 Task: Discover Waterfront Condos in San Francisco with Marina Access.
Action: Mouse moved to (275, 200)
Screenshot: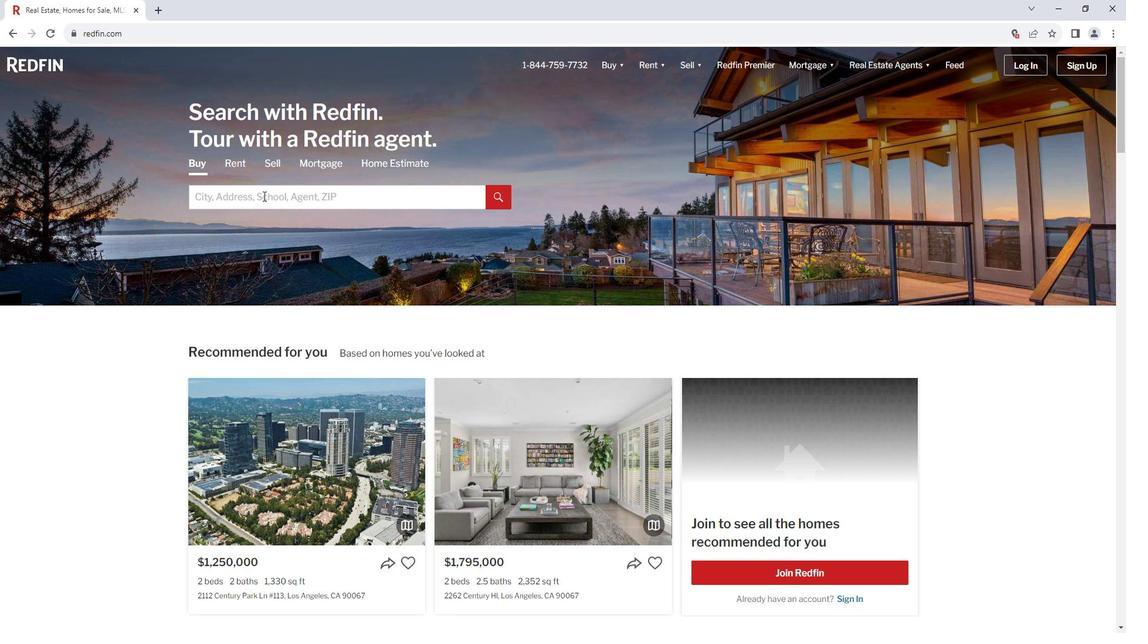 
Action: Mouse pressed left at (275, 200)
Screenshot: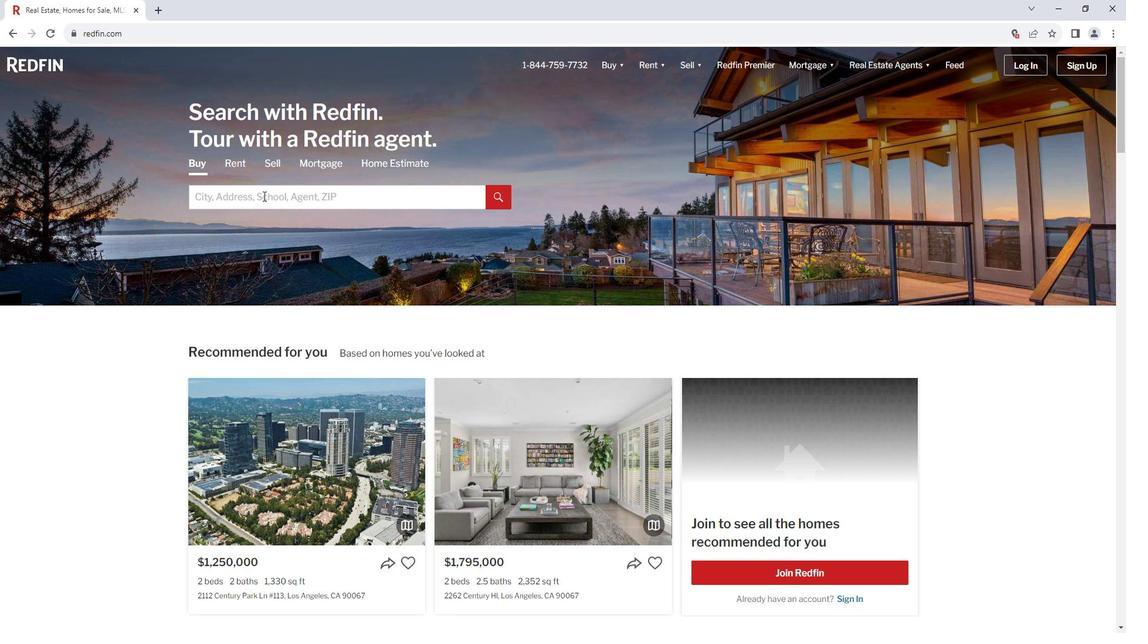 
Action: Key pressed <Key.shift>Fra
Screenshot: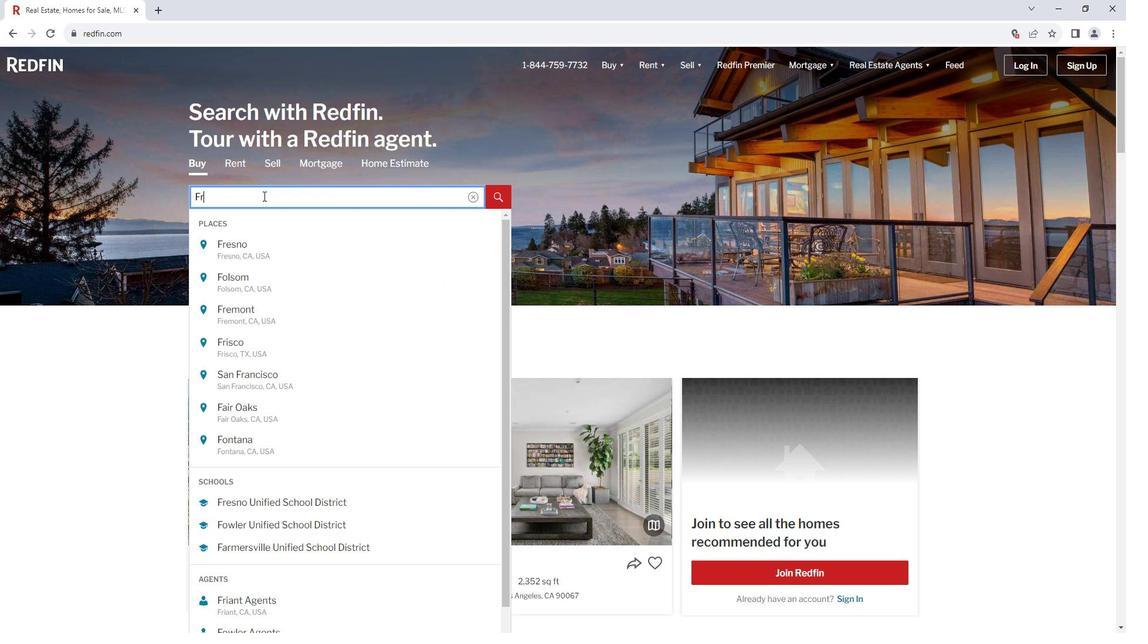 
Action: Mouse moved to (264, 246)
Screenshot: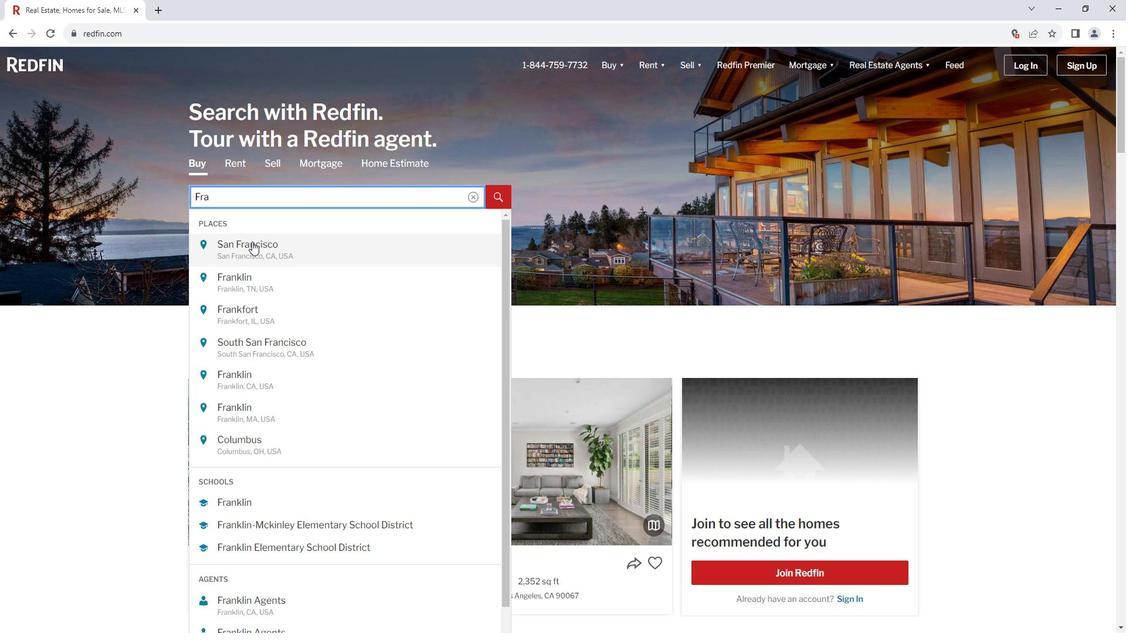 
Action: Mouse pressed left at (264, 246)
Screenshot: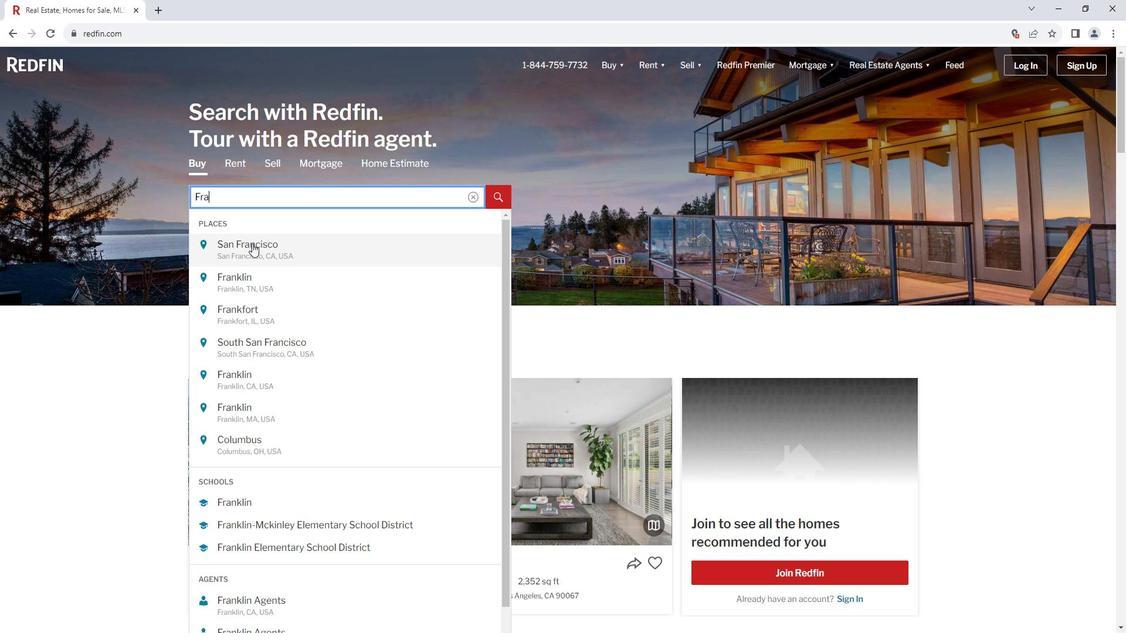 
Action: Mouse moved to (1021, 150)
Screenshot: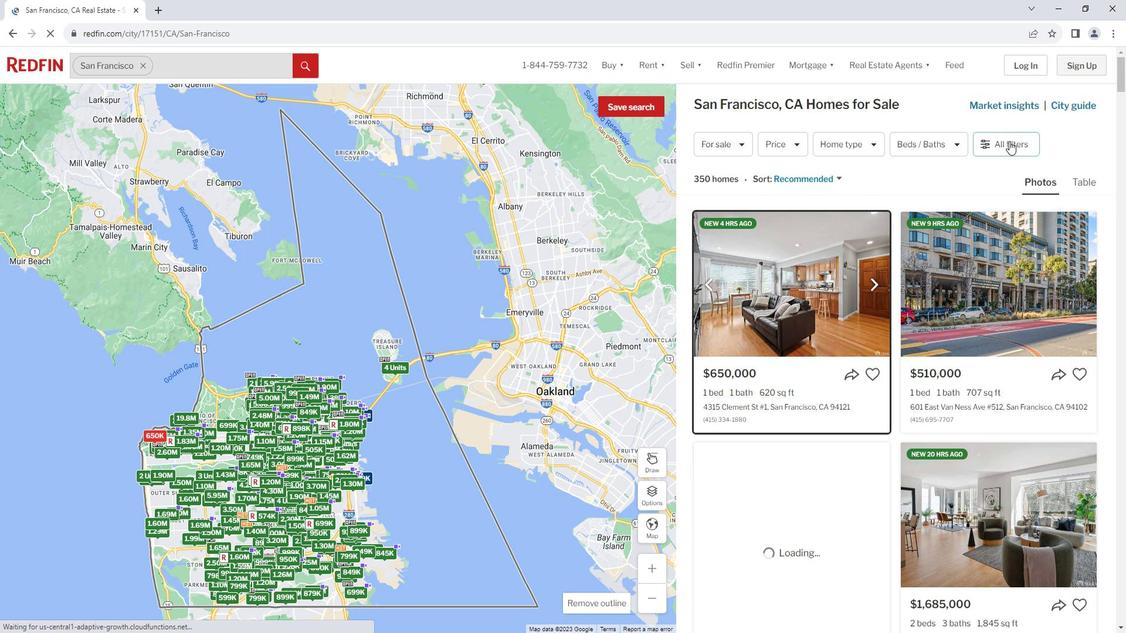 
Action: Mouse pressed left at (1021, 150)
Screenshot: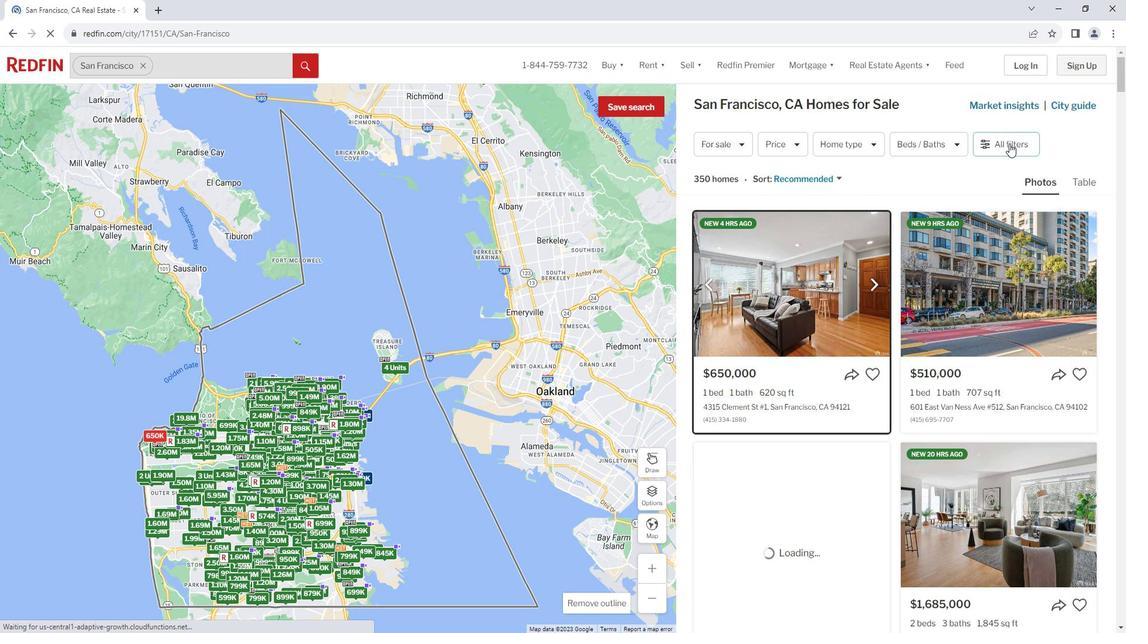 
Action: Mouse moved to (1012, 149)
Screenshot: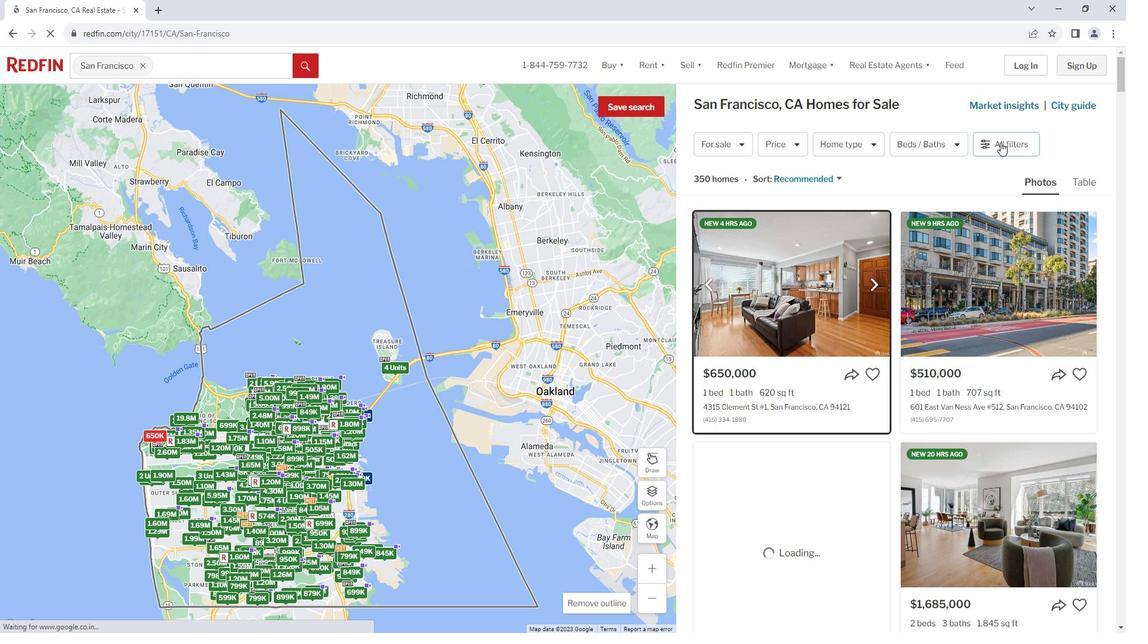 
Action: Mouse pressed left at (1012, 149)
Screenshot: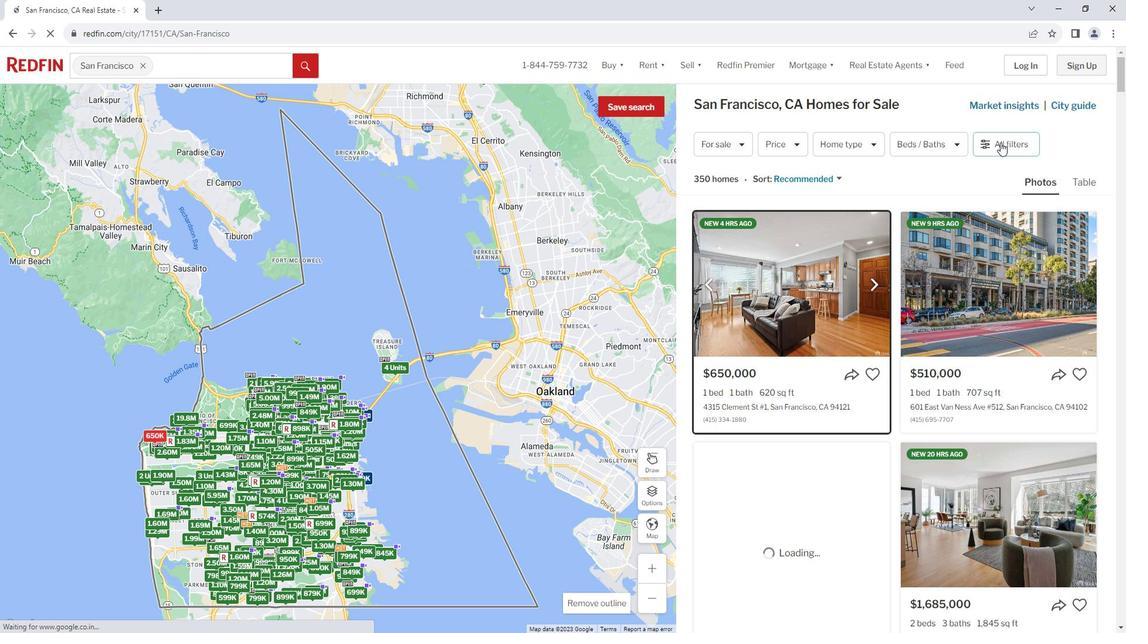 
Action: Mouse moved to (881, 400)
Screenshot: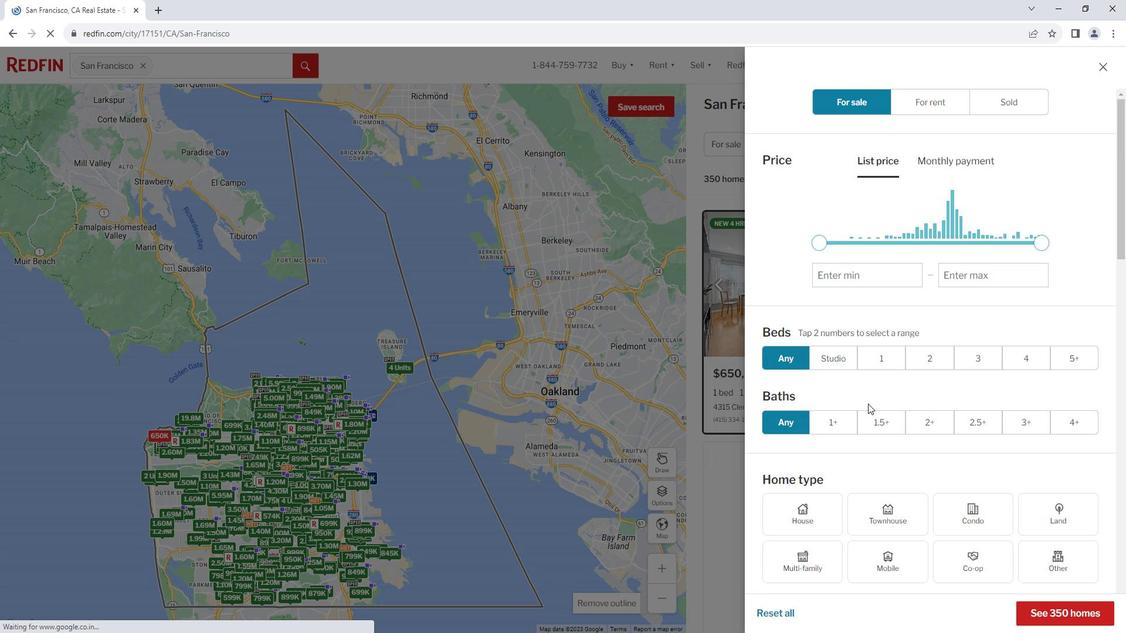 
Action: Mouse scrolled (881, 400) with delta (0, 0)
Screenshot: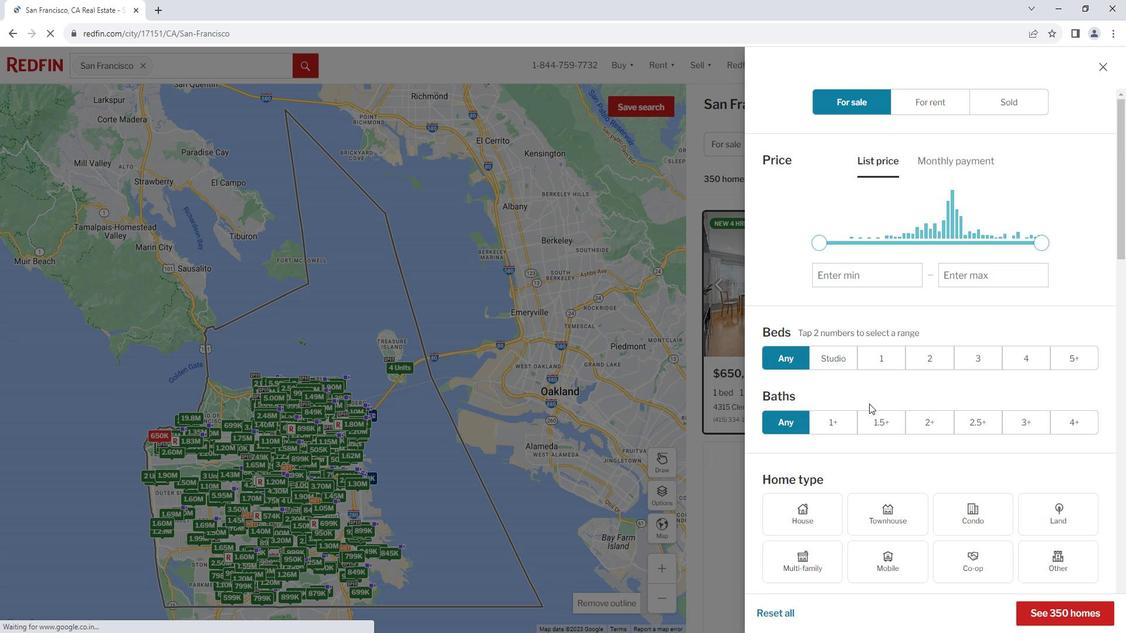 
Action: Mouse scrolled (881, 400) with delta (0, 0)
Screenshot: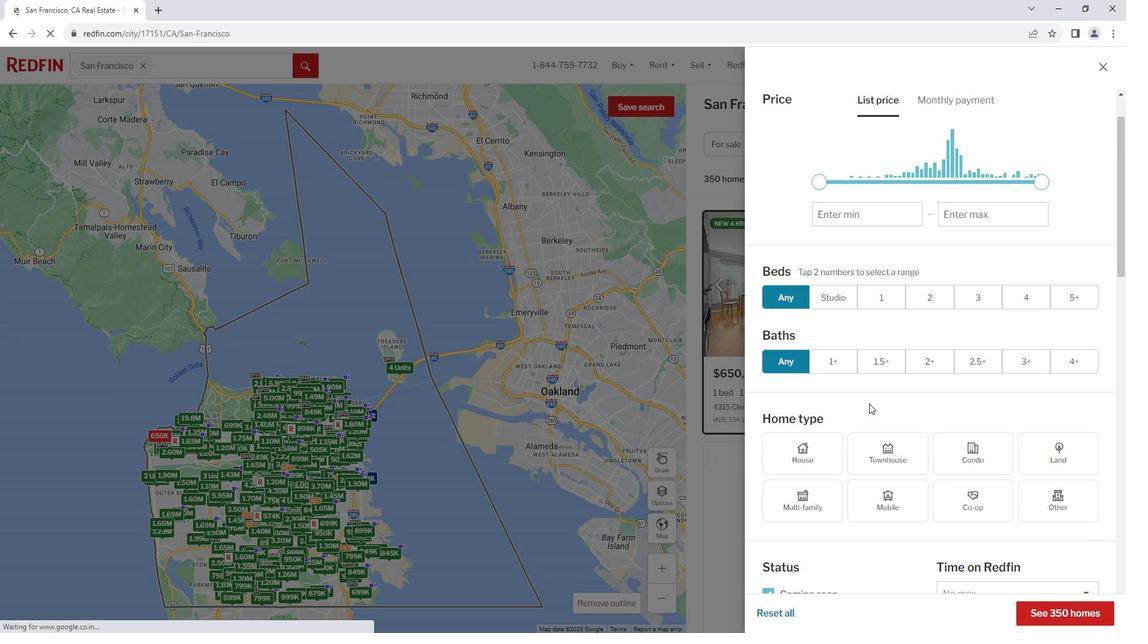 
Action: Mouse moved to (989, 393)
Screenshot: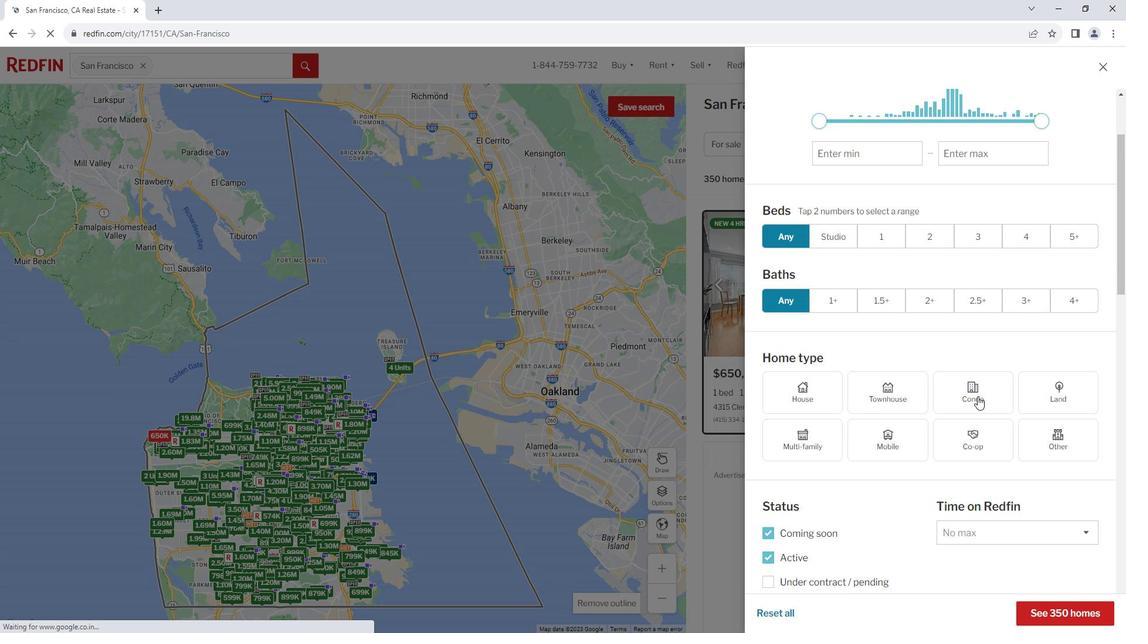 
Action: Mouse pressed left at (989, 393)
Screenshot: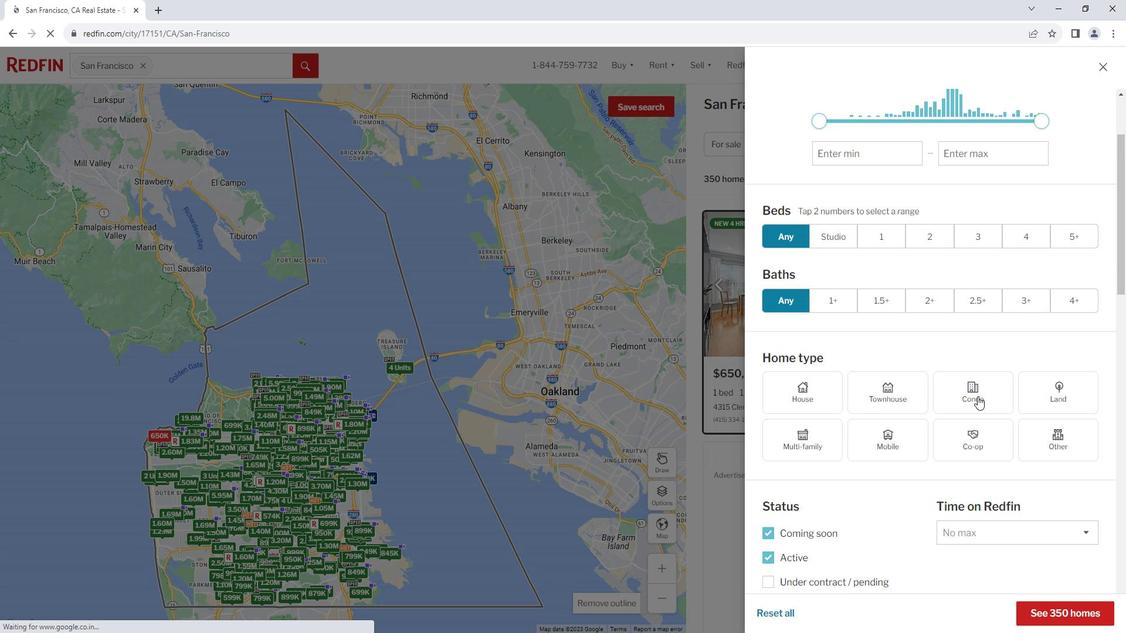 
Action: Mouse moved to (935, 381)
Screenshot: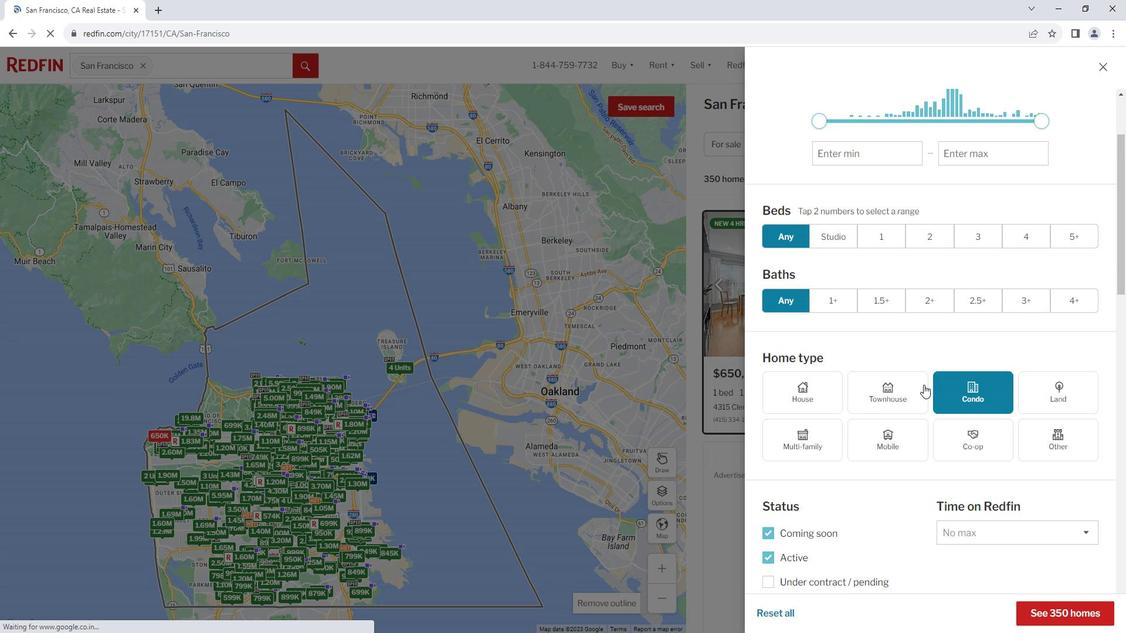 
Action: Mouse scrolled (935, 381) with delta (0, 0)
Screenshot: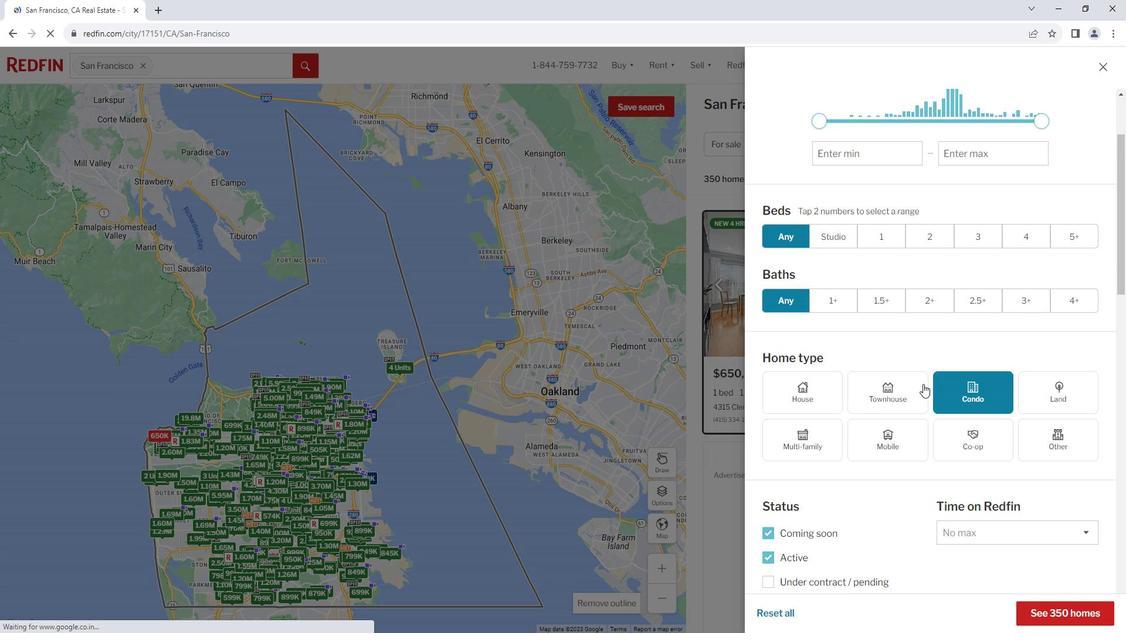 
Action: Mouse moved to (935, 381)
Screenshot: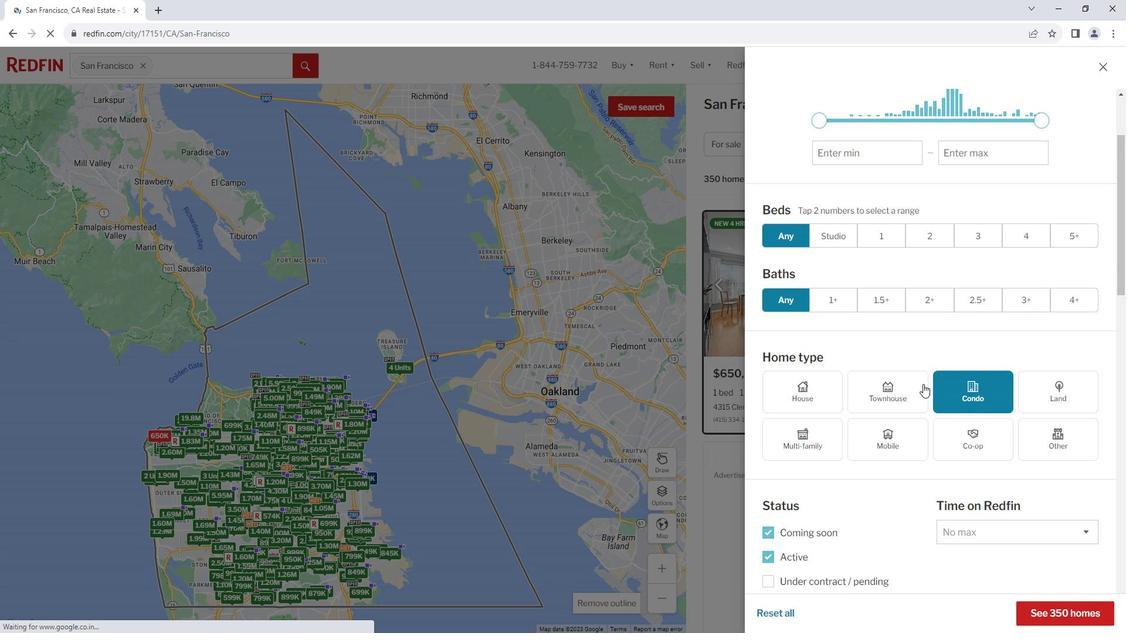 
Action: Mouse scrolled (935, 380) with delta (0, 0)
Screenshot: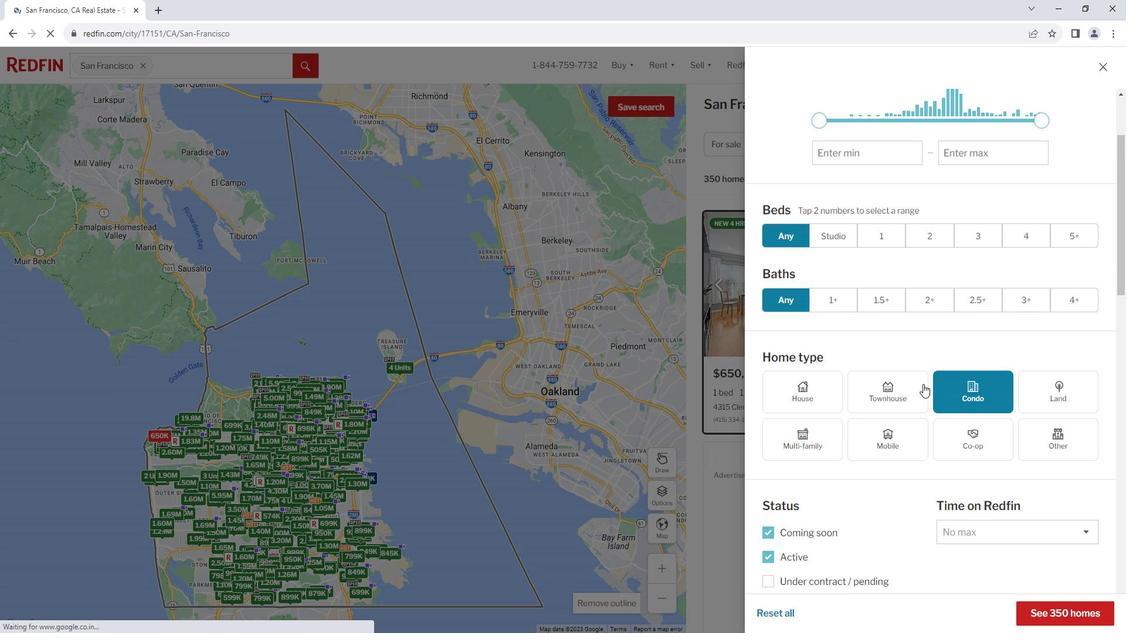 
Action: Mouse moved to (935, 380)
Screenshot: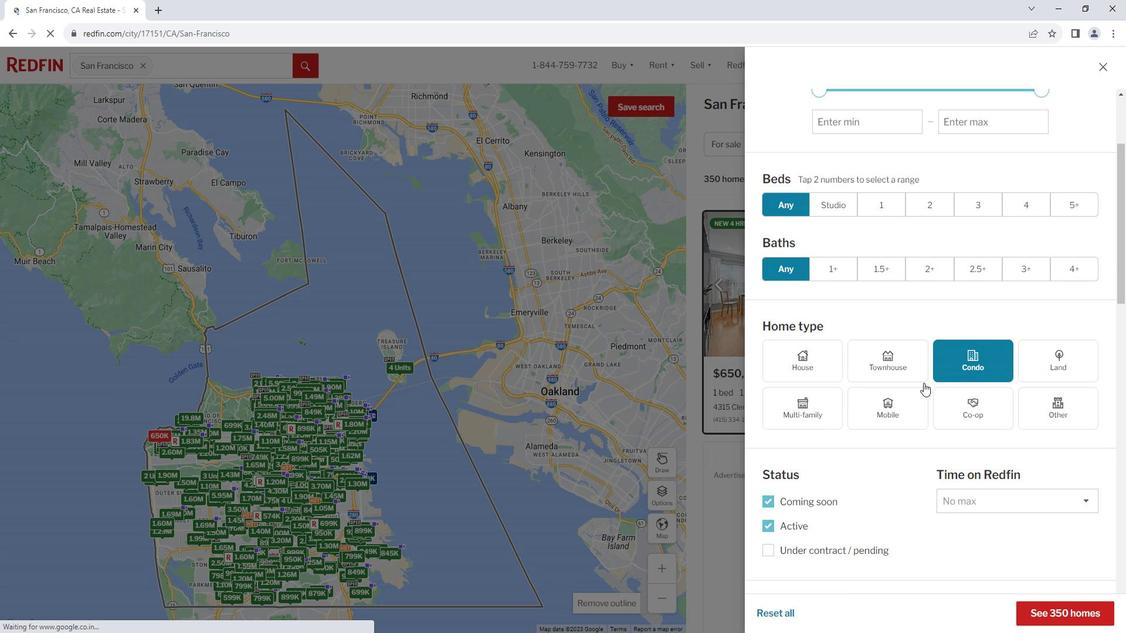 
Action: Mouse scrolled (935, 380) with delta (0, 0)
Screenshot: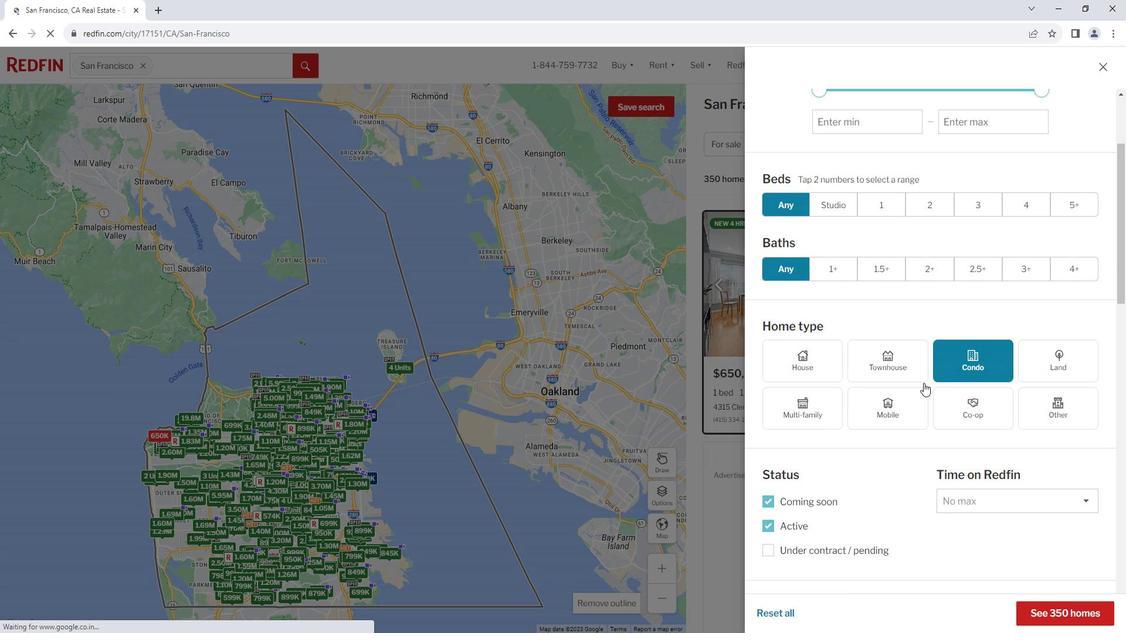 
Action: Mouse moved to (936, 380)
Screenshot: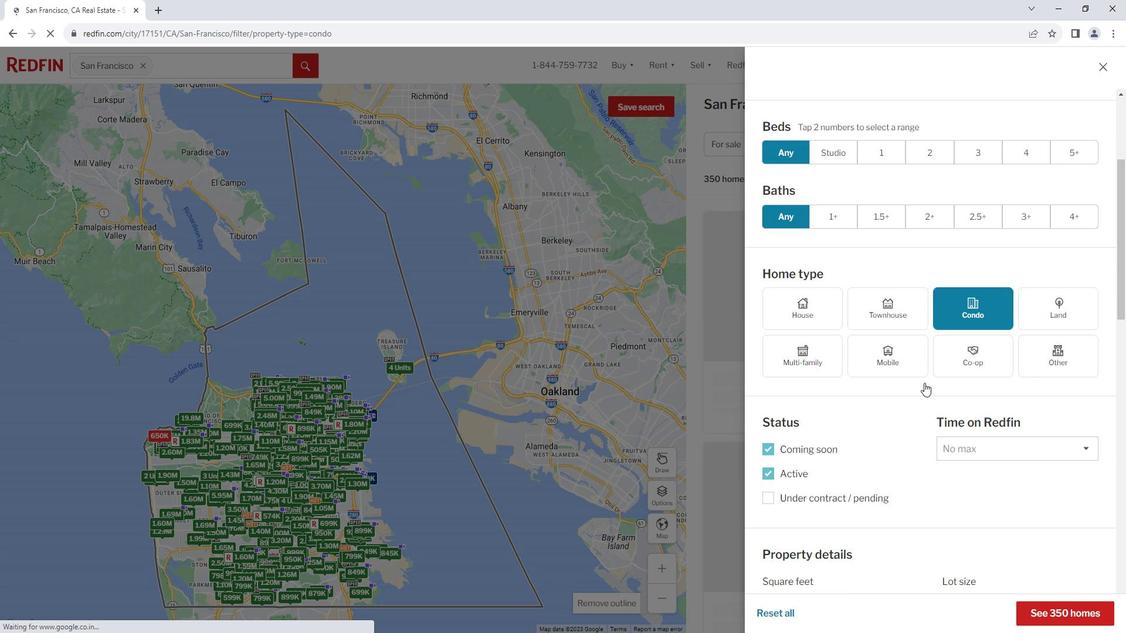 
Action: Mouse scrolled (936, 379) with delta (0, 0)
Screenshot: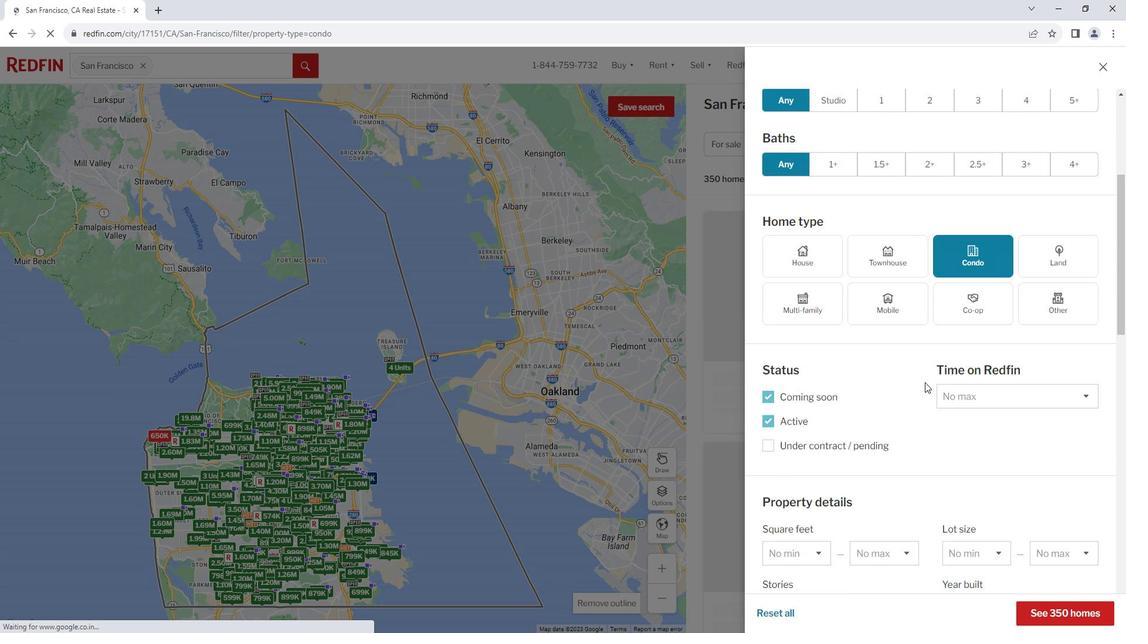 
Action: Mouse moved to (937, 378)
Screenshot: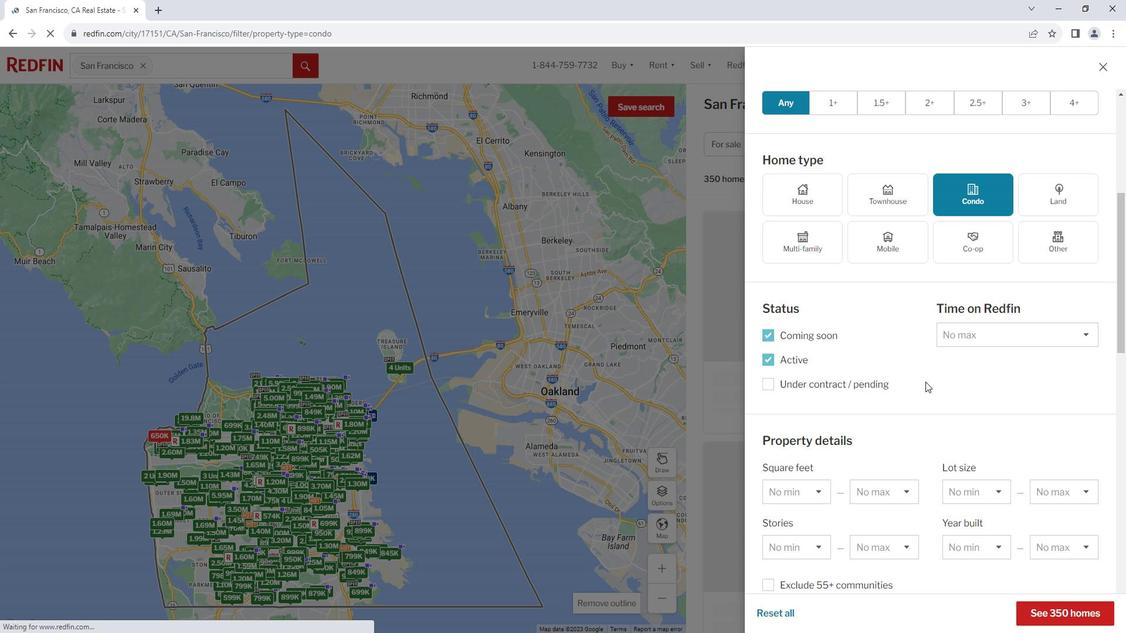 
Action: Mouse scrolled (937, 378) with delta (0, 0)
Screenshot: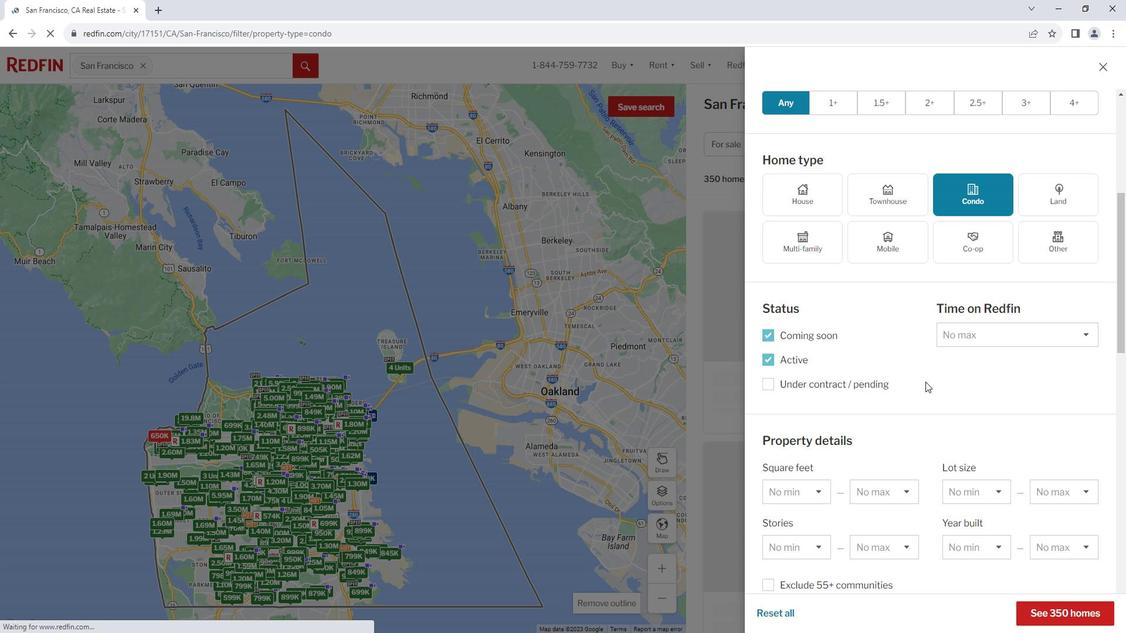 
Action: Mouse moved to (937, 377)
Screenshot: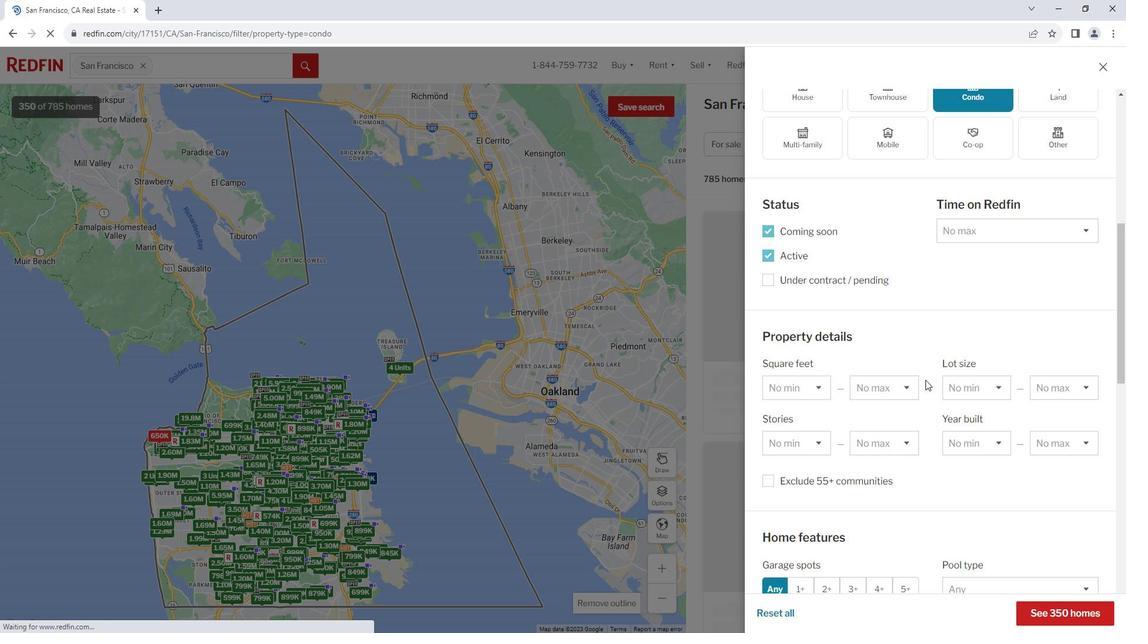 
Action: Mouse scrolled (937, 377) with delta (0, 0)
Screenshot: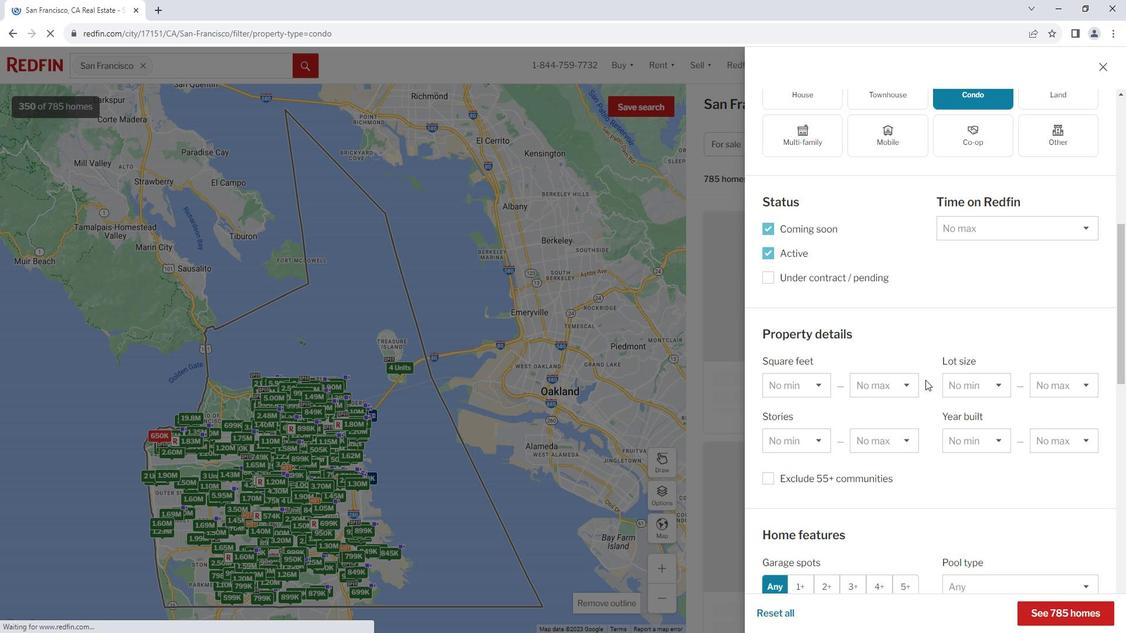 
Action: Mouse scrolled (937, 377) with delta (0, 0)
Screenshot: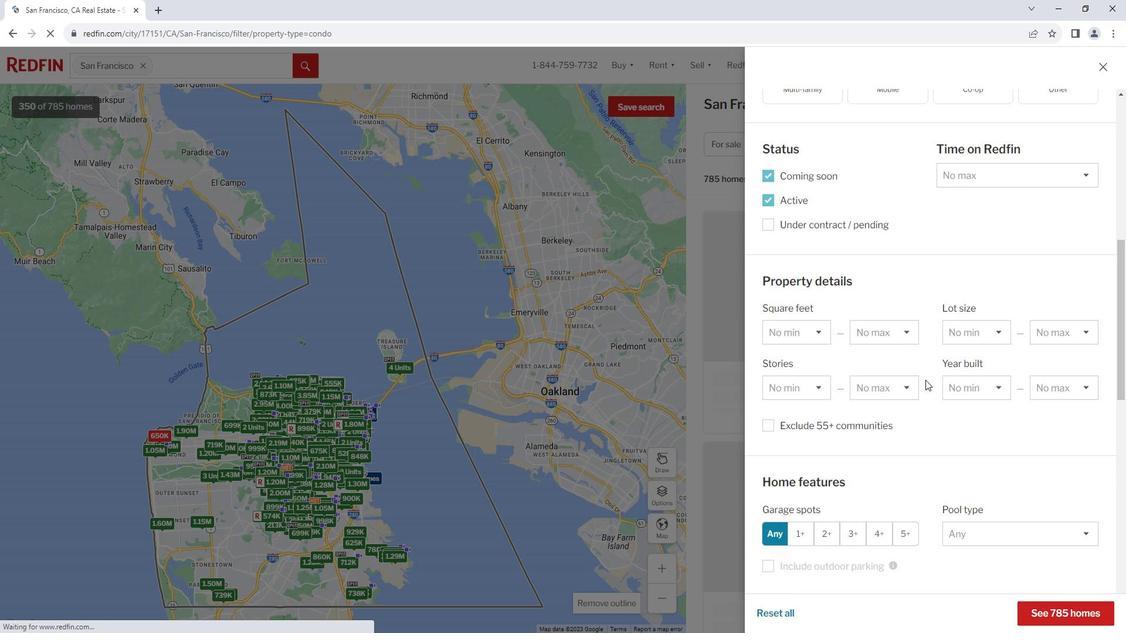 
Action: Mouse moved to (938, 377)
Screenshot: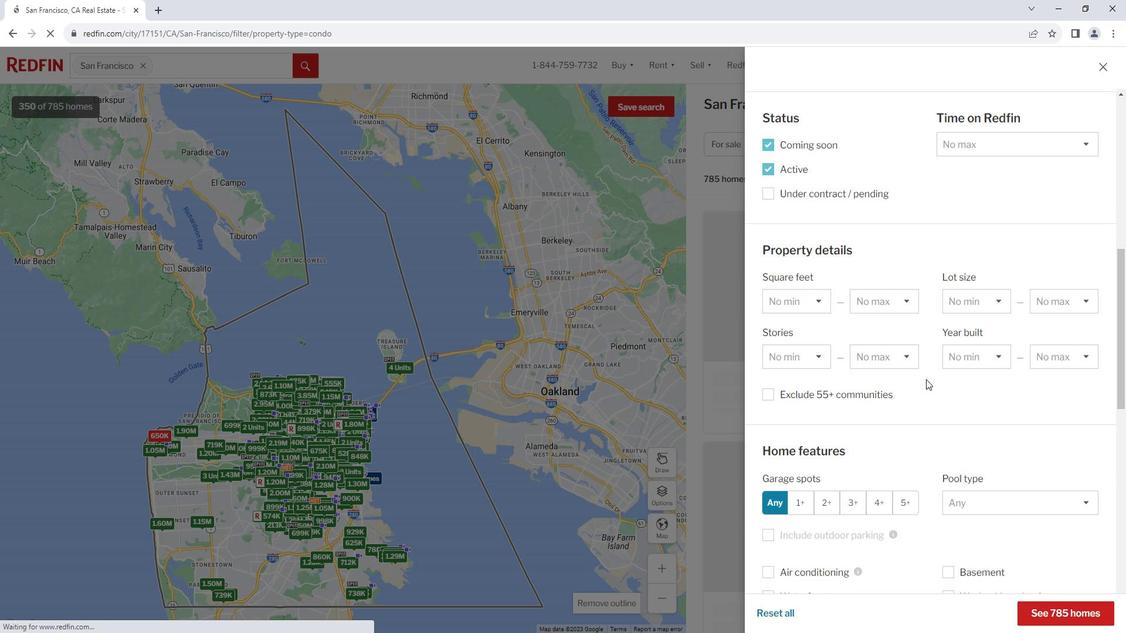
Action: Mouse scrolled (938, 376) with delta (0, 0)
Screenshot: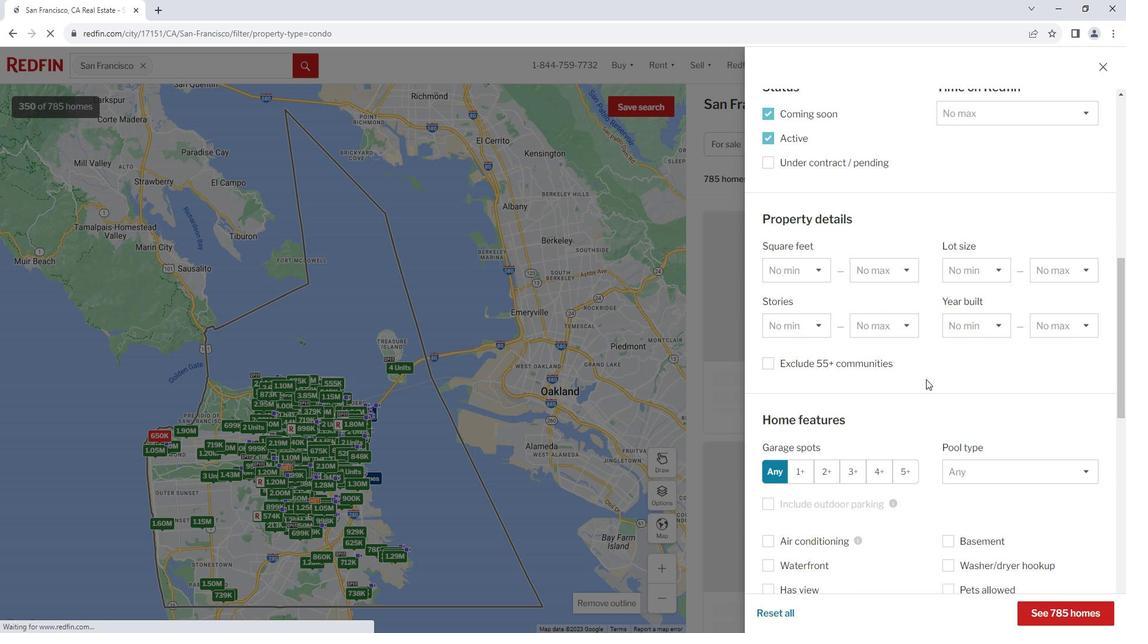 
Action: Mouse moved to (938, 373)
Screenshot: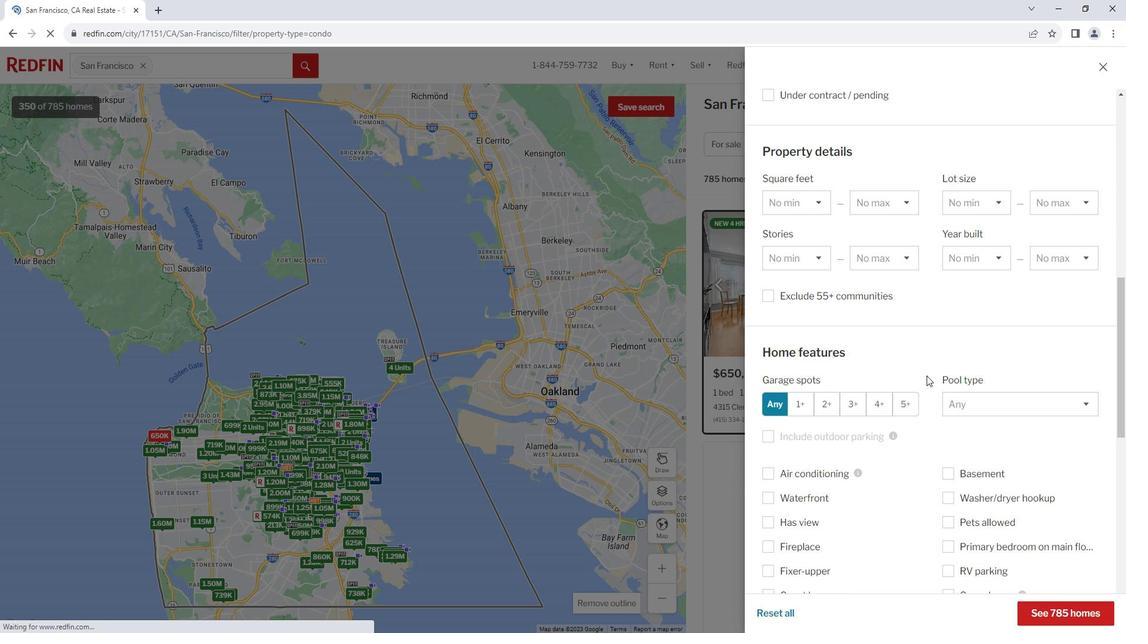 
Action: Mouse scrolled (938, 372) with delta (0, 0)
Screenshot: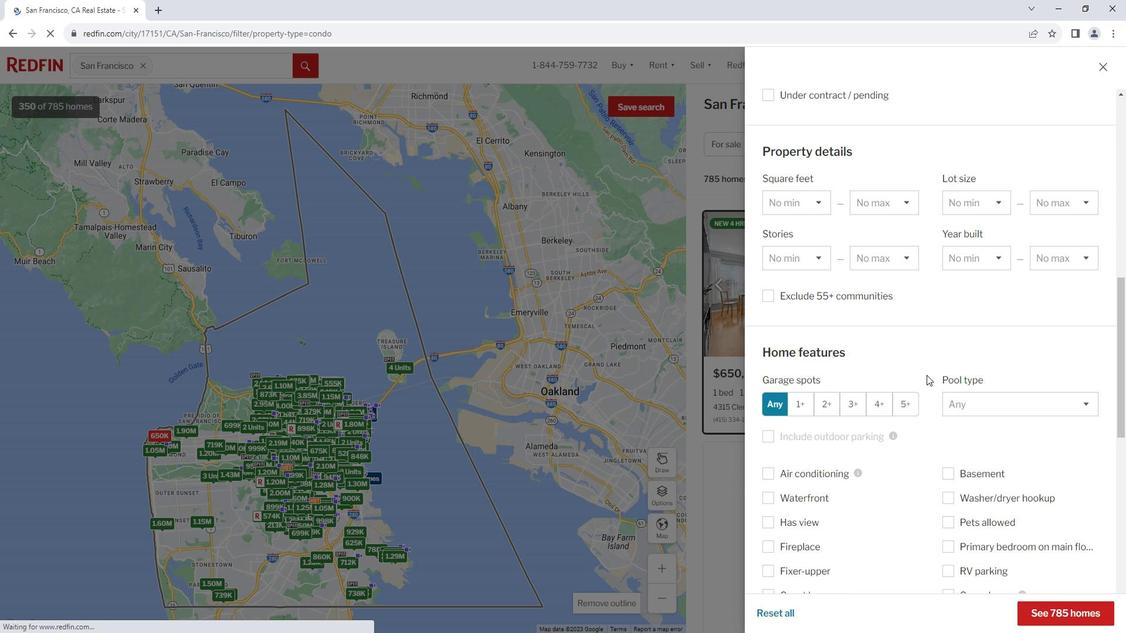 
Action: Mouse scrolled (938, 372) with delta (0, 0)
Screenshot: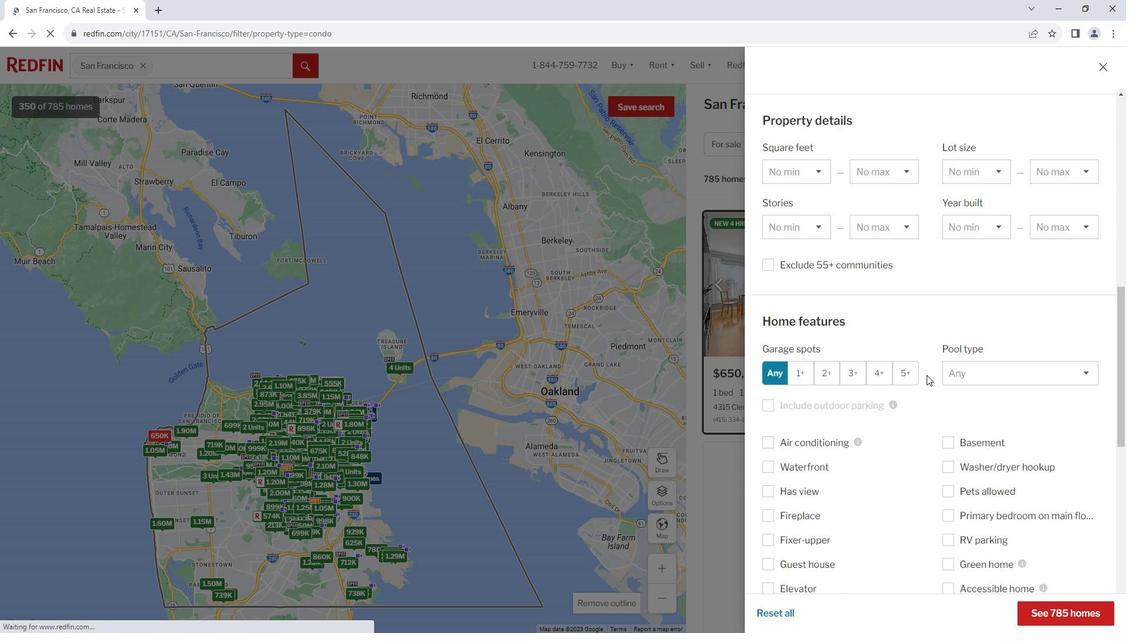 
Action: Mouse moved to (780, 374)
Screenshot: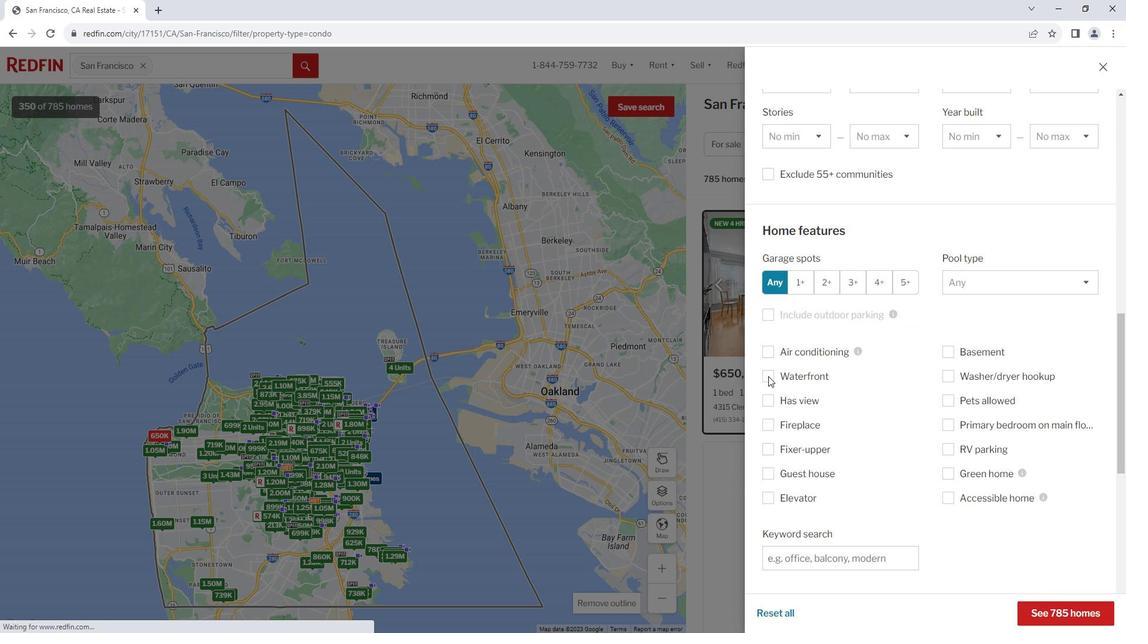 
Action: Mouse pressed left at (780, 374)
Screenshot: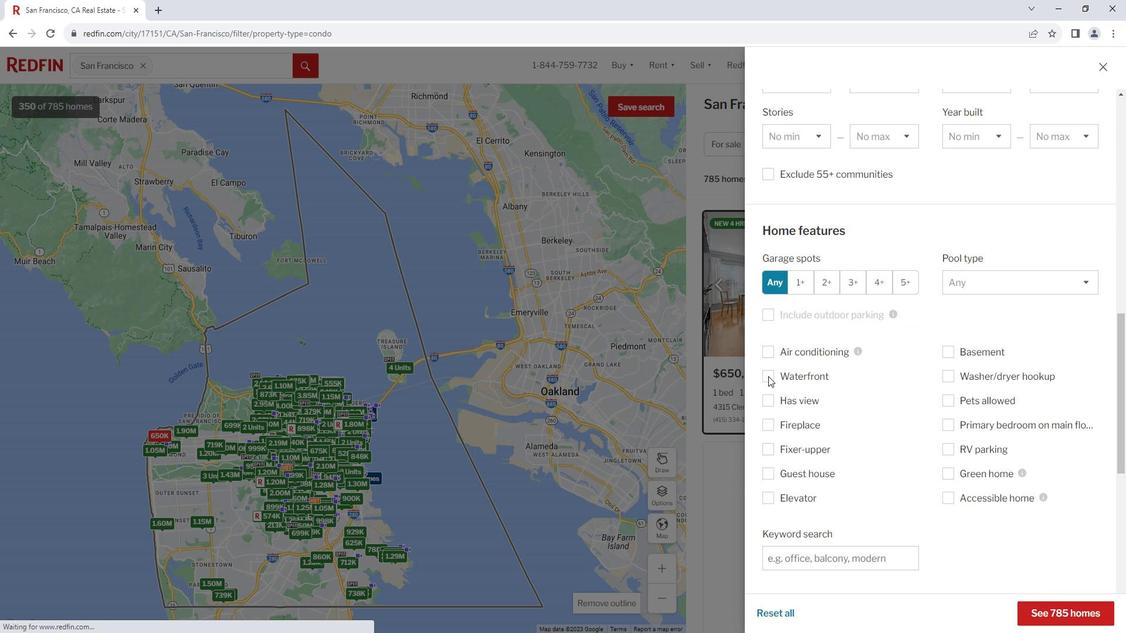 
Action: Mouse moved to (873, 357)
Screenshot: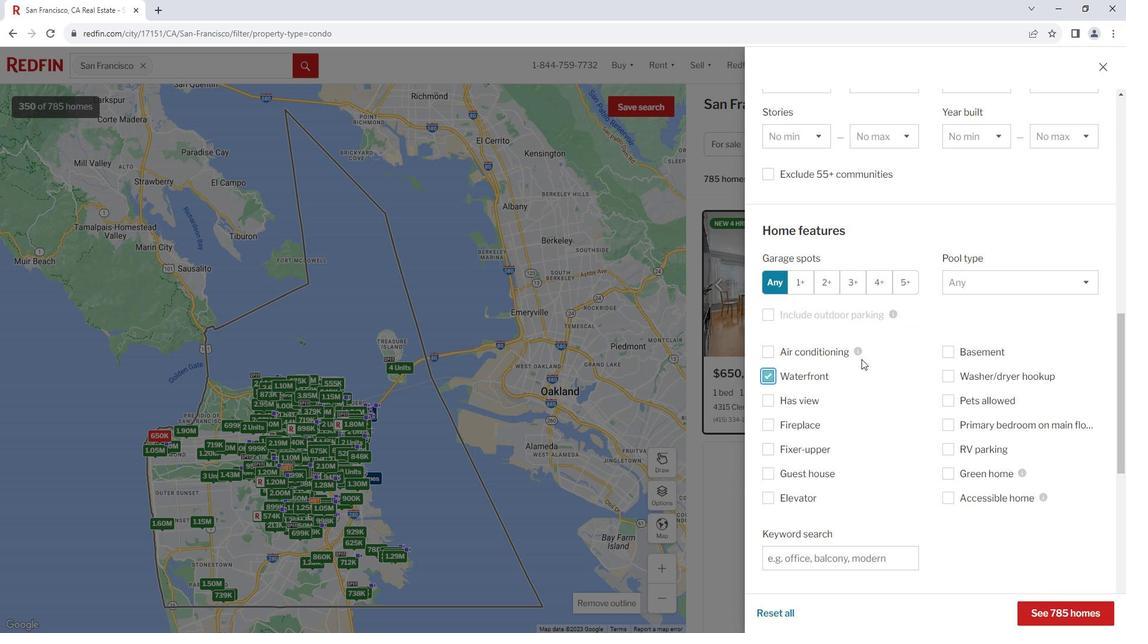 
Action: Mouse scrolled (873, 356) with delta (0, 0)
Screenshot: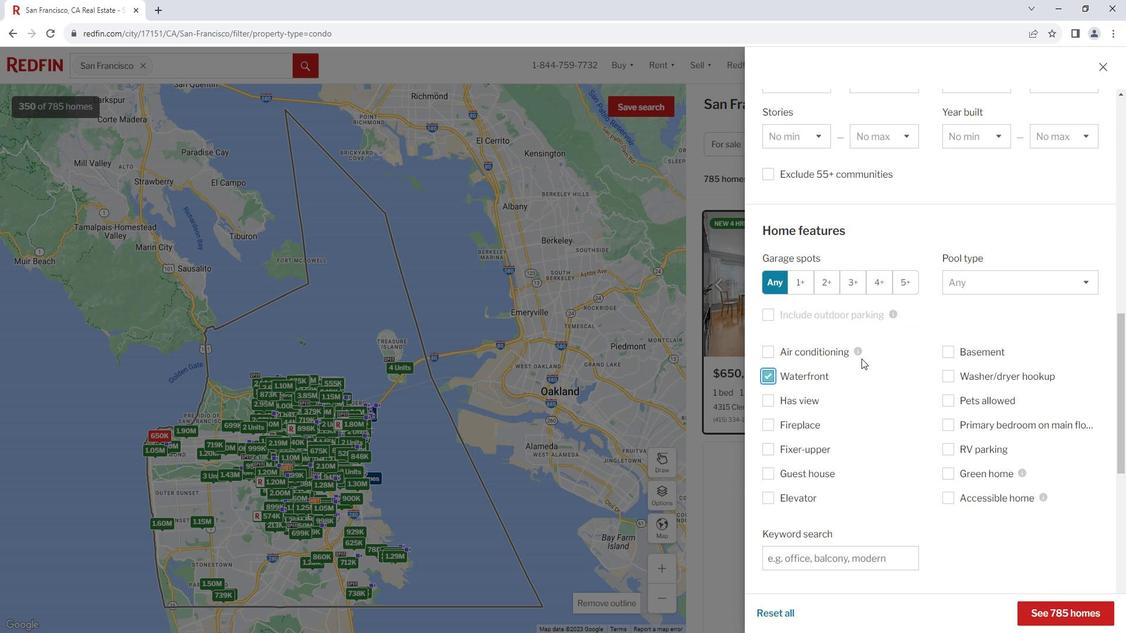 
Action: Mouse scrolled (873, 356) with delta (0, 0)
Screenshot: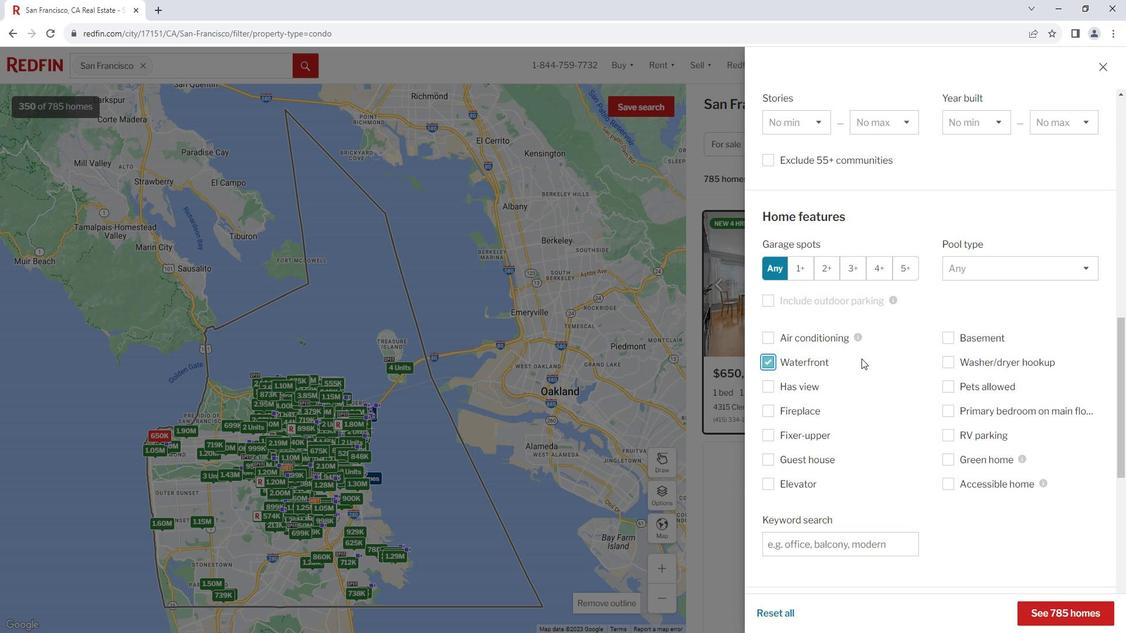 
Action: Mouse scrolled (873, 356) with delta (0, 0)
Screenshot: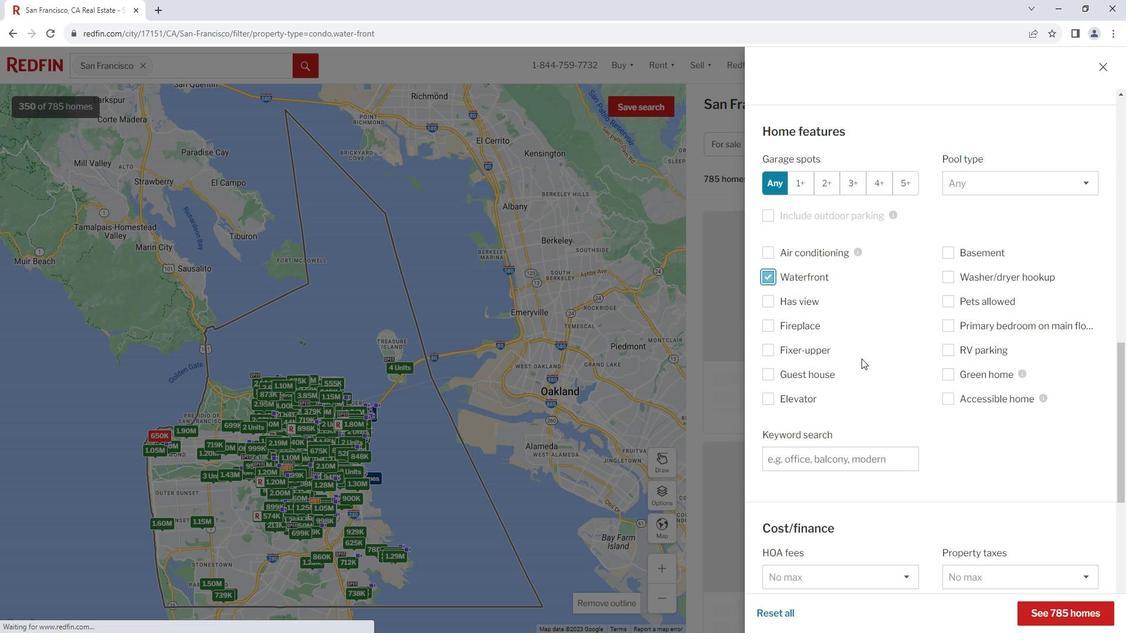 
Action: Mouse moved to (874, 356)
Screenshot: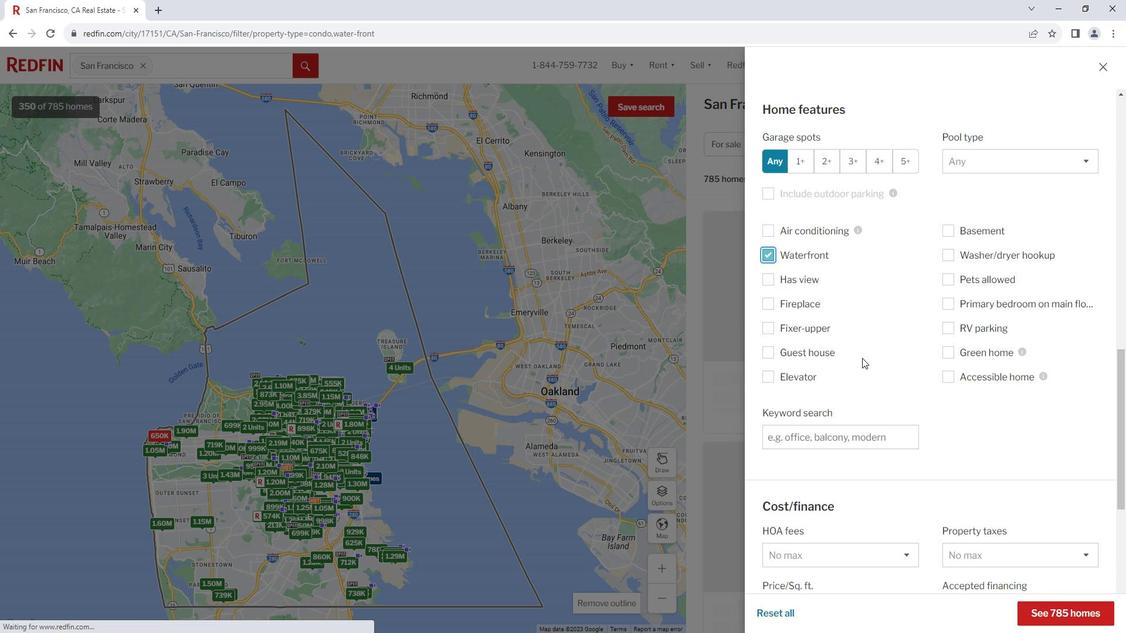 
Action: Mouse scrolled (874, 356) with delta (0, 0)
Screenshot: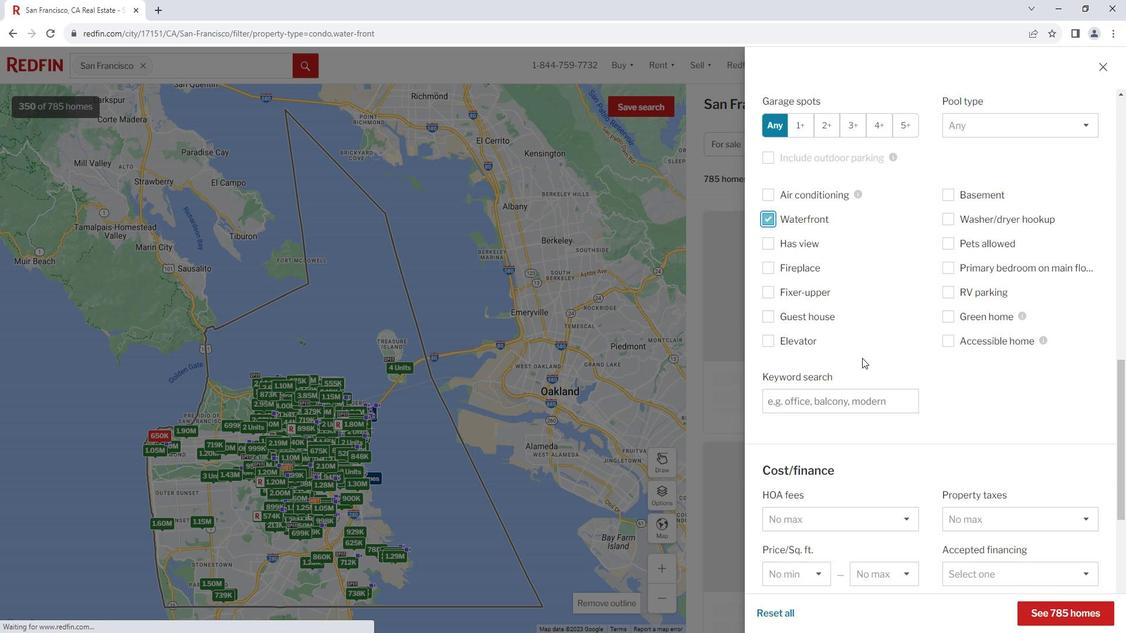 
Action: Mouse moved to (819, 313)
Screenshot: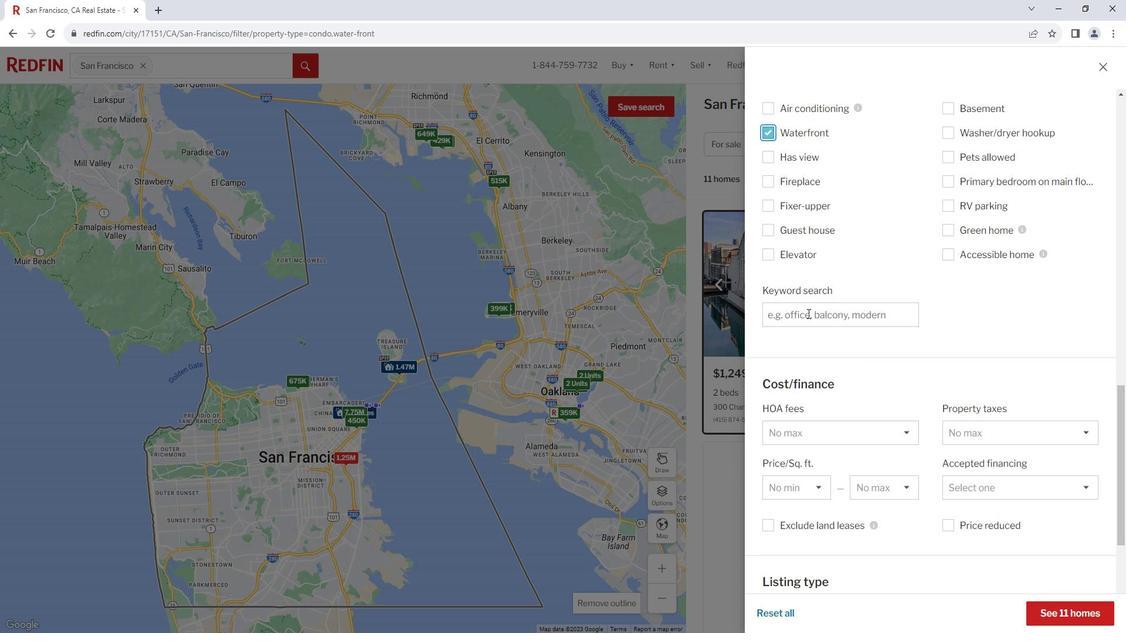 
Action: Mouse pressed left at (819, 313)
Screenshot: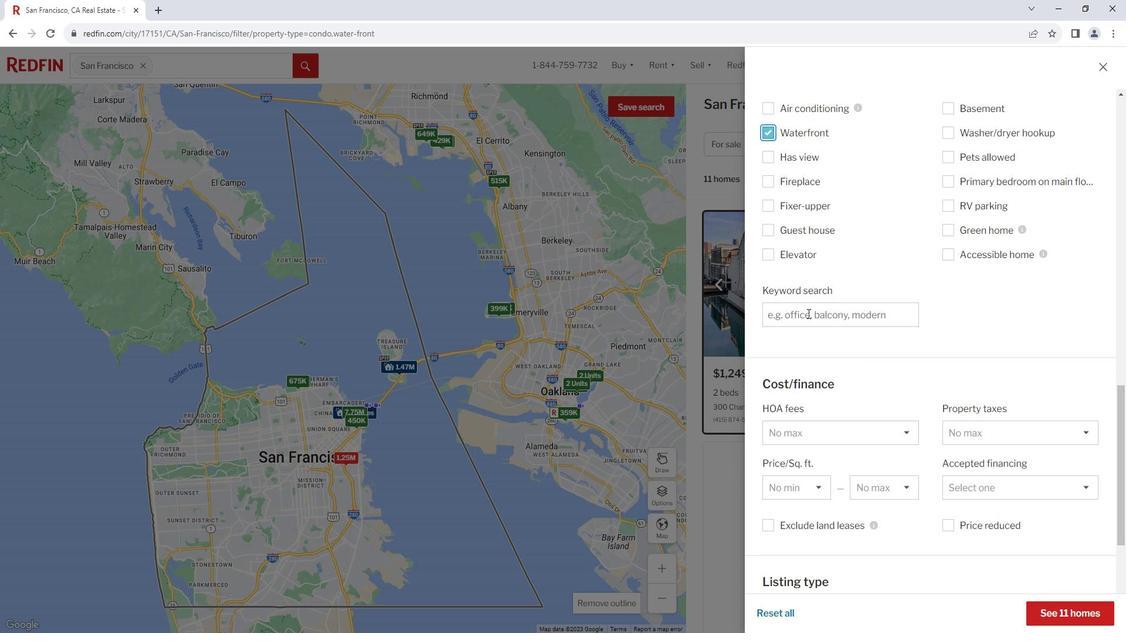 
Action: Mouse moved to (1061, 600)
Screenshot: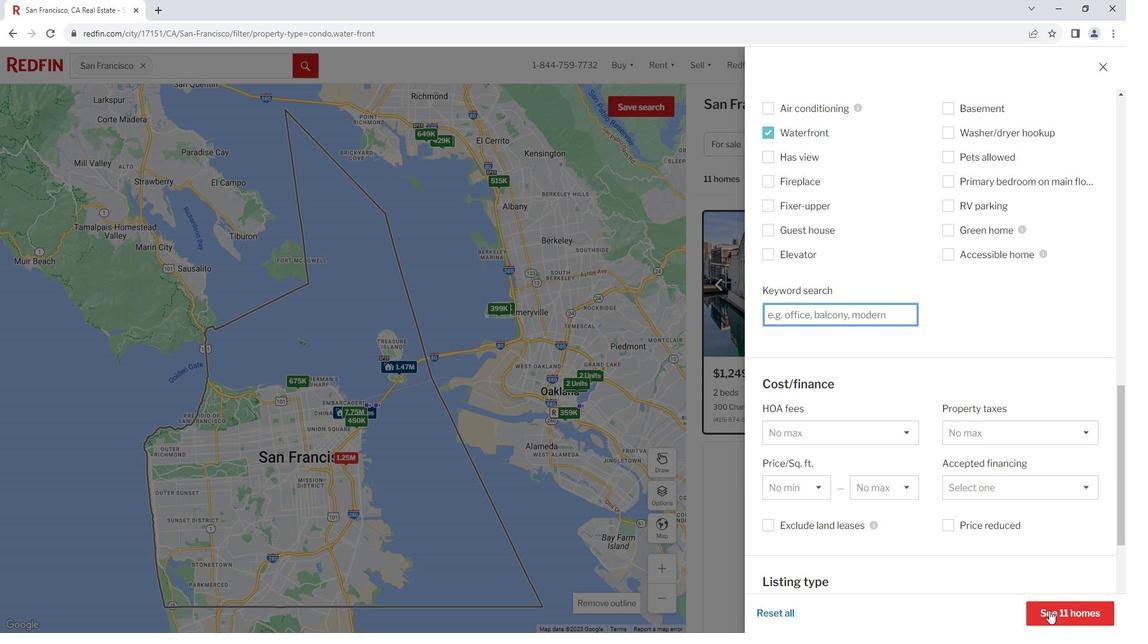 
Action: Mouse pressed left at (1061, 600)
Screenshot: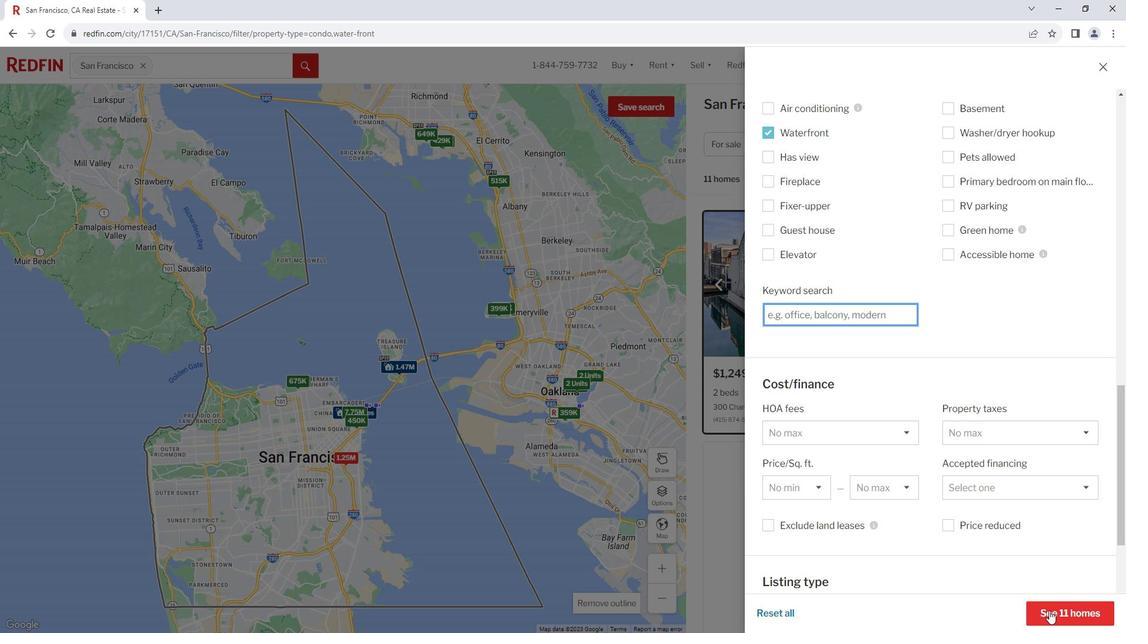 
Action: Mouse moved to (787, 346)
Screenshot: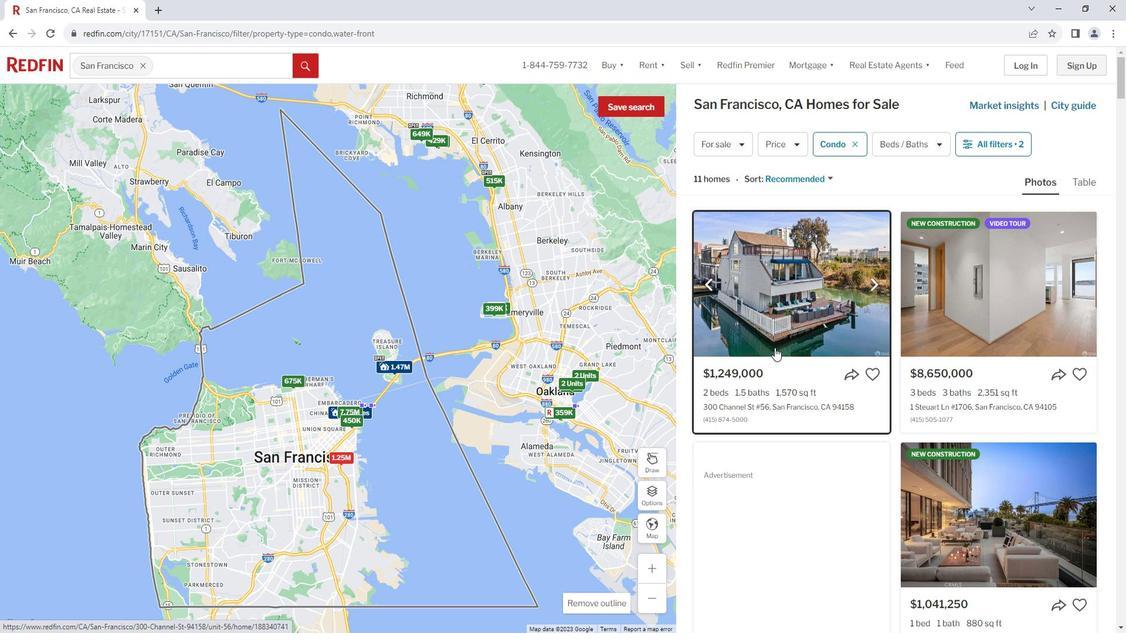 
Action: Mouse pressed left at (787, 346)
Screenshot: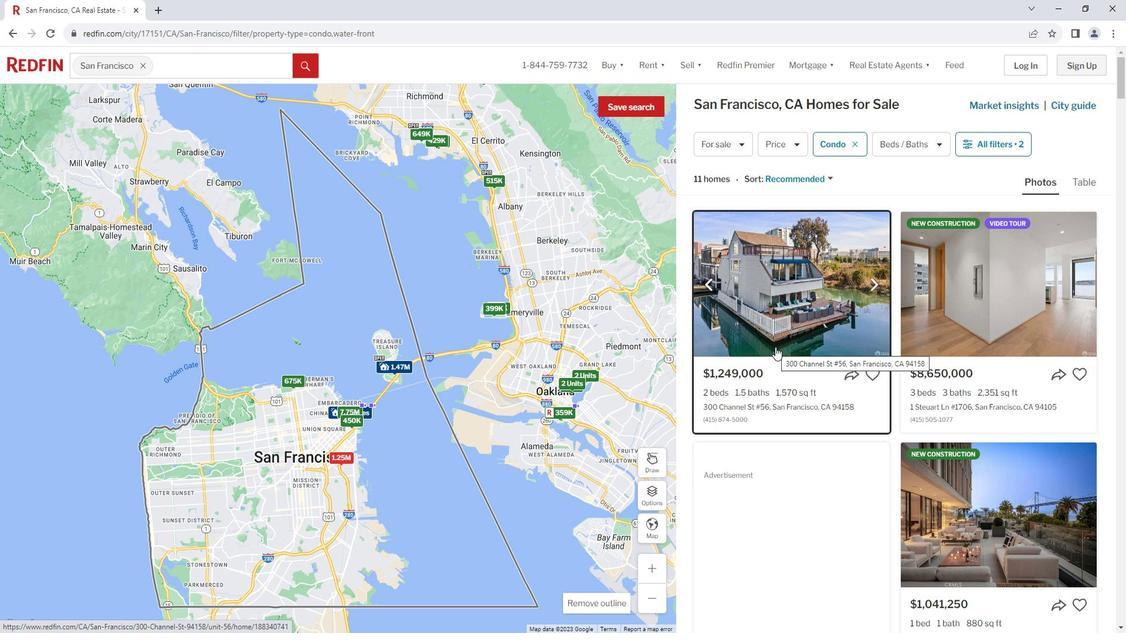 
Action: Mouse moved to (842, 383)
Screenshot: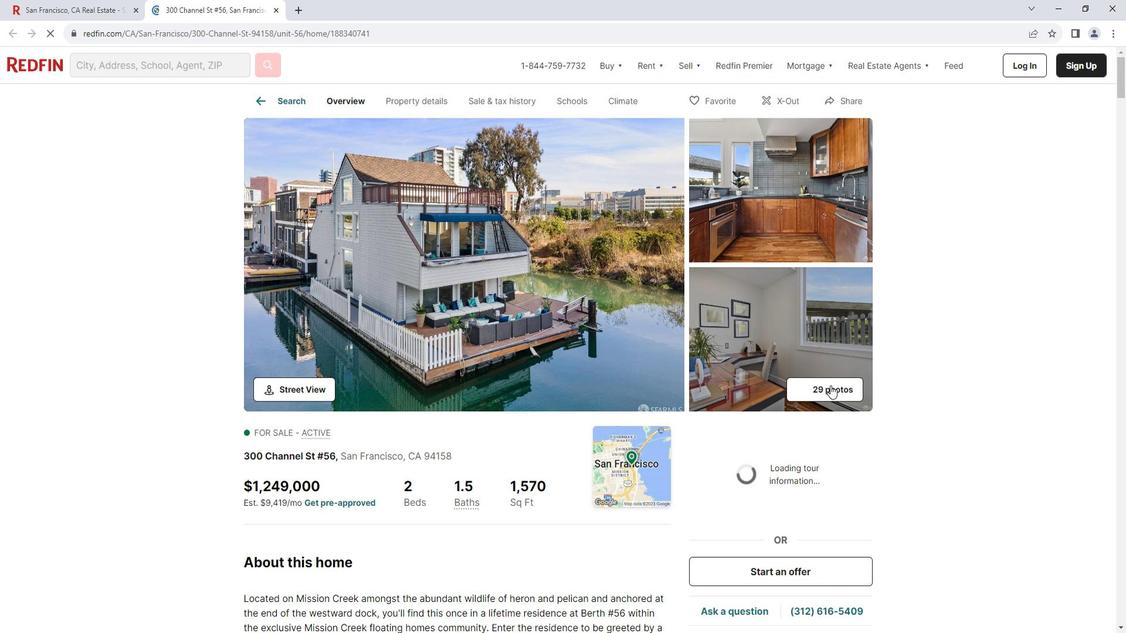 
Action: Mouse pressed left at (842, 383)
Screenshot: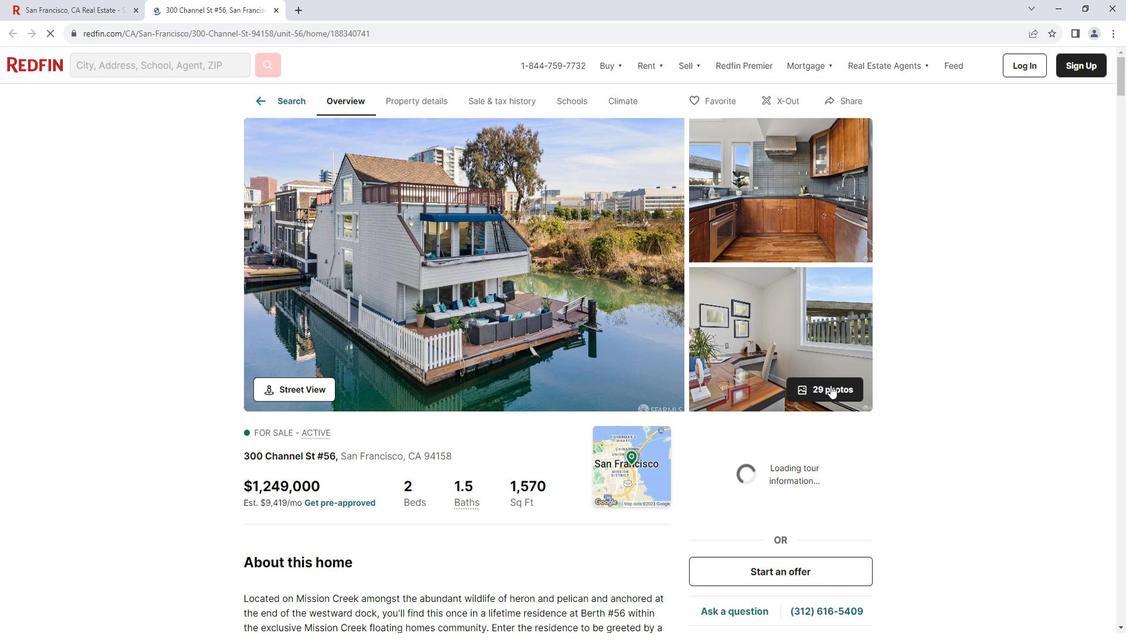 
Action: Mouse moved to (1072, 341)
Screenshot: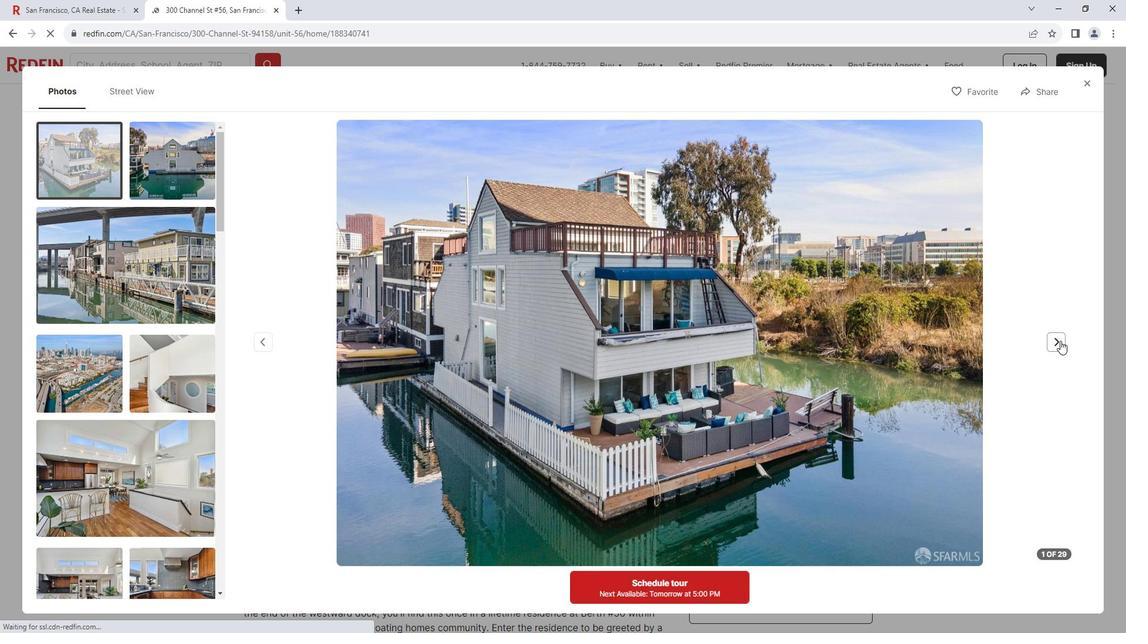 
Action: Mouse pressed left at (1072, 341)
Screenshot: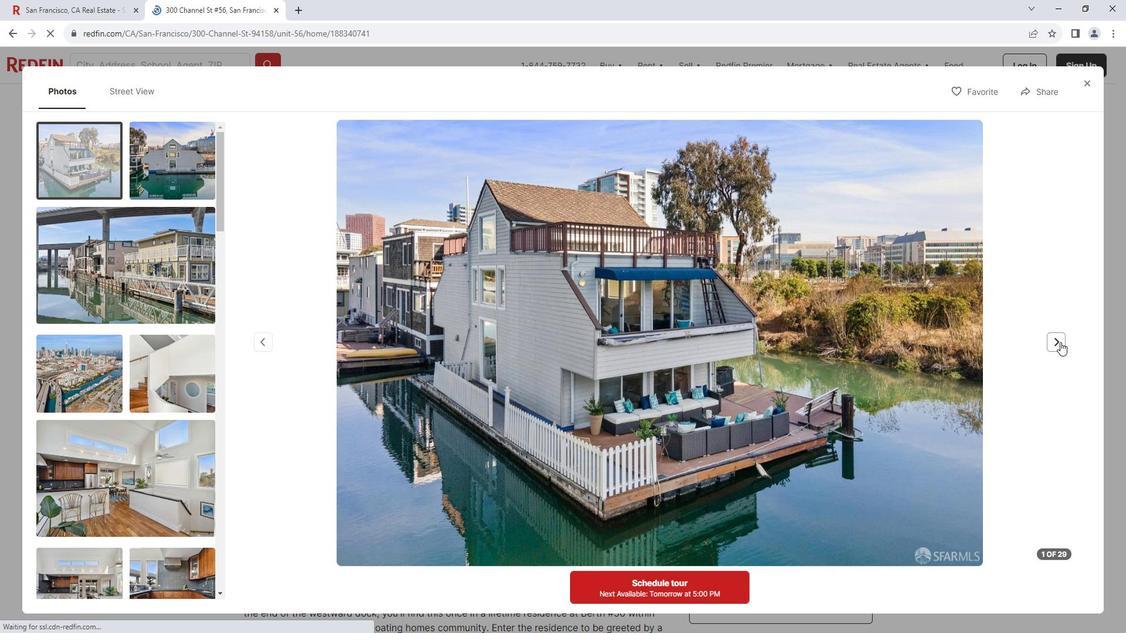 
Action: Mouse pressed left at (1072, 341)
Screenshot: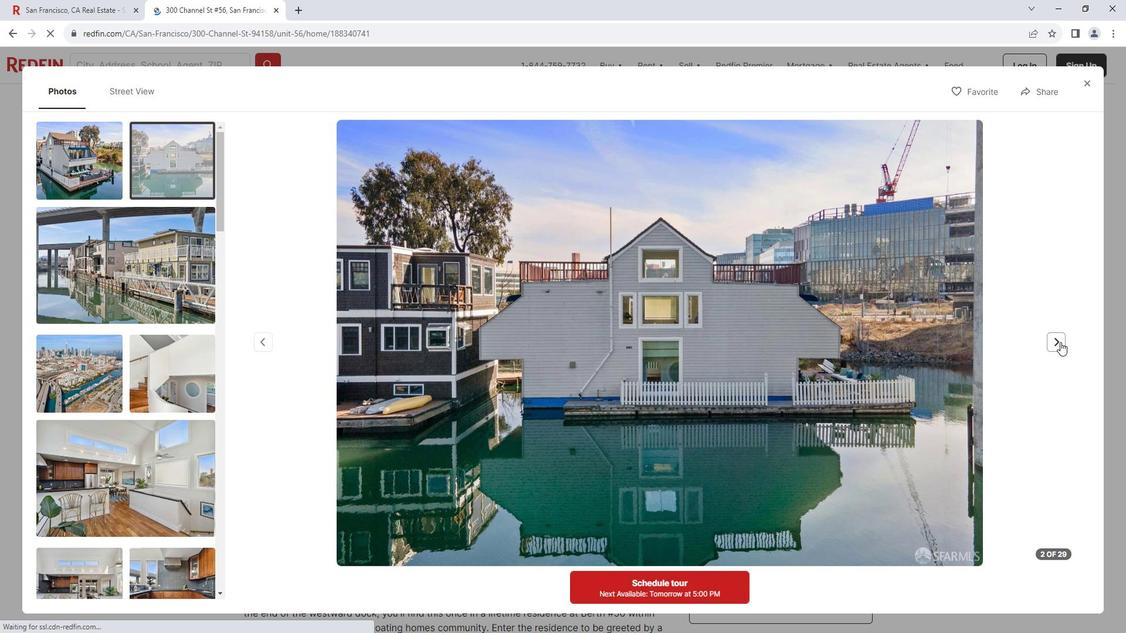 
Action: Mouse pressed left at (1072, 341)
Screenshot: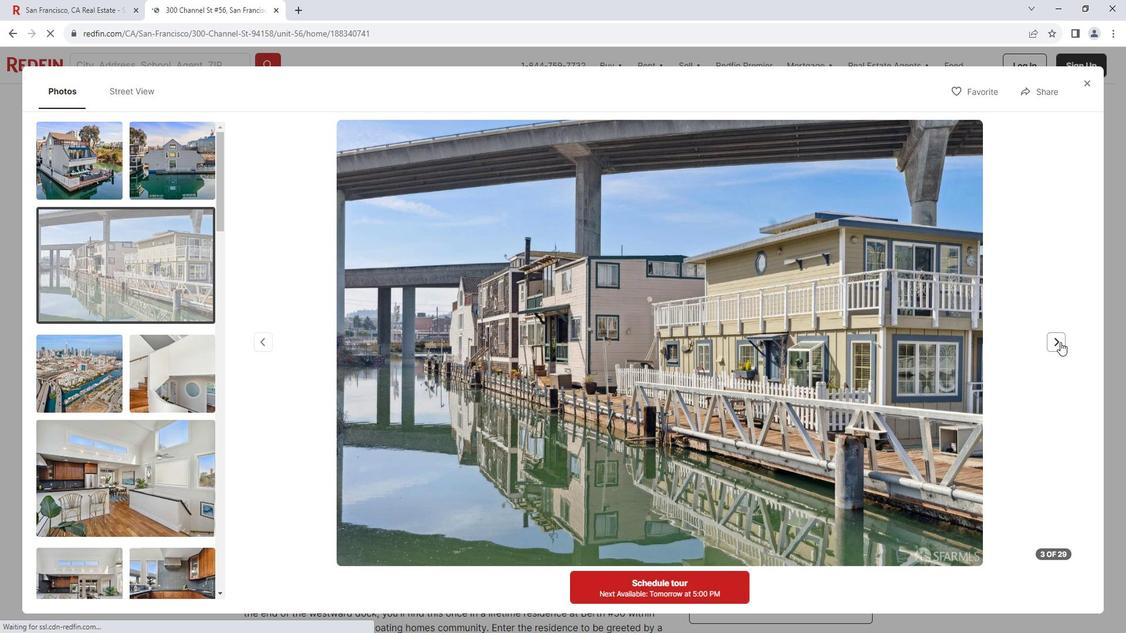
Action: Mouse pressed left at (1072, 341)
Screenshot: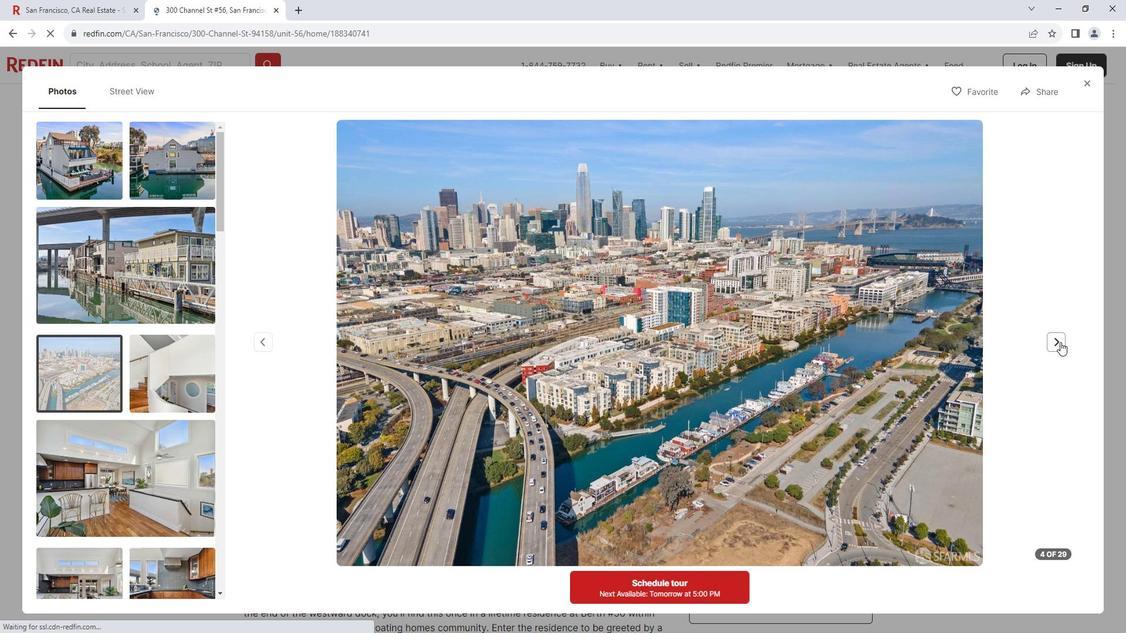 
Action: Mouse pressed left at (1072, 341)
Screenshot: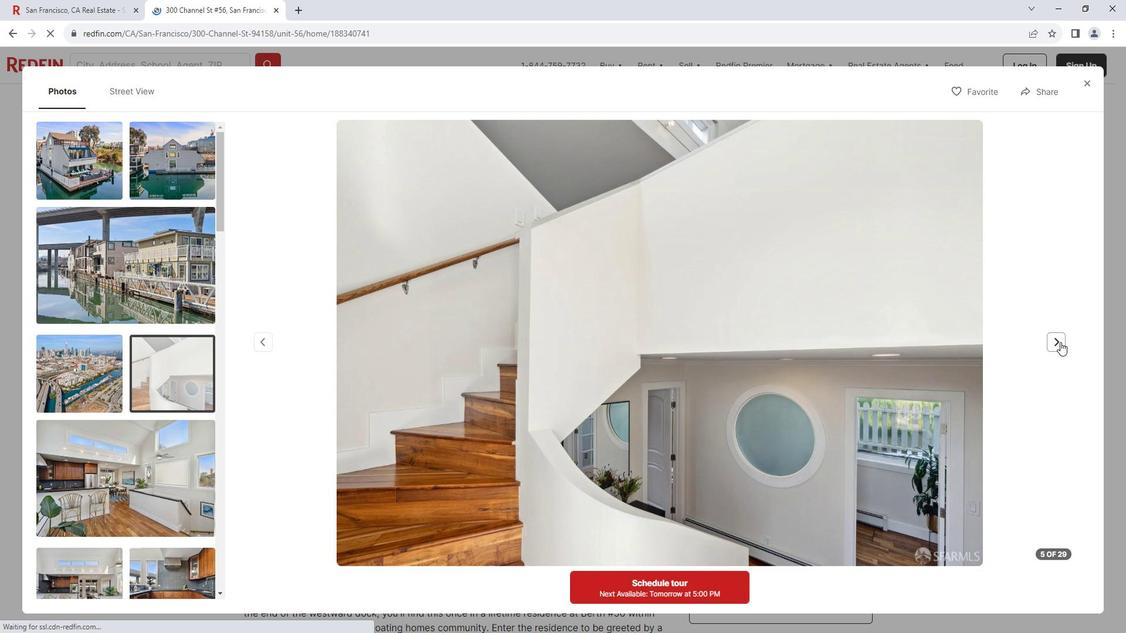 
Action: Mouse pressed left at (1072, 341)
Screenshot: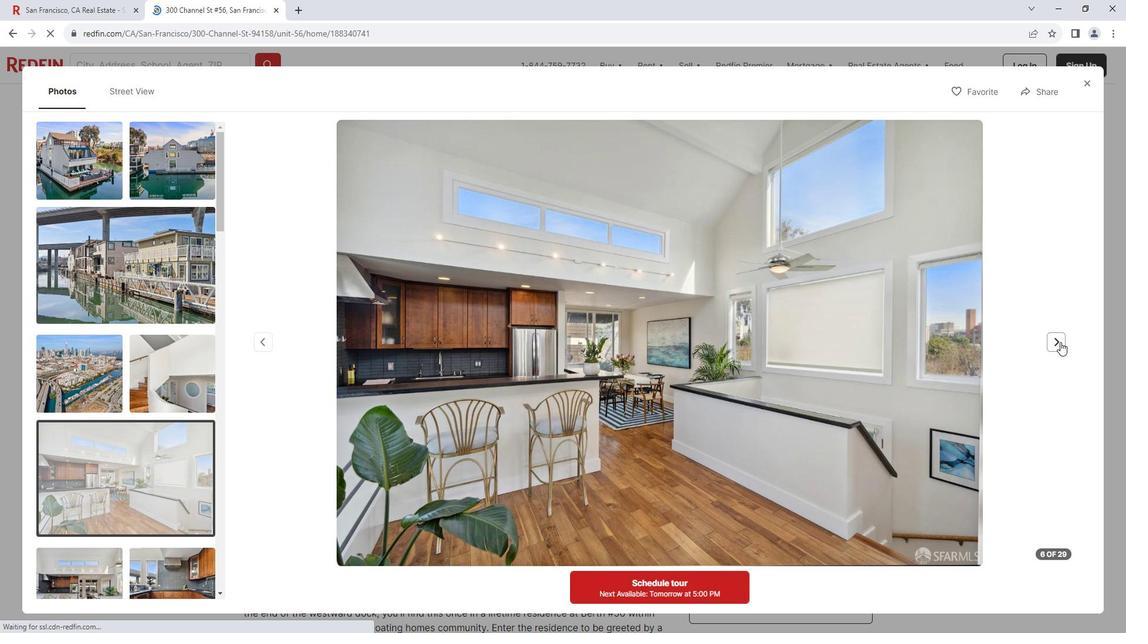 
Action: Mouse pressed left at (1072, 341)
Screenshot: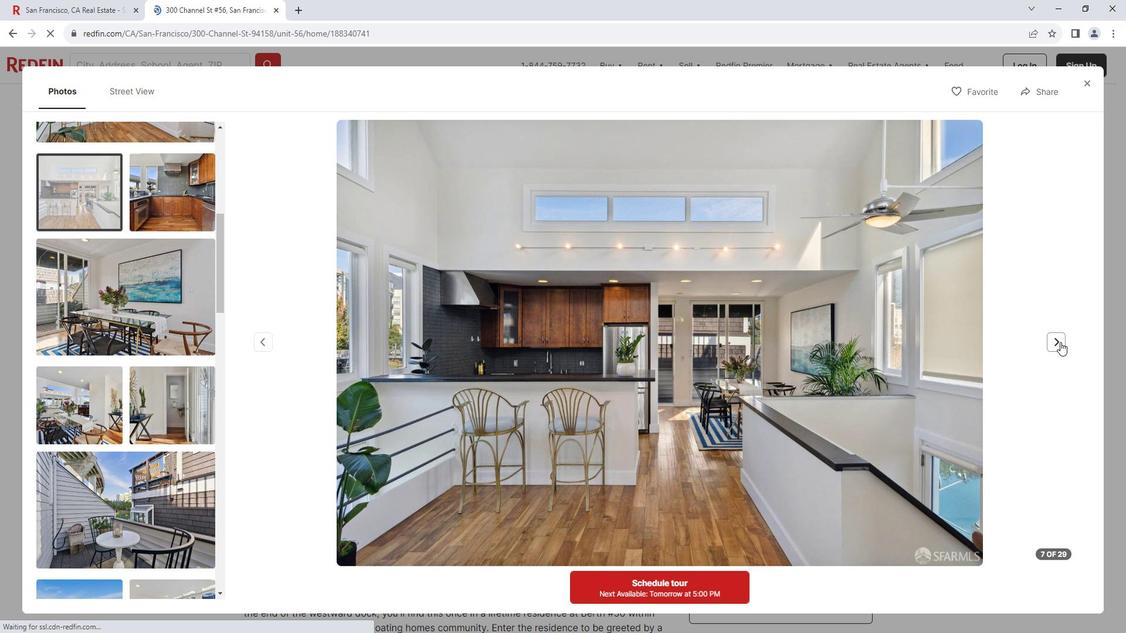 
Action: Mouse pressed left at (1072, 341)
Screenshot: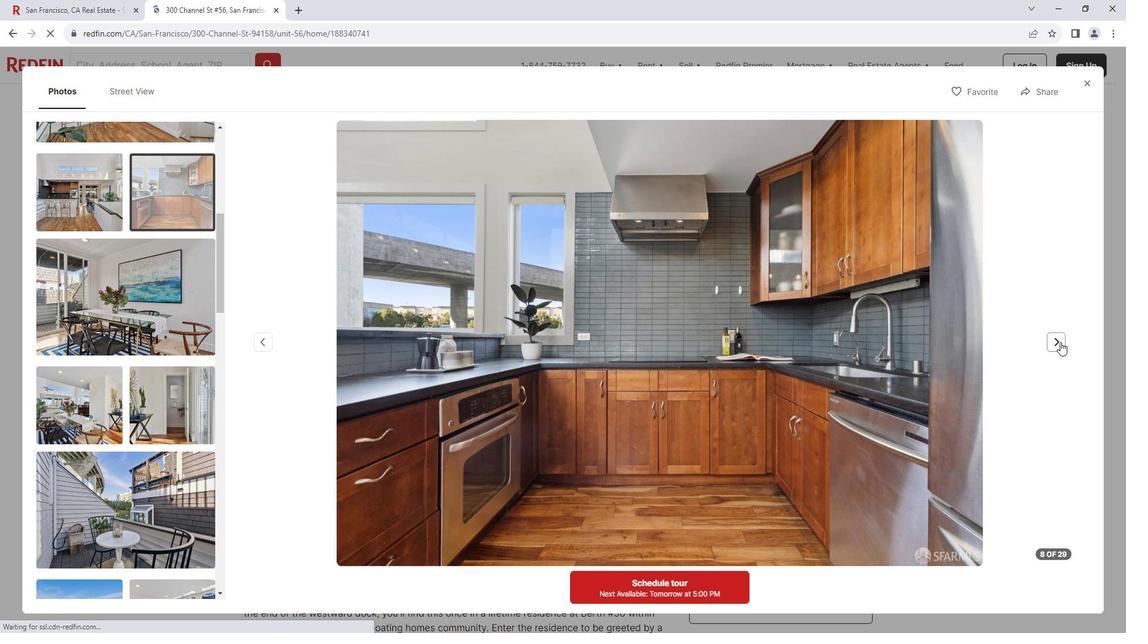 
Action: Mouse pressed left at (1072, 341)
Screenshot: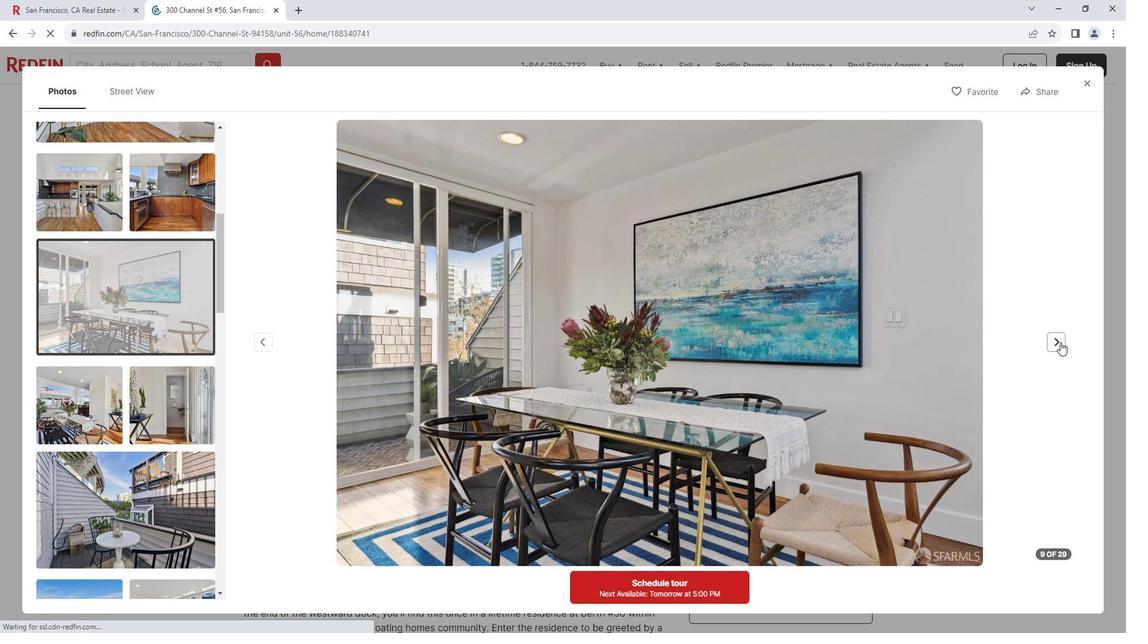 
Action: Mouse pressed left at (1072, 341)
Screenshot: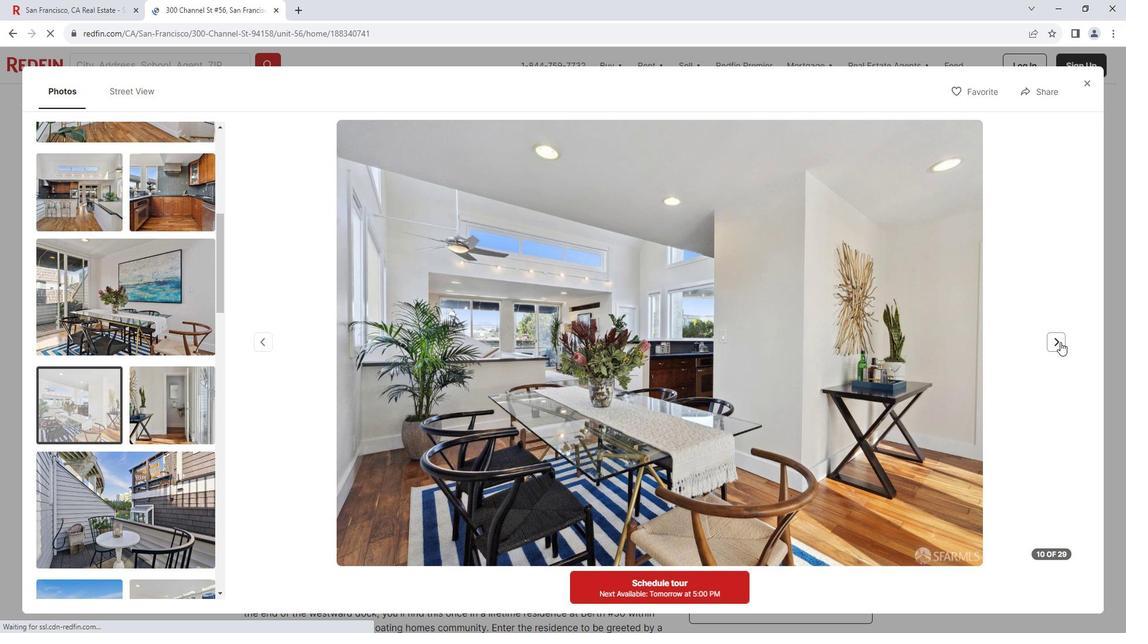 
Action: Mouse pressed left at (1072, 341)
Screenshot: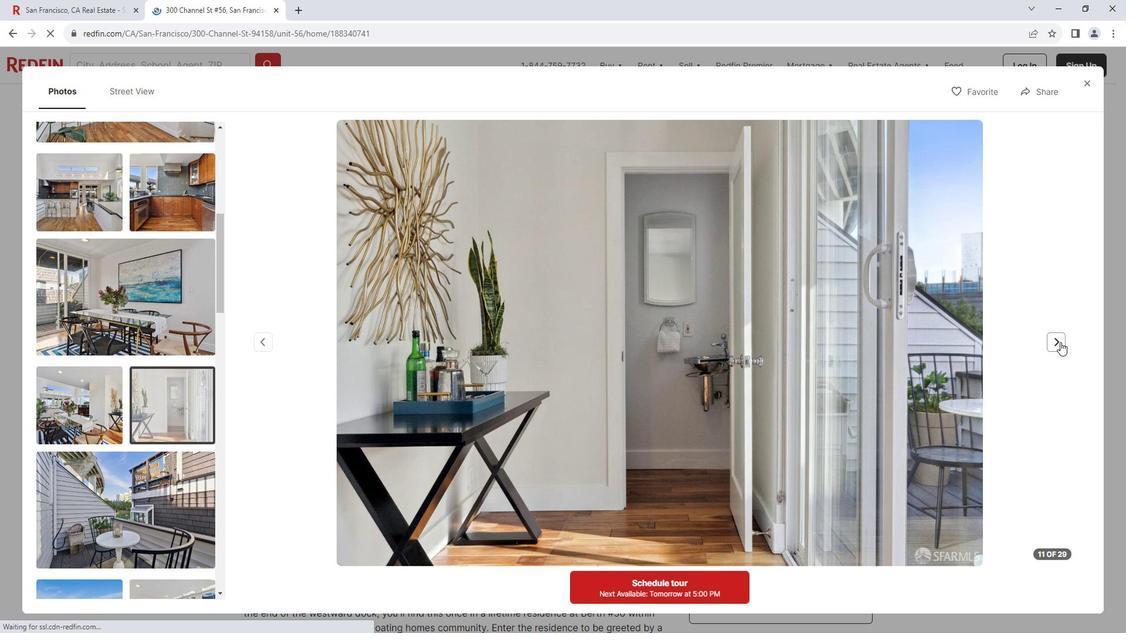 
Action: Mouse pressed left at (1072, 341)
Screenshot: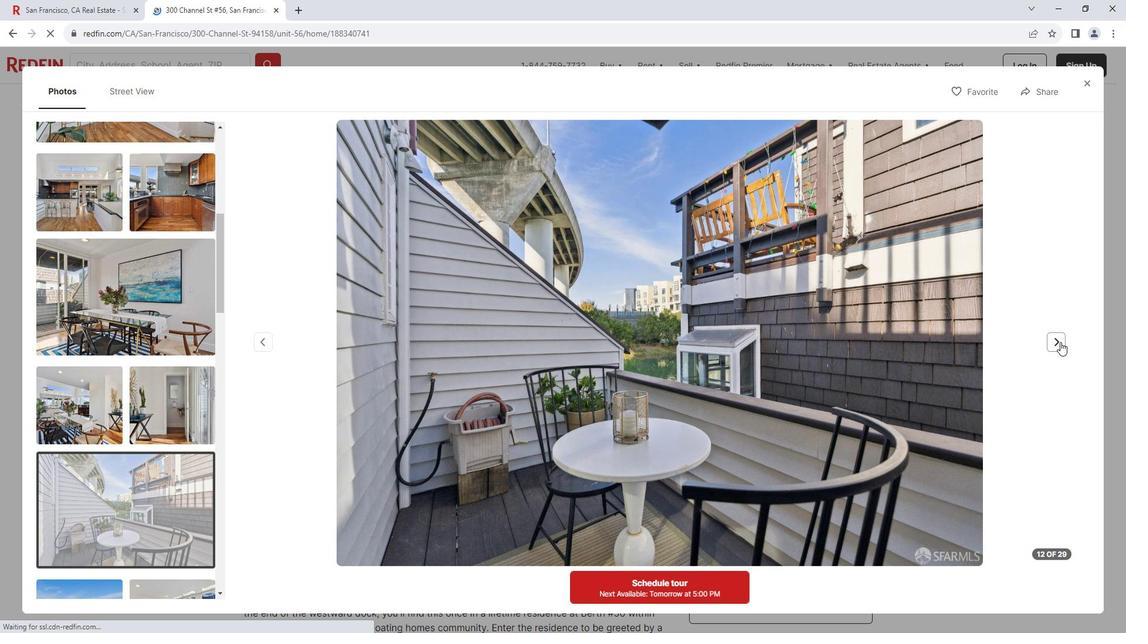 
Action: Mouse pressed left at (1072, 341)
Screenshot: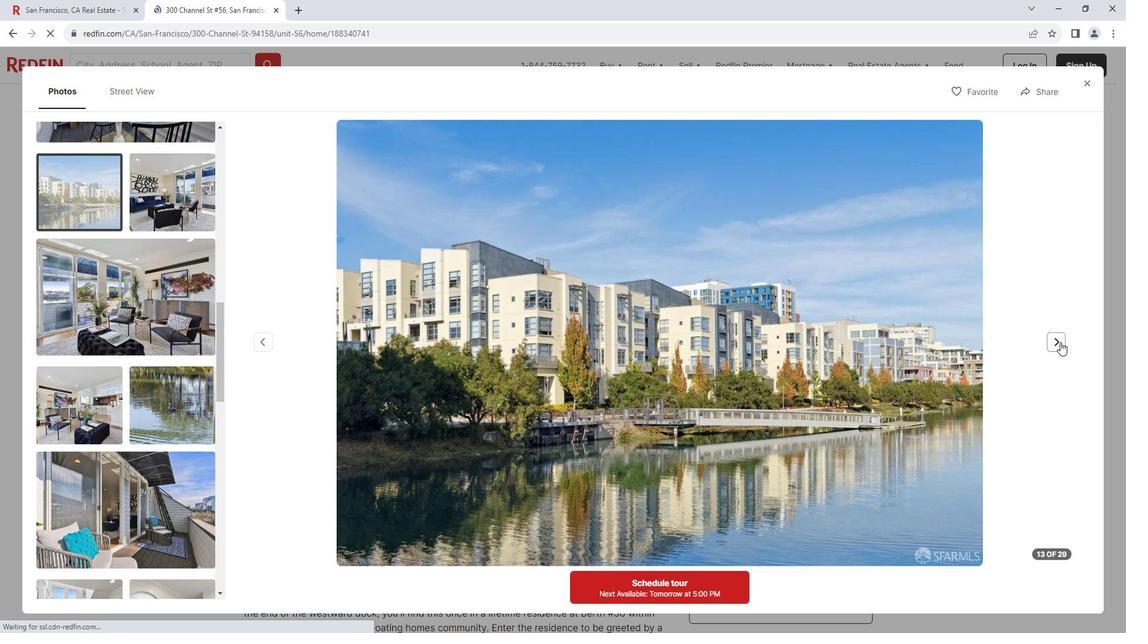 
Action: Mouse moved to (1065, 338)
Screenshot: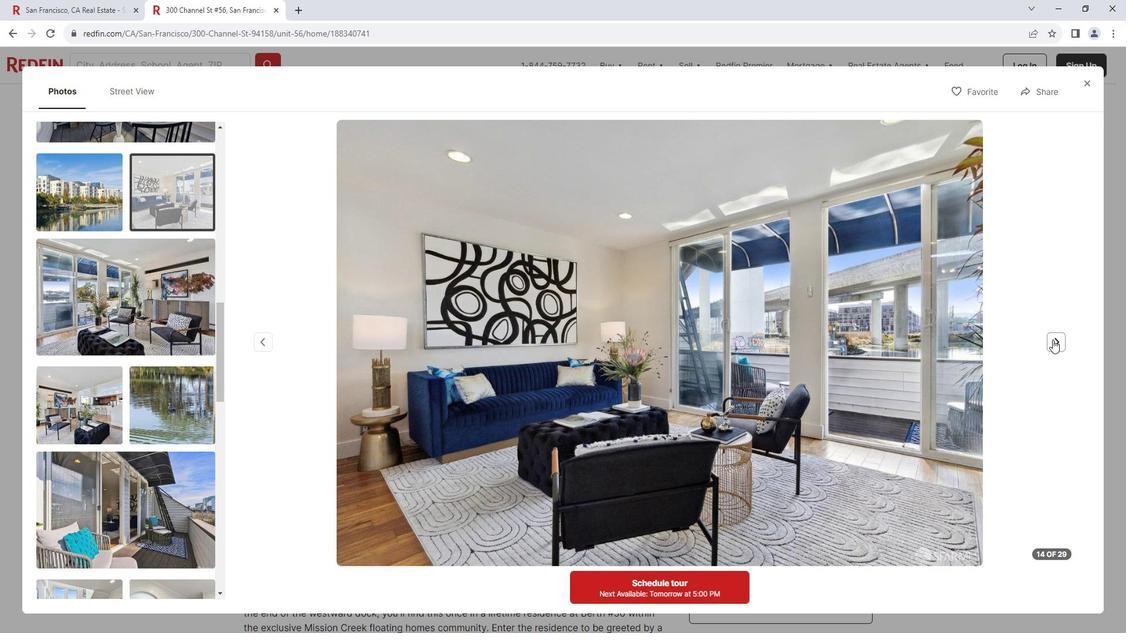
Action: Mouse pressed left at (1065, 338)
Screenshot: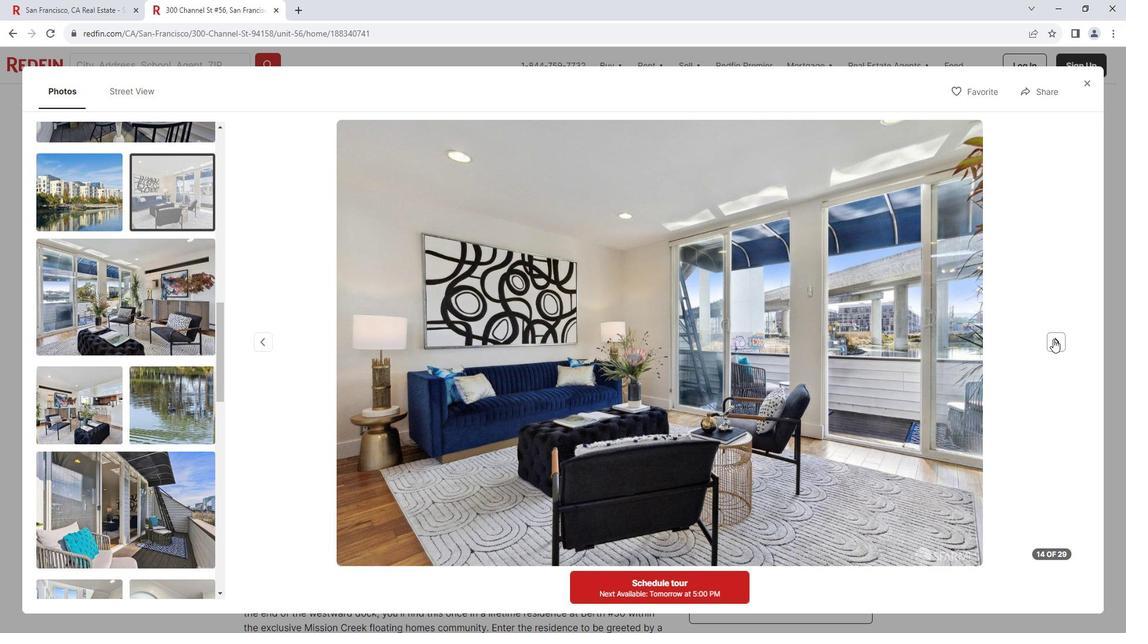 
Action: Mouse pressed left at (1065, 338)
Screenshot: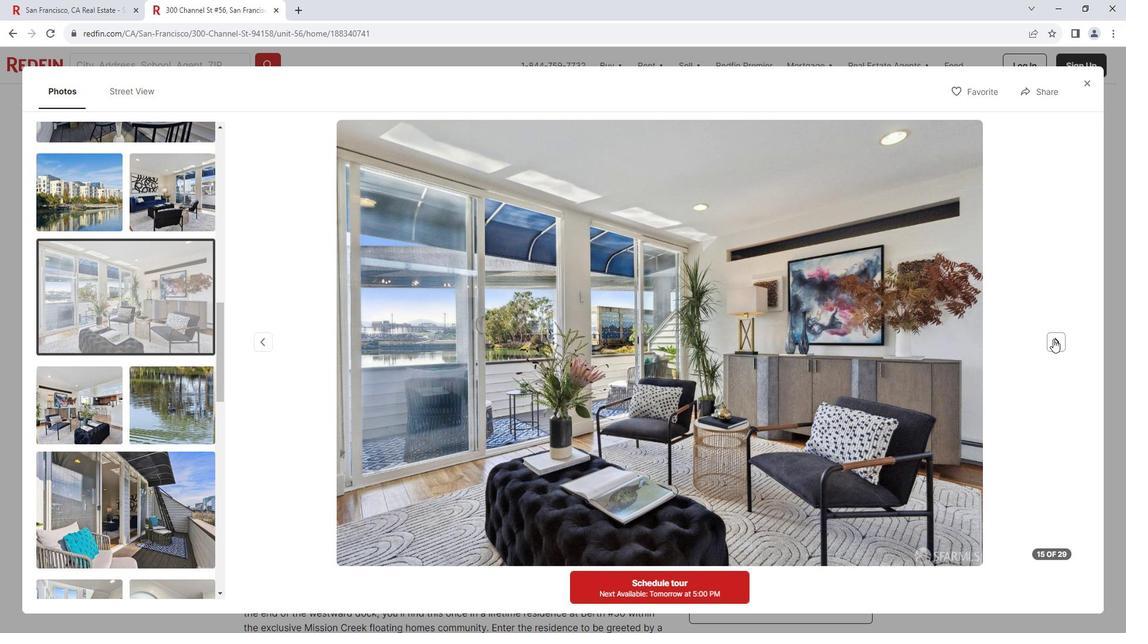 
Action: Mouse pressed left at (1065, 338)
Screenshot: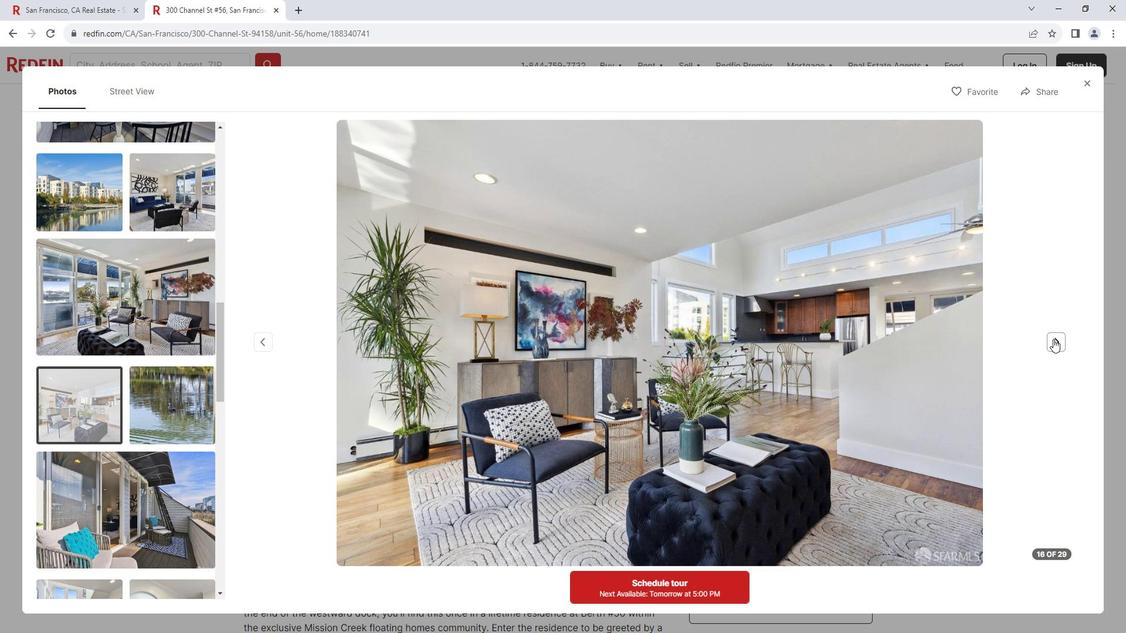 
Action: Mouse moved to (1101, 90)
Screenshot: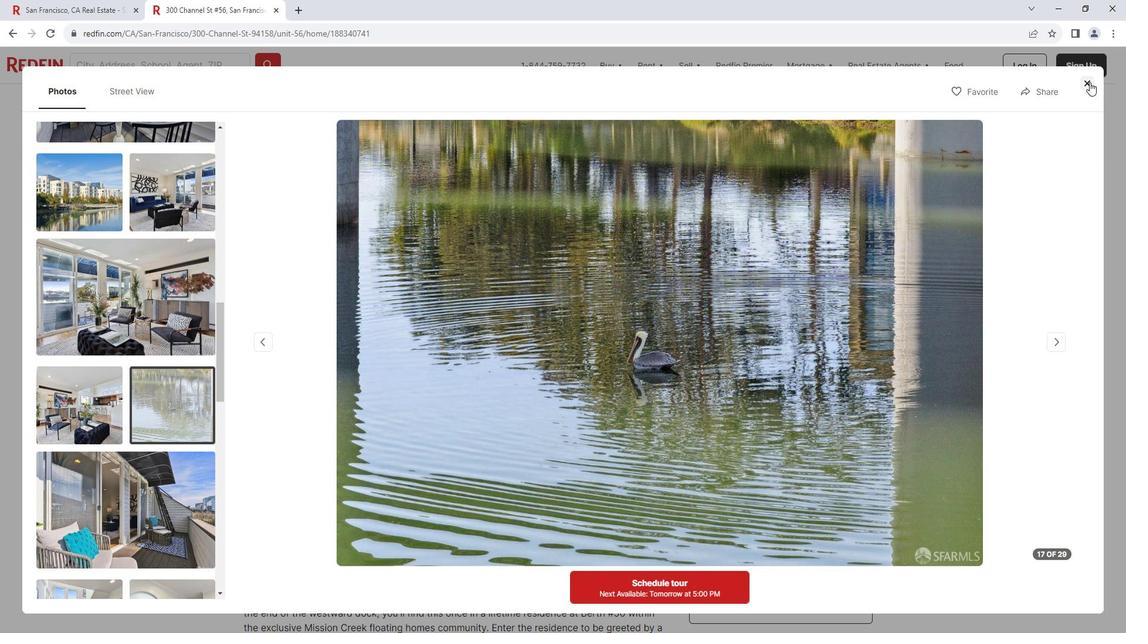 
Action: Mouse pressed left at (1101, 90)
Screenshot: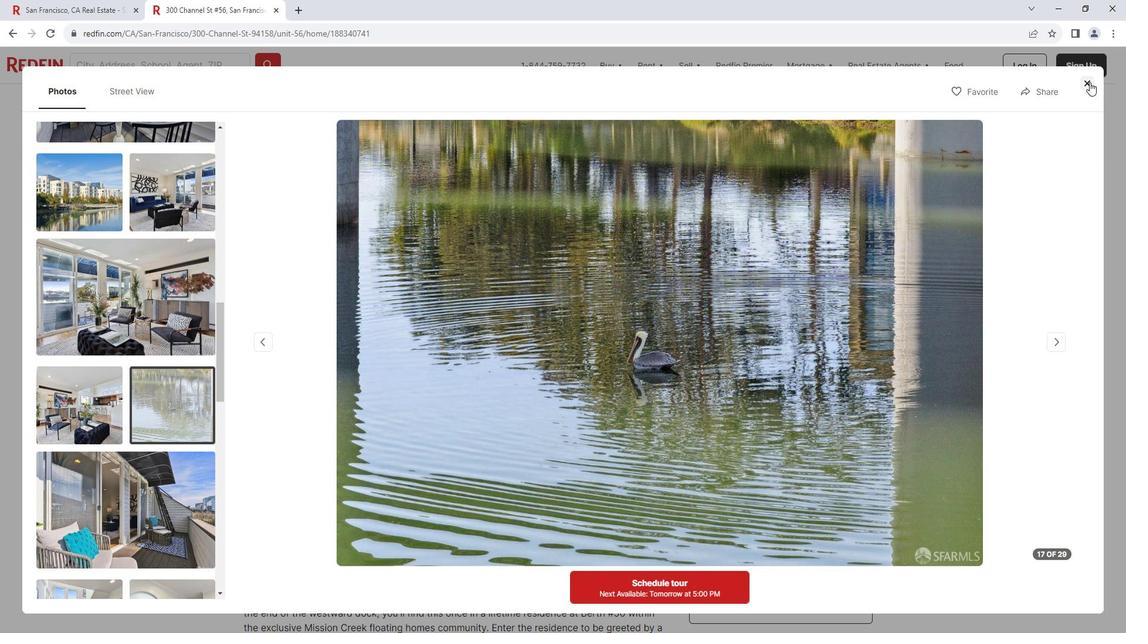 
Action: Mouse moved to (880, 289)
Screenshot: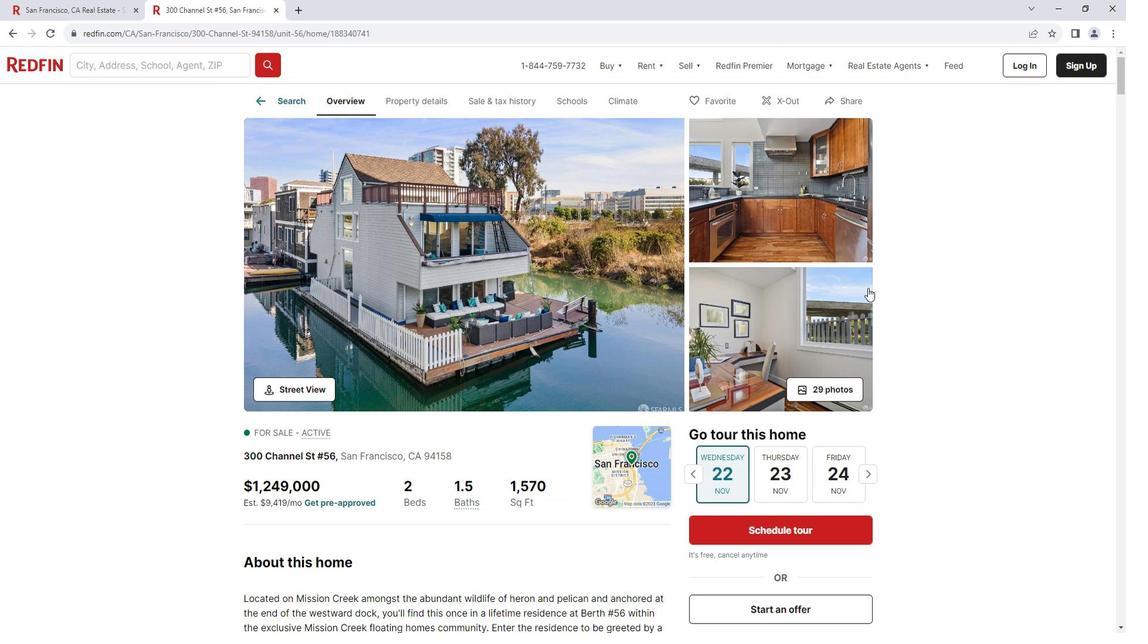 
Action: Mouse scrolled (880, 288) with delta (0, 0)
Screenshot: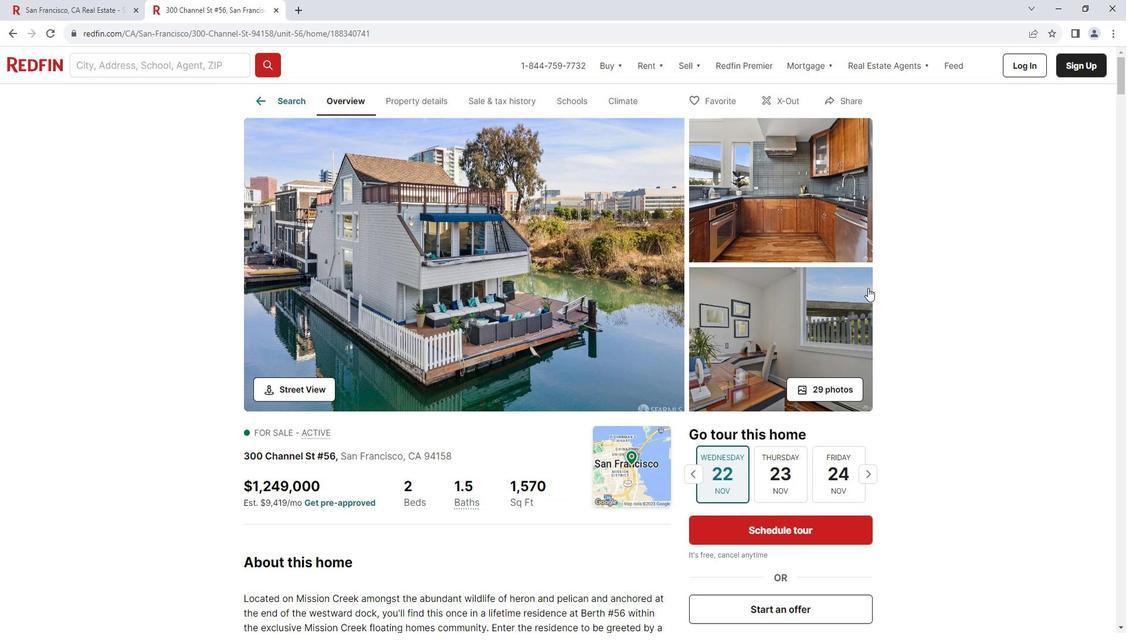 
Action: Mouse scrolled (880, 288) with delta (0, 0)
Screenshot: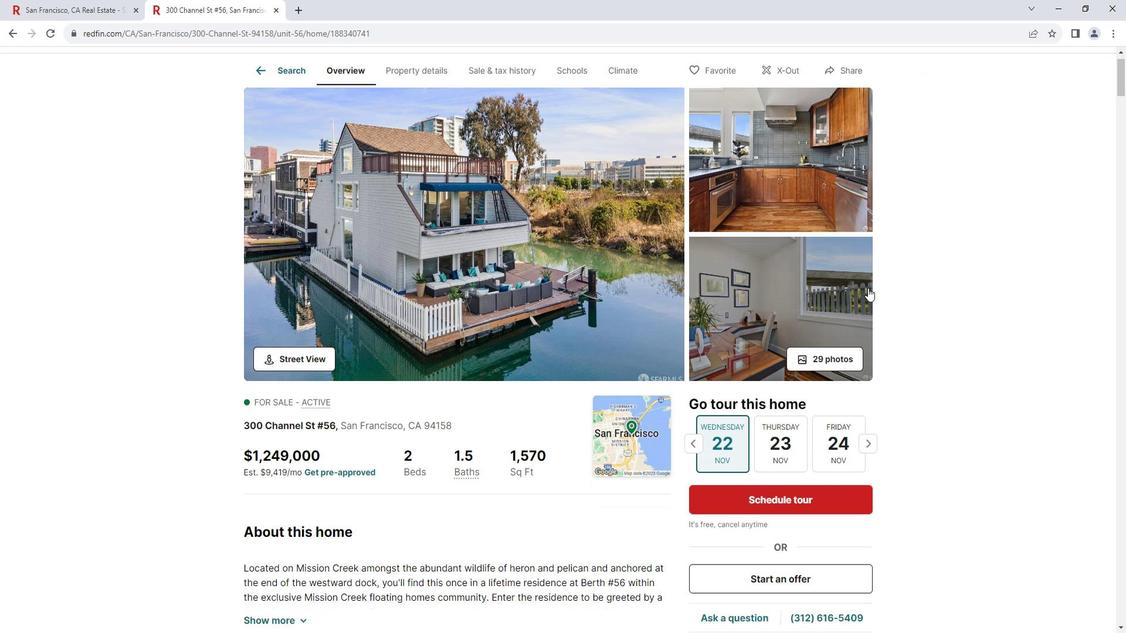 
Action: Mouse scrolled (880, 288) with delta (0, 0)
Screenshot: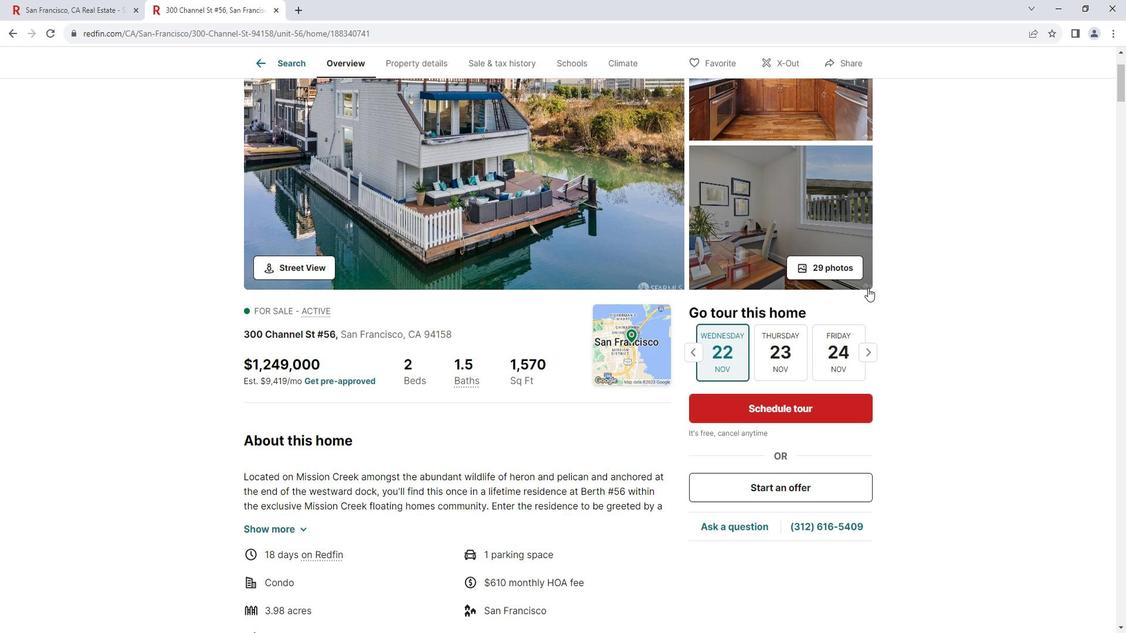 
Action: Mouse scrolled (880, 288) with delta (0, 0)
Screenshot: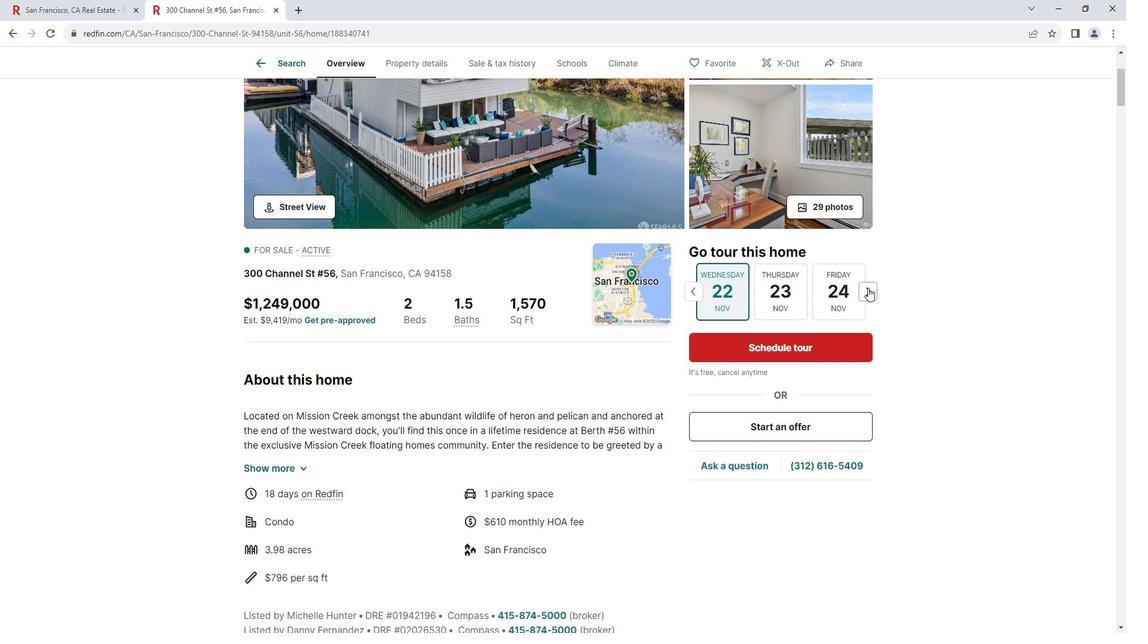 
Action: Mouse scrolled (880, 288) with delta (0, 0)
Screenshot: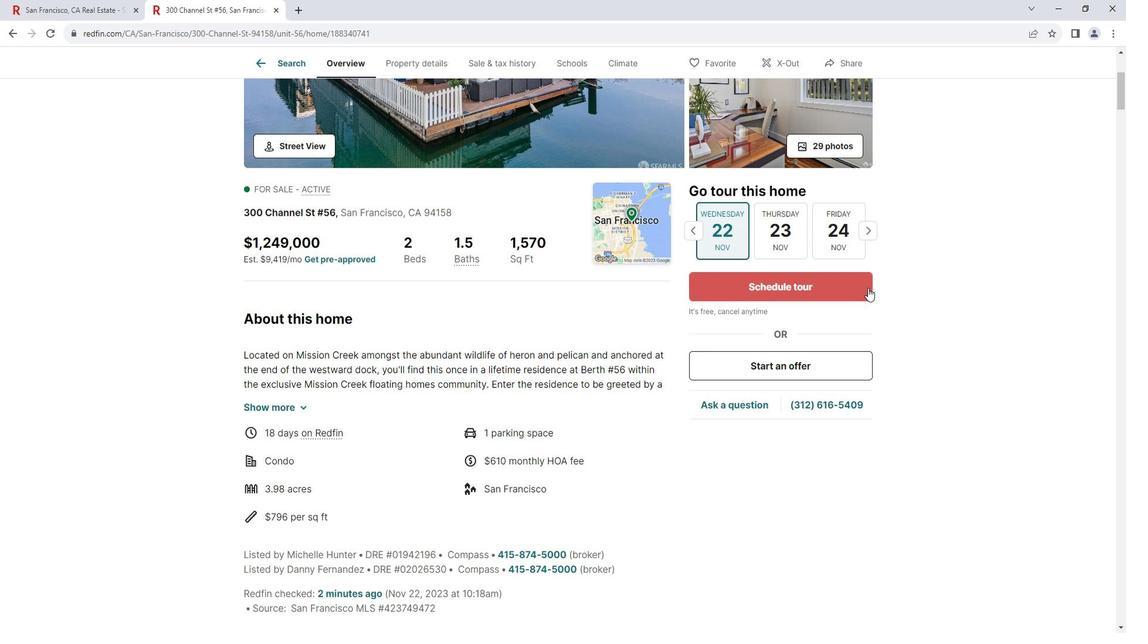 
Action: Mouse scrolled (880, 288) with delta (0, 0)
Screenshot: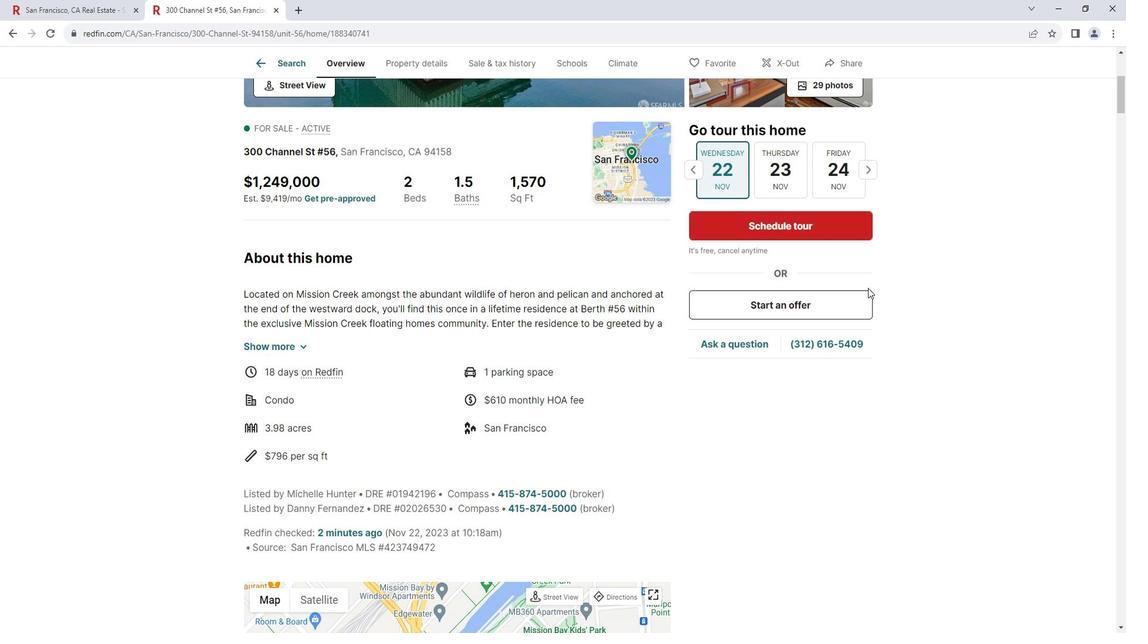 
Action: Mouse scrolled (880, 288) with delta (0, 0)
Screenshot: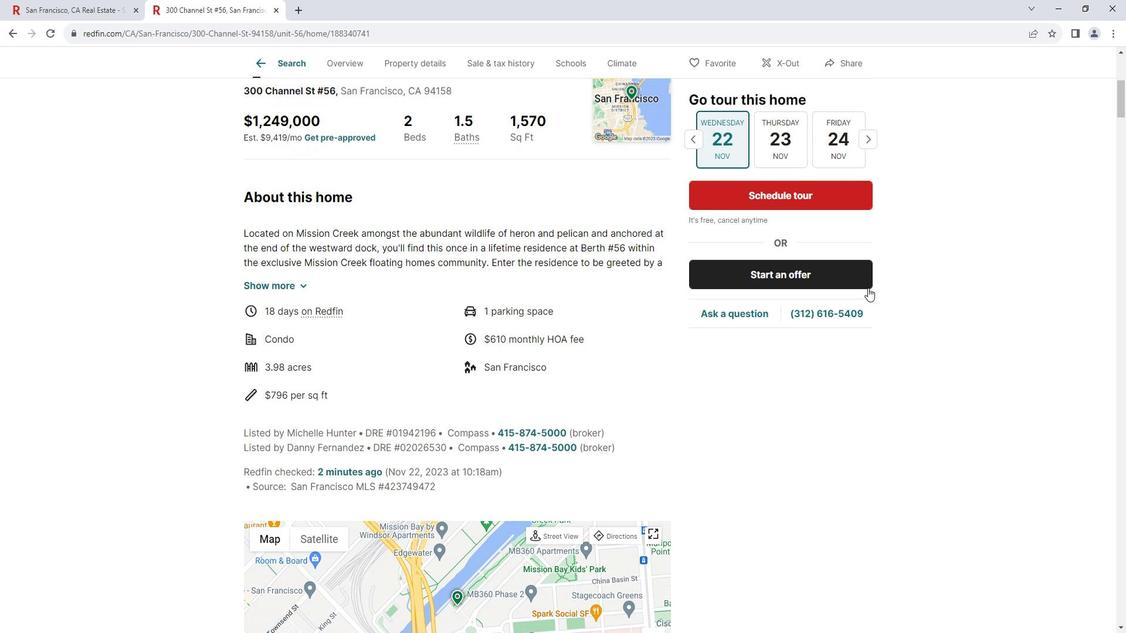 
Action: Mouse moved to (880, 289)
Screenshot: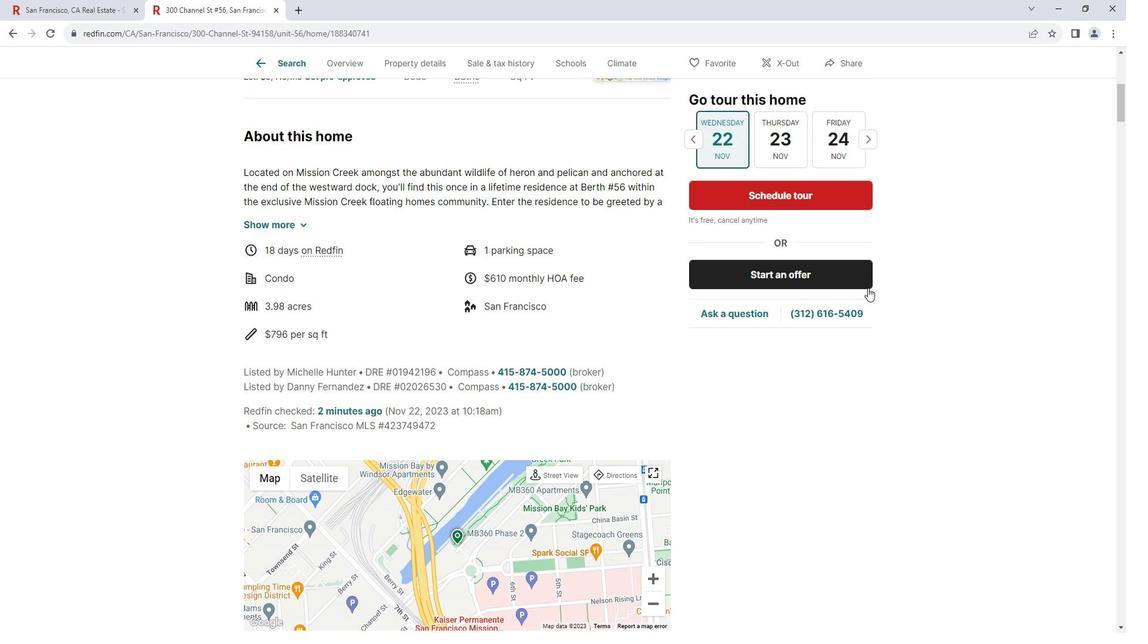 
Action: Mouse scrolled (880, 288) with delta (0, 0)
Screenshot: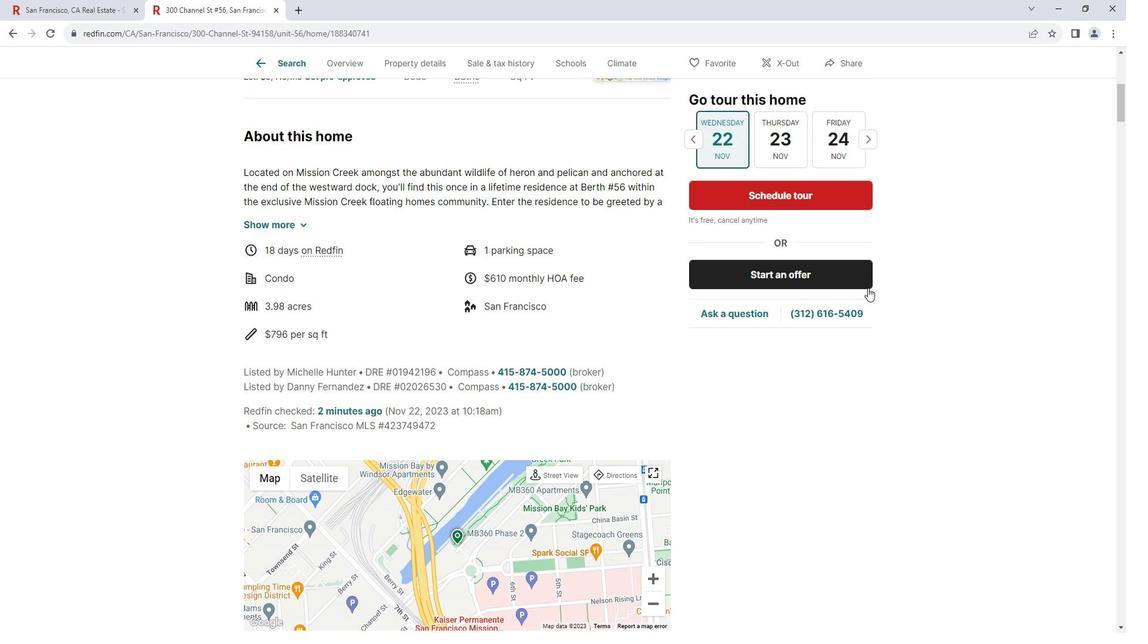
Action: Mouse moved to (880, 289)
Screenshot: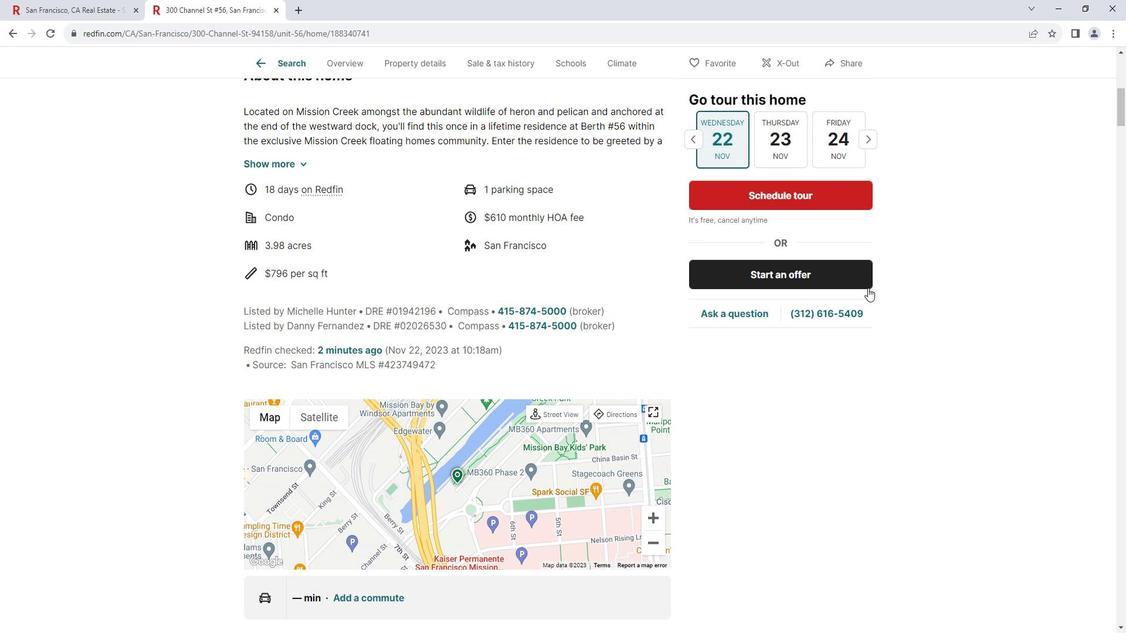 
Action: Mouse scrolled (880, 288) with delta (0, 0)
Screenshot: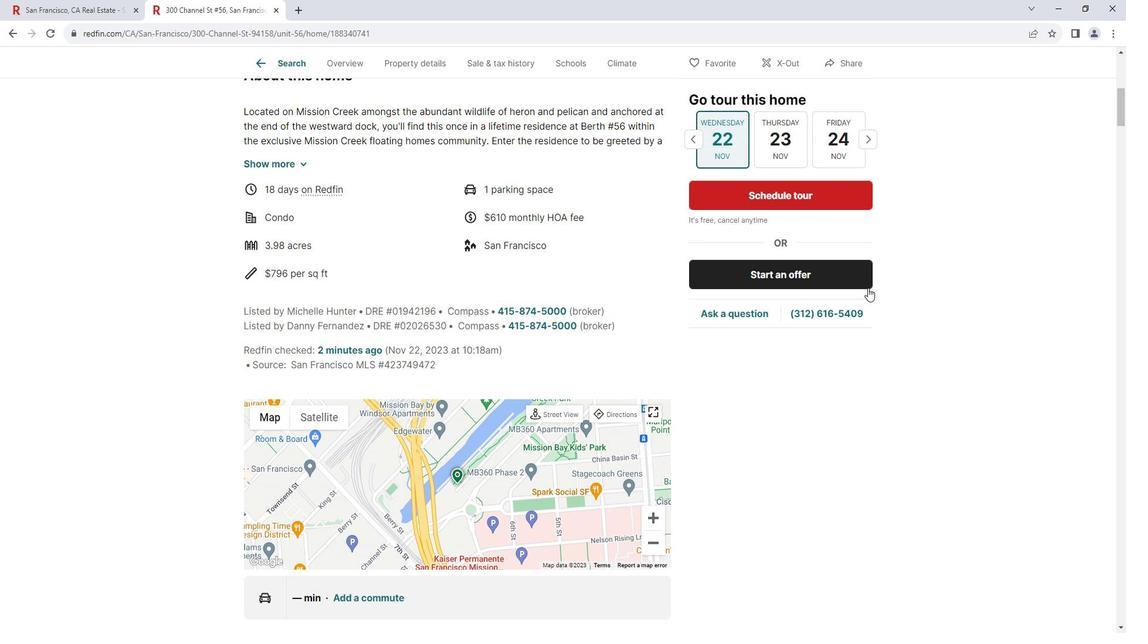 
Action: Mouse scrolled (880, 288) with delta (0, 0)
Screenshot: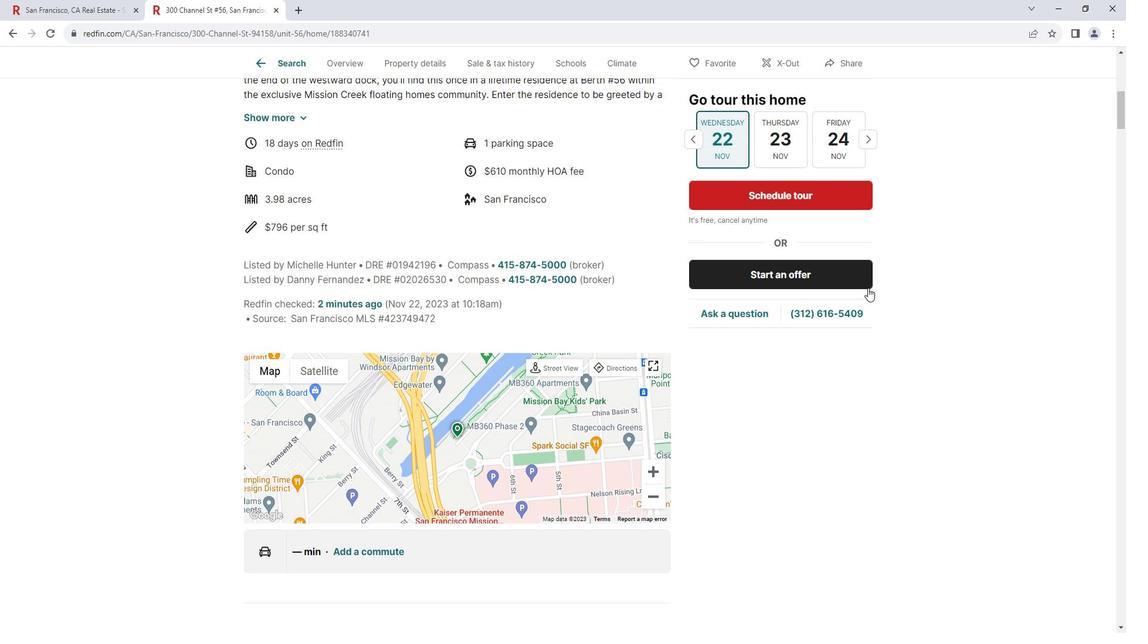 
Action: Mouse scrolled (880, 288) with delta (0, 0)
Screenshot: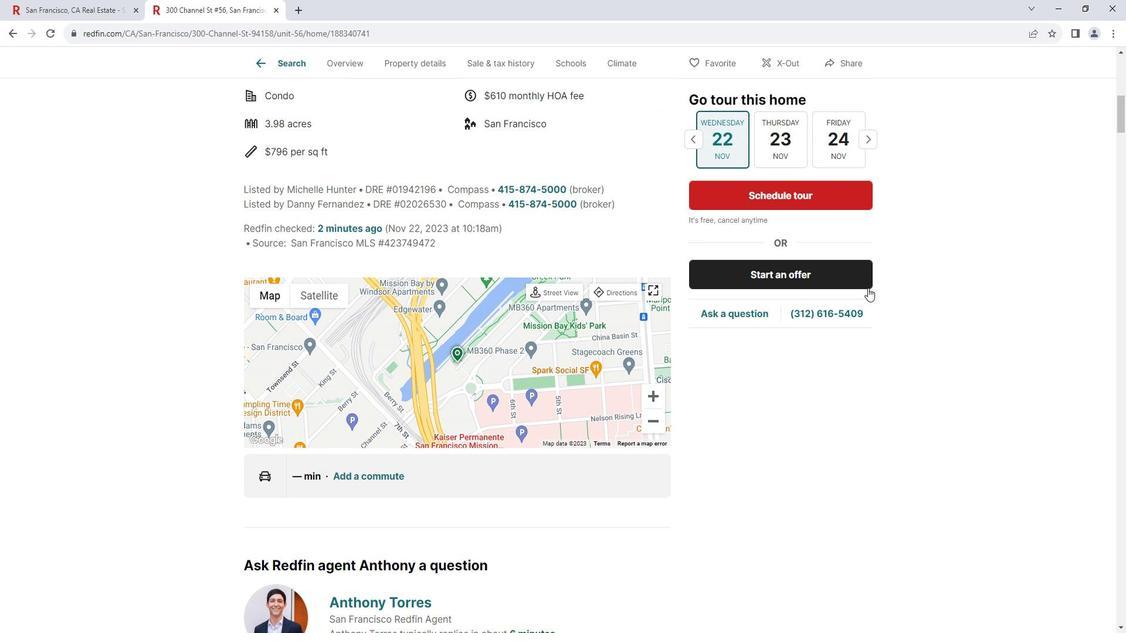 
Action: Mouse scrolled (880, 288) with delta (0, 0)
Screenshot: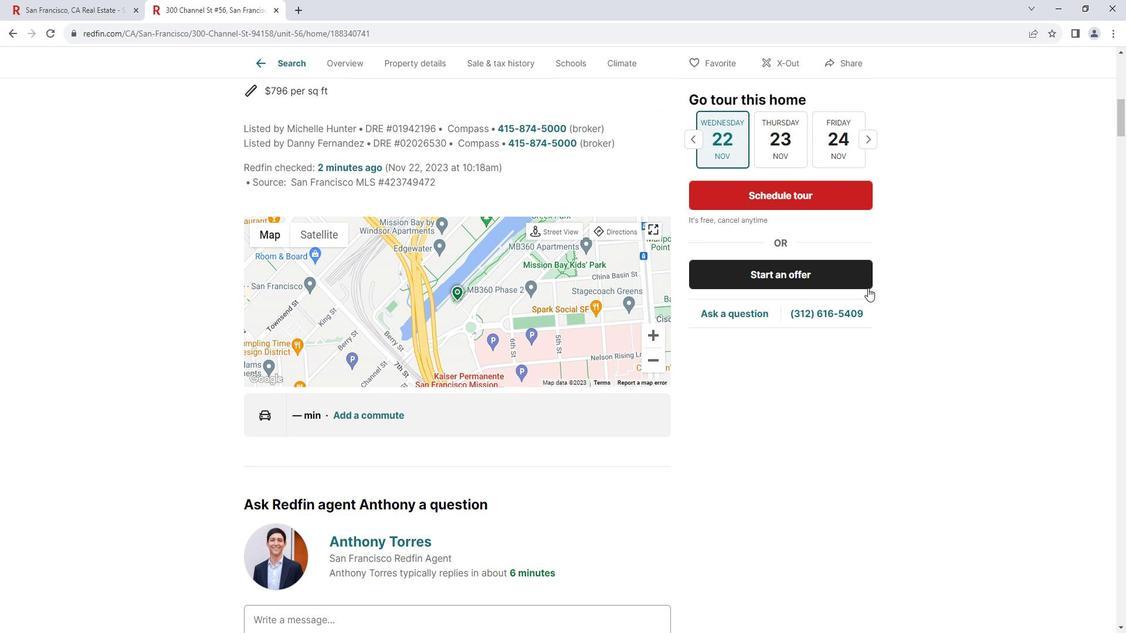 
Action: Mouse scrolled (880, 288) with delta (0, 0)
Screenshot: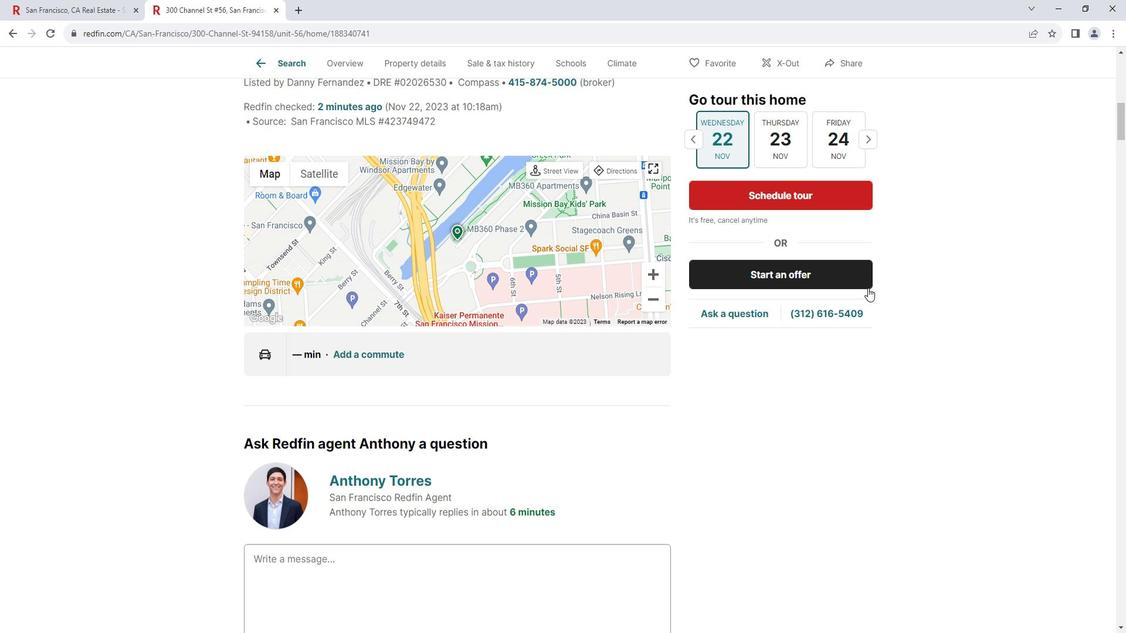 
Action: Mouse scrolled (880, 288) with delta (0, 0)
Screenshot: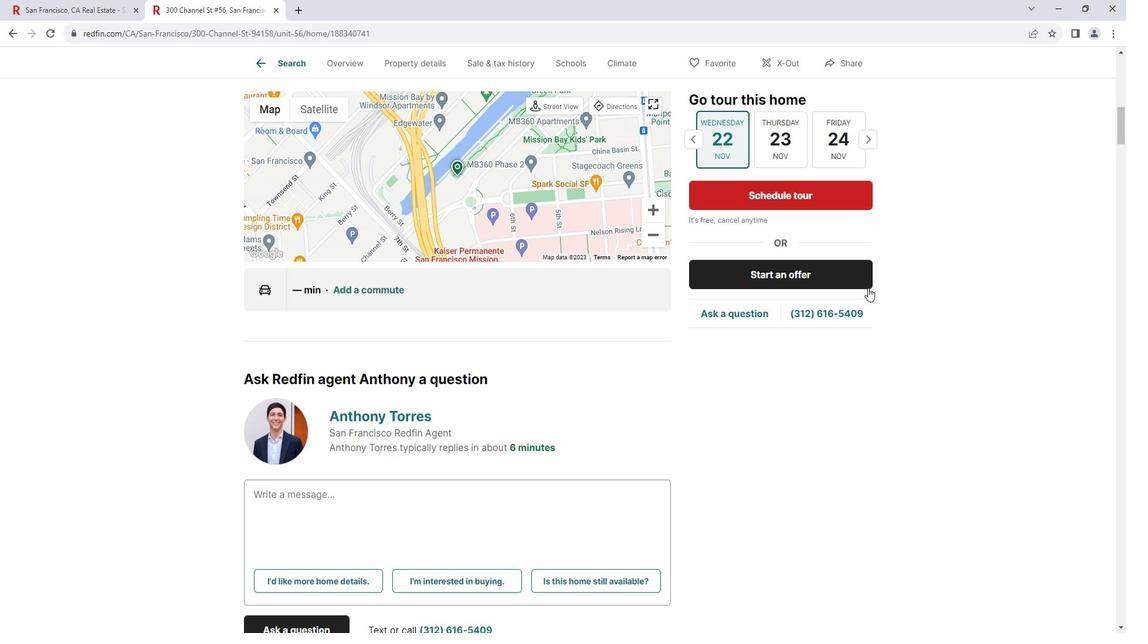 
Action: Mouse scrolled (880, 288) with delta (0, 0)
Screenshot: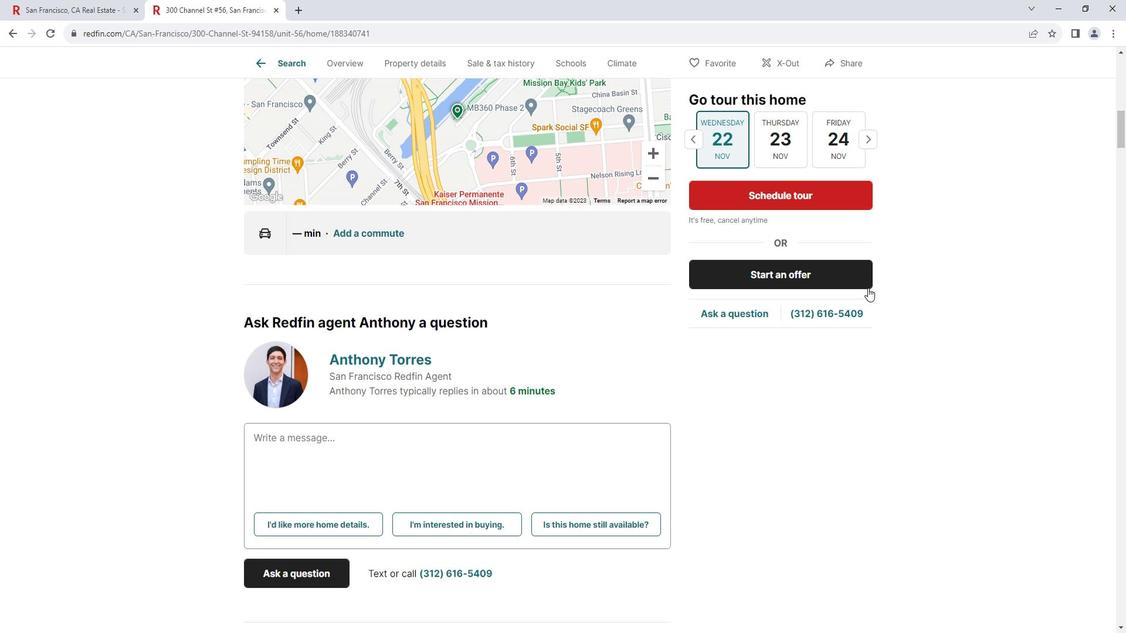 
Action: Mouse scrolled (880, 288) with delta (0, 0)
Screenshot: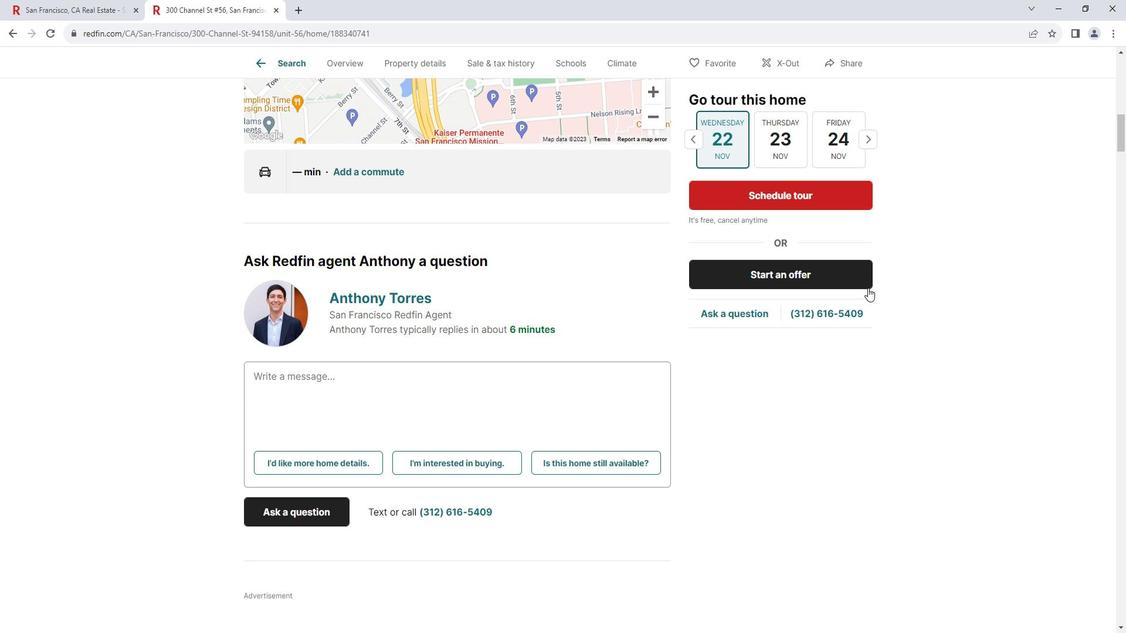 
Action: Mouse scrolled (880, 288) with delta (0, 0)
Screenshot: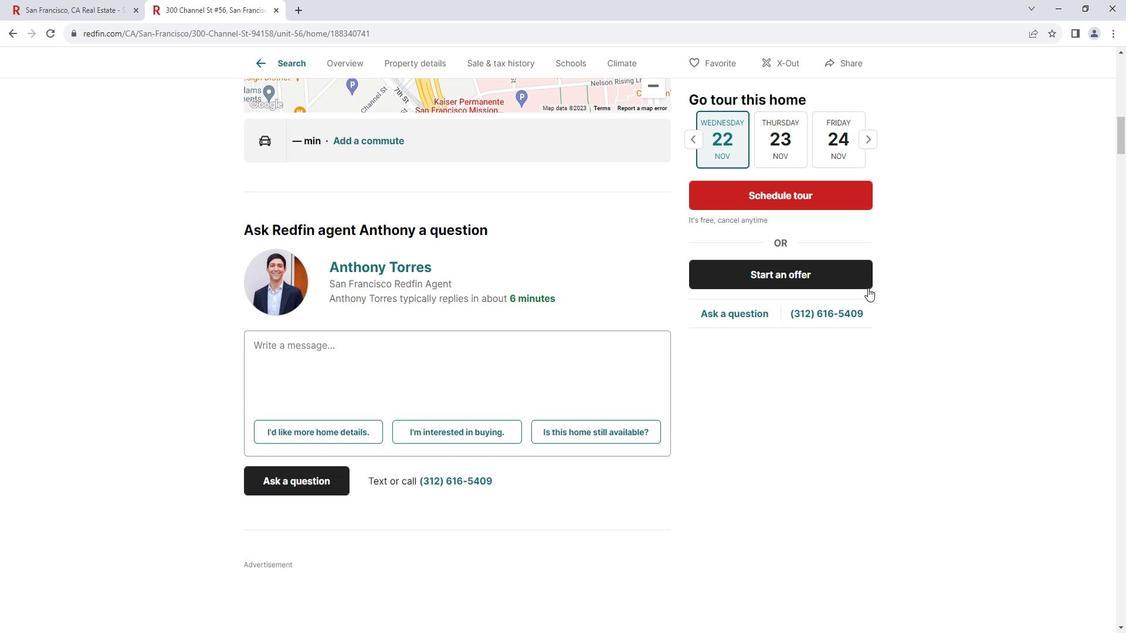 
Action: Mouse scrolled (880, 288) with delta (0, 0)
Screenshot: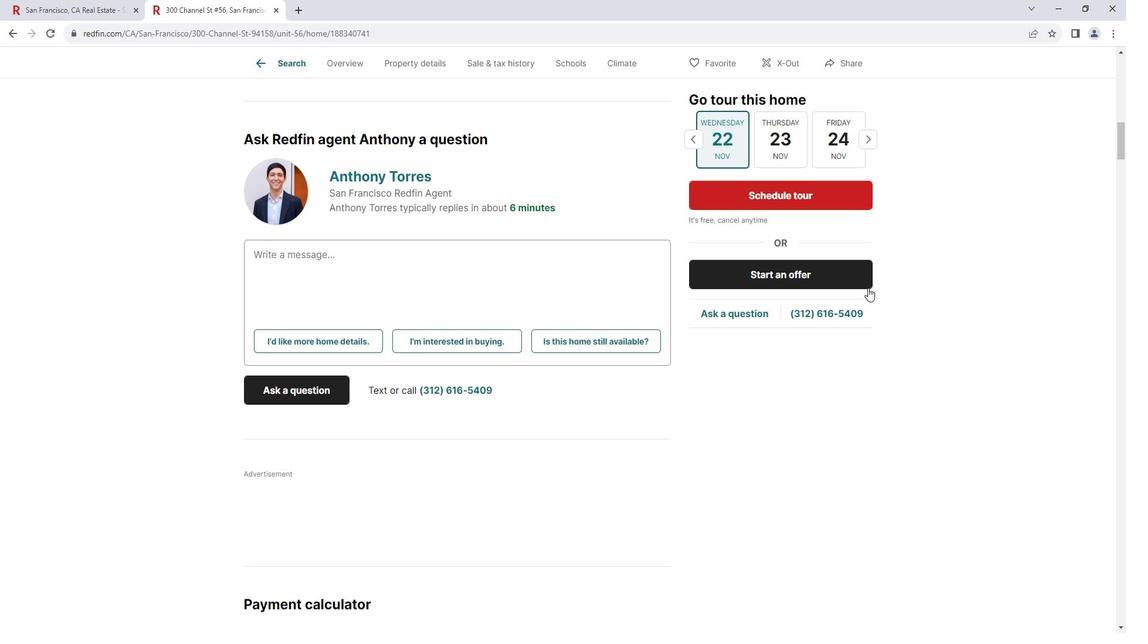 
Action: Mouse scrolled (880, 288) with delta (0, 0)
Screenshot: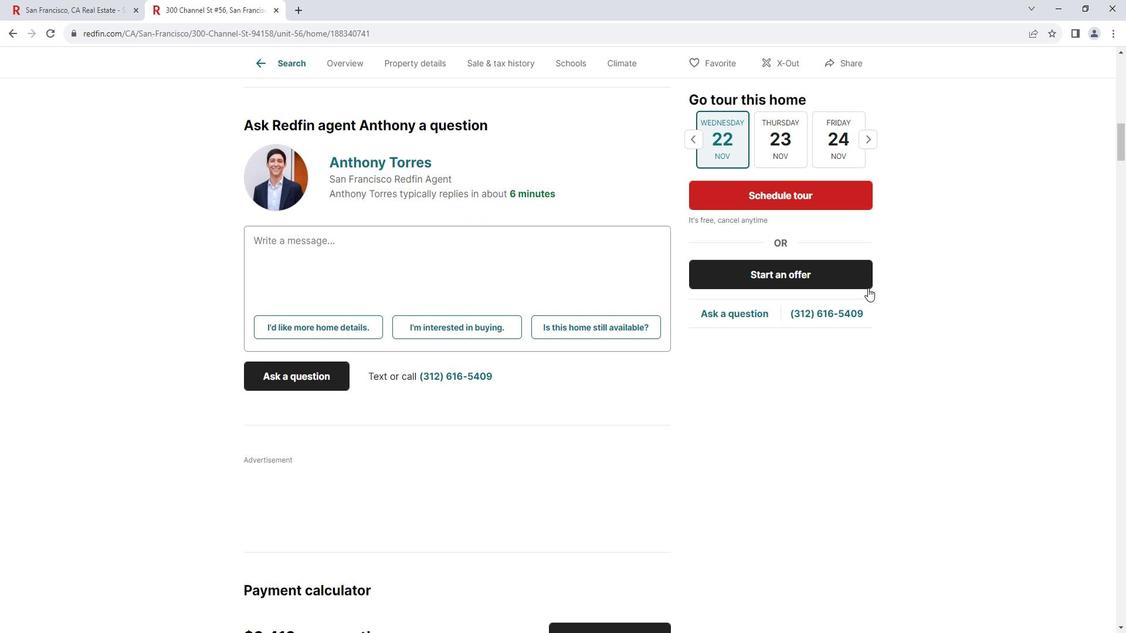 
Action: Mouse scrolled (880, 288) with delta (0, 0)
Screenshot: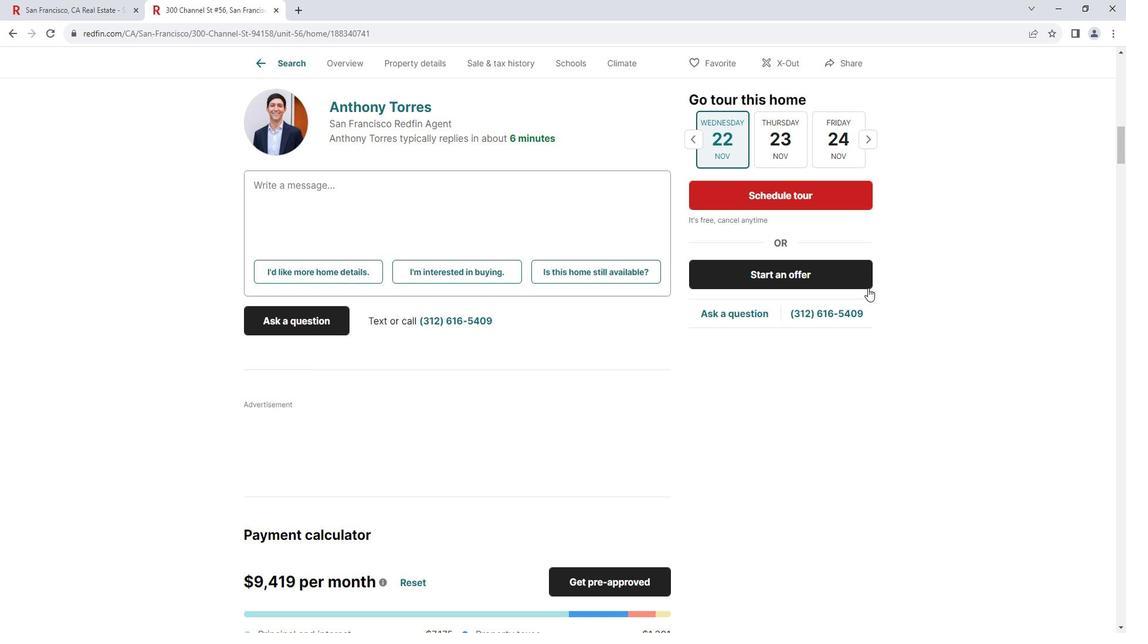 
Action: Mouse scrolled (880, 288) with delta (0, 0)
Screenshot: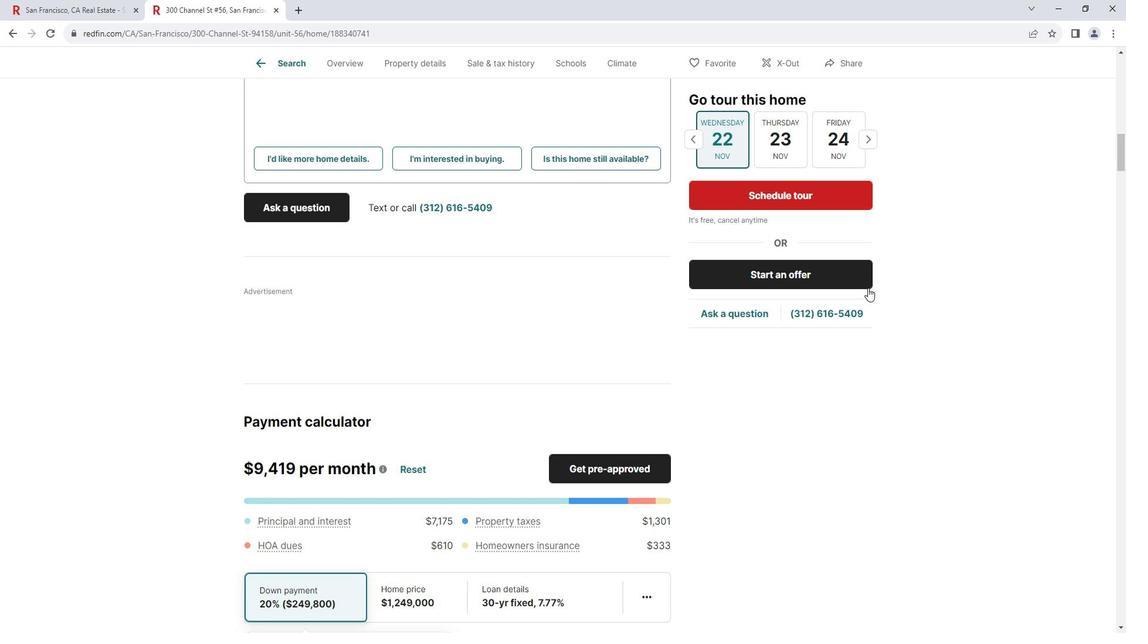
Action: Mouse scrolled (880, 288) with delta (0, 0)
Screenshot: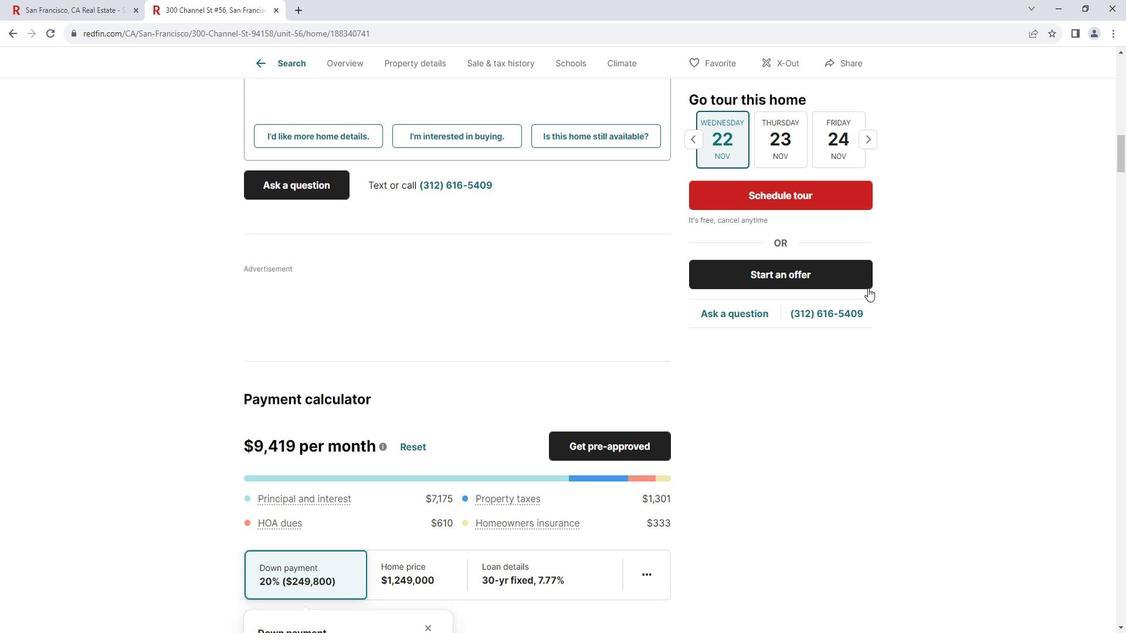 
Action: Mouse scrolled (880, 288) with delta (0, 0)
Screenshot: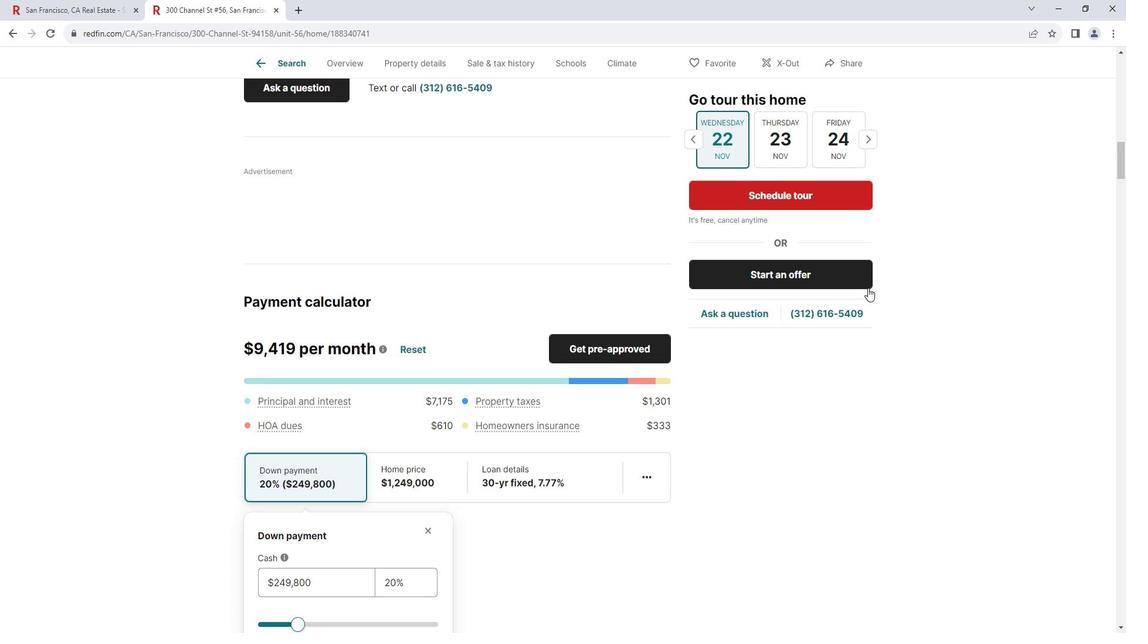
Action: Mouse scrolled (880, 288) with delta (0, 0)
Screenshot: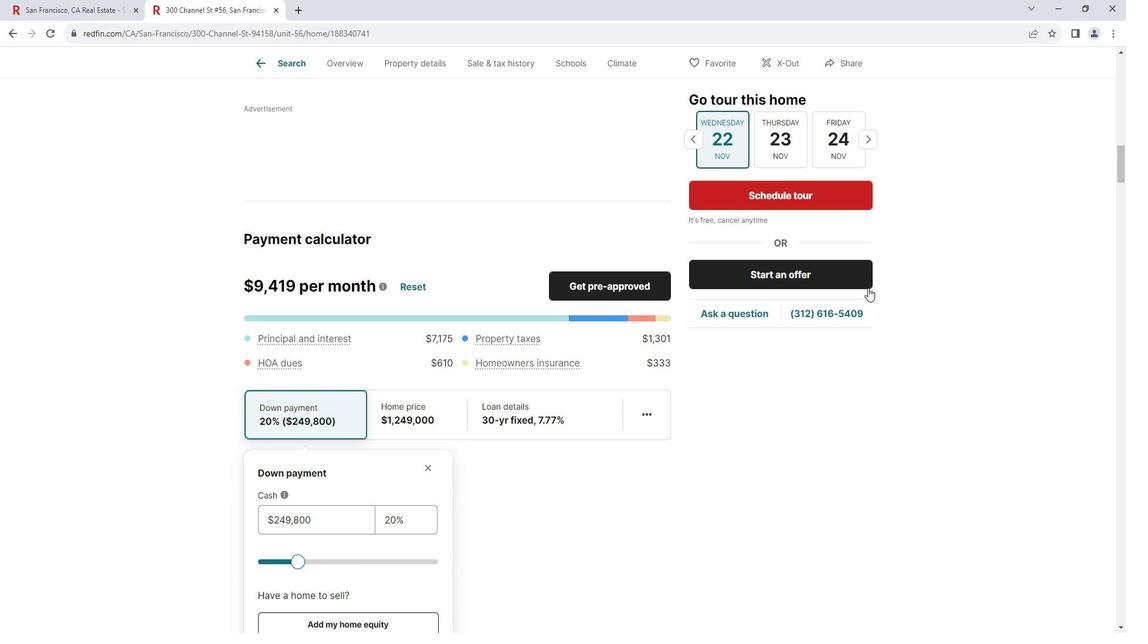 
Action: Mouse scrolled (880, 288) with delta (0, 0)
Screenshot: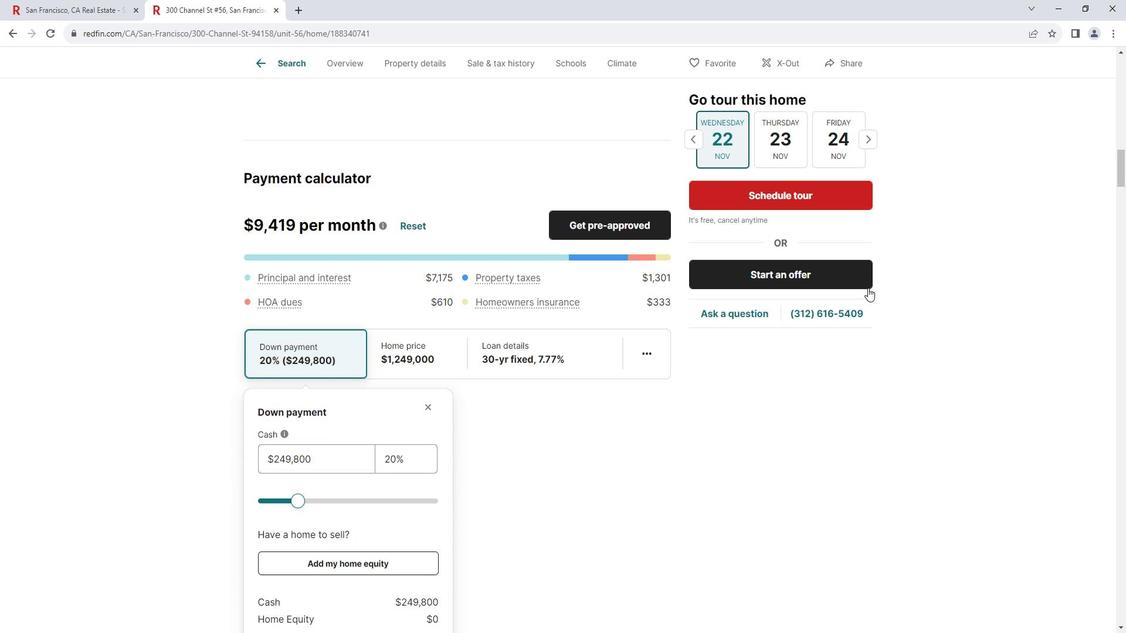 
Action: Mouse scrolled (880, 288) with delta (0, 0)
Screenshot: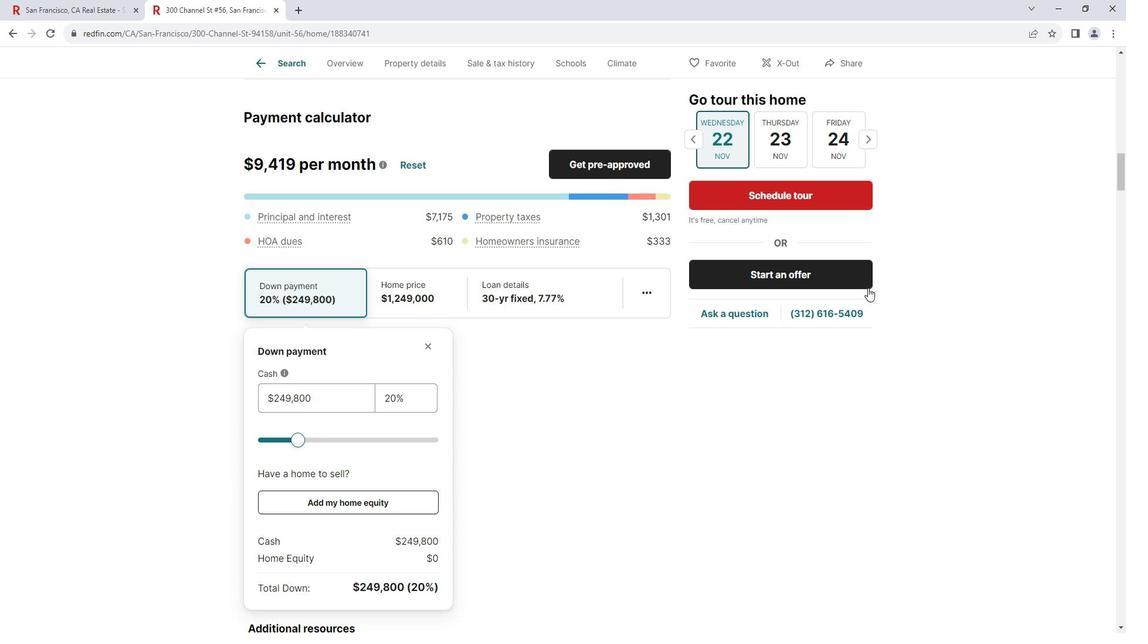 
Action: Mouse scrolled (880, 288) with delta (0, 0)
Screenshot: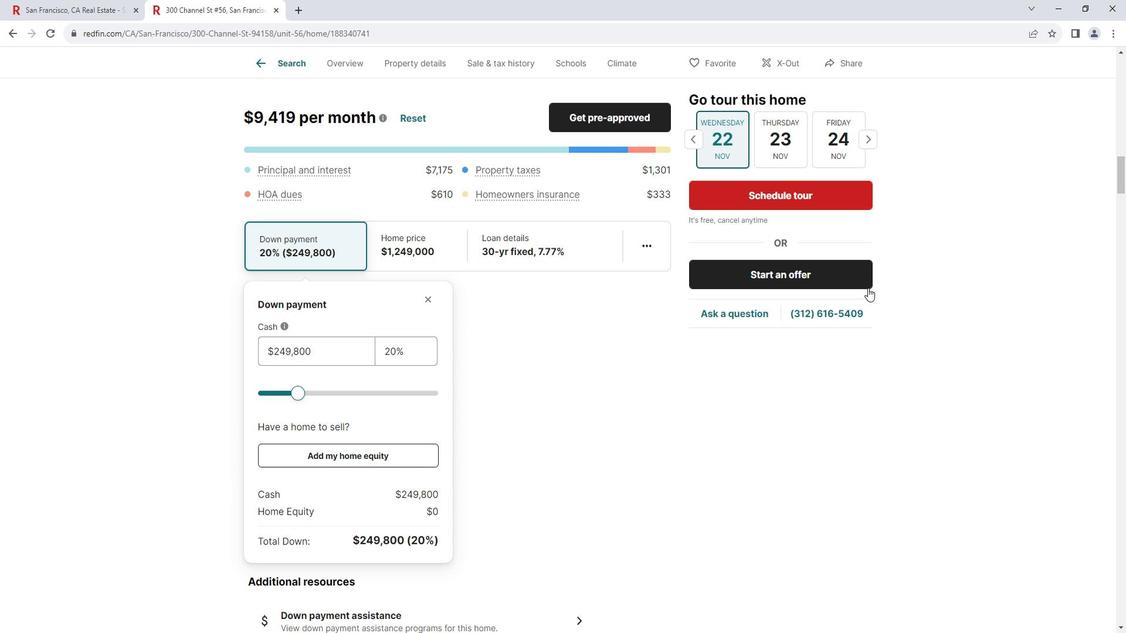 
Action: Mouse scrolled (880, 288) with delta (0, 0)
Screenshot: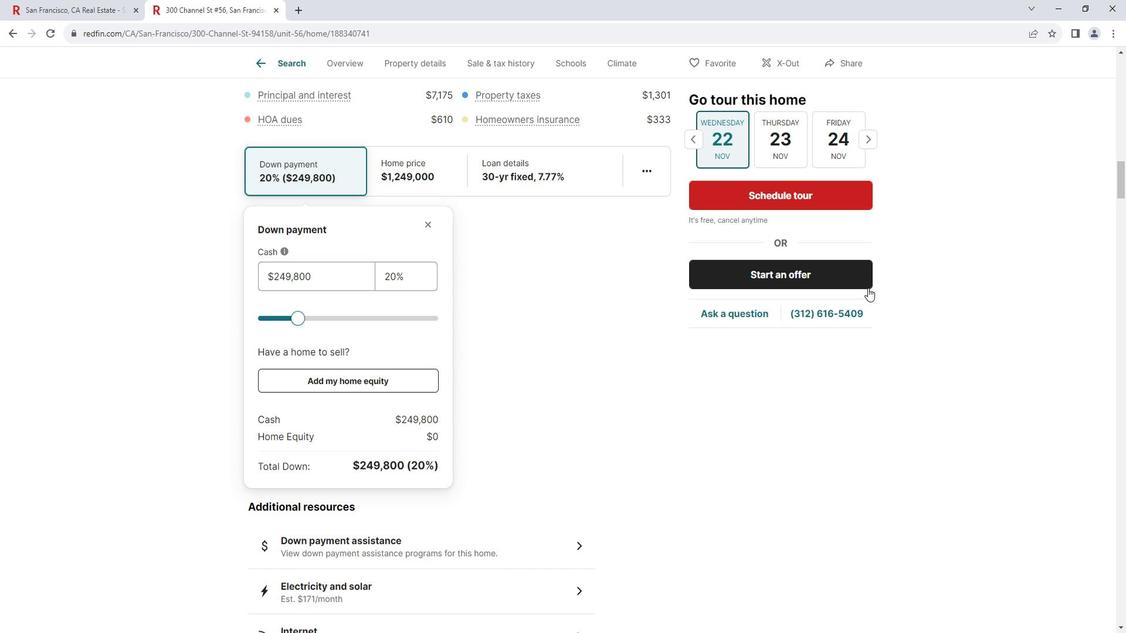 
Action: Mouse scrolled (880, 288) with delta (0, 0)
Screenshot: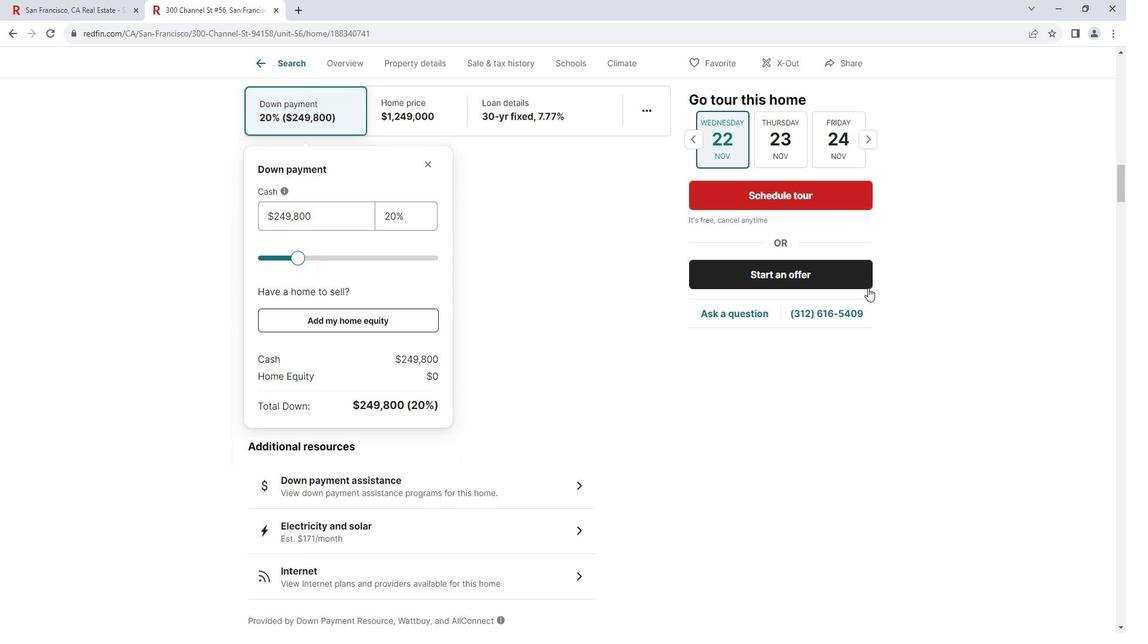 
Action: Mouse scrolled (880, 288) with delta (0, 0)
Screenshot: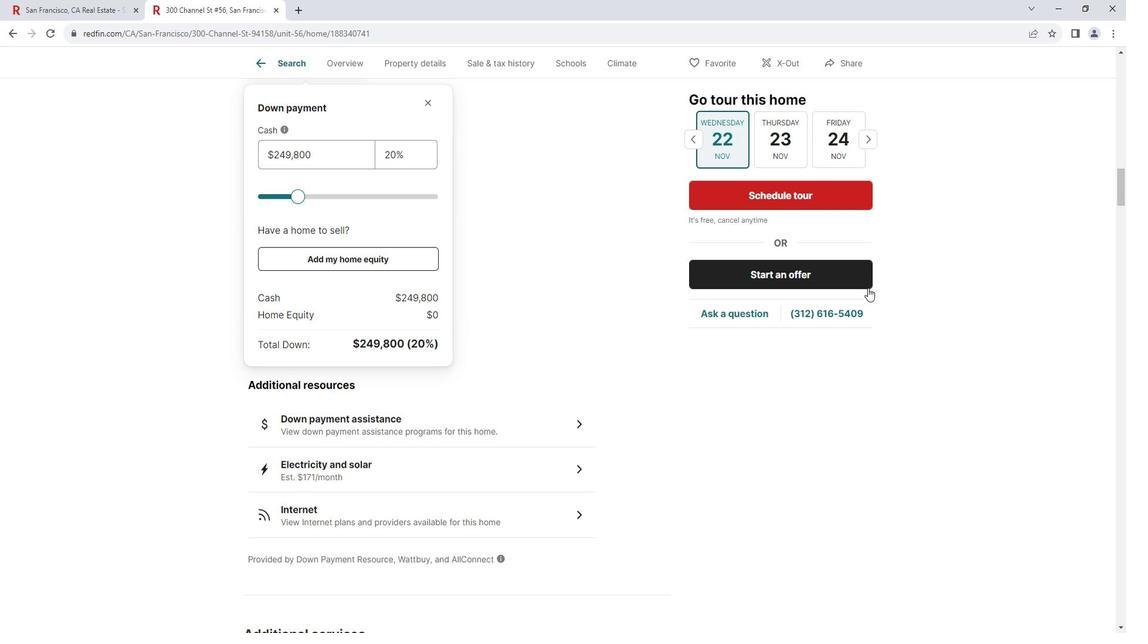 
Action: Mouse scrolled (880, 288) with delta (0, 0)
Screenshot: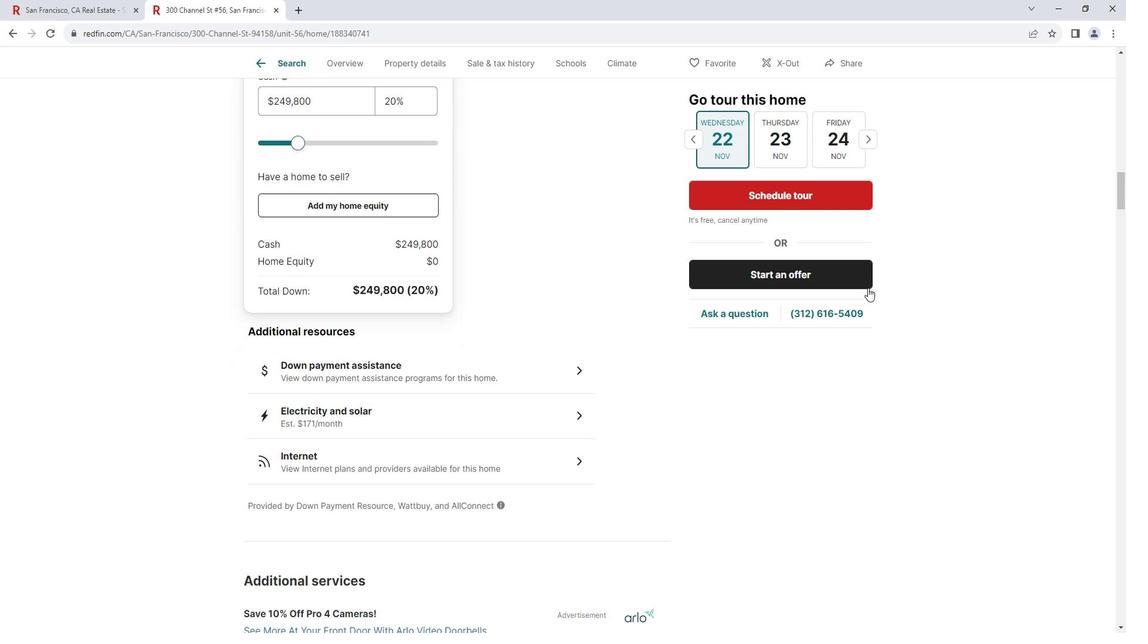 
Action: Mouse scrolled (880, 288) with delta (0, 0)
Screenshot: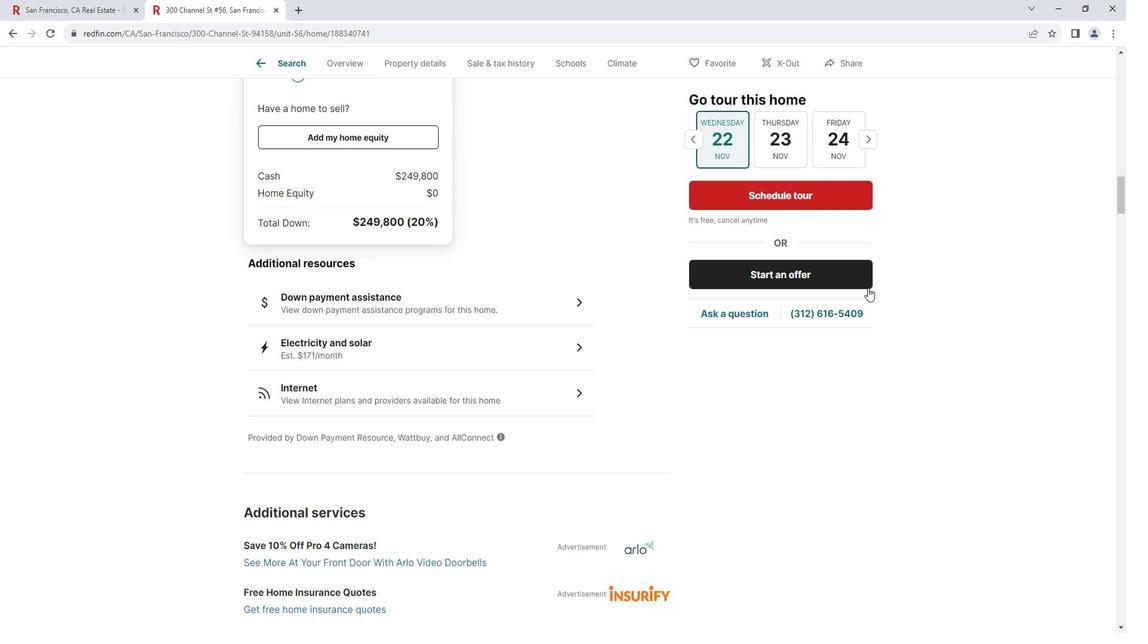 
Action: Mouse scrolled (880, 288) with delta (0, 0)
Screenshot: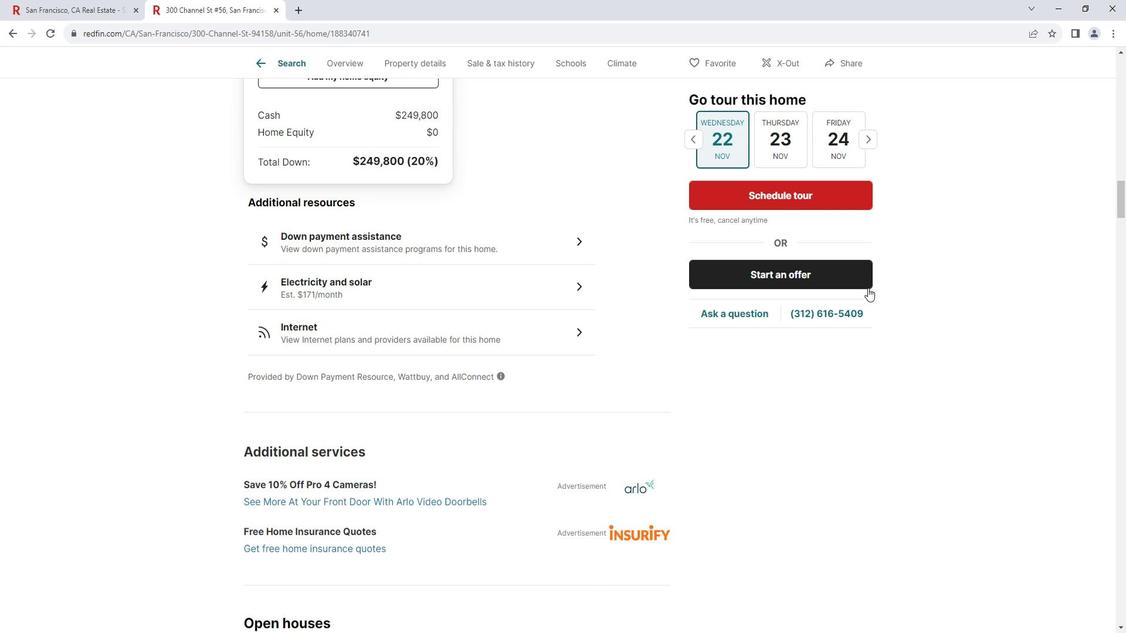 
Action: Mouse scrolled (880, 288) with delta (0, 0)
Screenshot: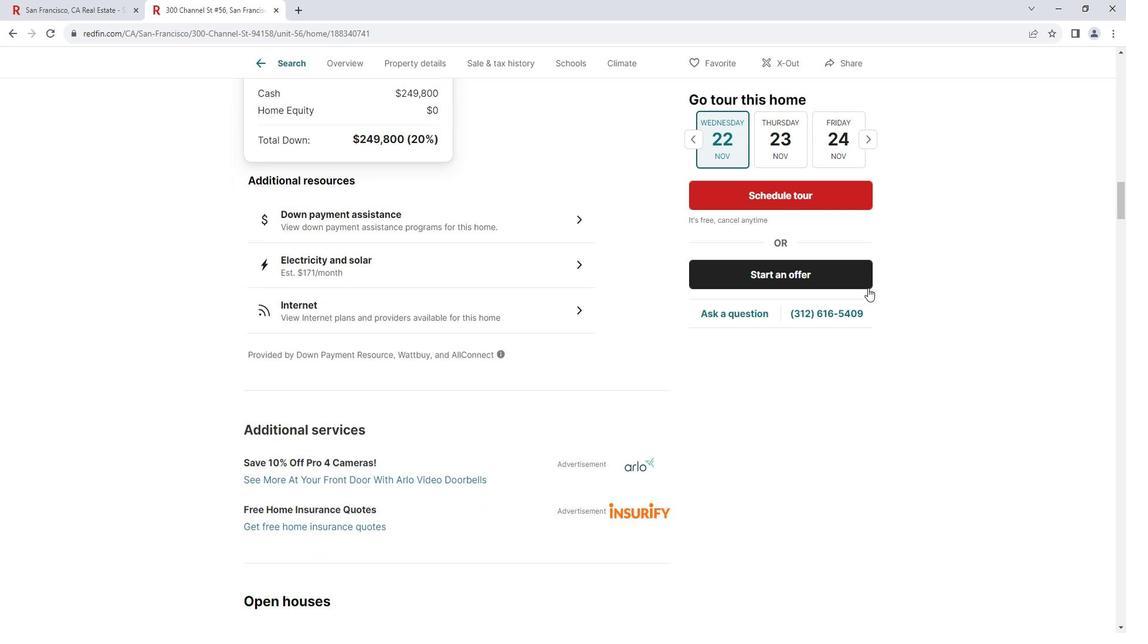 
Action: Mouse scrolled (880, 288) with delta (0, 0)
Screenshot: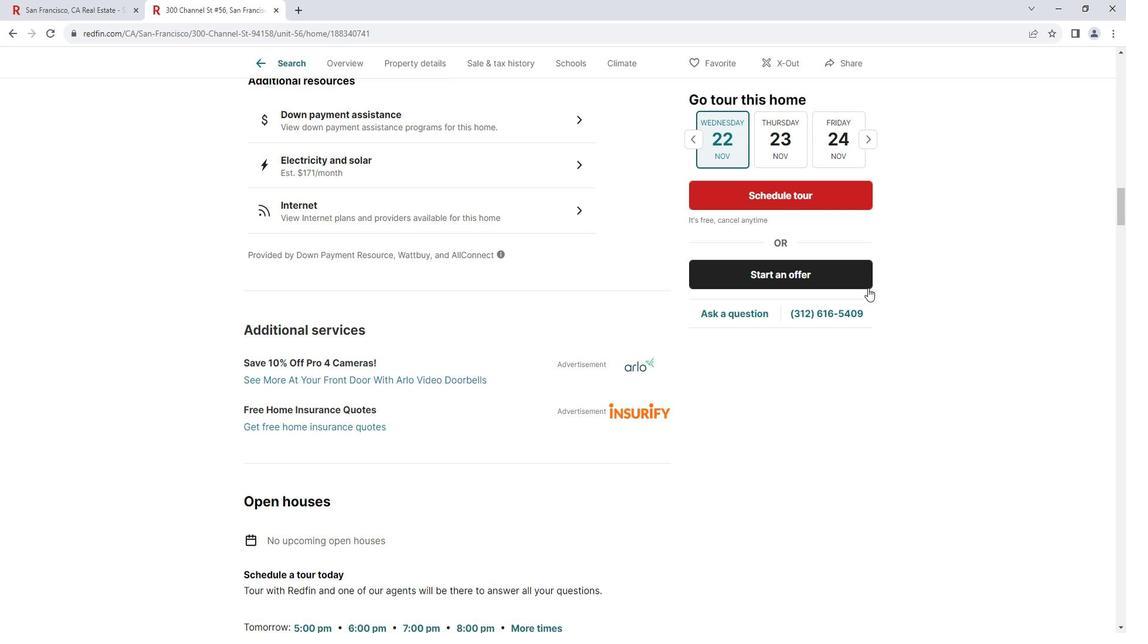 
Action: Mouse scrolled (880, 288) with delta (0, 0)
Screenshot: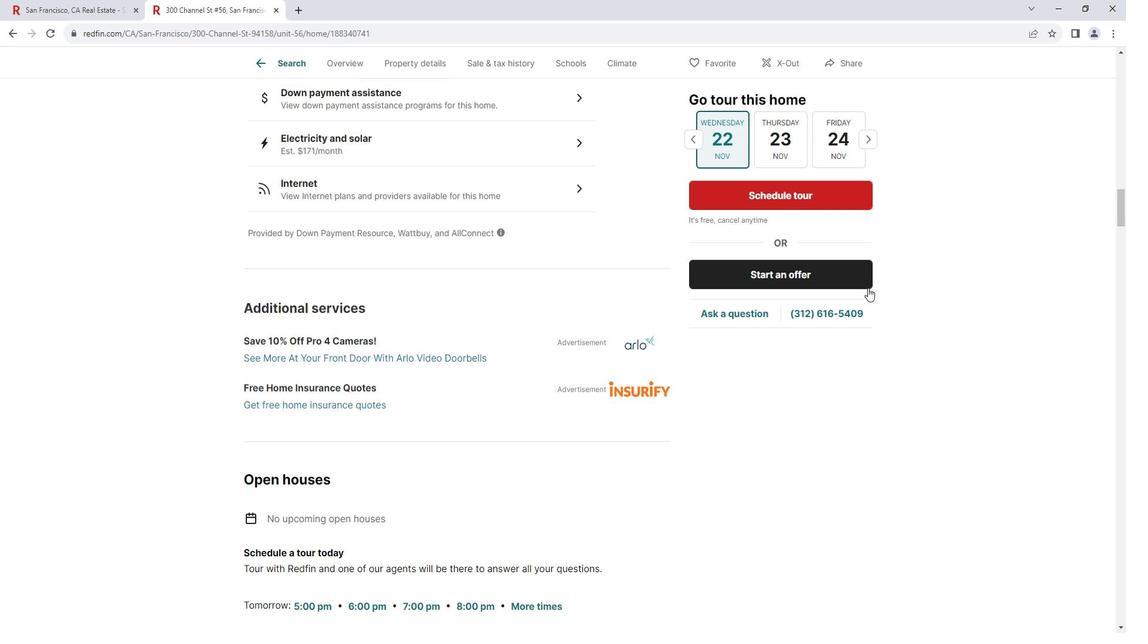 
Action: Mouse scrolled (880, 288) with delta (0, 0)
Screenshot: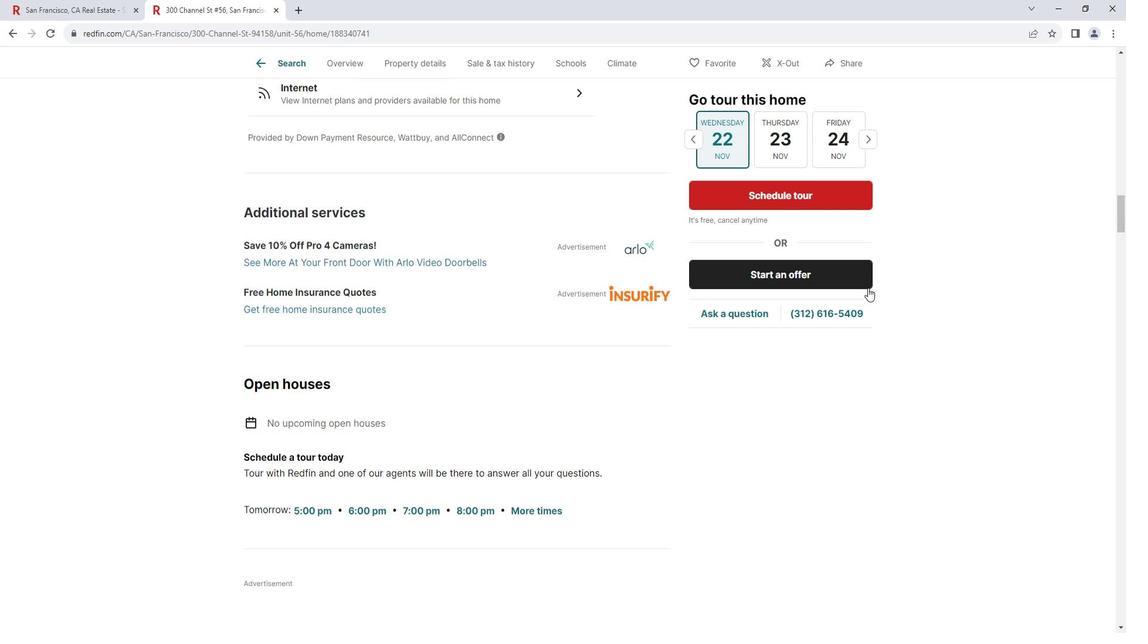 
Action: Mouse scrolled (880, 288) with delta (0, 0)
Screenshot: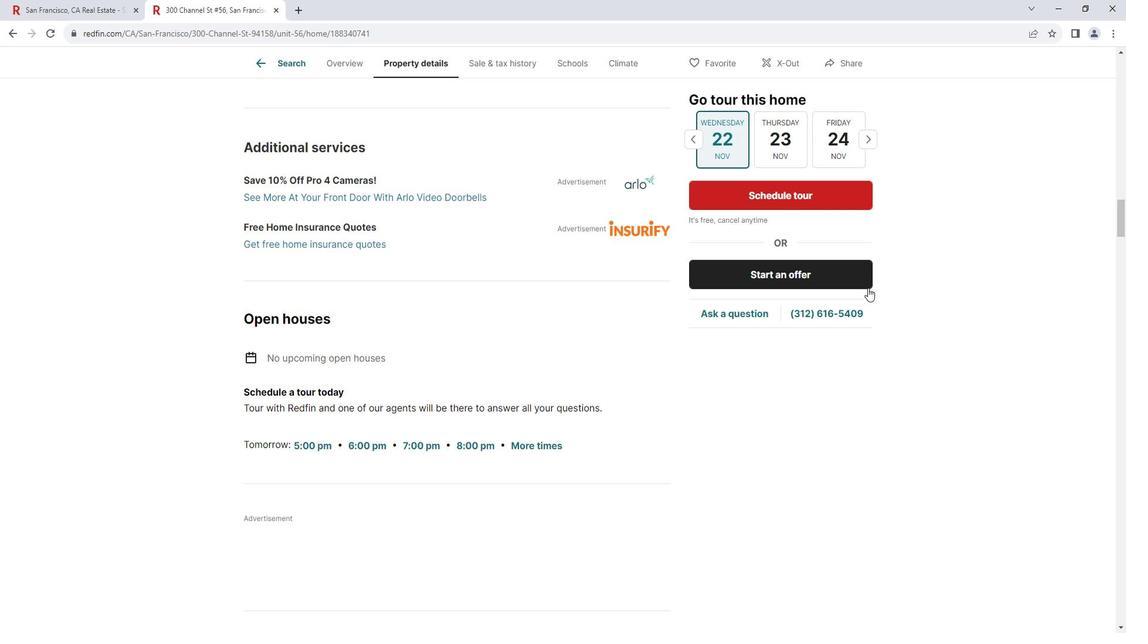 
Action: Mouse scrolled (880, 288) with delta (0, 0)
Screenshot: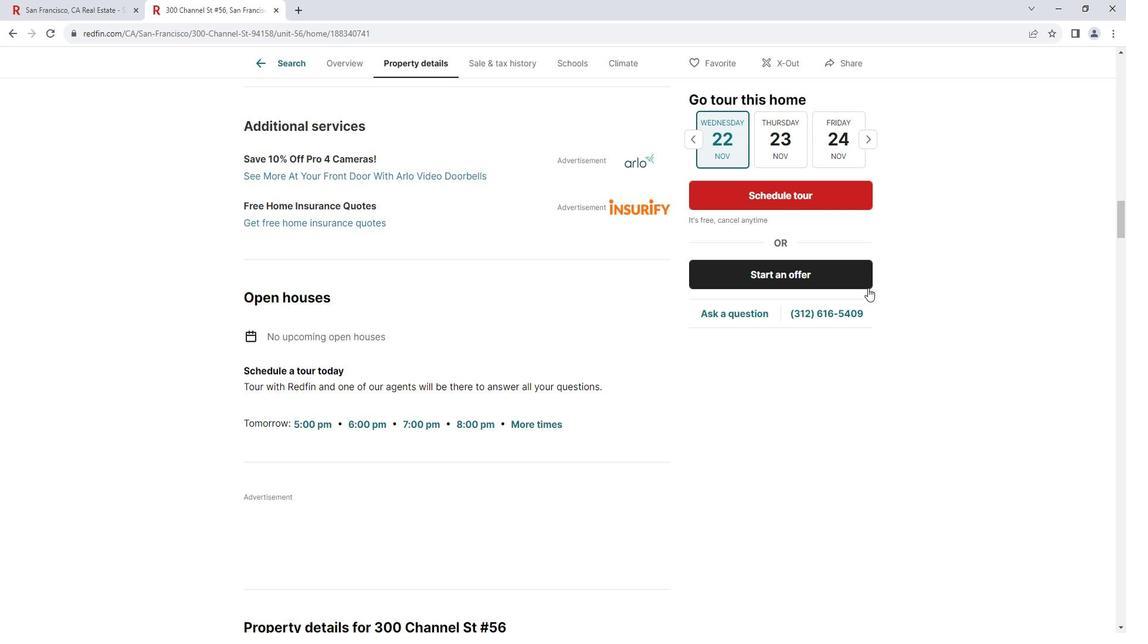 
Action: Mouse scrolled (880, 288) with delta (0, 0)
Screenshot: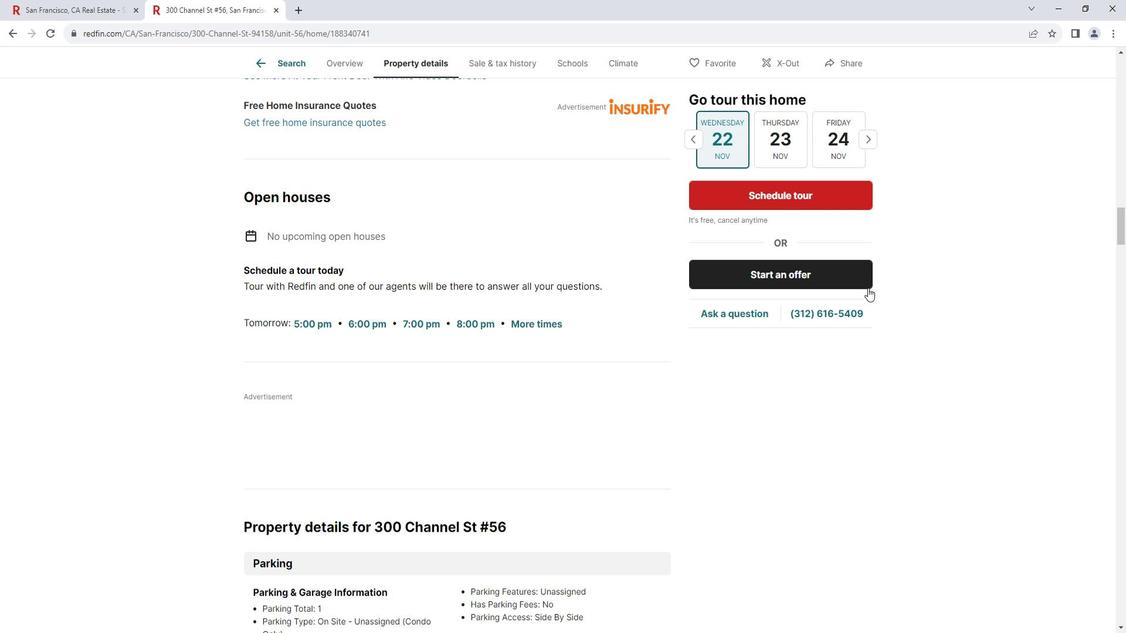 
Action: Mouse scrolled (880, 288) with delta (0, 0)
Screenshot: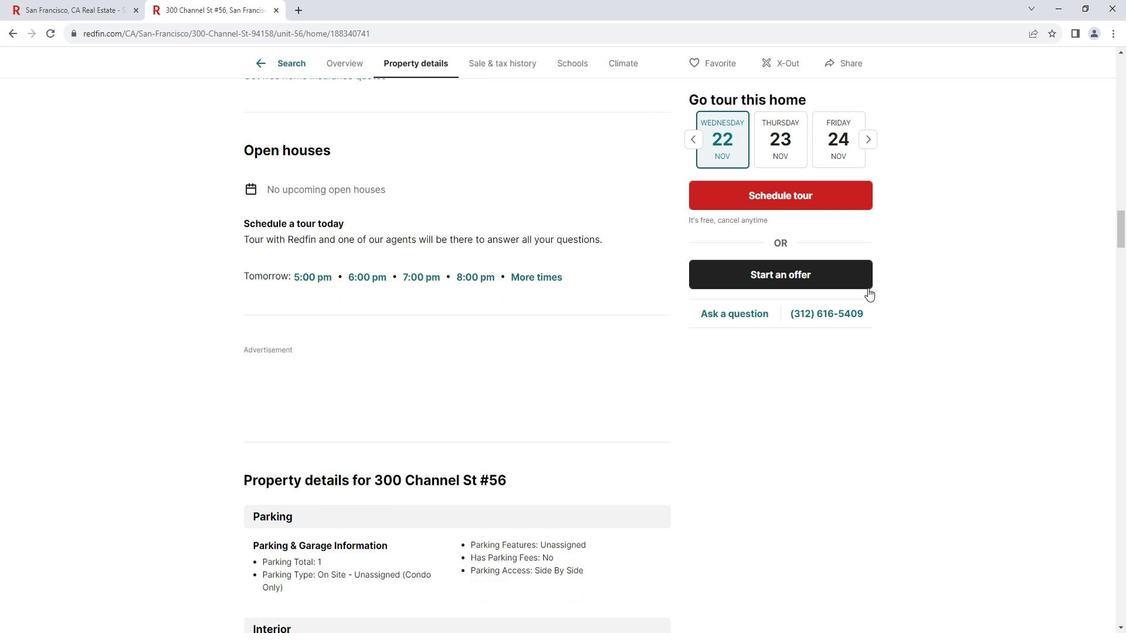 
Action: Mouse scrolled (880, 288) with delta (0, 0)
Screenshot: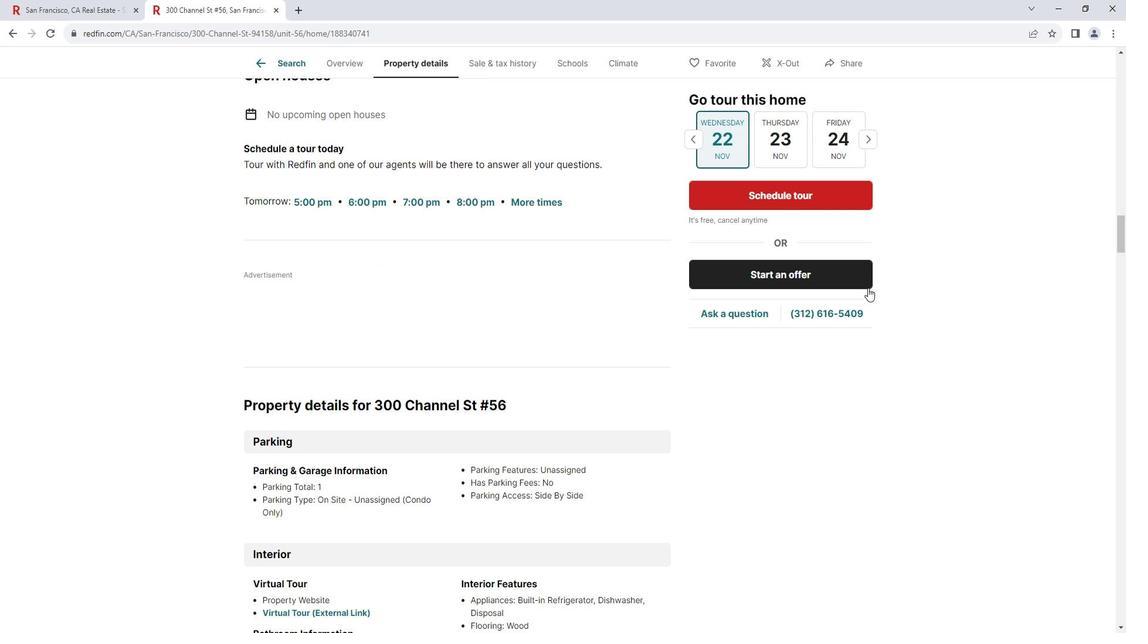 
Action: Mouse scrolled (880, 288) with delta (0, 0)
Screenshot: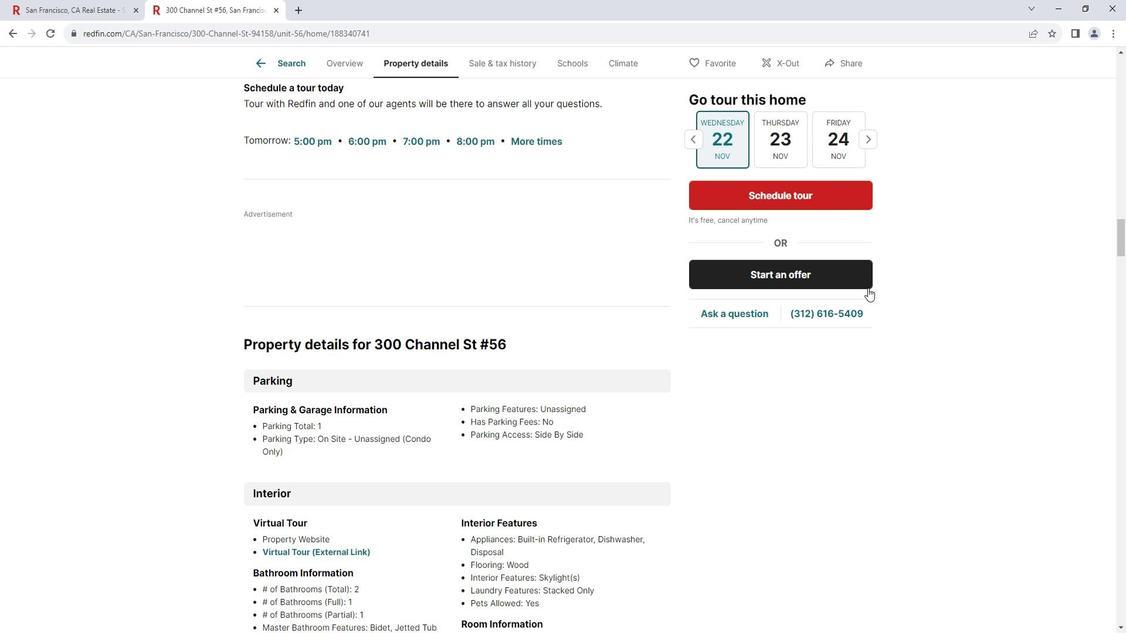 
Action: Mouse scrolled (880, 288) with delta (0, 0)
Screenshot: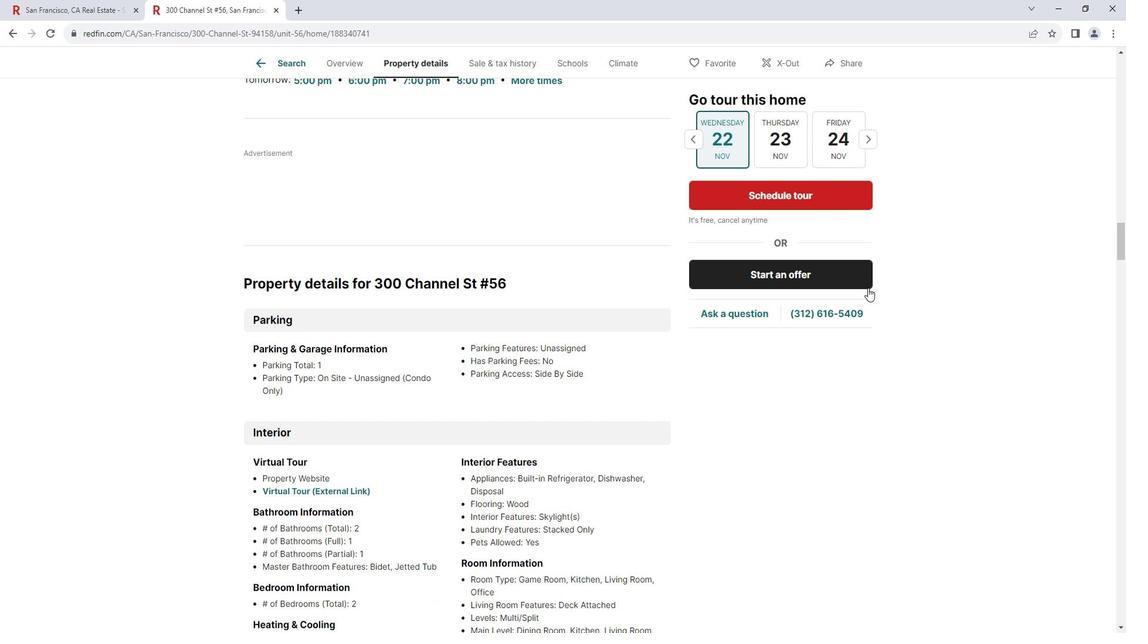
Action: Mouse scrolled (880, 288) with delta (0, 0)
Screenshot: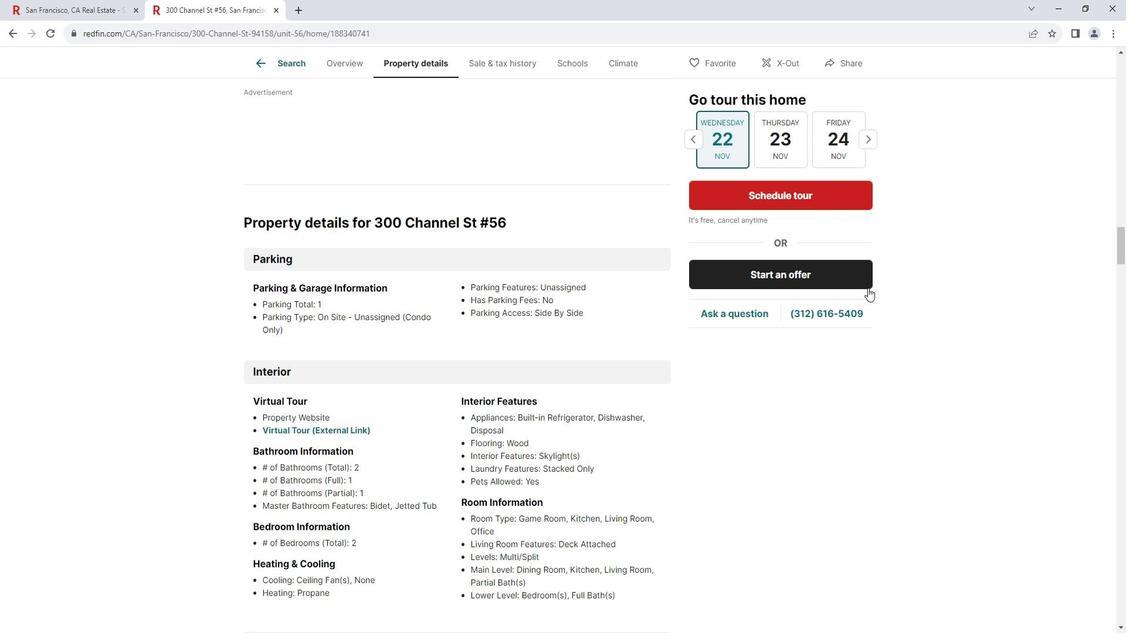 
Action: Mouse scrolled (880, 288) with delta (0, 0)
Screenshot: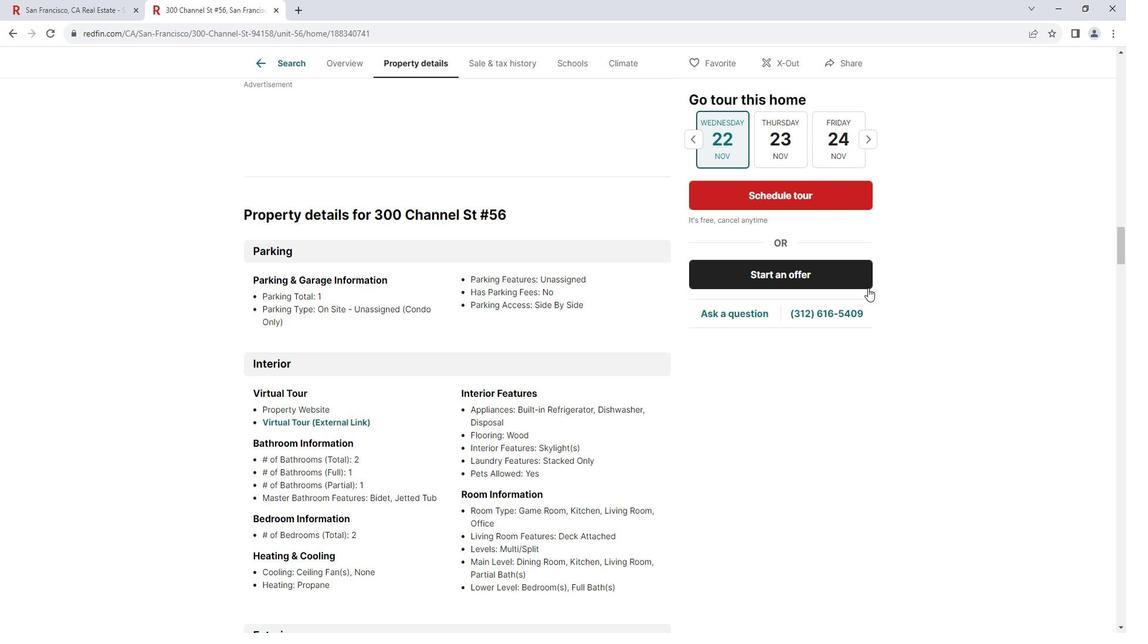 
Action: Mouse scrolled (880, 288) with delta (0, 0)
Screenshot: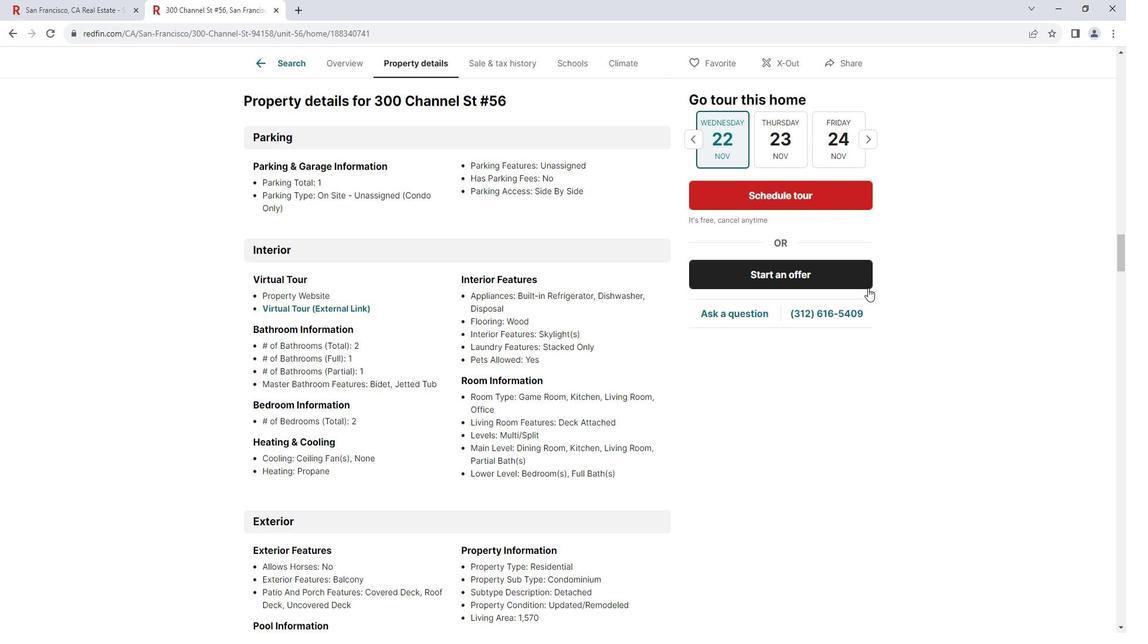 
Action: Mouse scrolled (880, 288) with delta (0, 0)
Screenshot: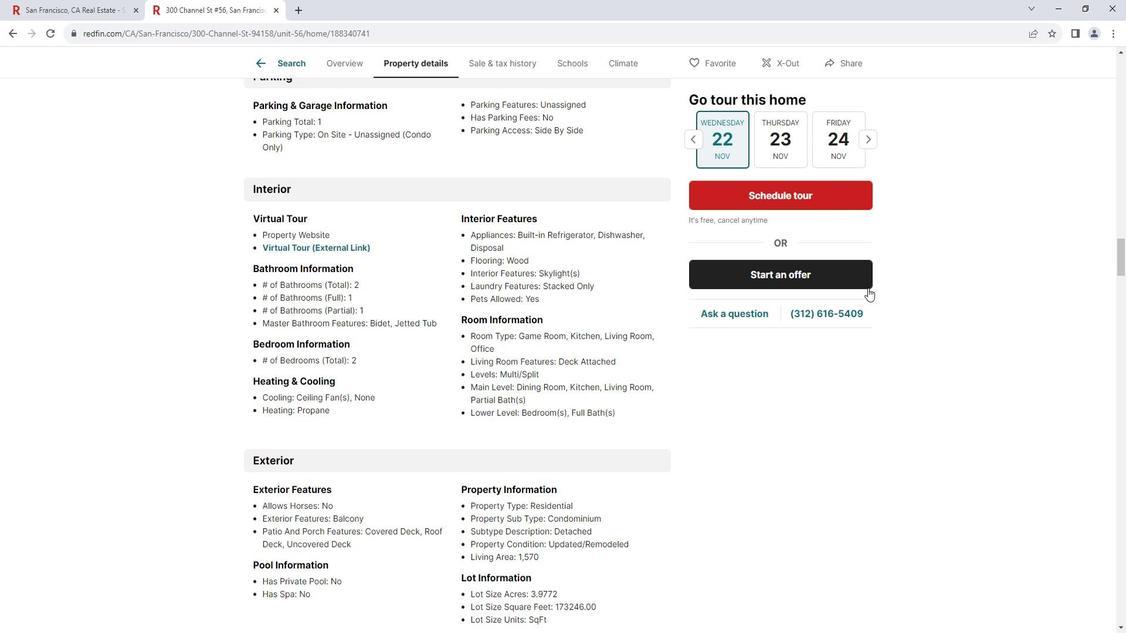 
Action: Mouse scrolled (880, 288) with delta (0, 0)
Screenshot: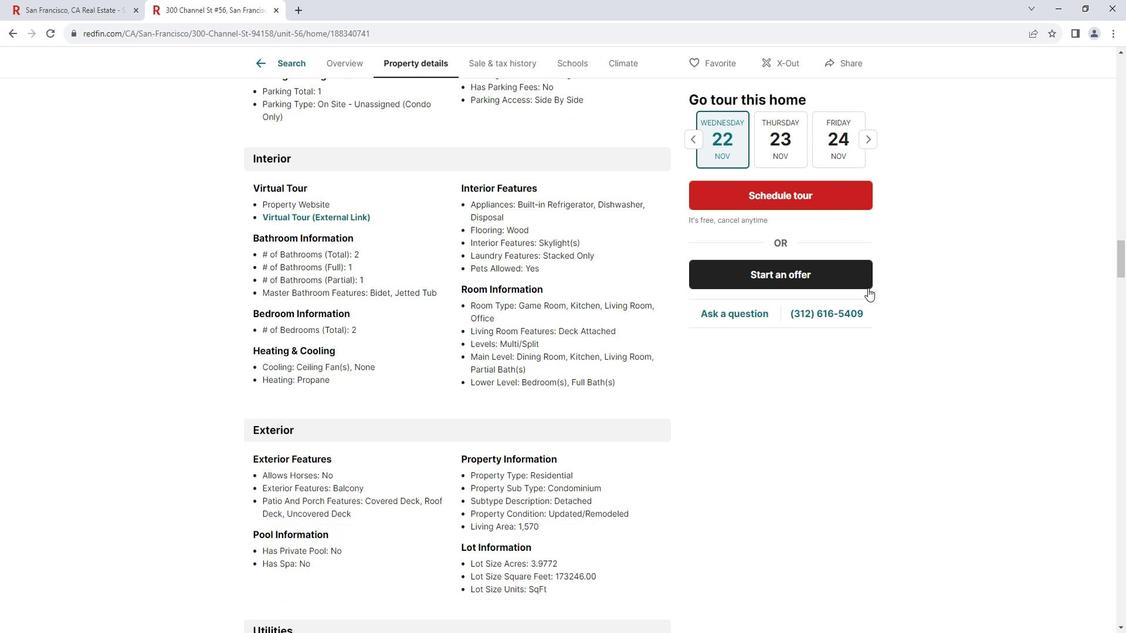 
Action: Mouse scrolled (880, 288) with delta (0, 0)
Screenshot: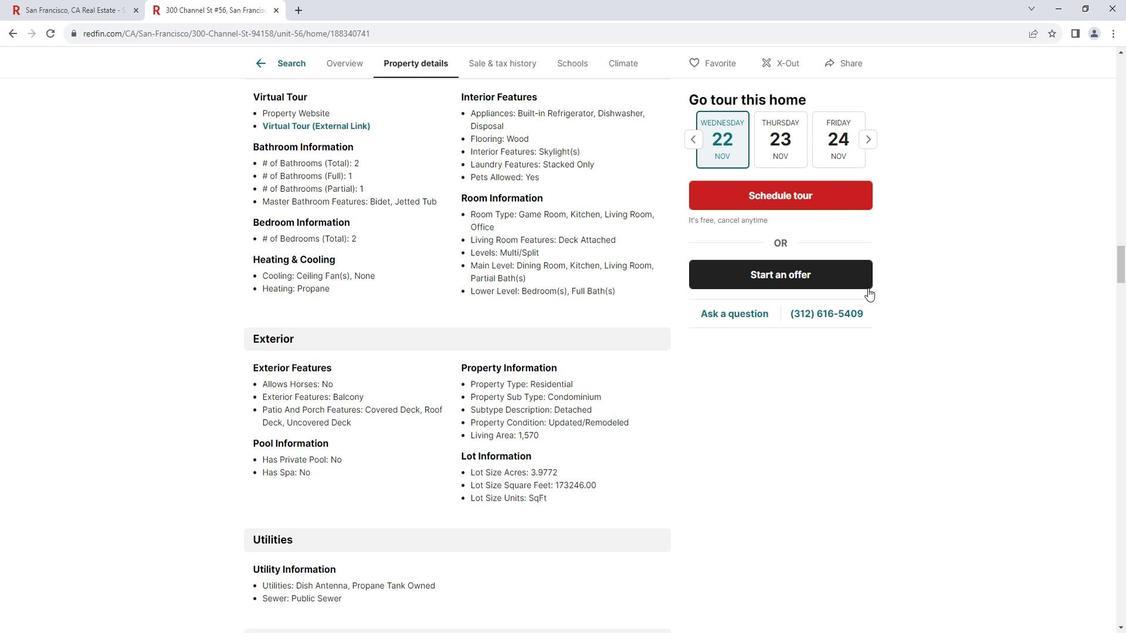 
Action: Mouse scrolled (880, 288) with delta (0, 0)
Screenshot: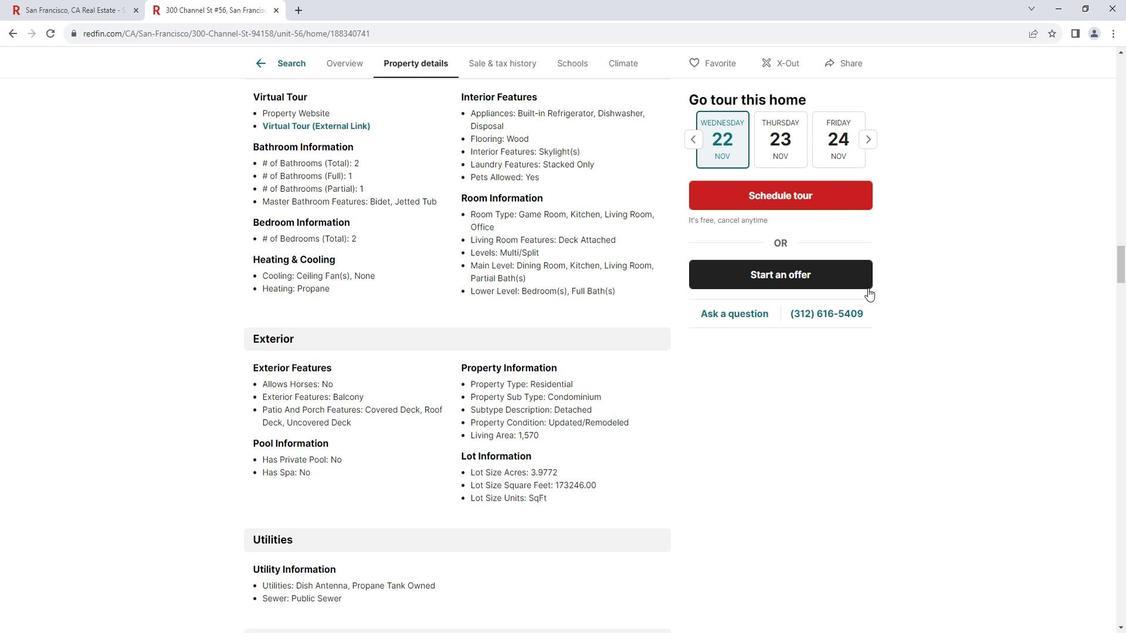 
Action: Mouse scrolled (880, 288) with delta (0, 0)
Screenshot: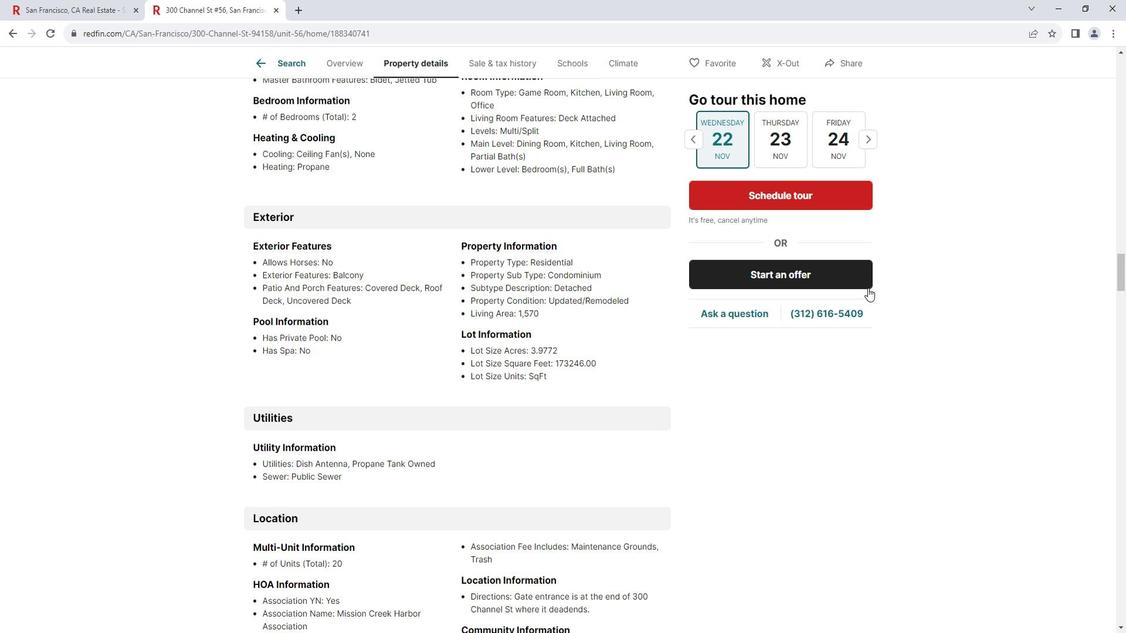 
Action: Mouse scrolled (880, 288) with delta (0, 0)
Screenshot: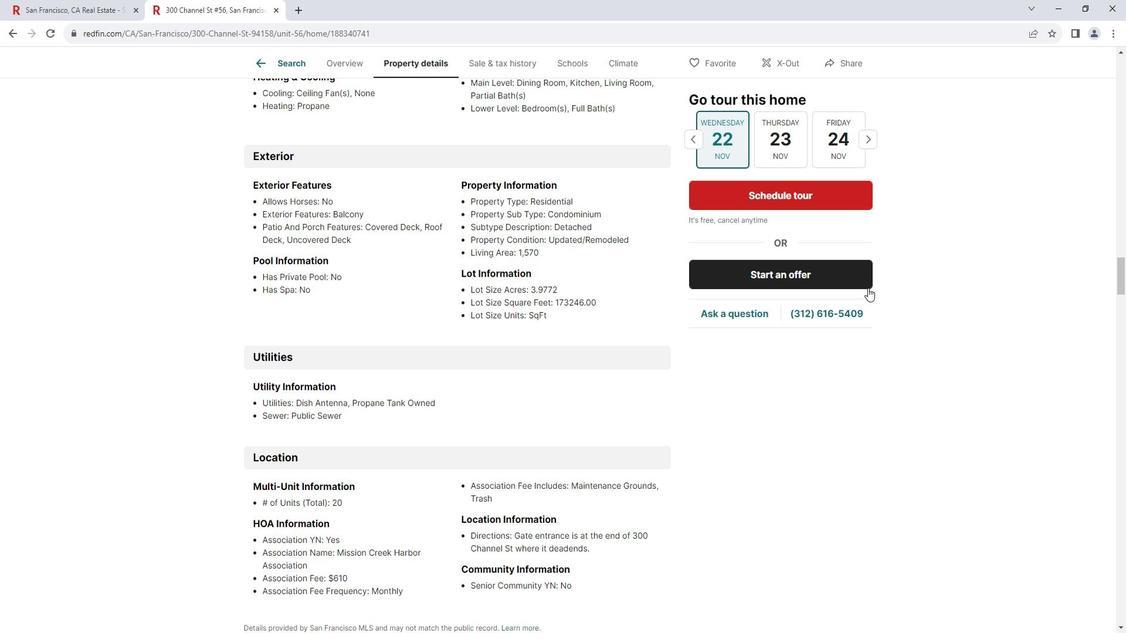 
Action: Mouse scrolled (880, 288) with delta (0, 0)
Screenshot: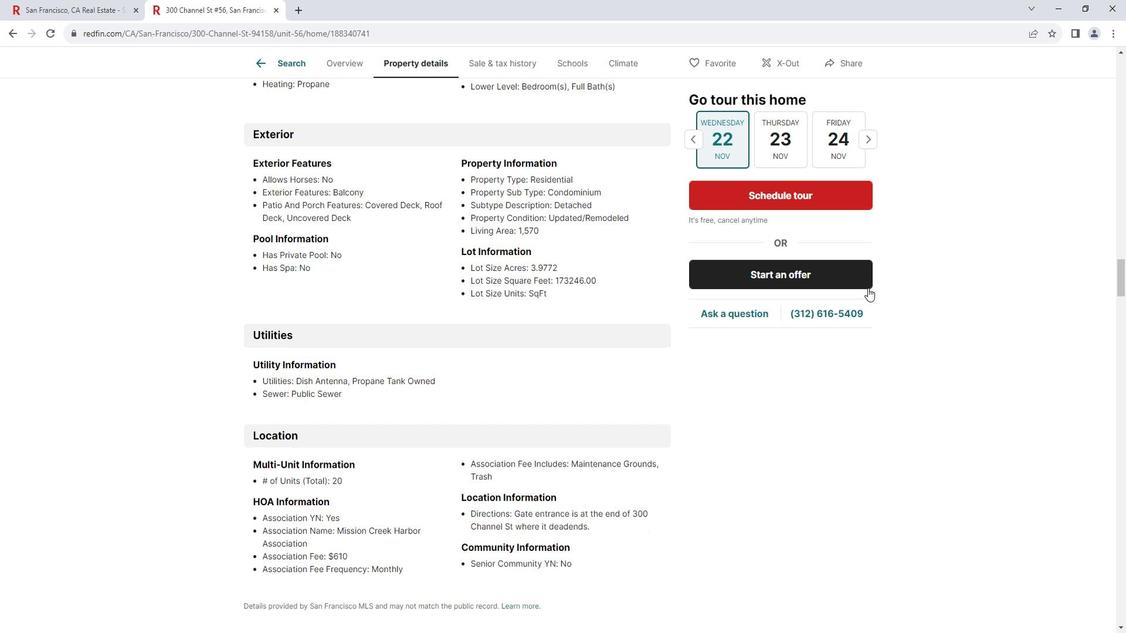 
Action: Mouse scrolled (880, 288) with delta (0, 0)
Screenshot: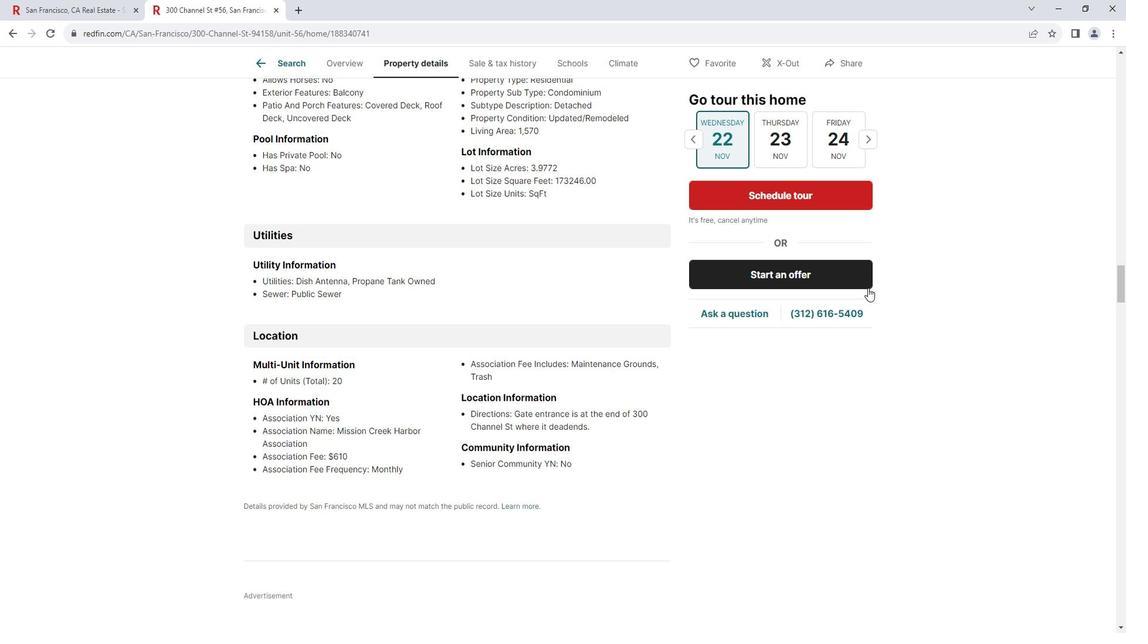 
Action: Mouse scrolled (880, 288) with delta (0, 0)
Screenshot: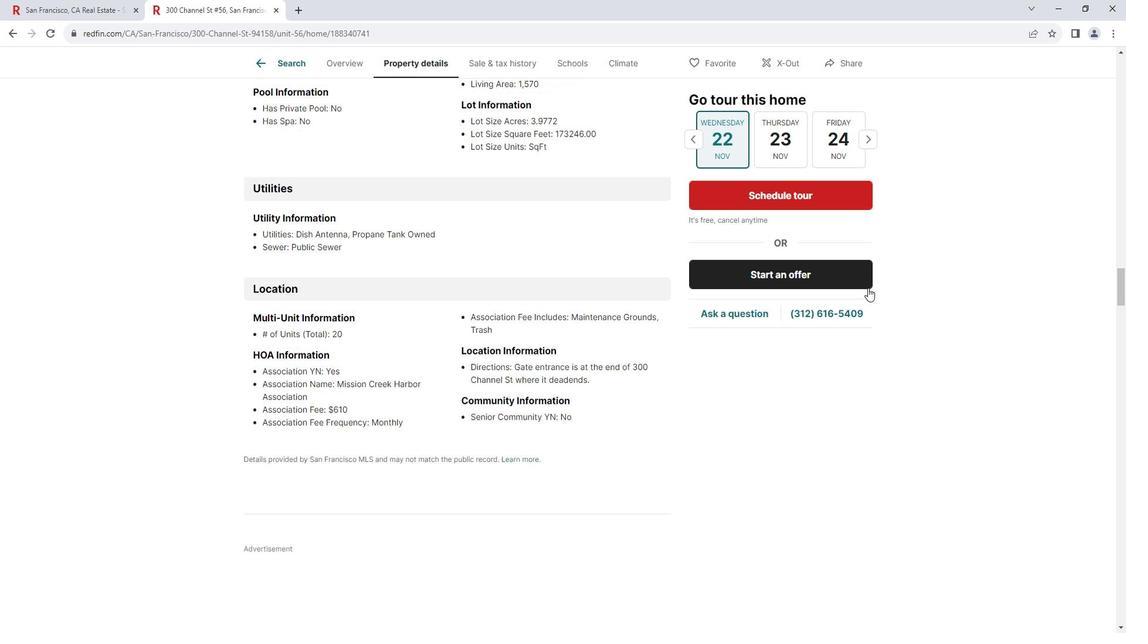 
Action: Mouse scrolled (880, 288) with delta (0, 0)
Screenshot: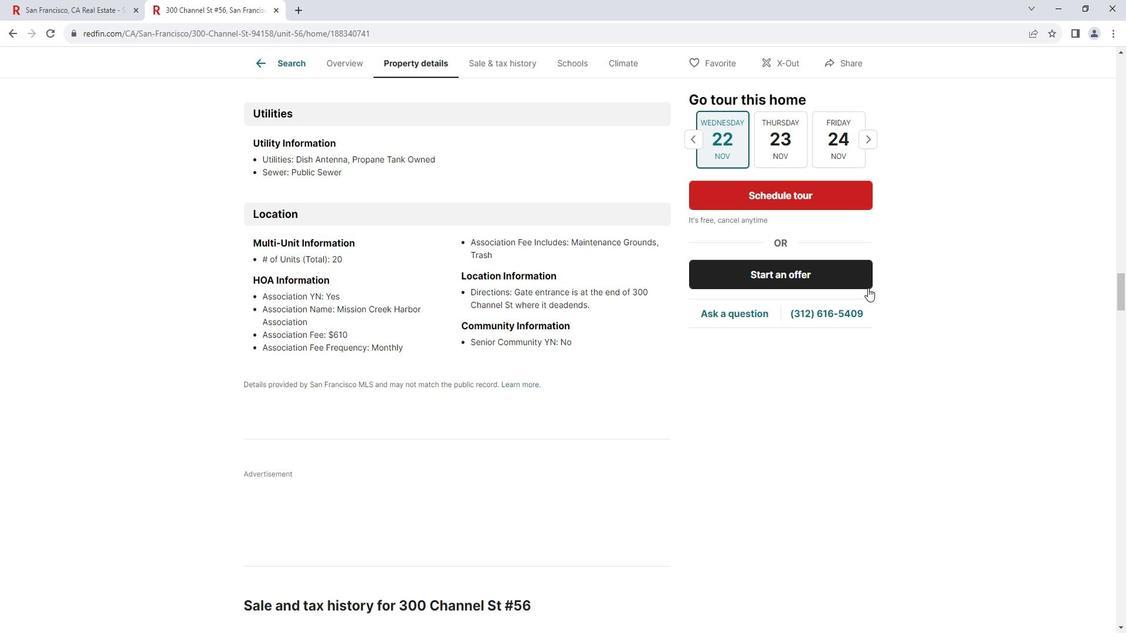 
Action: Mouse scrolled (880, 288) with delta (0, 0)
Screenshot: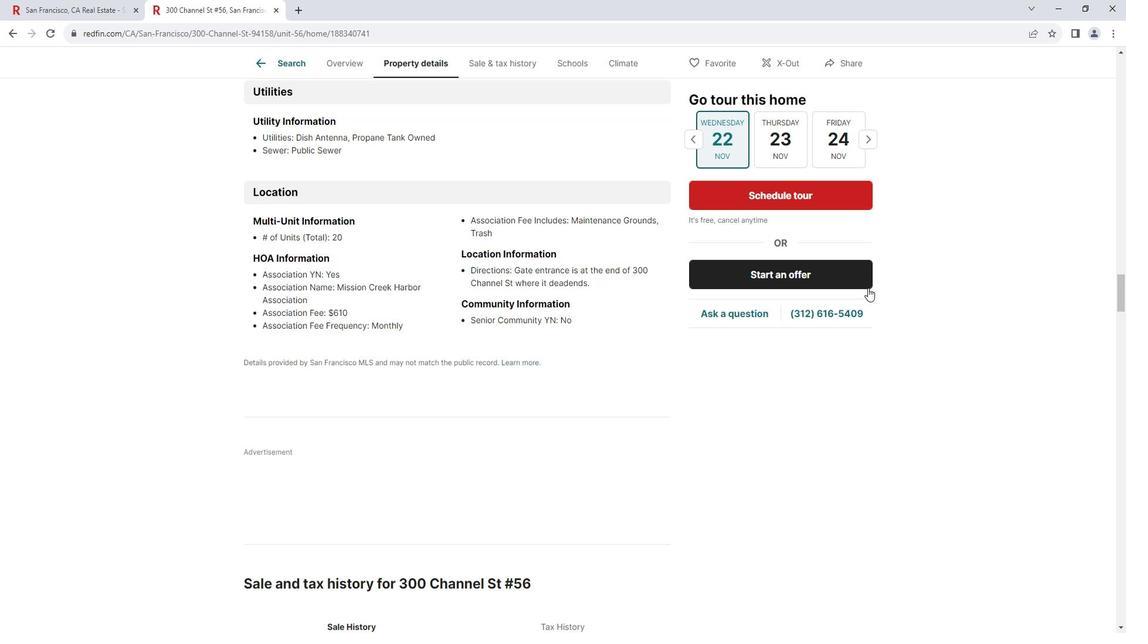 
Action: Mouse scrolled (880, 288) with delta (0, 0)
Screenshot: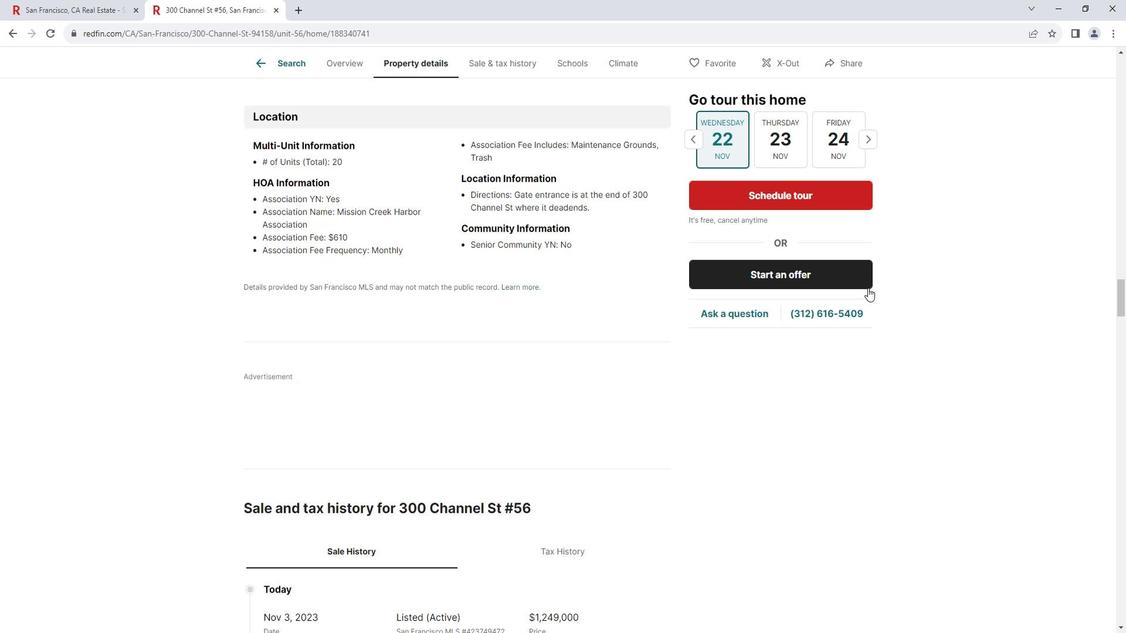 
Action: Mouse scrolled (880, 288) with delta (0, 0)
Screenshot: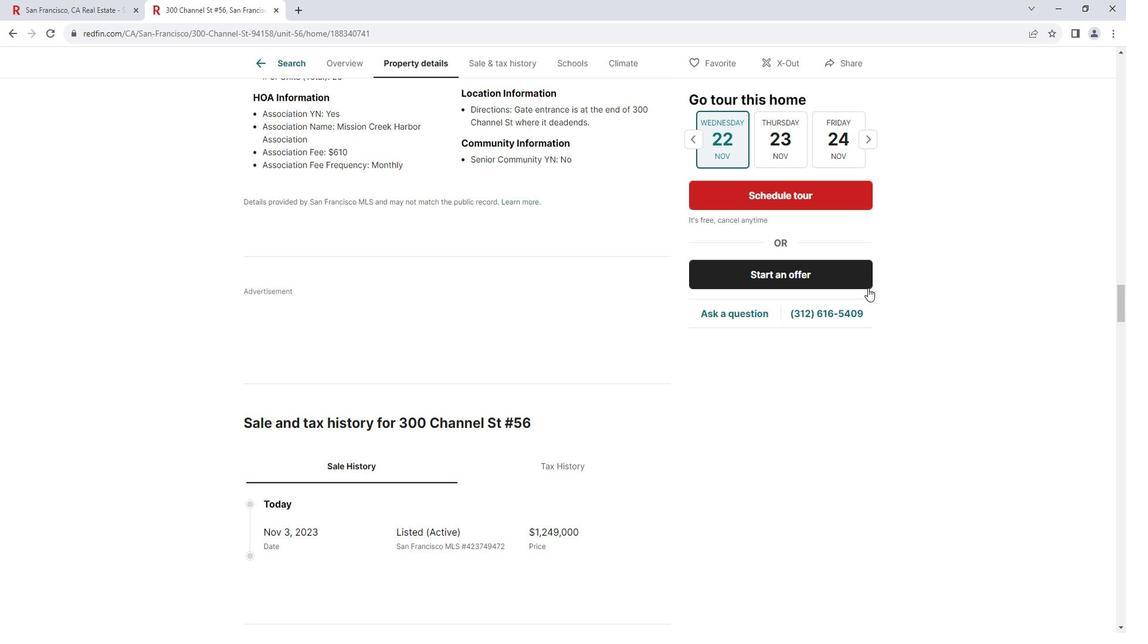 
Action: Mouse scrolled (880, 288) with delta (0, 0)
Screenshot: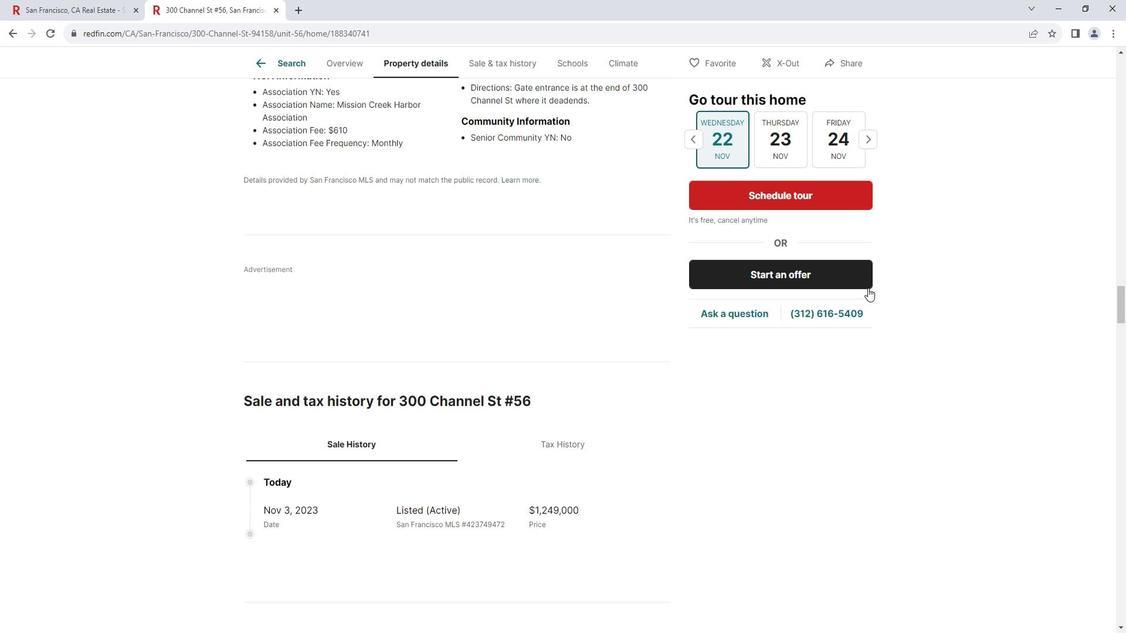 
Action: Mouse scrolled (880, 288) with delta (0, 0)
Screenshot: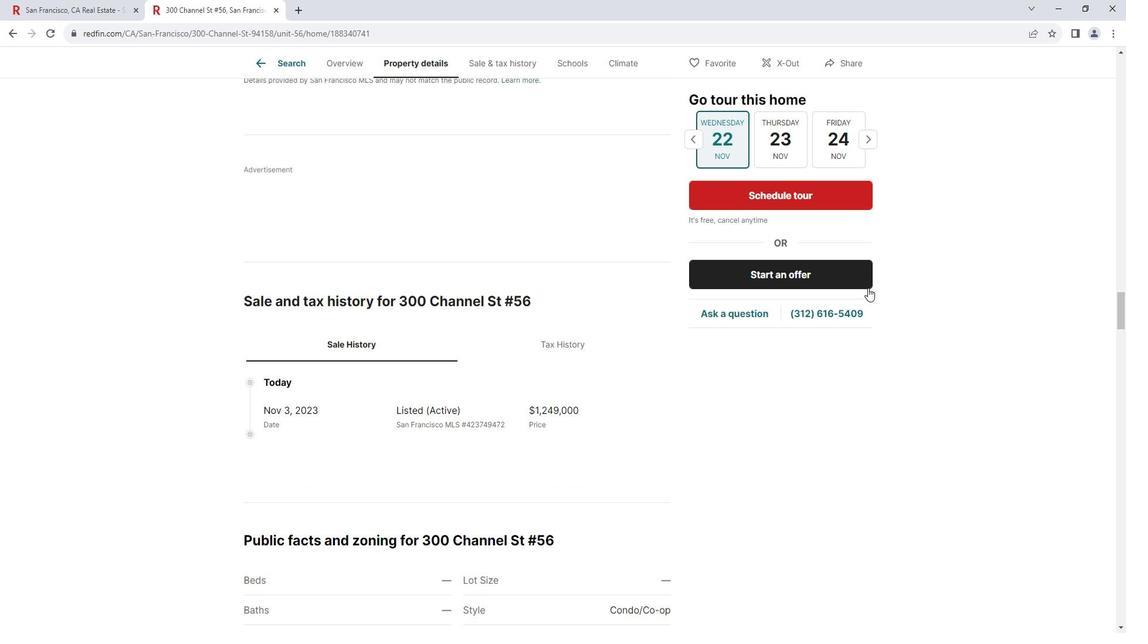 
Action: Mouse scrolled (880, 288) with delta (0, 0)
Screenshot: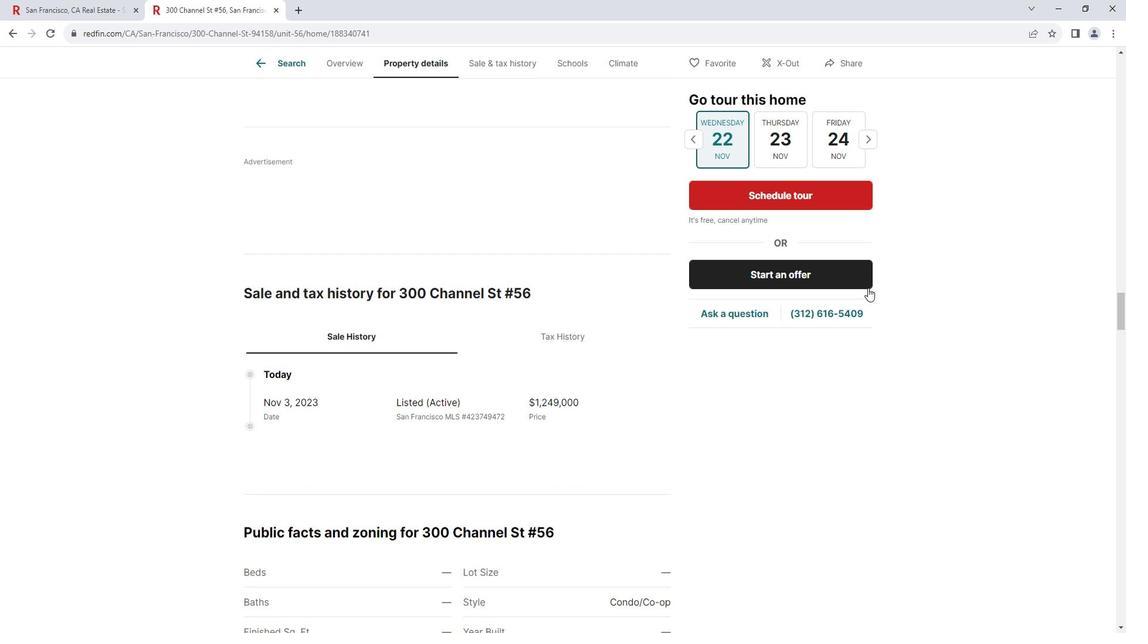 
Action: Mouse scrolled (880, 288) with delta (0, 0)
Screenshot: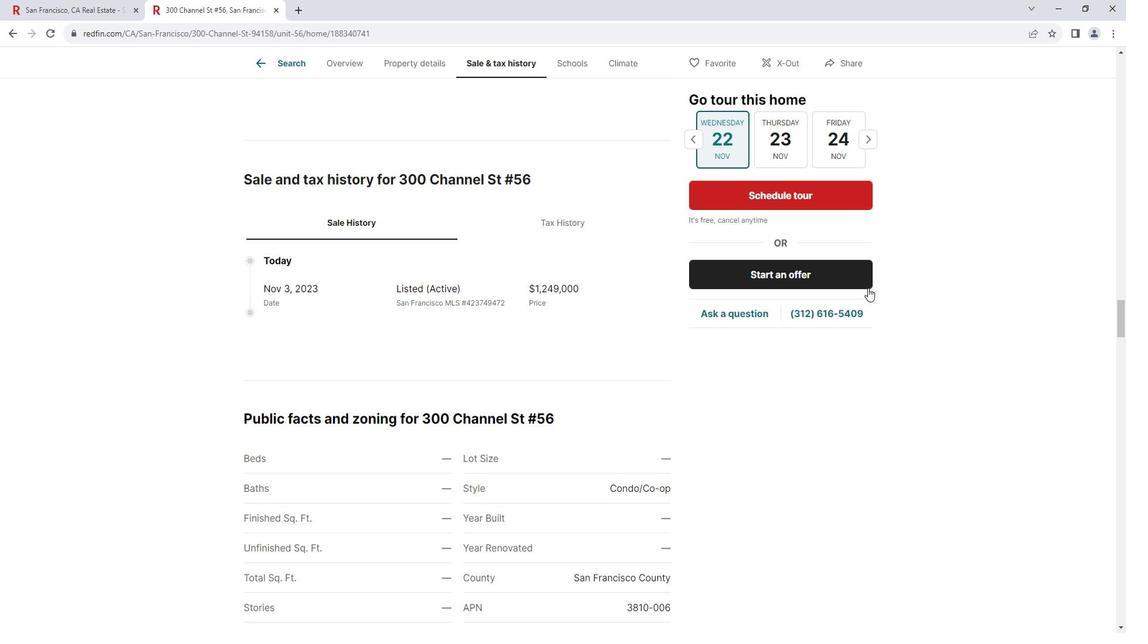
Action: Mouse scrolled (880, 288) with delta (0, 0)
Screenshot: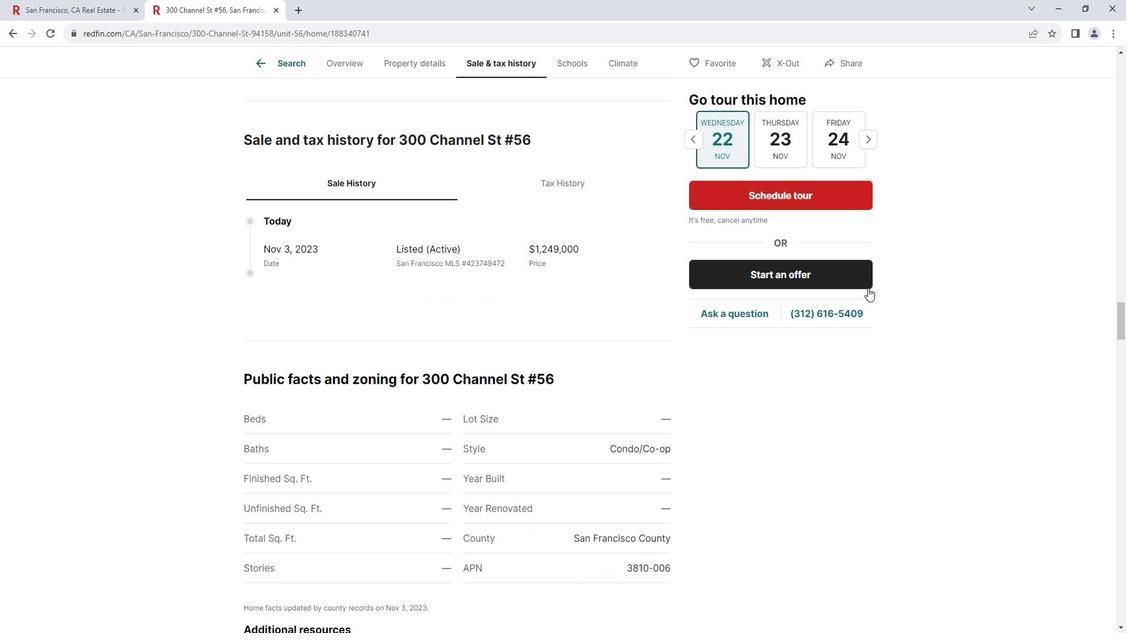 
Action: Mouse scrolled (880, 288) with delta (0, 0)
Screenshot: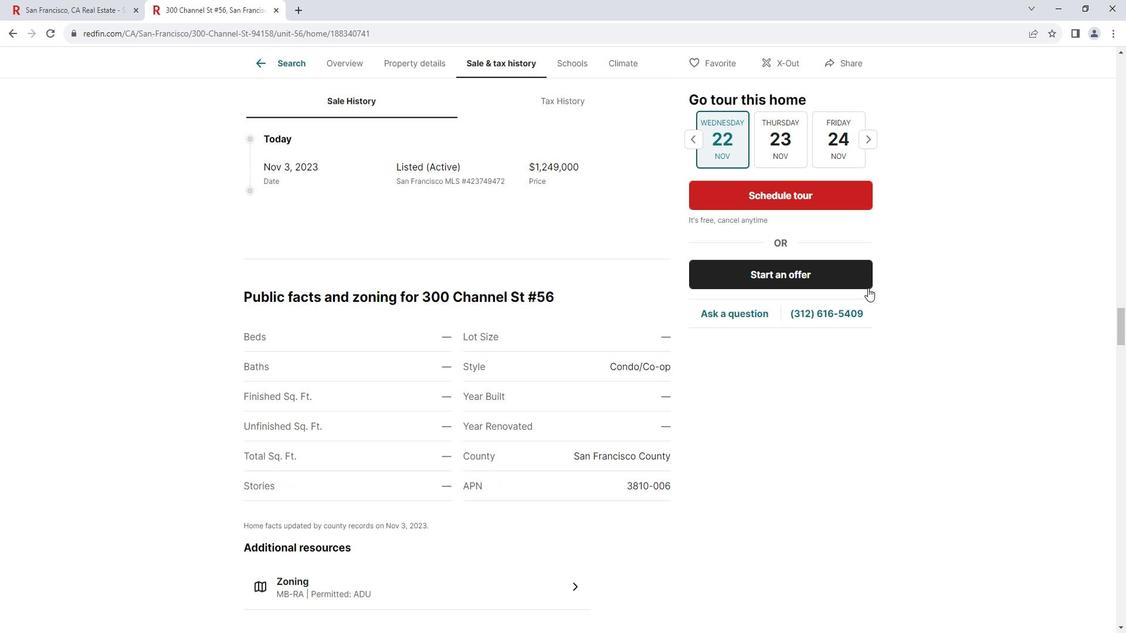 
Action: Mouse scrolled (880, 288) with delta (0, 0)
Screenshot: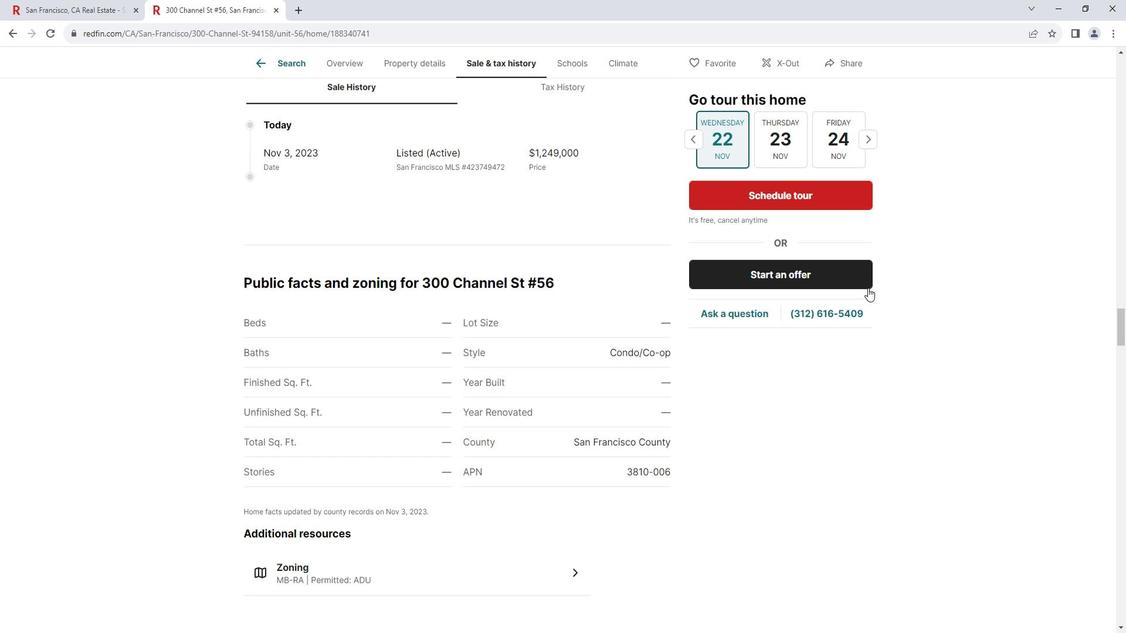 
Action: Mouse scrolled (880, 288) with delta (0, 0)
Screenshot: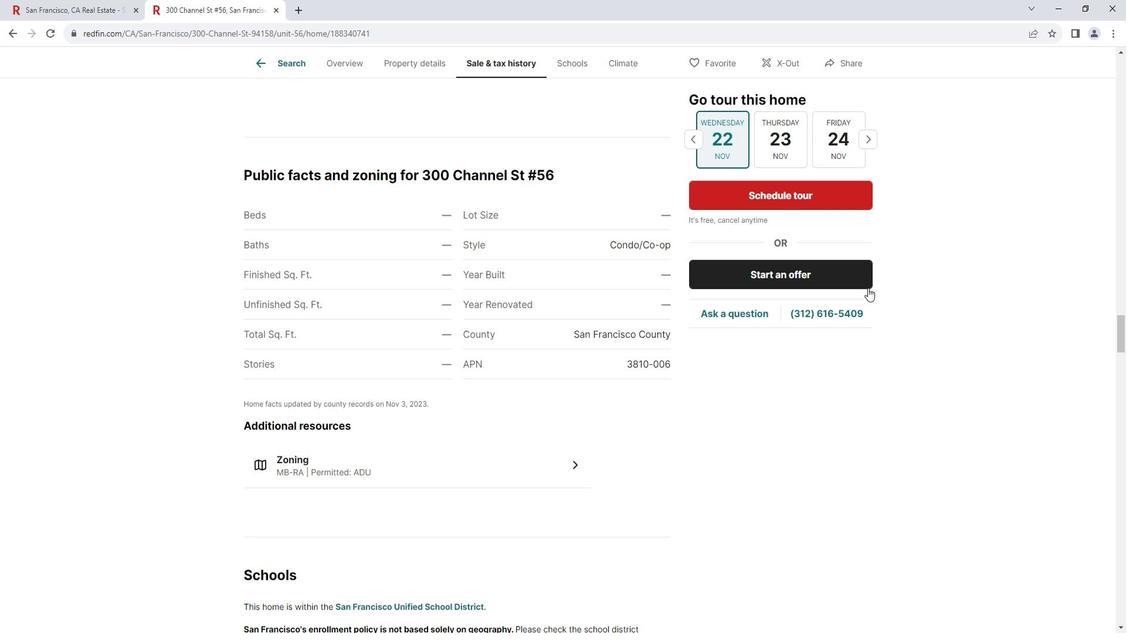 
Action: Mouse scrolled (880, 288) with delta (0, 0)
Screenshot: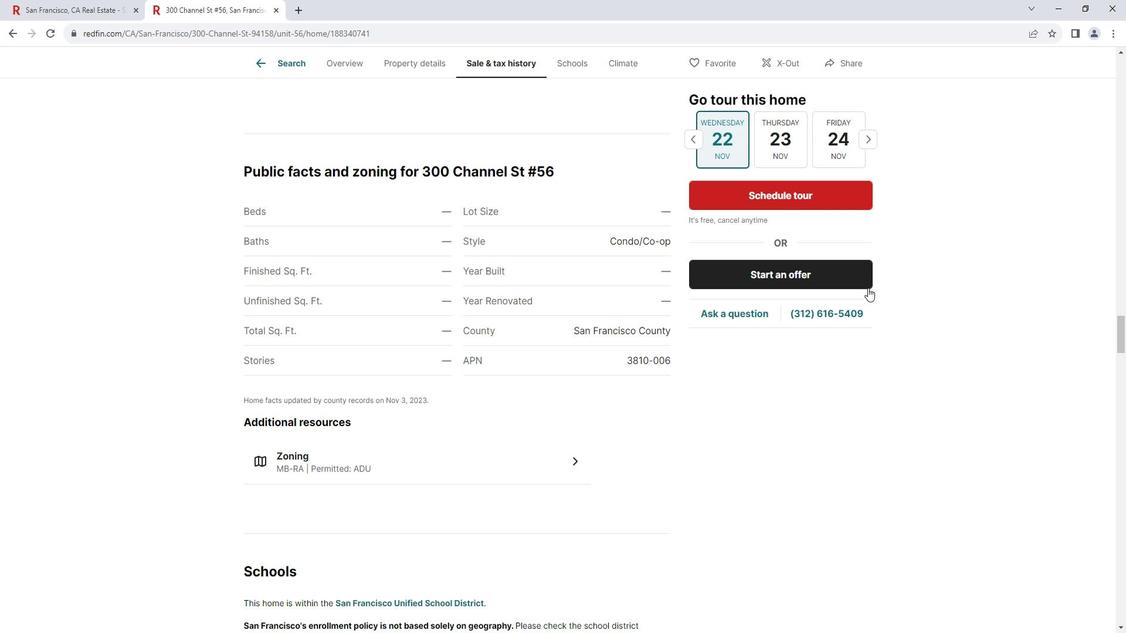
Action: Mouse scrolled (880, 288) with delta (0, 0)
Screenshot: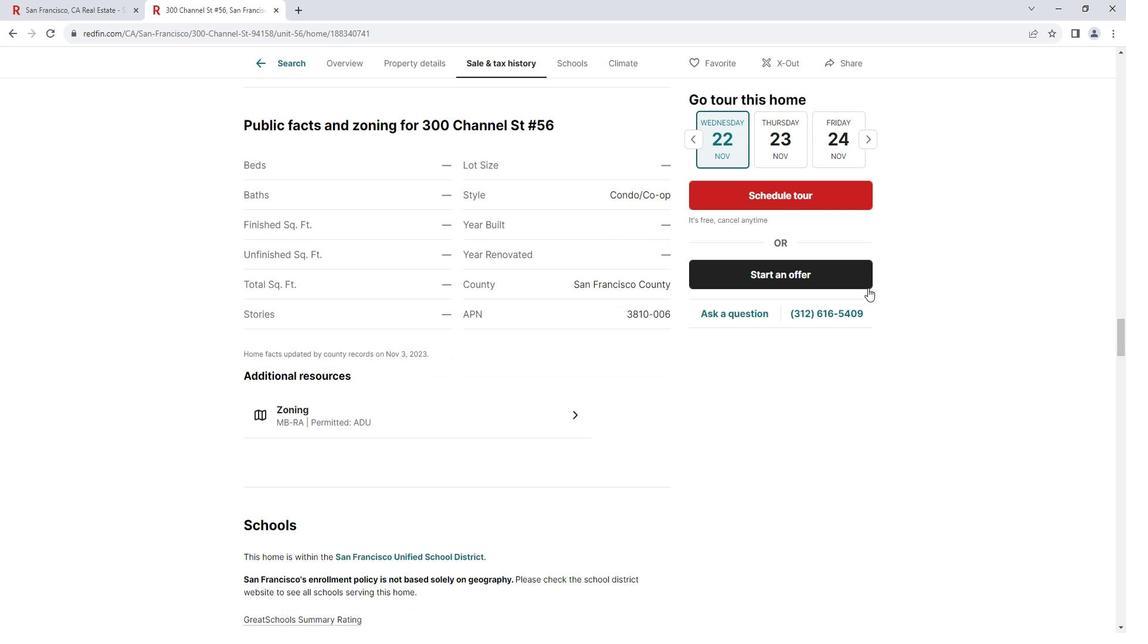 
Action: Mouse scrolled (880, 288) with delta (0, 0)
Screenshot: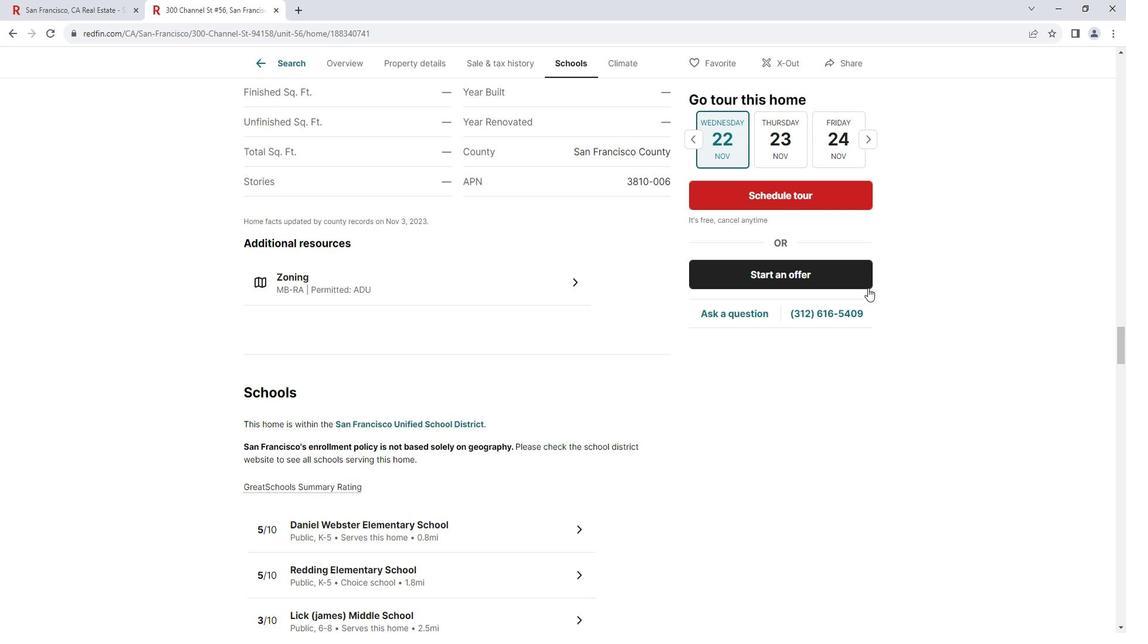 
Action: Mouse scrolled (880, 288) with delta (0, 0)
Screenshot: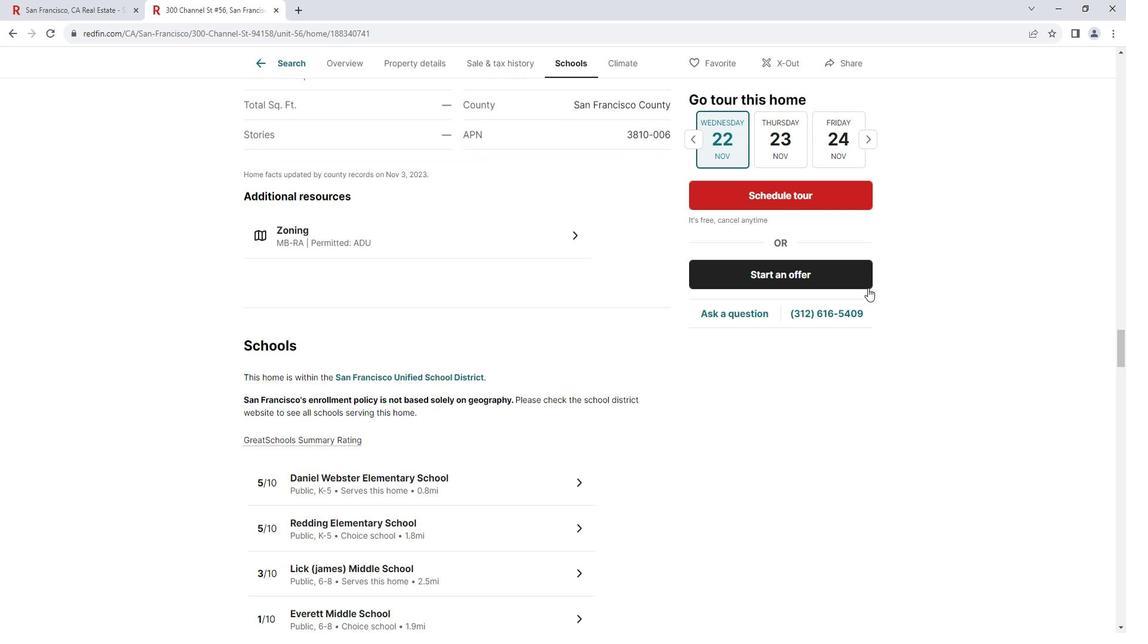 
Action: Mouse scrolled (880, 288) with delta (0, 0)
Screenshot: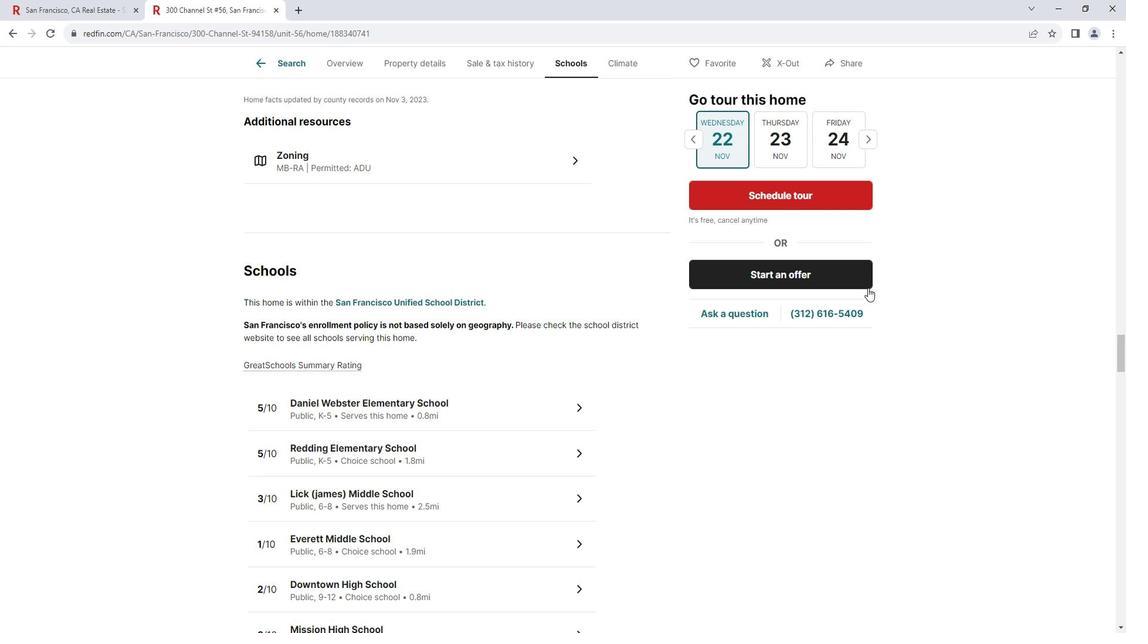 
Action: Mouse scrolled (880, 288) with delta (0, 0)
Screenshot: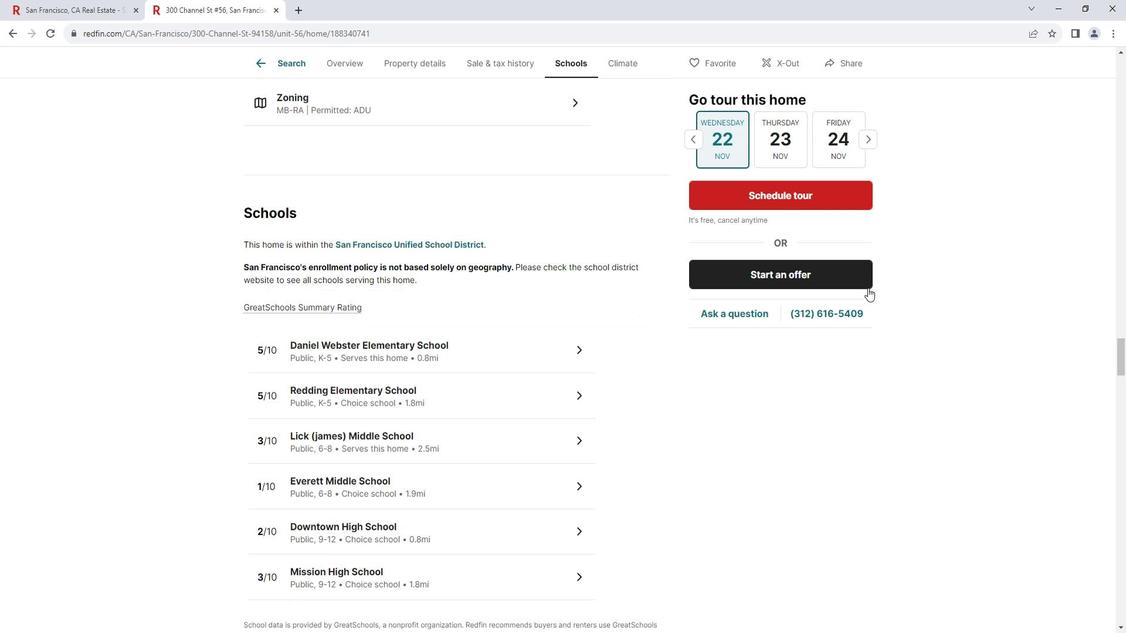 
Action: Mouse scrolled (880, 288) with delta (0, 0)
Screenshot: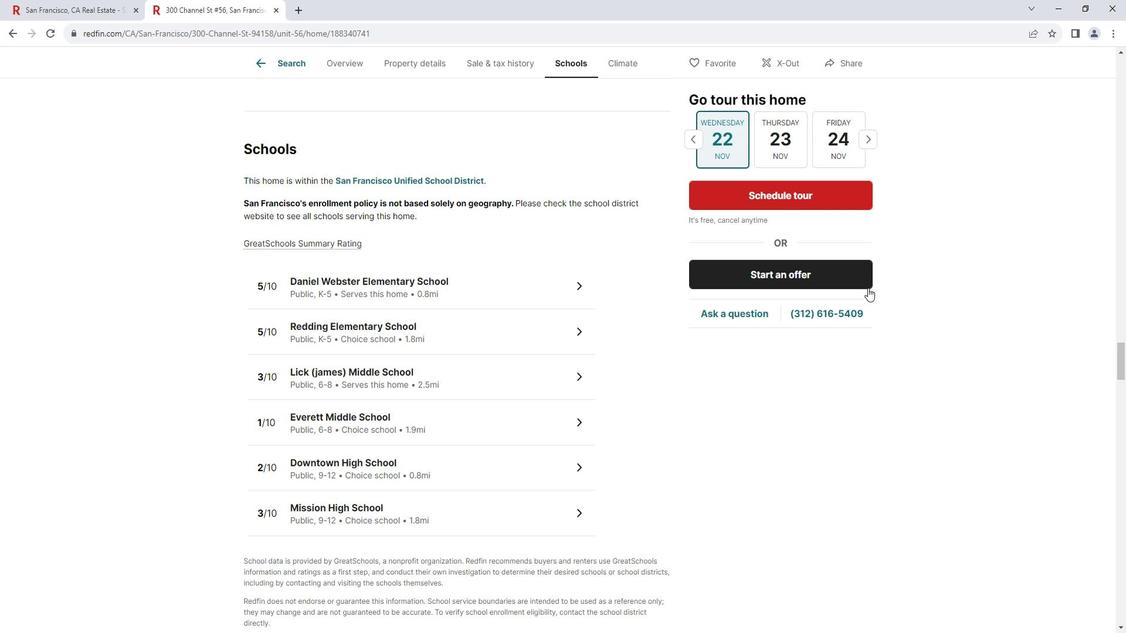
Action: Mouse scrolled (880, 288) with delta (0, 0)
Screenshot: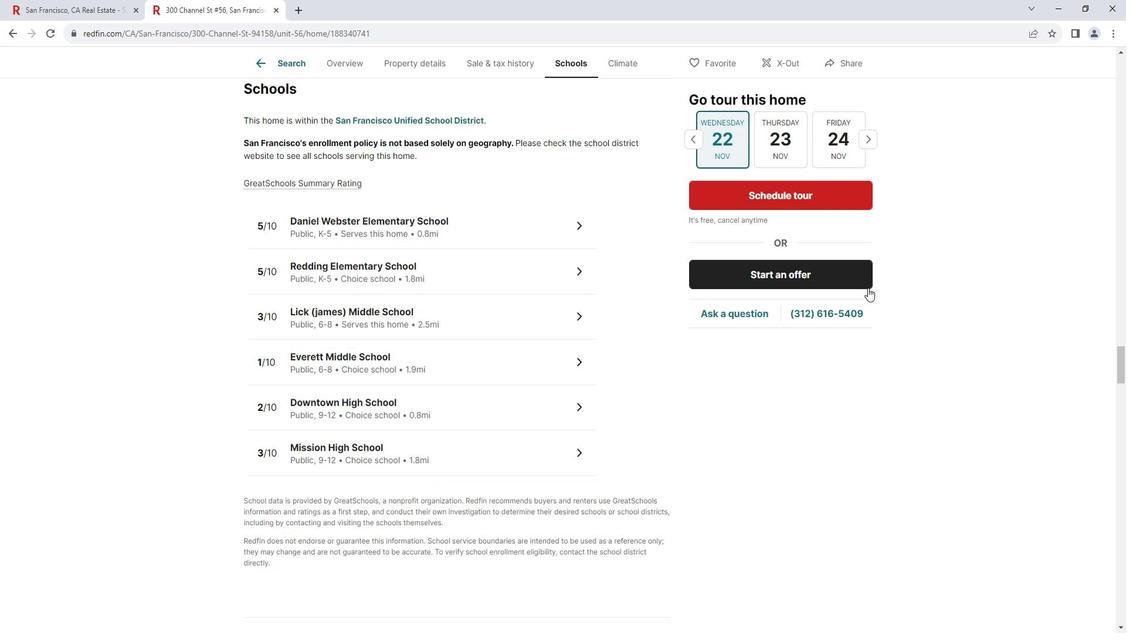 
Action: Mouse scrolled (880, 288) with delta (0, 0)
Screenshot: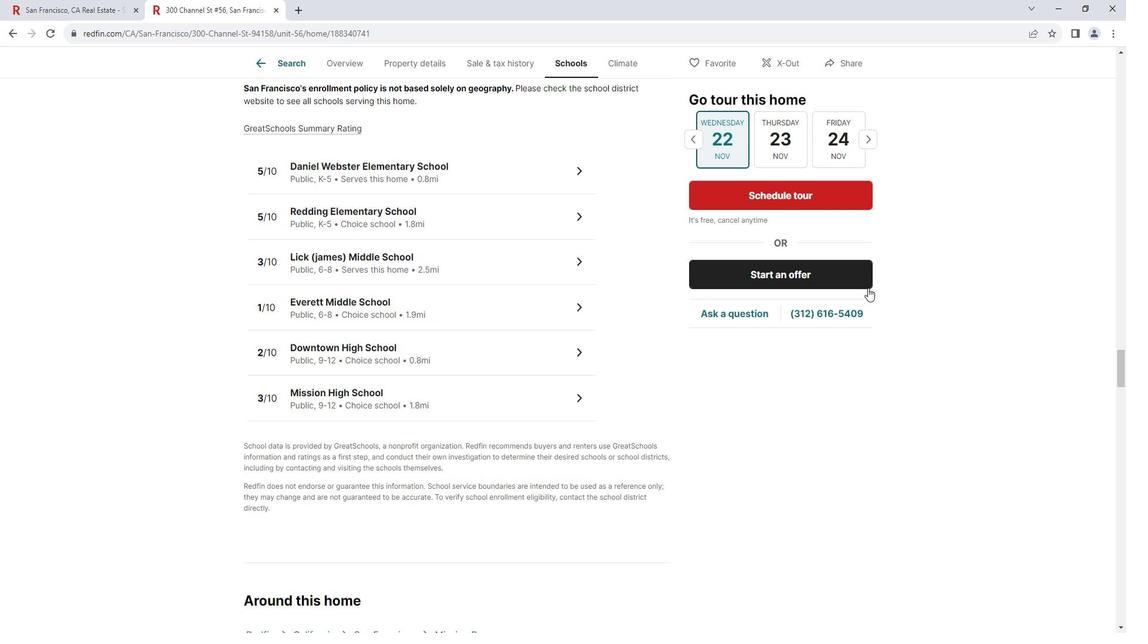 
Action: Mouse scrolled (880, 288) with delta (0, 0)
Screenshot: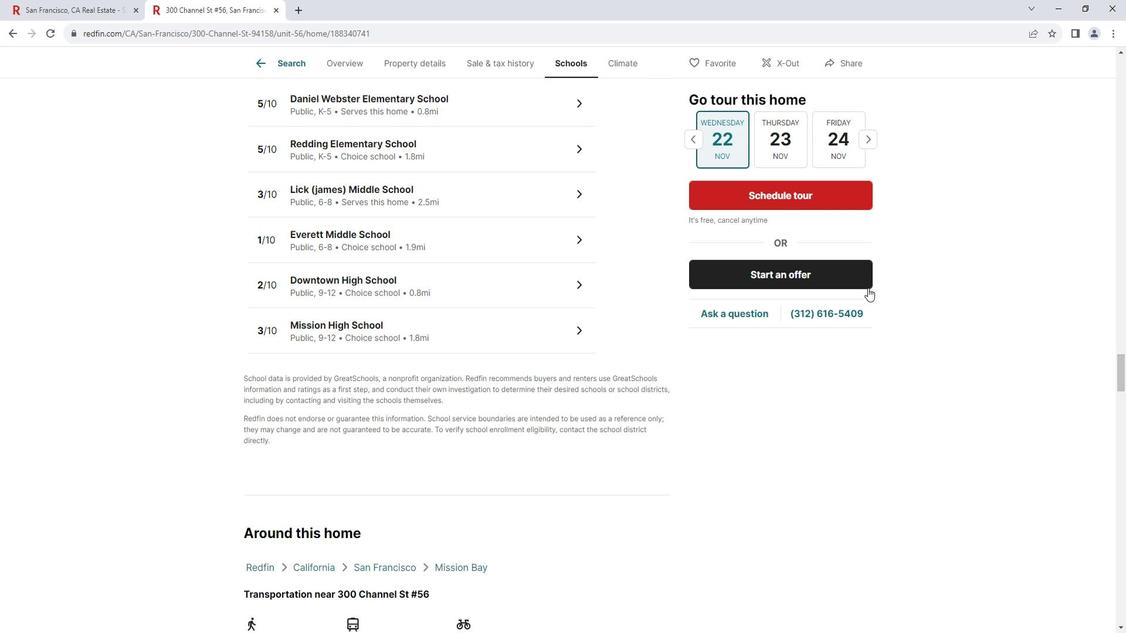 
Action: Mouse scrolled (880, 288) with delta (0, 0)
Screenshot: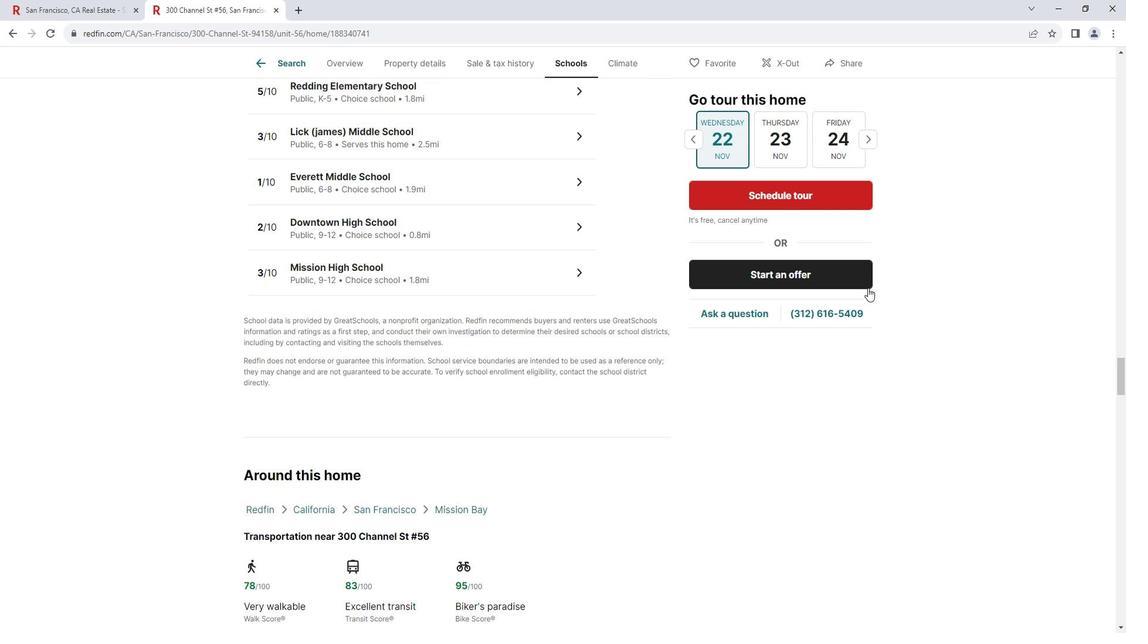 
Action: Mouse scrolled (880, 288) with delta (0, 0)
Screenshot: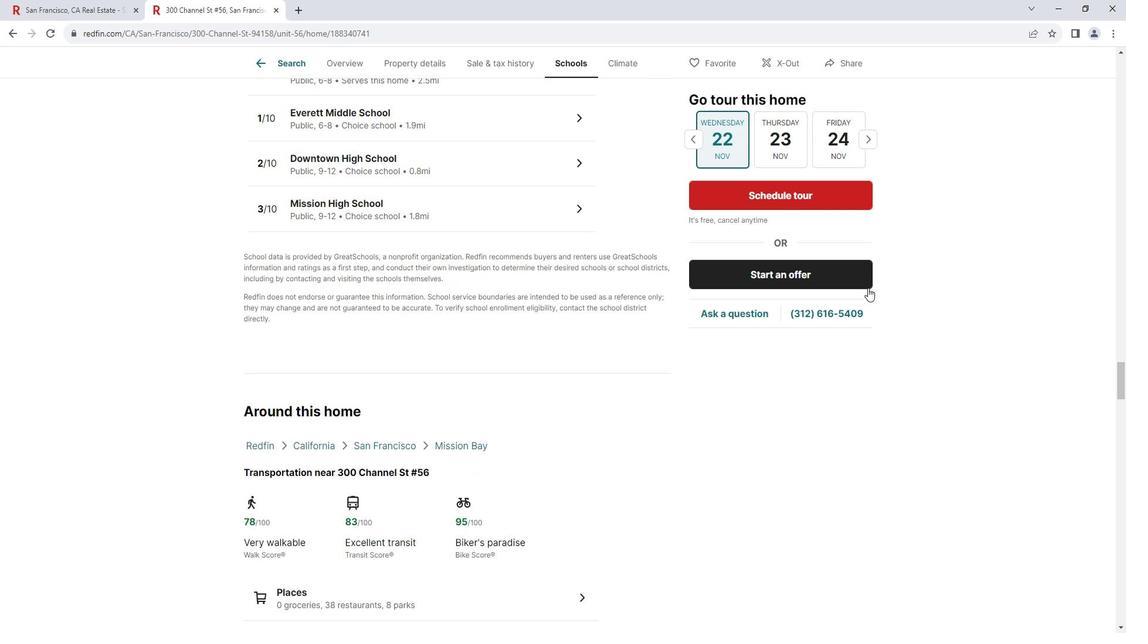 
Action: Mouse scrolled (880, 288) with delta (0, 0)
Screenshot: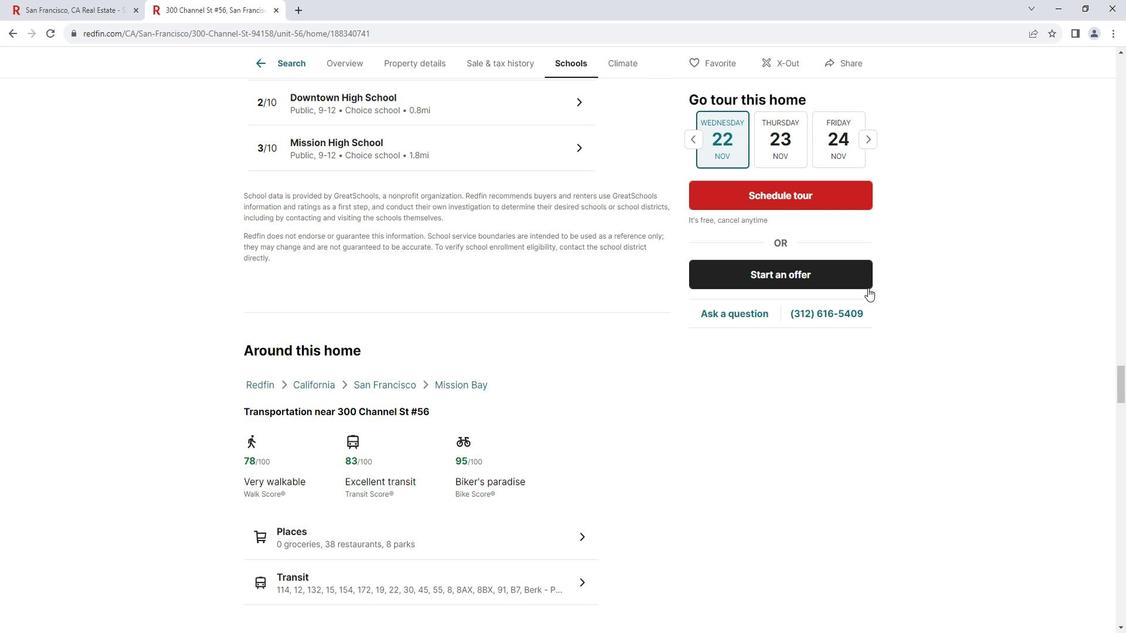
Action: Mouse scrolled (880, 288) with delta (0, 0)
Screenshot: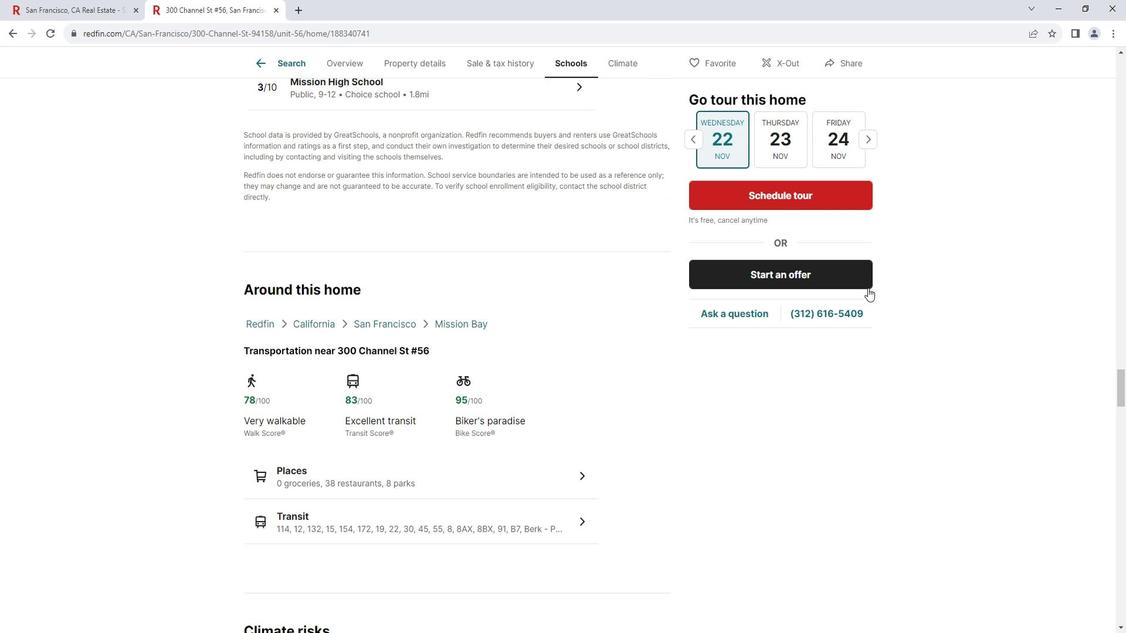 
Action: Mouse scrolled (880, 288) with delta (0, 0)
Screenshot: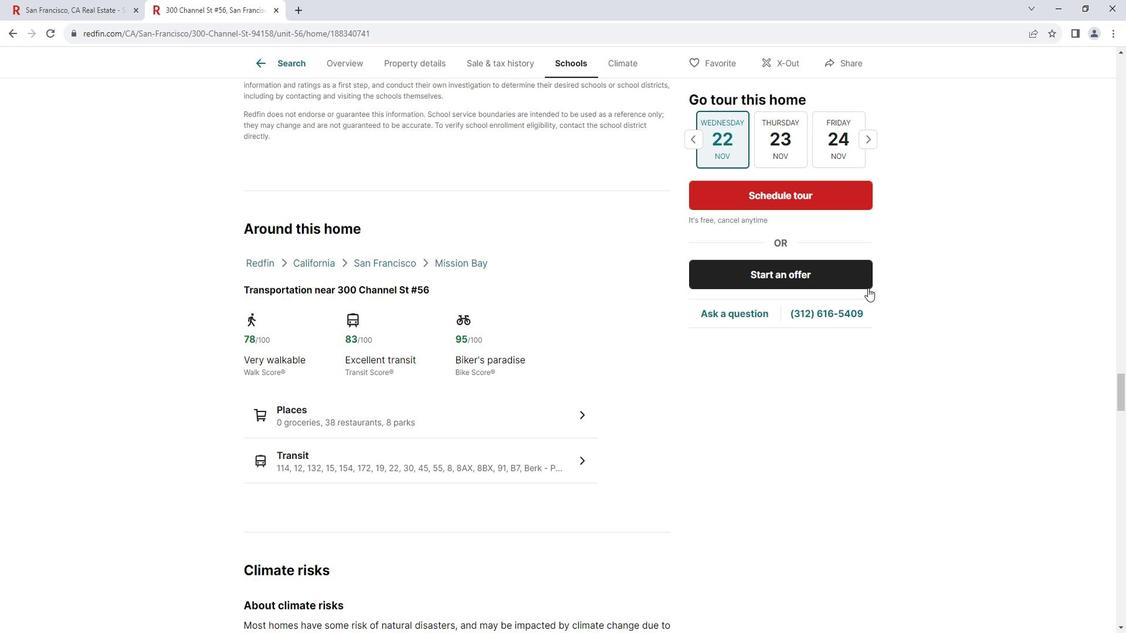 
Action: Mouse scrolled (880, 288) with delta (0, 0)
Screenshot: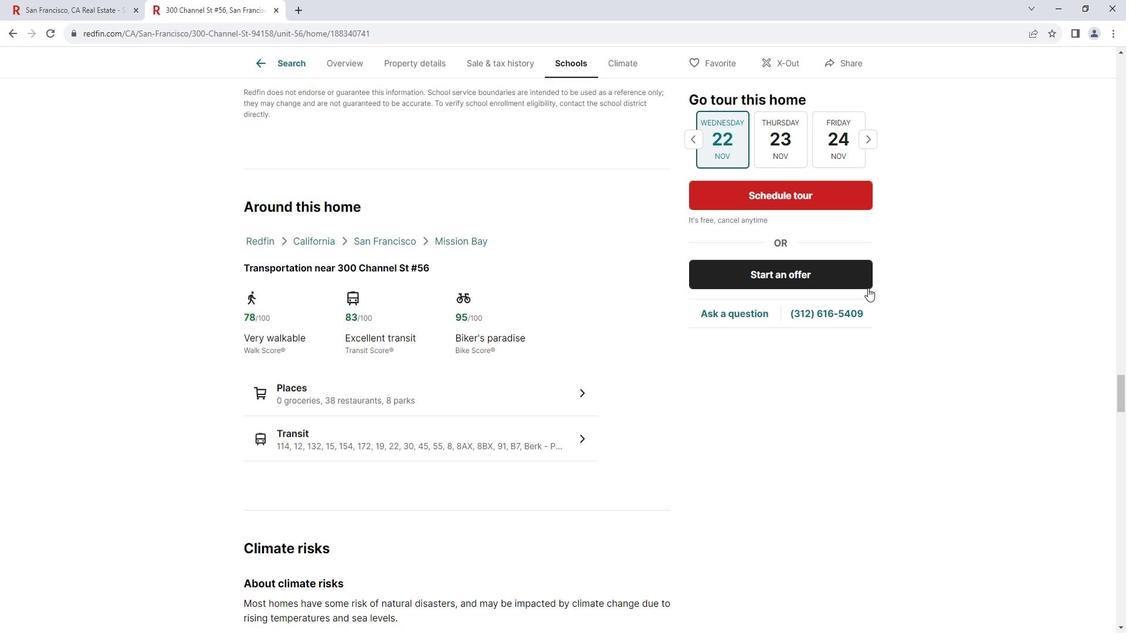 
Action: Mouse scrolled (880, 288) with delta (0, 0)
Screenshot: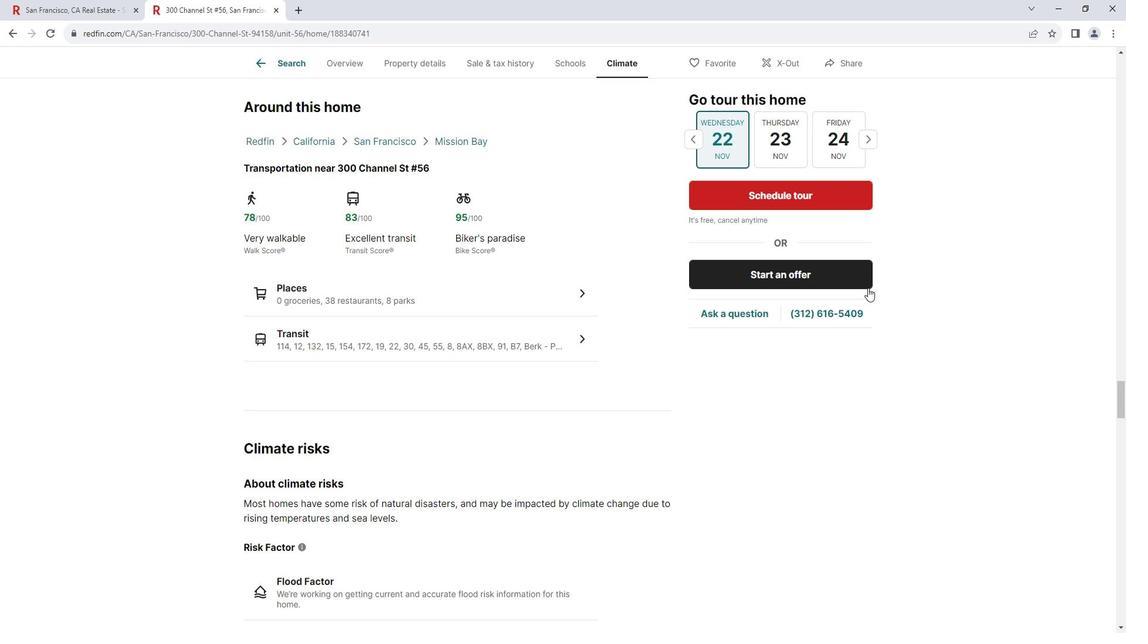 
Action: Mouse scrolled (880, 288) with delta (0, 0)
Screenshot: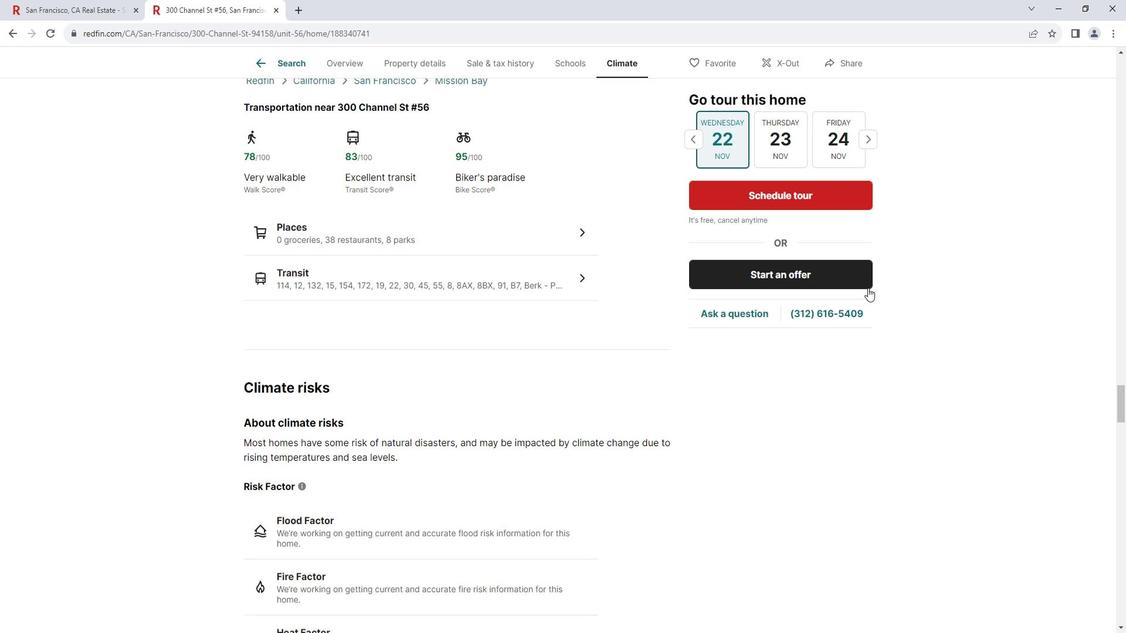 
Action: Mouse scrolled (880, 288) with delta (0, 0)
Screenshot: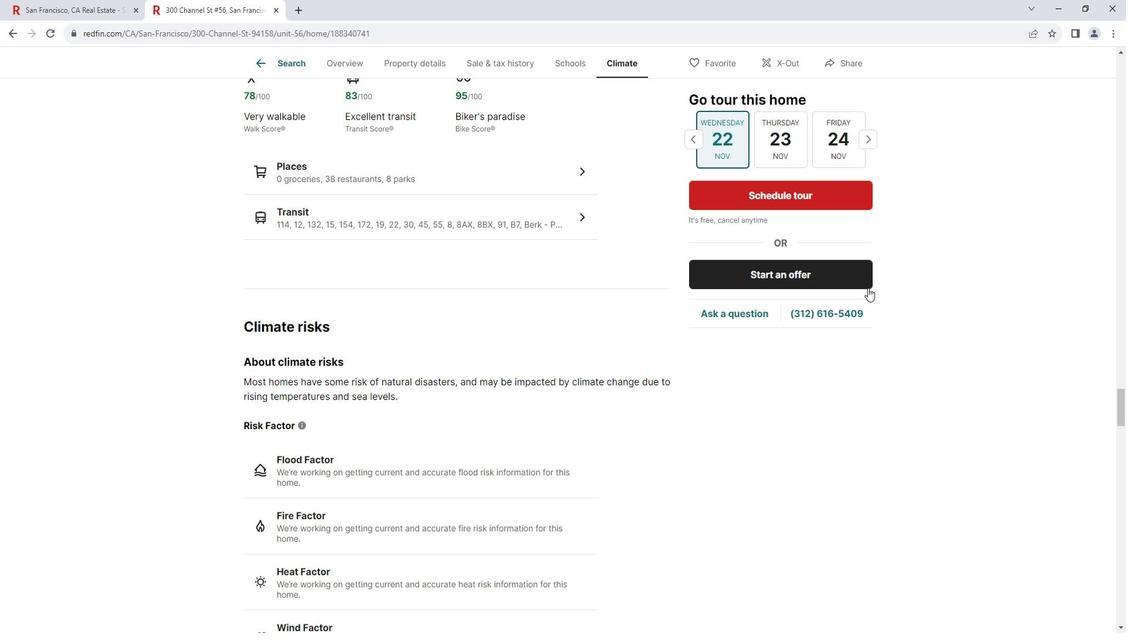 
Action: Mouse scrolled (880, 288) with delta (0, 0)
Screenshot: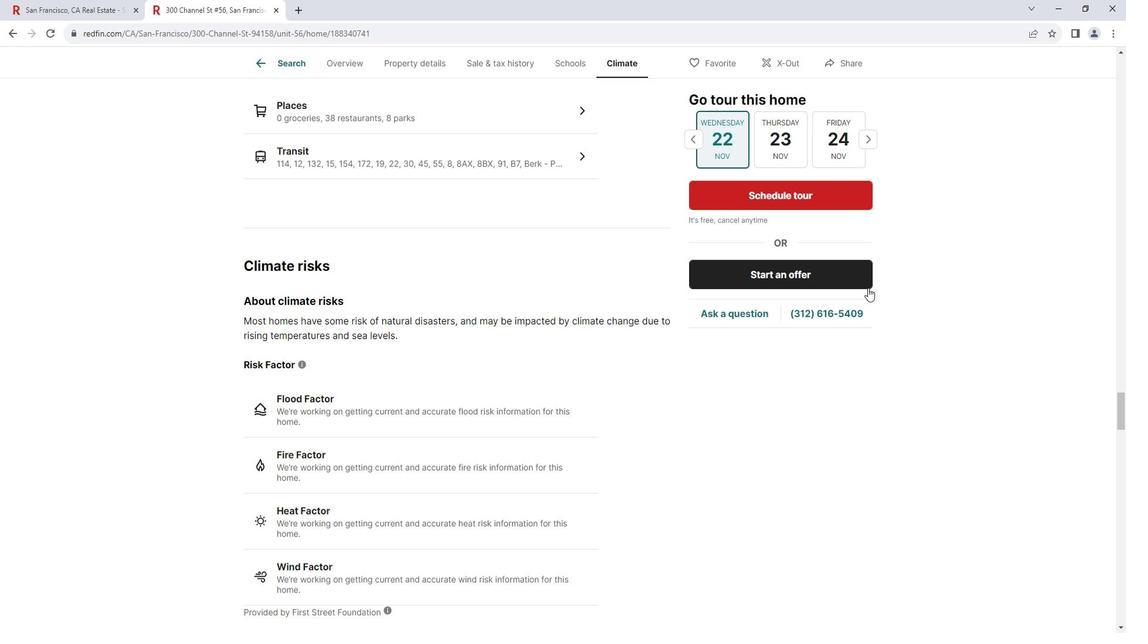 
Action: Mouse scrolled (880, 288) with delta (0, 0)
Screenshot: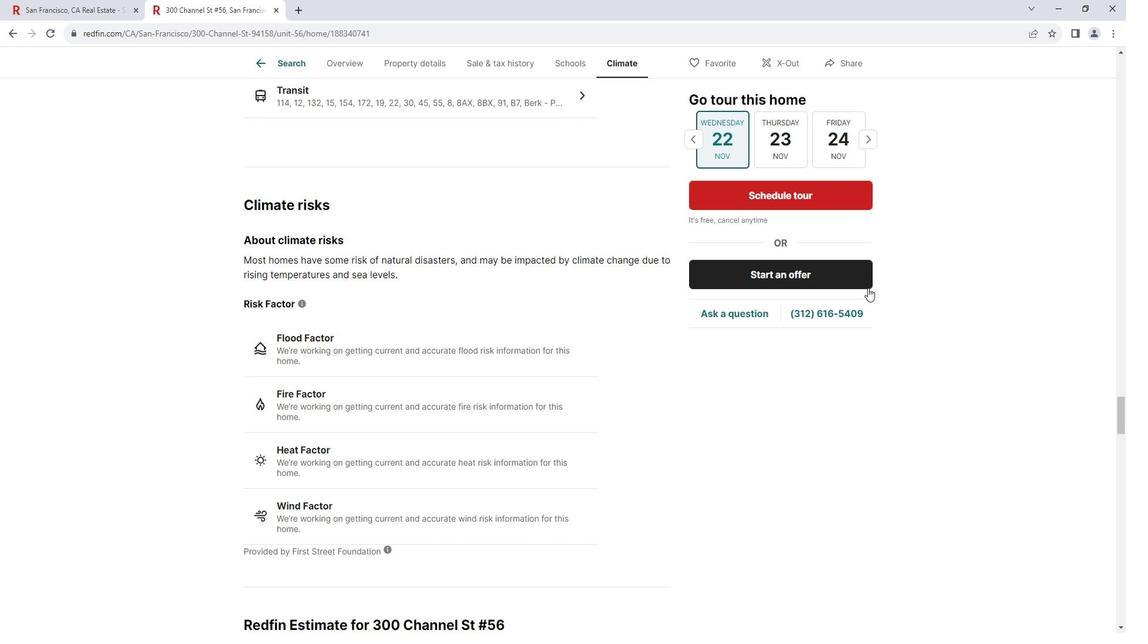 
Action: Mouse scrolled (880, 288) with delta (0, 0)
Screenshot: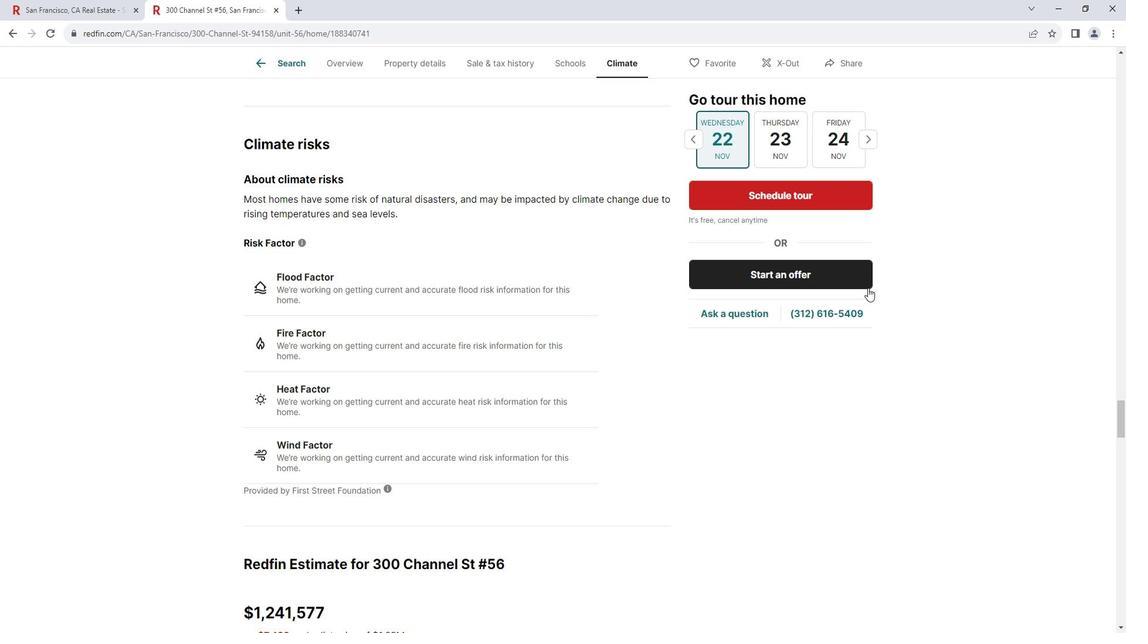 
Action: Mouse scrolled (880, 288) with delta (0, 0)
Screenshot: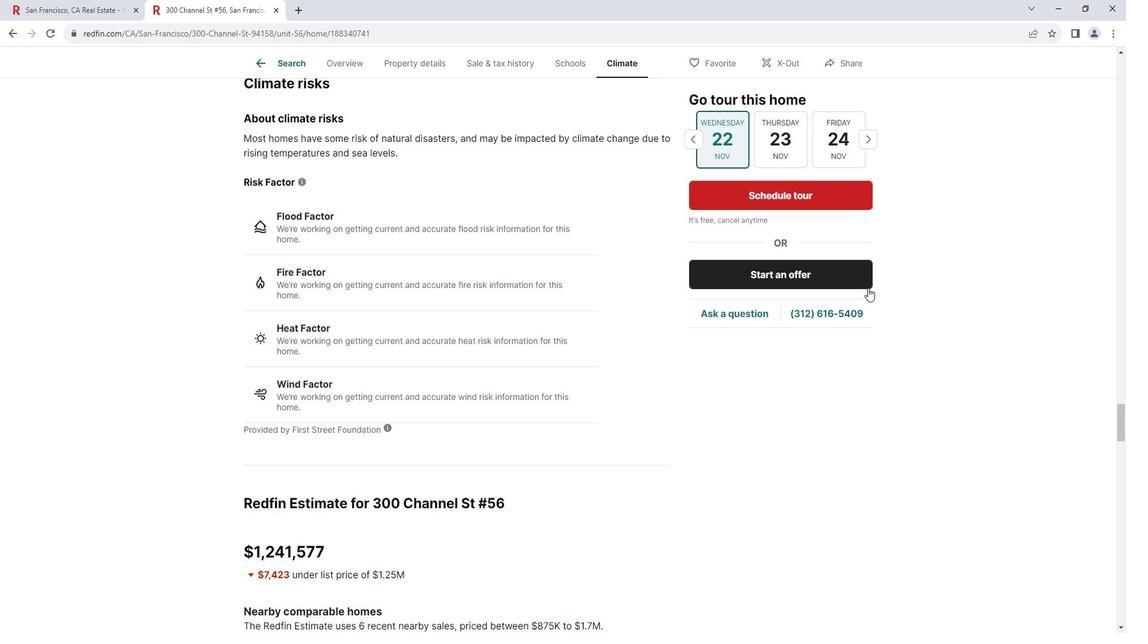 
Action: Mouse scrolled (880, 288) with delta (0, 0)
Screenshot: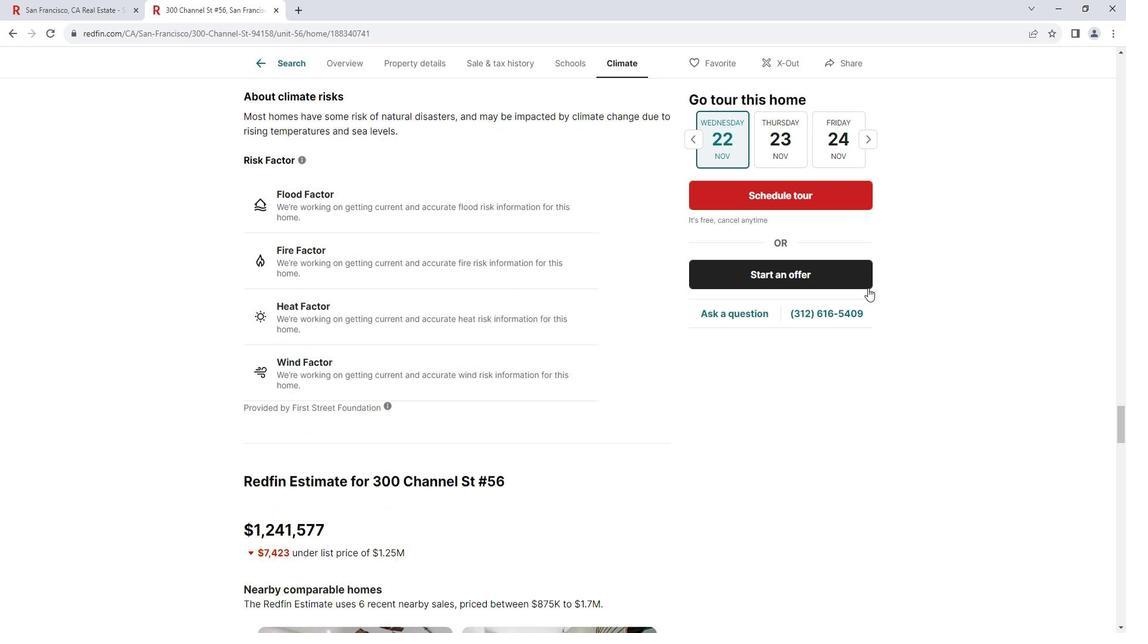 
Action: Mouse scrolled (880, 288) with delta (0, 0)
Screenshot: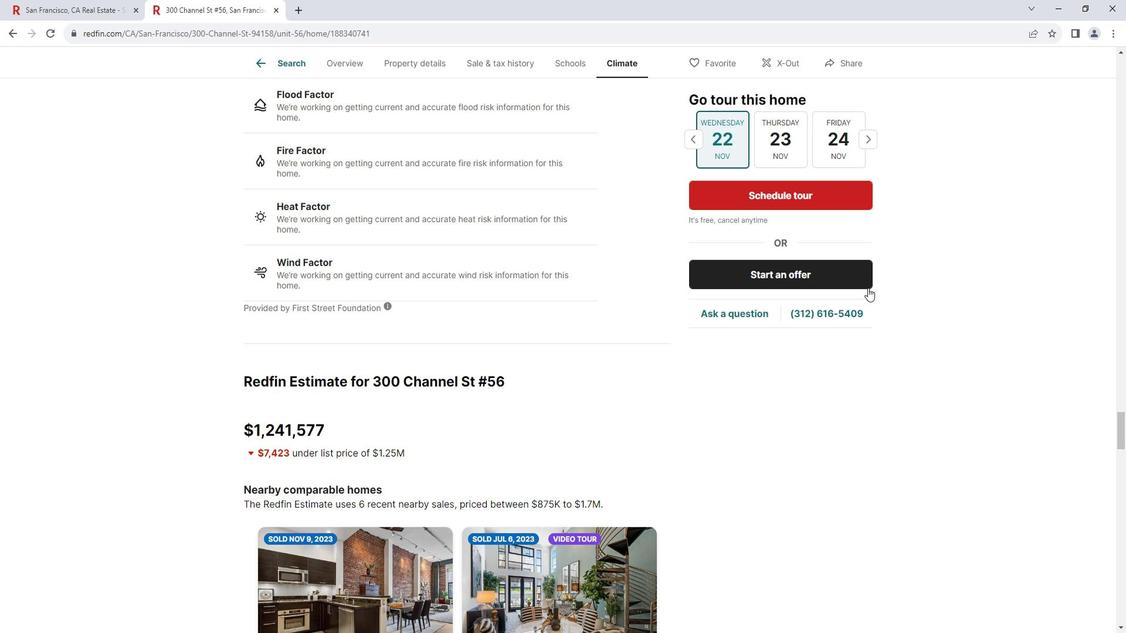 
Action: Mouse scrolled (880, 288) with delta (0, 0)
Screenshot: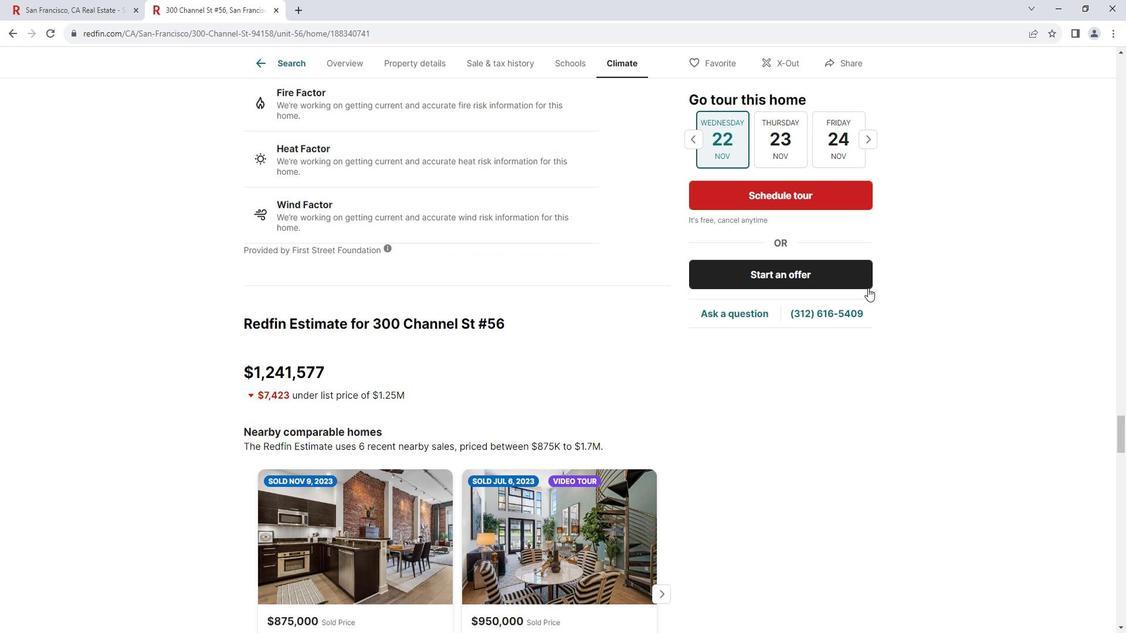 
Action: Mouse scrolled (880, 288) with delta (0, 0)
Screenshot: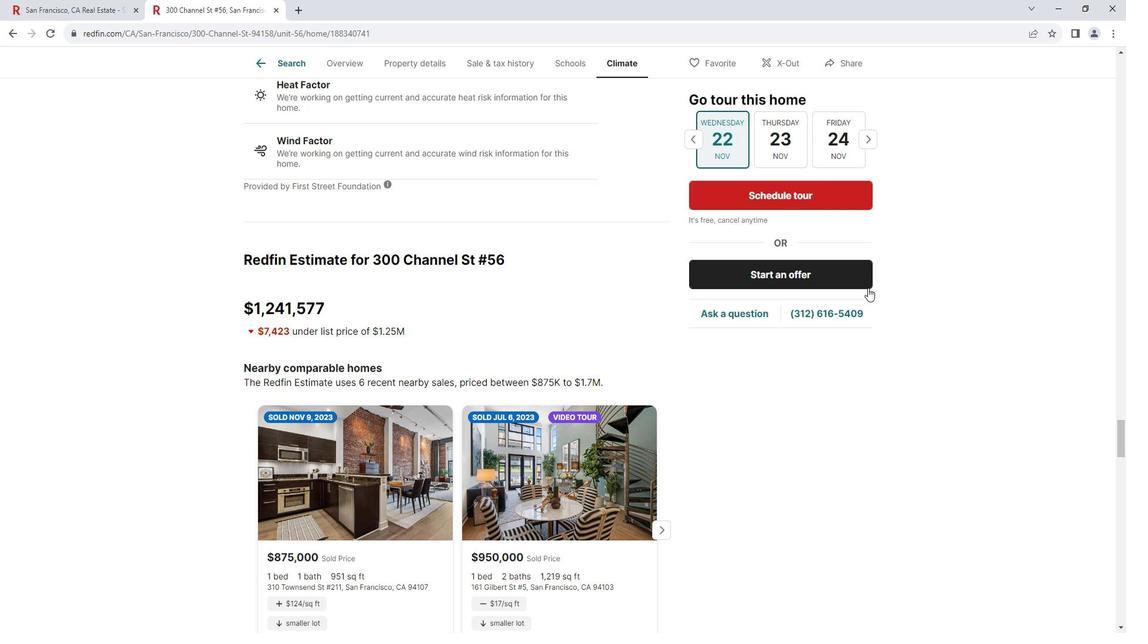 
Action: Mouse scrolled (880, 288) with delta (0, 0)
Screenshot: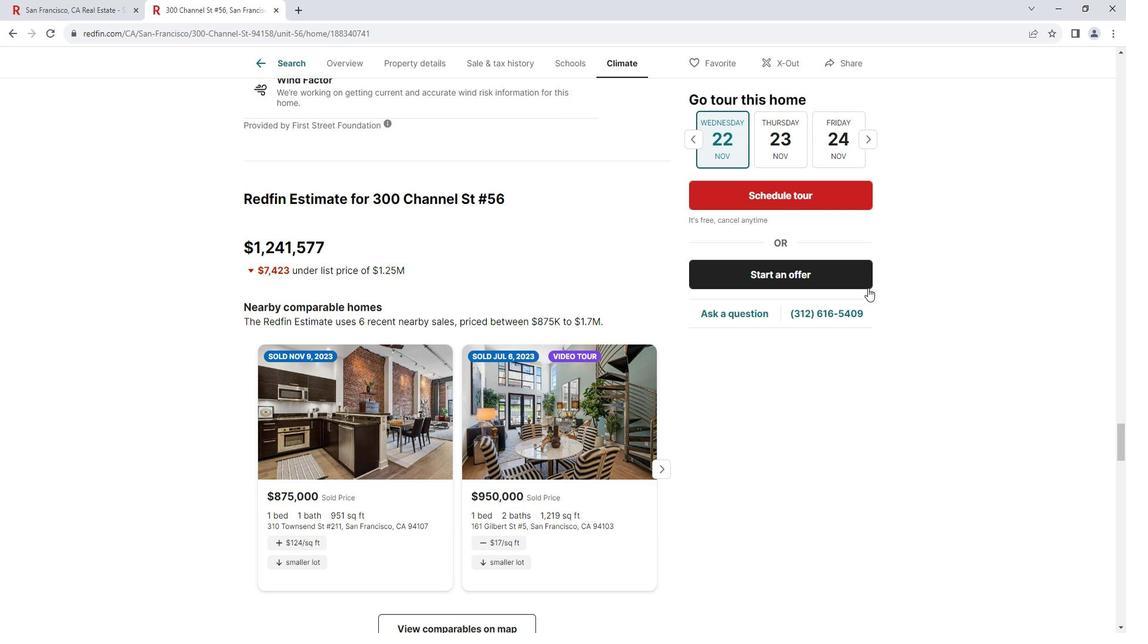 
Action: Mouse scrolled (880, 288) with delta (0, 0)
Screenshot: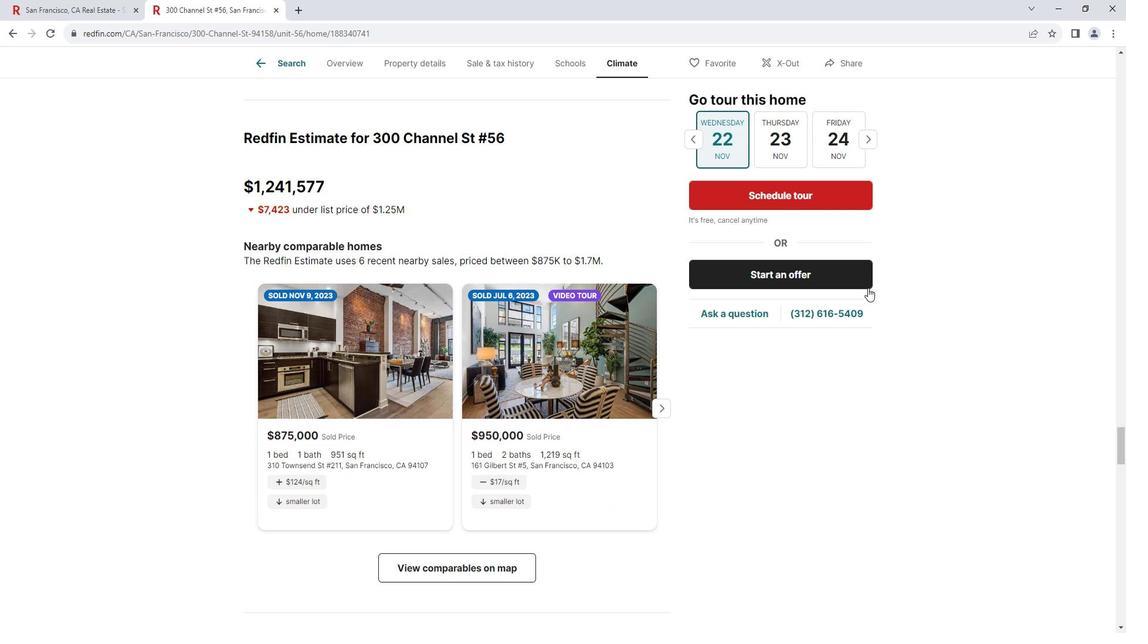 
Action: Mouse scrolled (880, 288) with delta (0, 0)
Screenshot: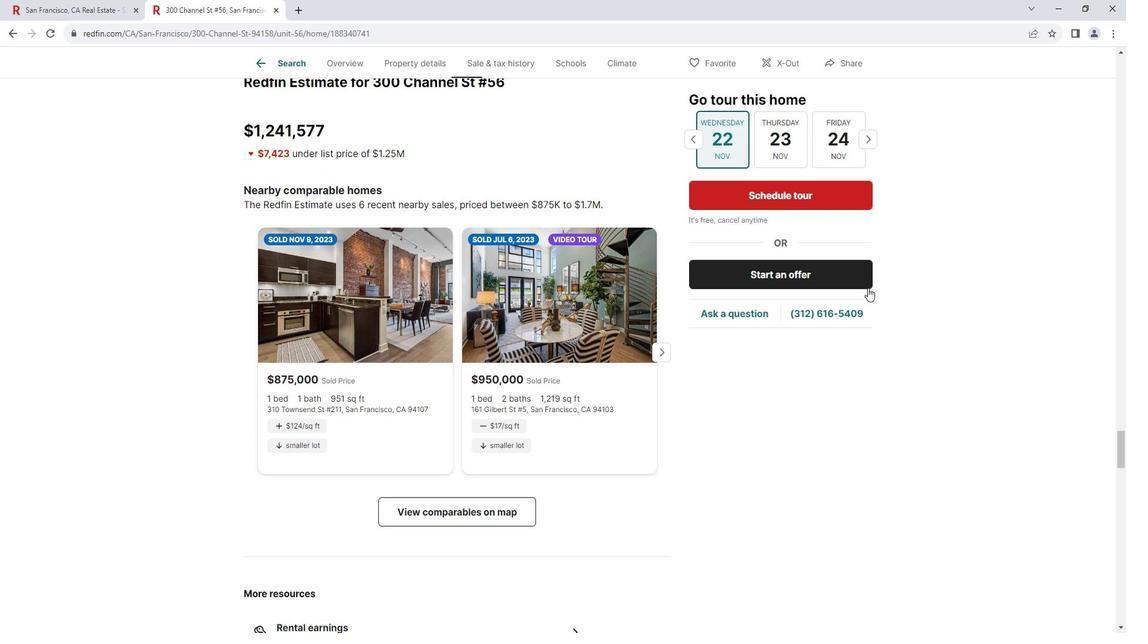 
Action: Mouse scrolled (880, 288) with delta (0, 0)
Screenshot: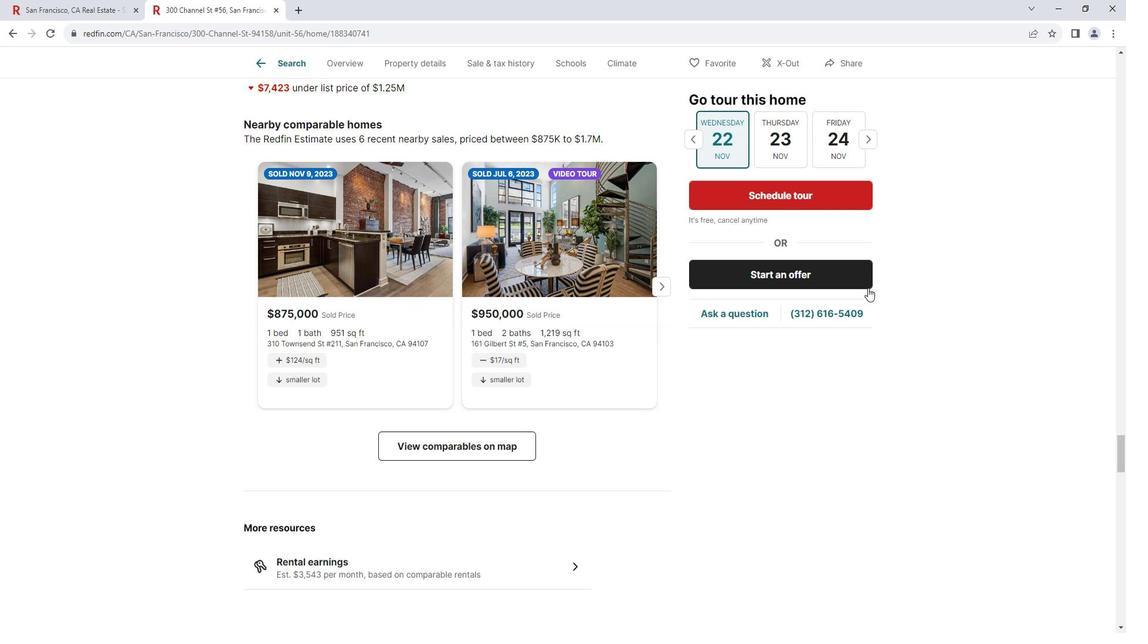
Action: Mouse scrolled (880, 288) with delta (0, 0)
Screenshot: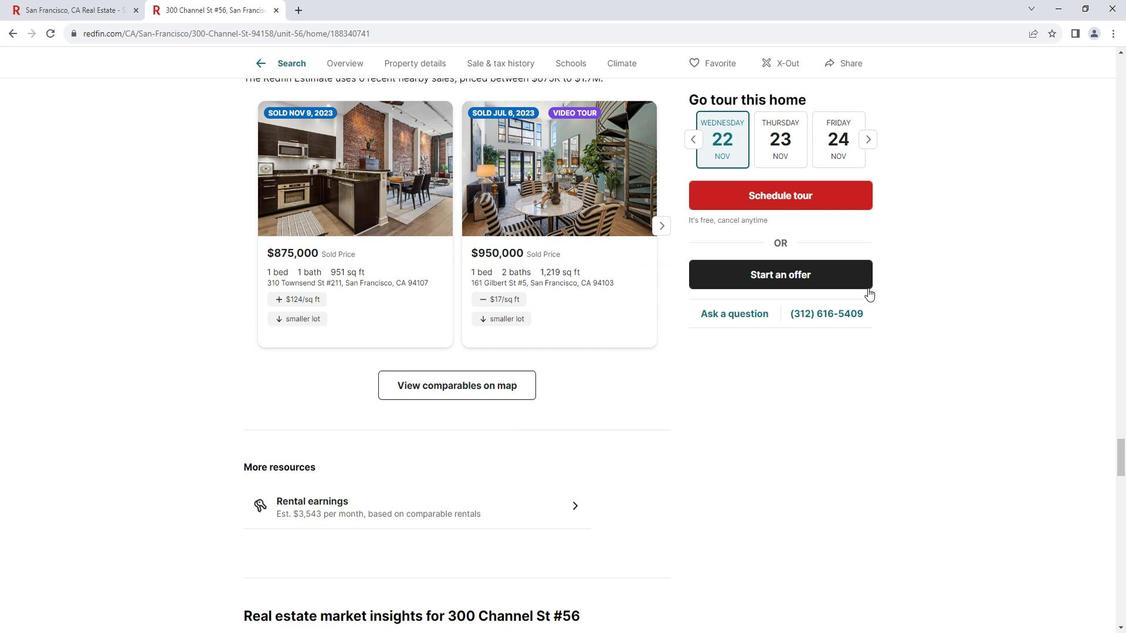 
Action: Mouse scrolled (880, 288) with delta (0, 0)
Screenshot: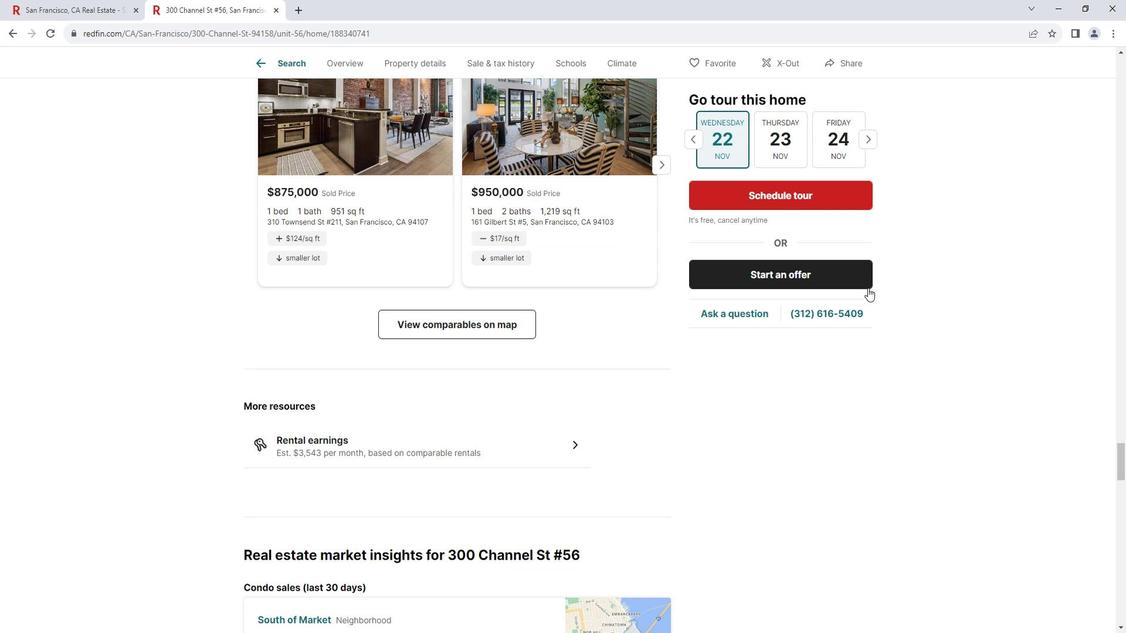 
Action: Mouse scrolled (880, 288) with delta (0, 0)
Screenshot: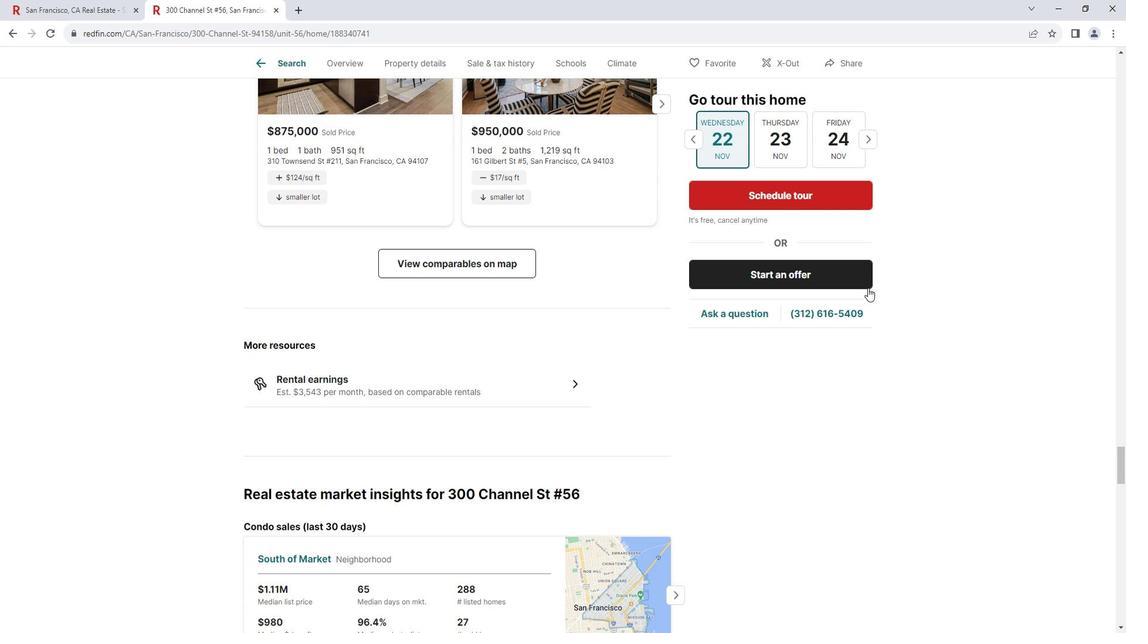 
Action: Mouse scrolled (880, 288) with delta (0, 0)
Screenshot: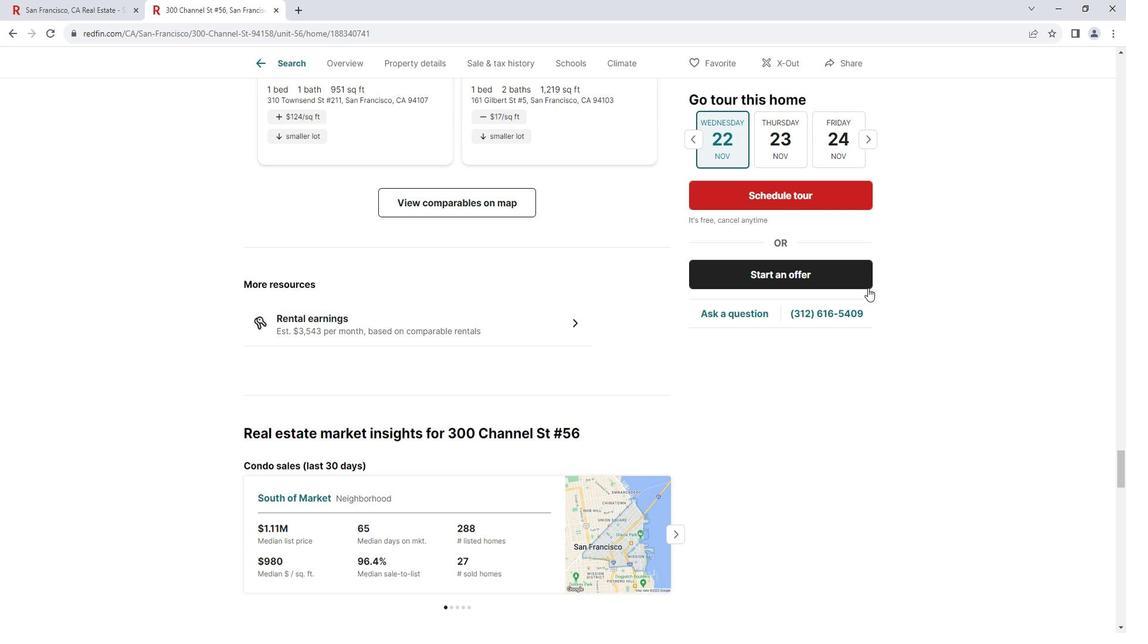 
Action: Mouse scrolled (880, 288) with delta (0, 0)
Screenshot: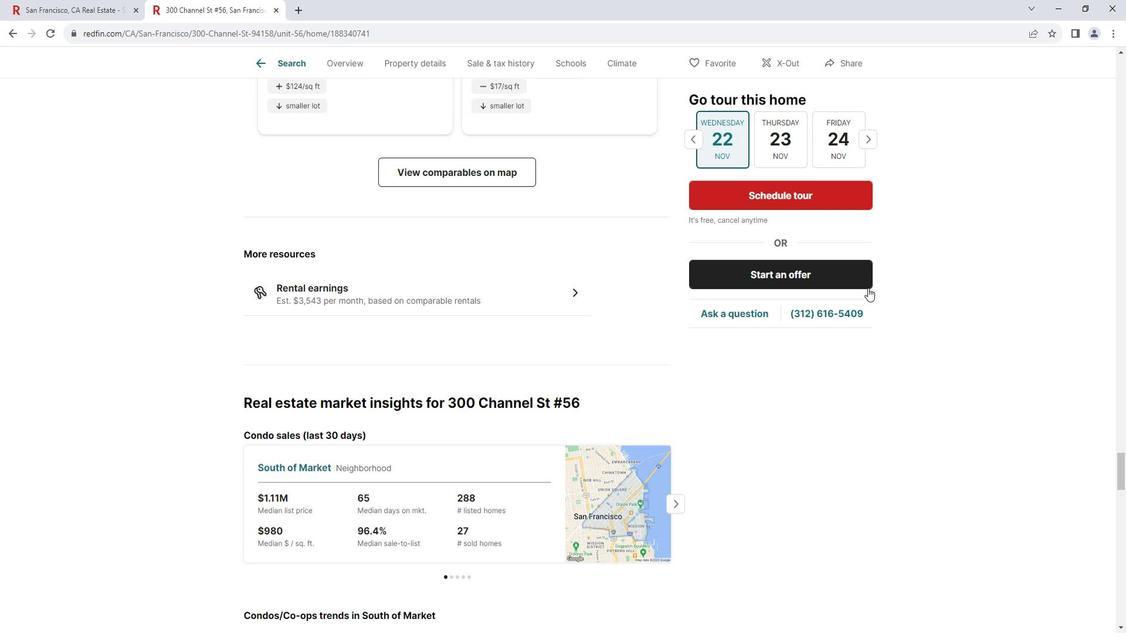 
Action: Mouse scrolled (880, 288) with delta (0, 0)
Screenshot: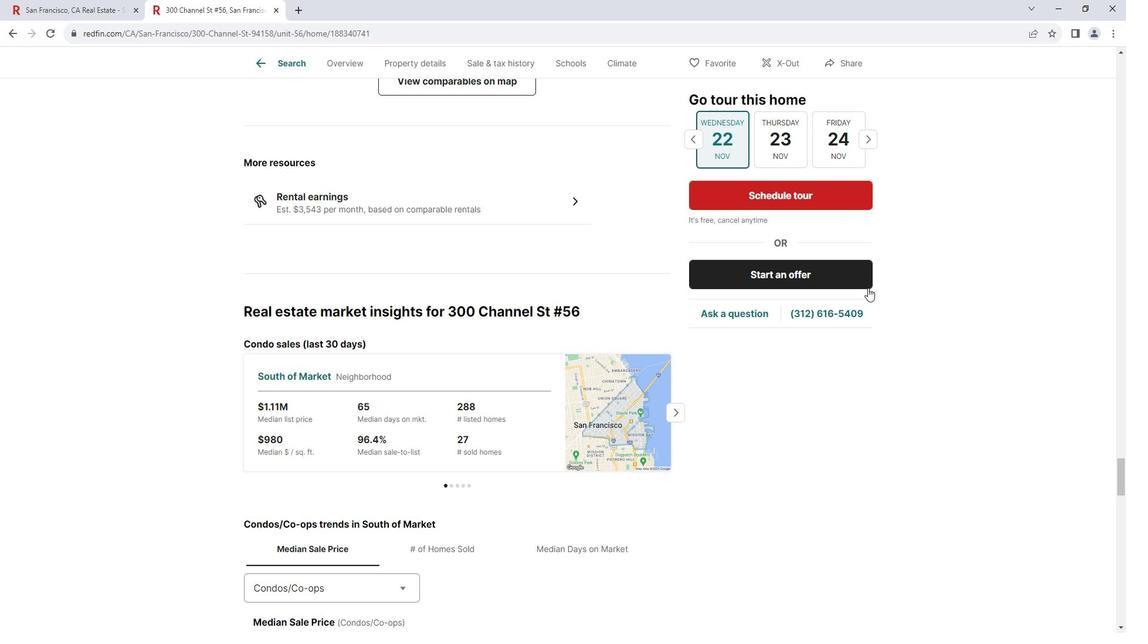 
Action: Mouse scrolled (880, 288) with delta (0, 0)
Screenshot: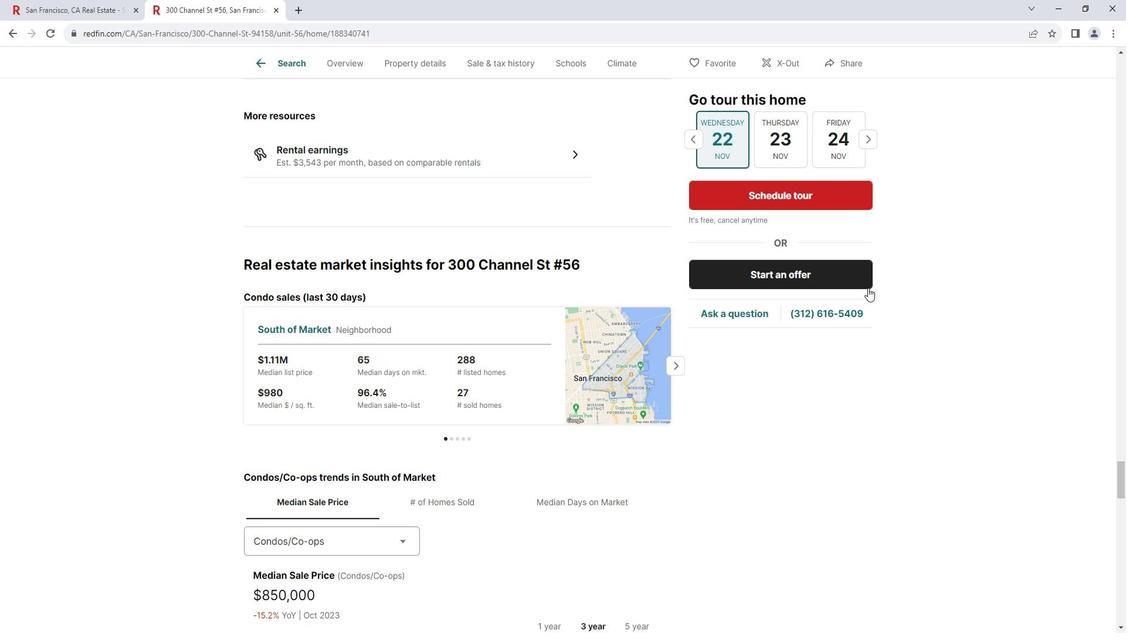 
Action: Mouse scrolled (880, 288) with delta (0, 0)
Screenshot: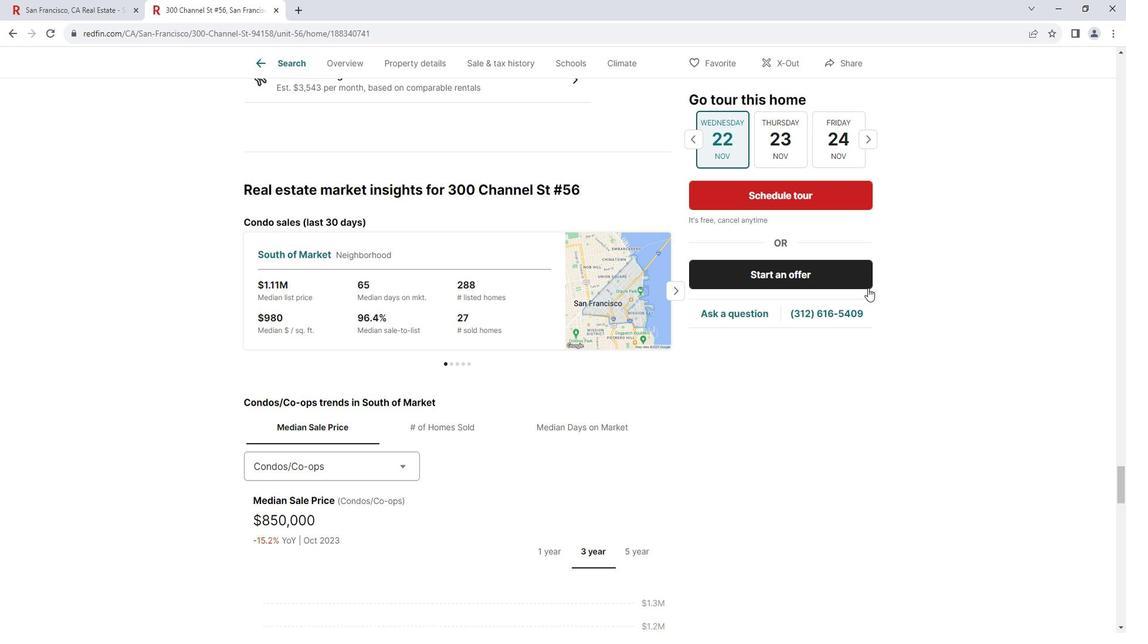 
Action: Mouse scrolled (880, 288) with delta (0, 0)
Screenshot: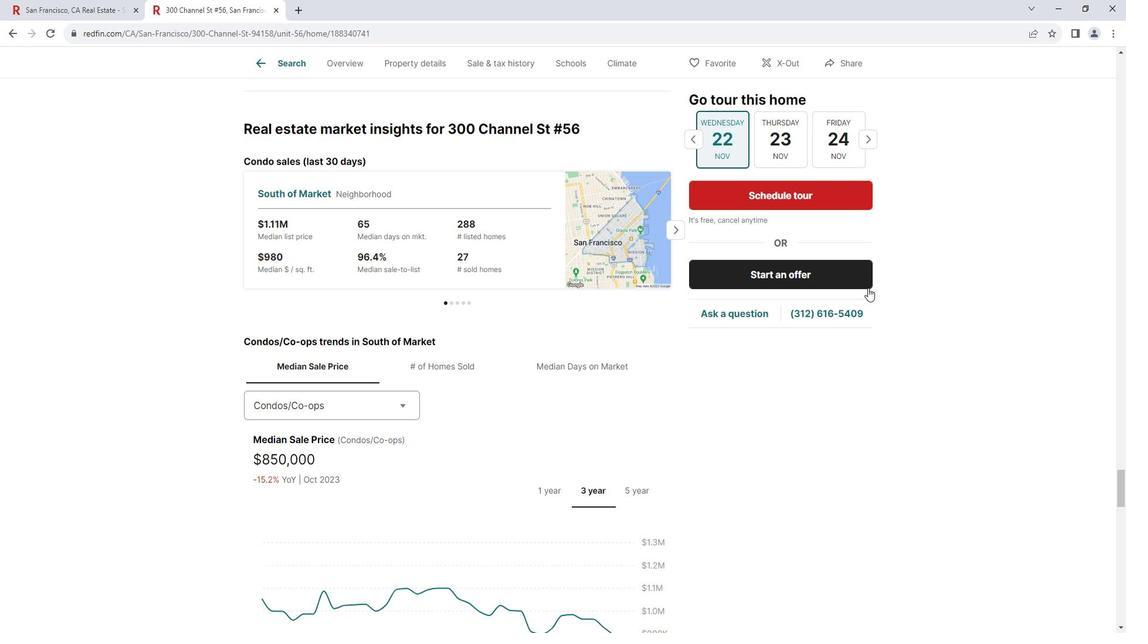 
Action: Mouse scrolled (880, 288) with delta (0, 0)
Screenshot: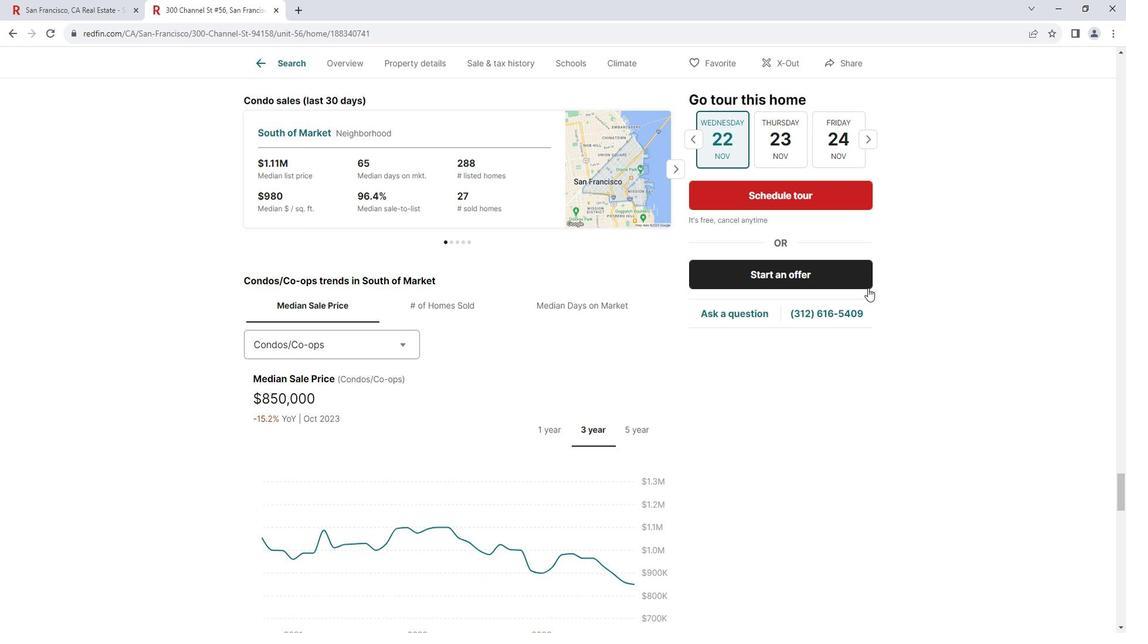 
Action: Mouse scrolled (880, 288) with delta (0, 0)
Screenshot: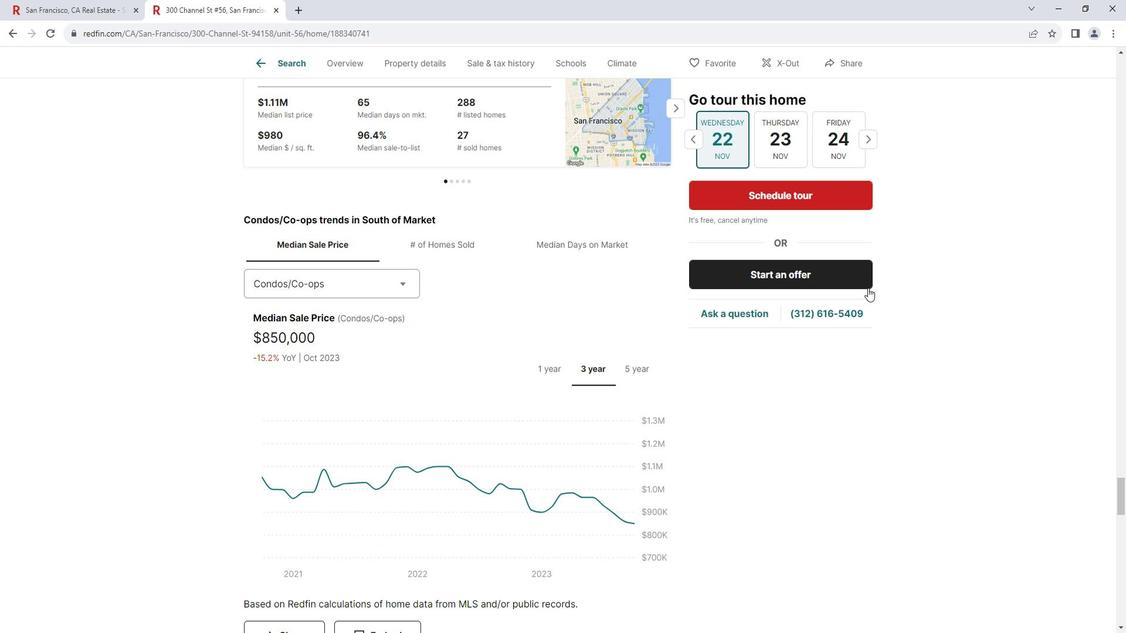 
Action: Mouse scrolled (880, 288) with delta (0, 0)
Screenshot: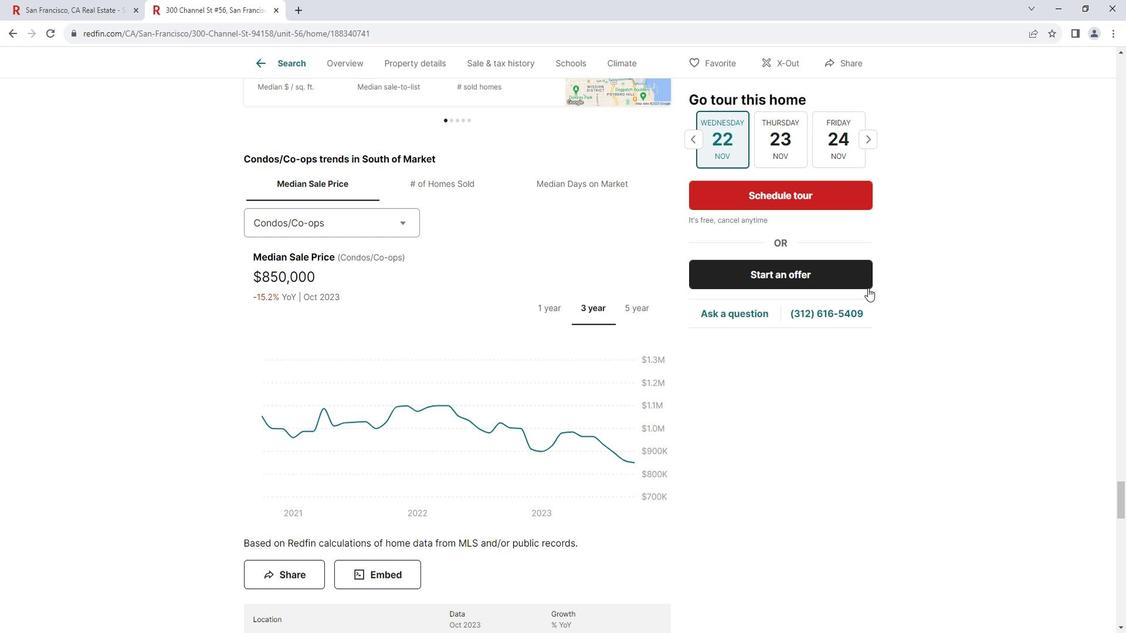 
Action: Mouse scrolled (880, 288) with delta (0, 0)
Screenshot: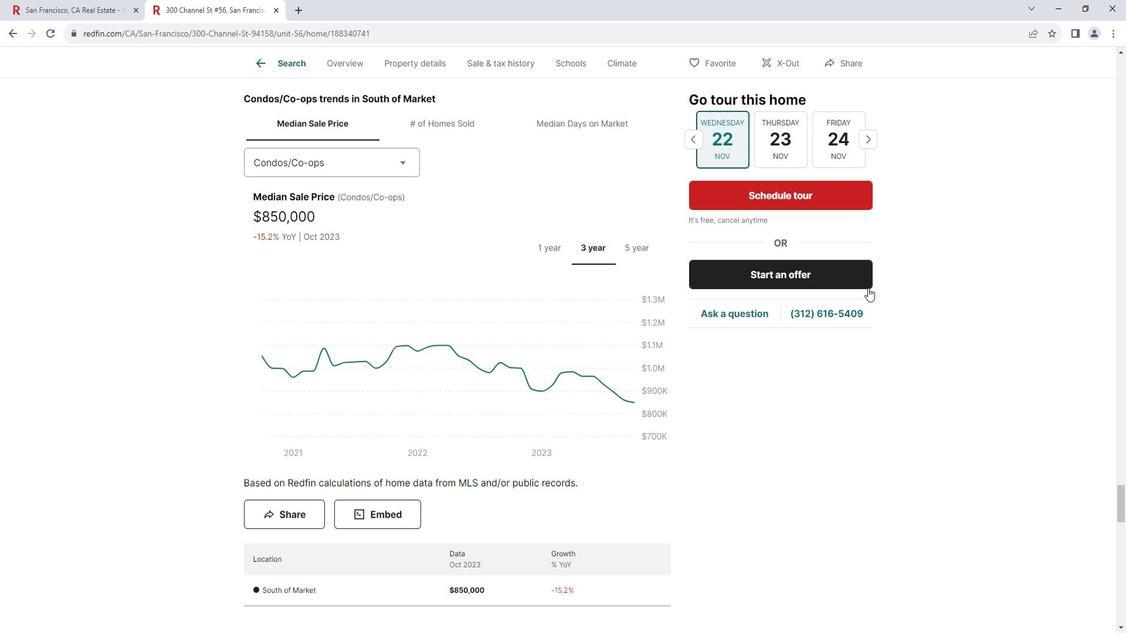 
Action: Mouse scrolled (880, 288) with delta (0, 0)
Screenshot: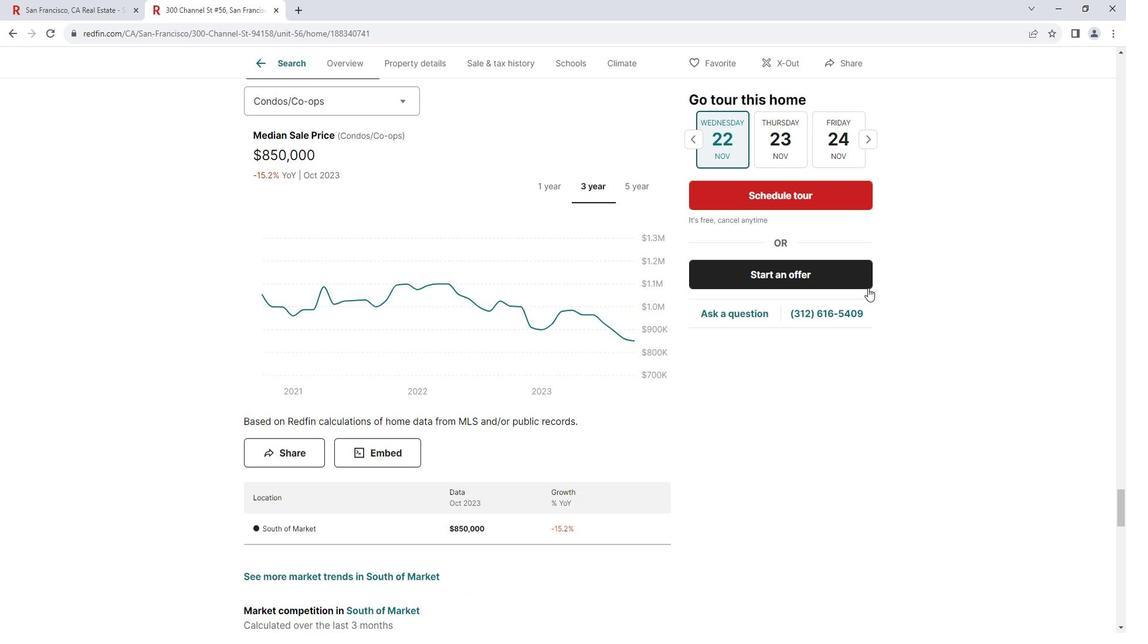 
Action: Mouse scrolled (880, 288) with delta (0, 0)
Screenshot: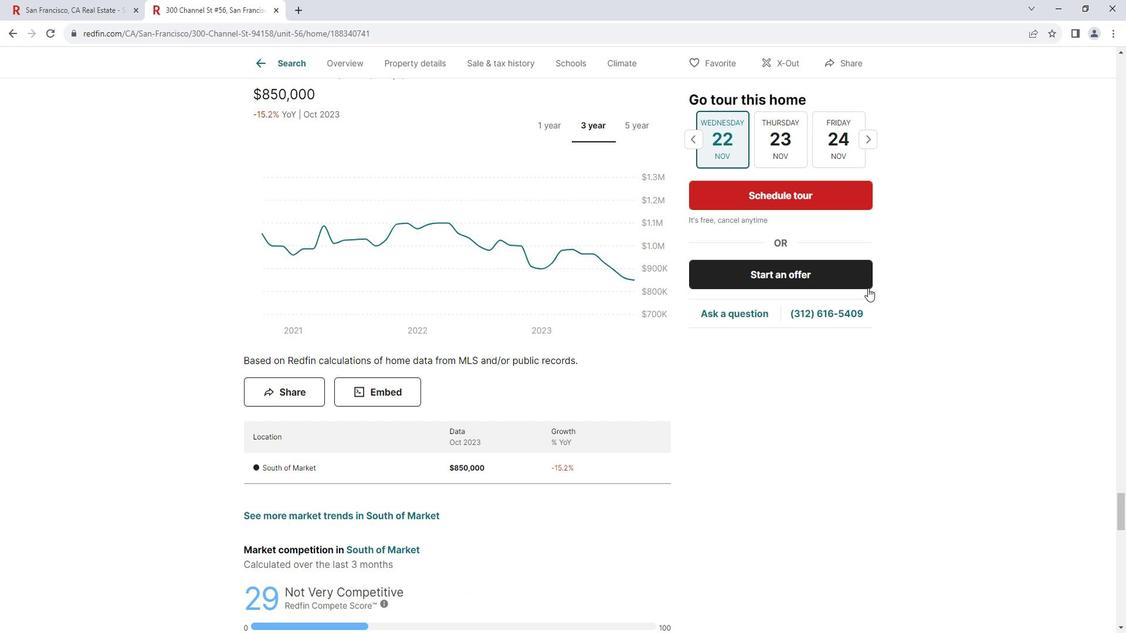 
Action: Mouse scrolled (880, 288) with delta (0, 0)
Screenshot: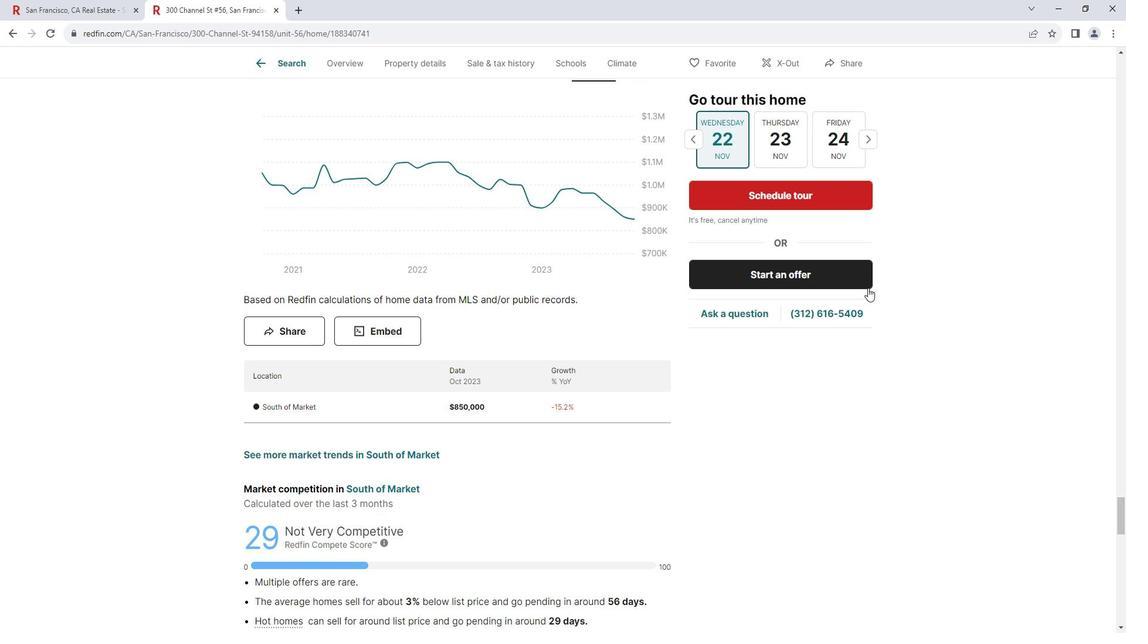
Action: Mouse scrolled (880, 288) with delta (0, 0)
Screenshot: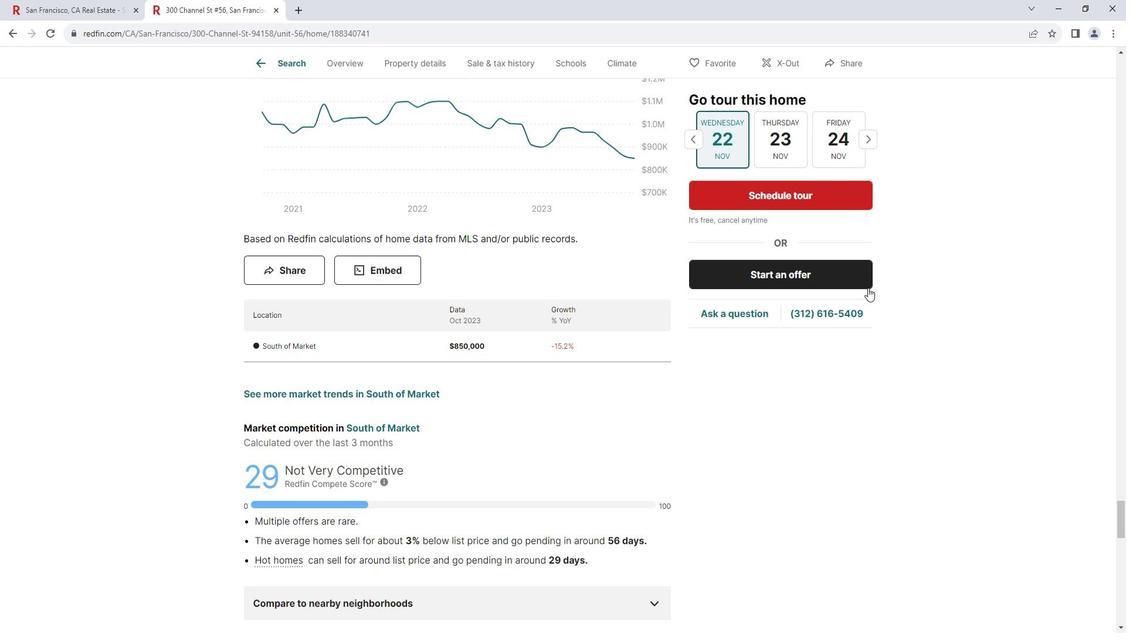 
Action: Mouse scrolled (880, 288) with delta (0, 0)
Screenshot: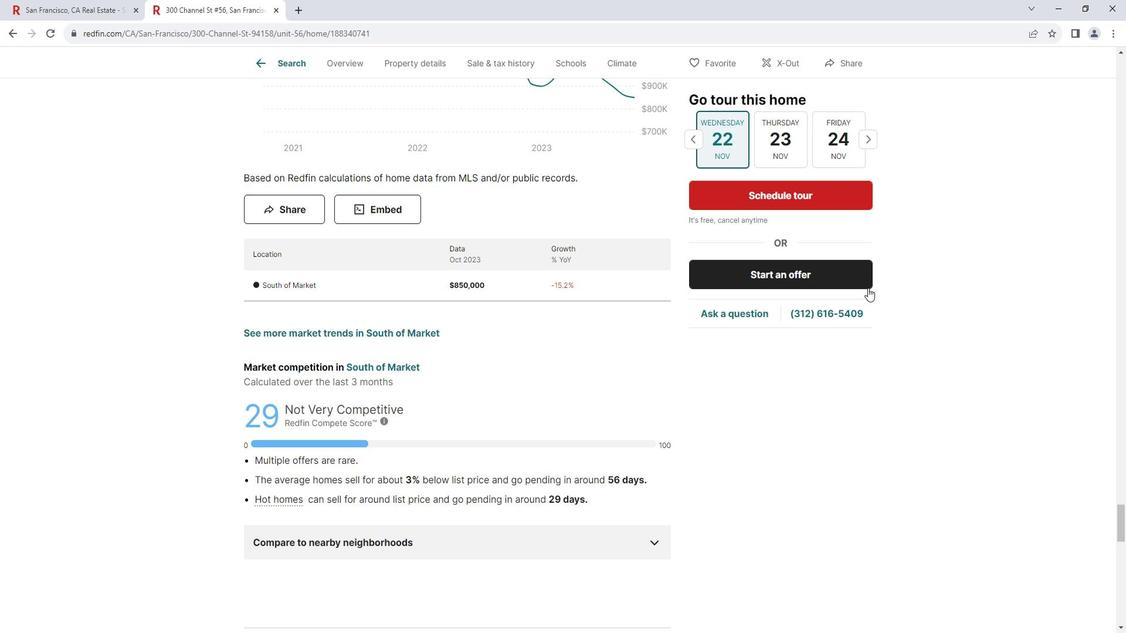 
Action: Mouse scrolled (880, 288) with delta (0, 0)
Screenshot: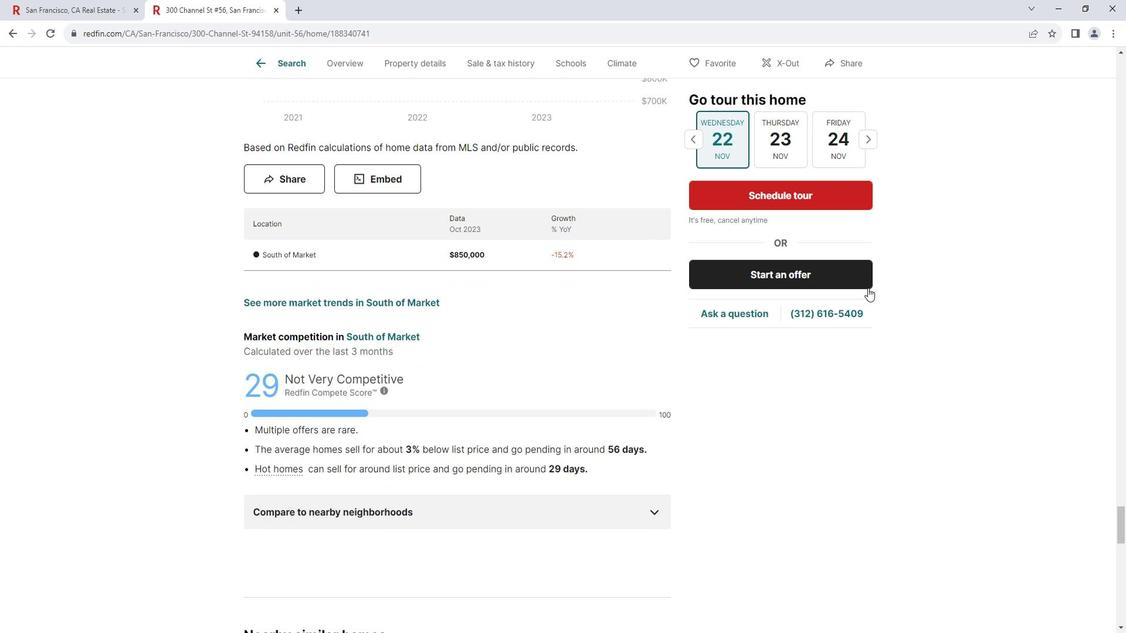
Action: Mouse scrolled (880, 288) with delta (0, 0)
Screenshot: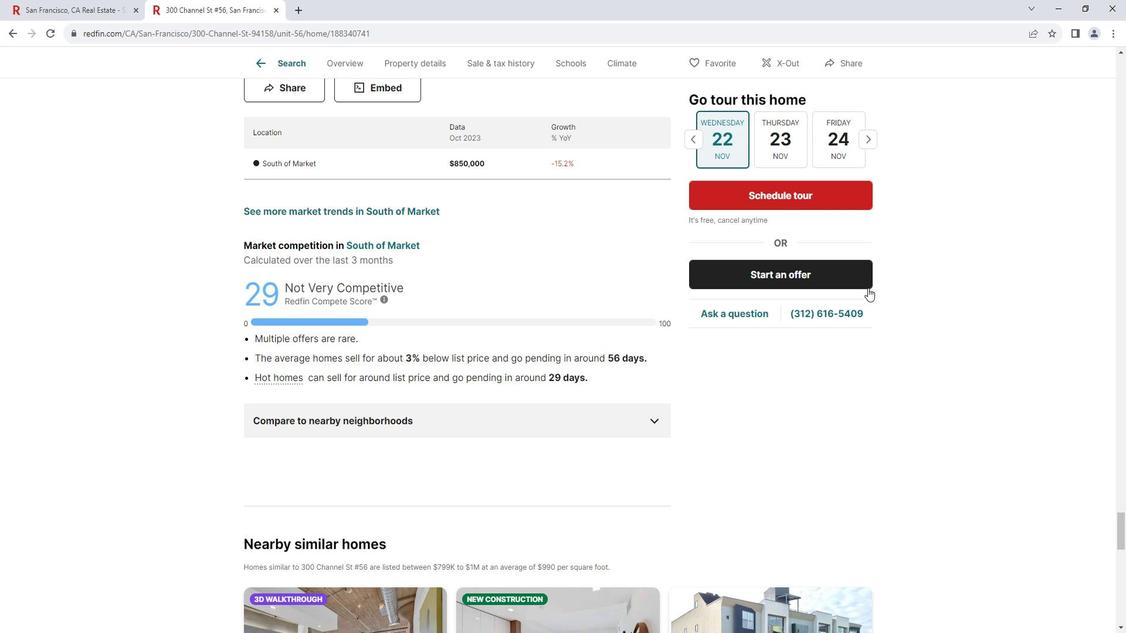 
Action: Mouse scrolled (880, 288) with delta (0, 0)
Screenshot: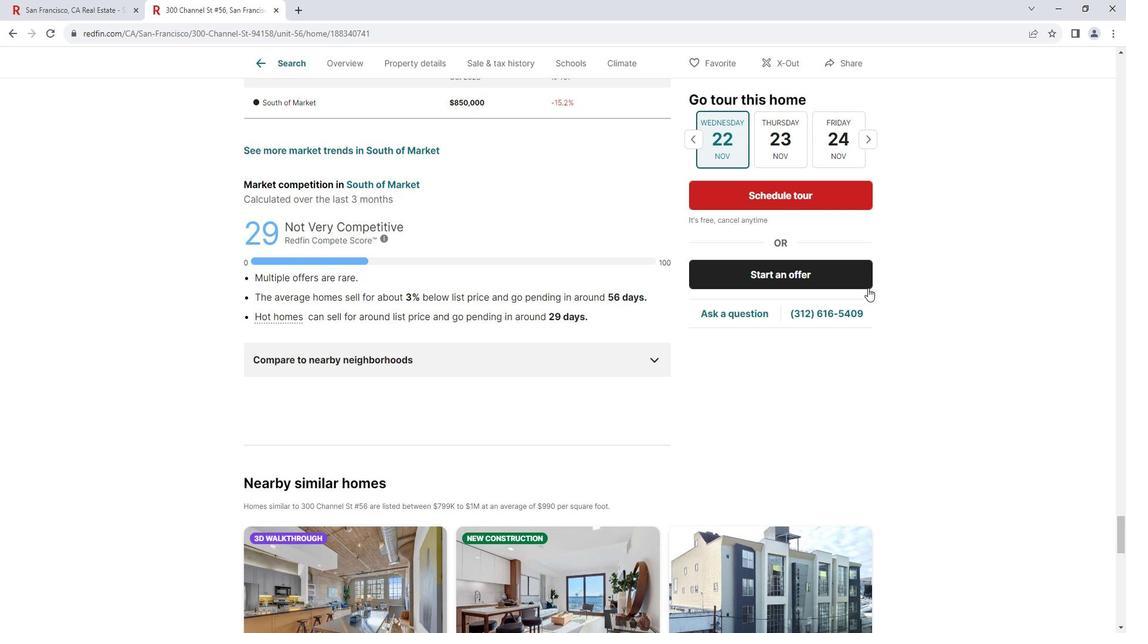 
Action: Mouse scrolled (880, 288) with delta (0, 0)
Screenshot: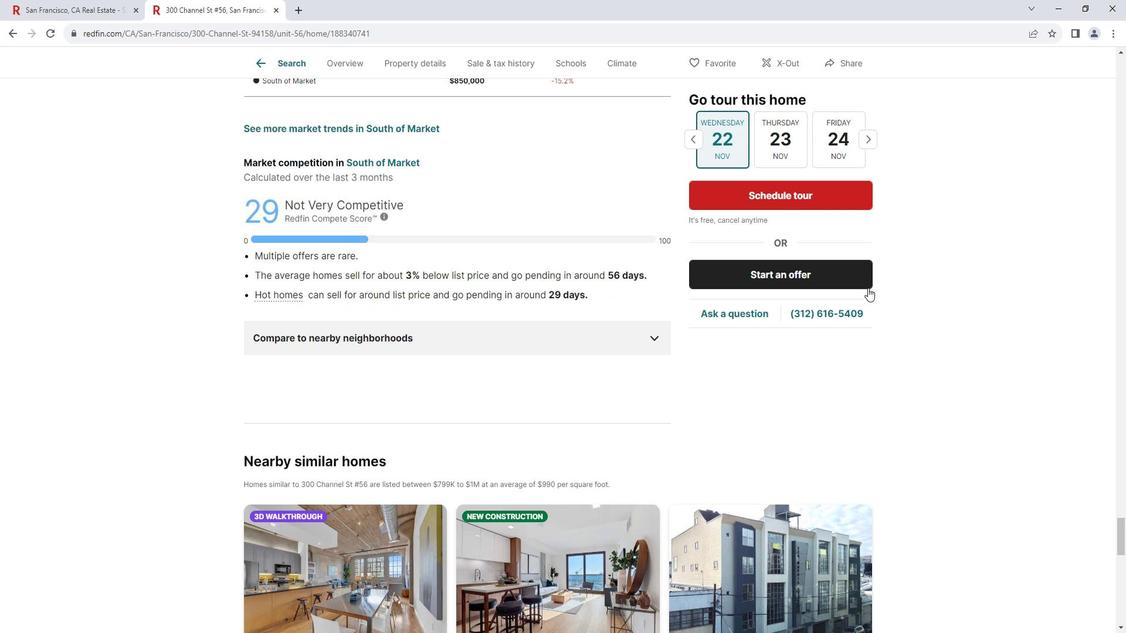 
Action: Mouse scrolled (880, 288) with delta (0, 0)
Screenshot: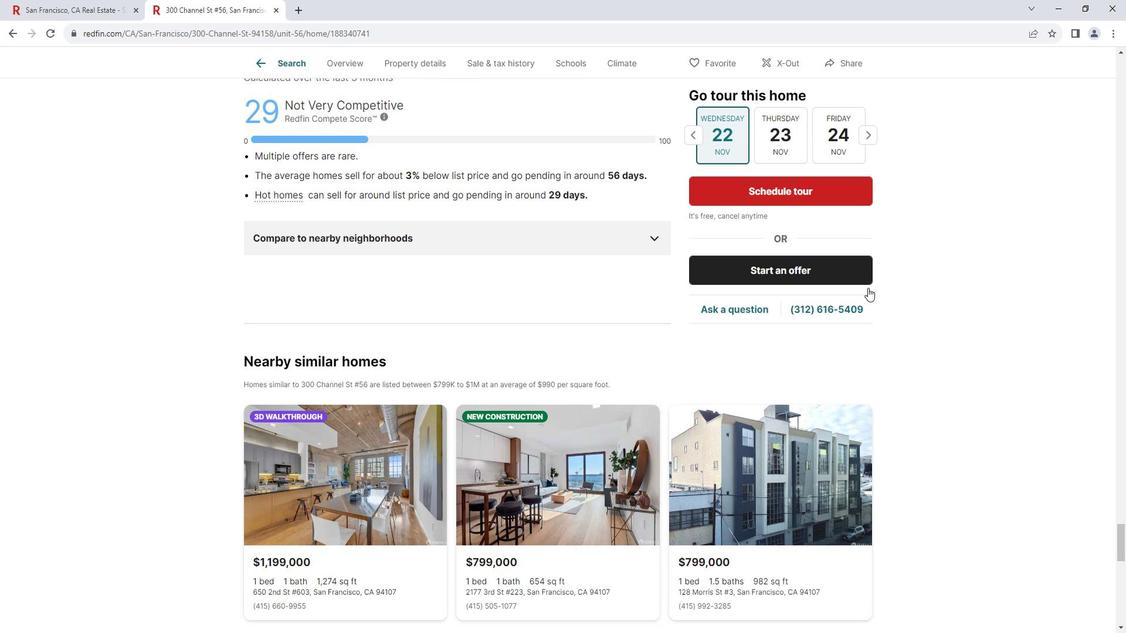 
Action: Mouse scrolled (880, 288) with delta (0, 0)
Screenshot: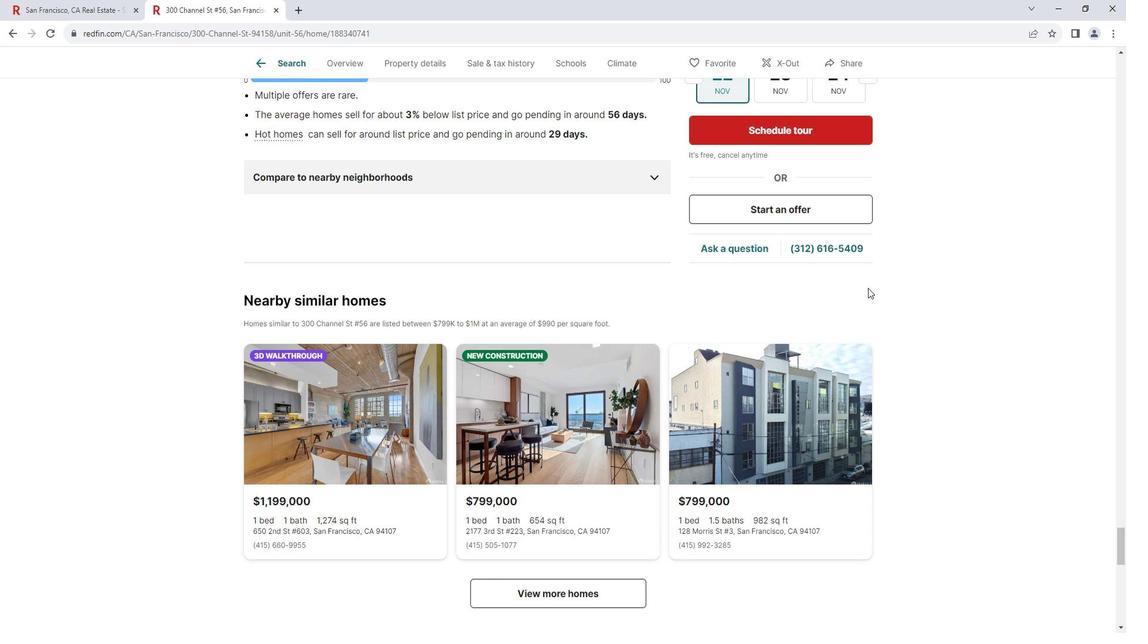 
Action: Mouse scrolled (880, 288) with delta (0, 0)
Screenshot: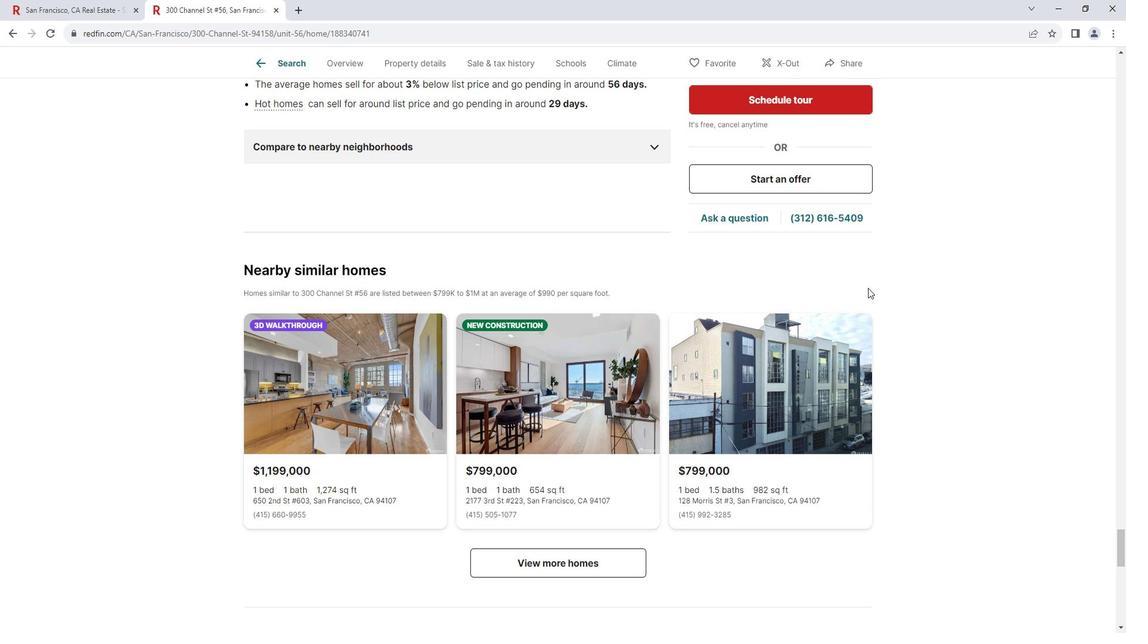 
Action: Mouse scrolled (880, 288) with delta (0, 0)
Screenshot: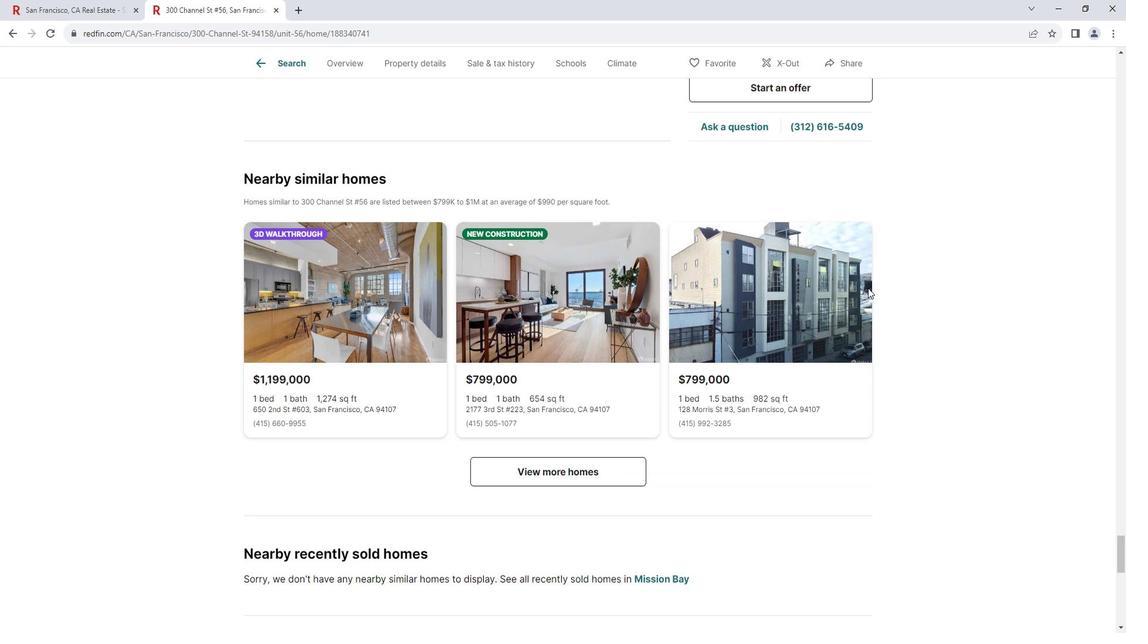 
Action: Mouse scrolled (880, 288) with delta (0, 0)
Screenshot: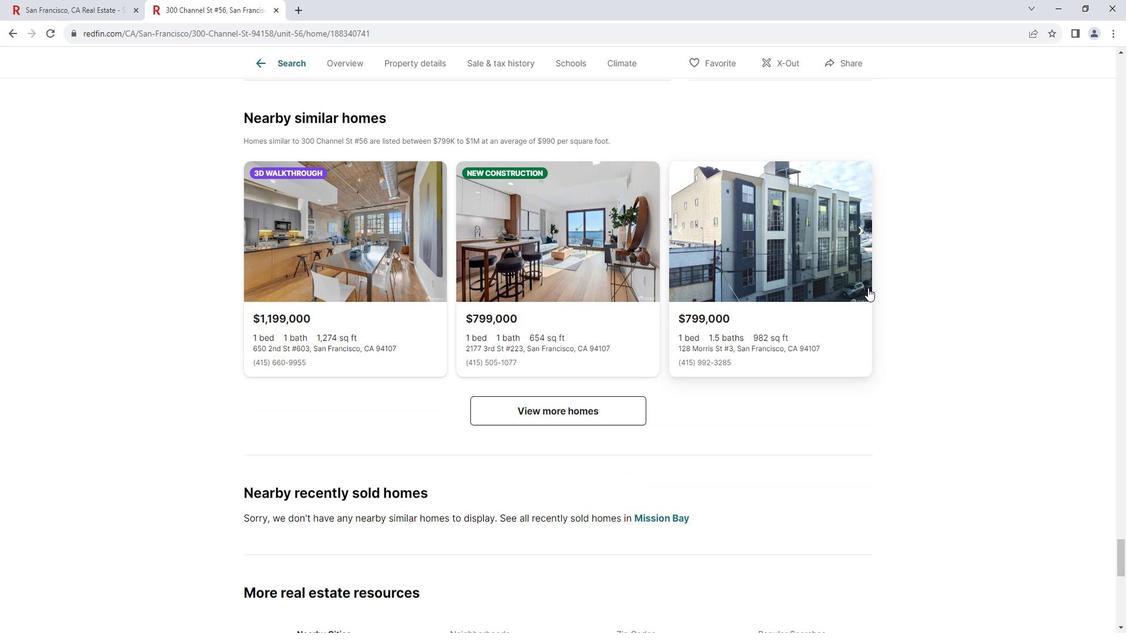 
Action: Mouse scrolled (880, 288) with delta (0, 0)
Screenshot: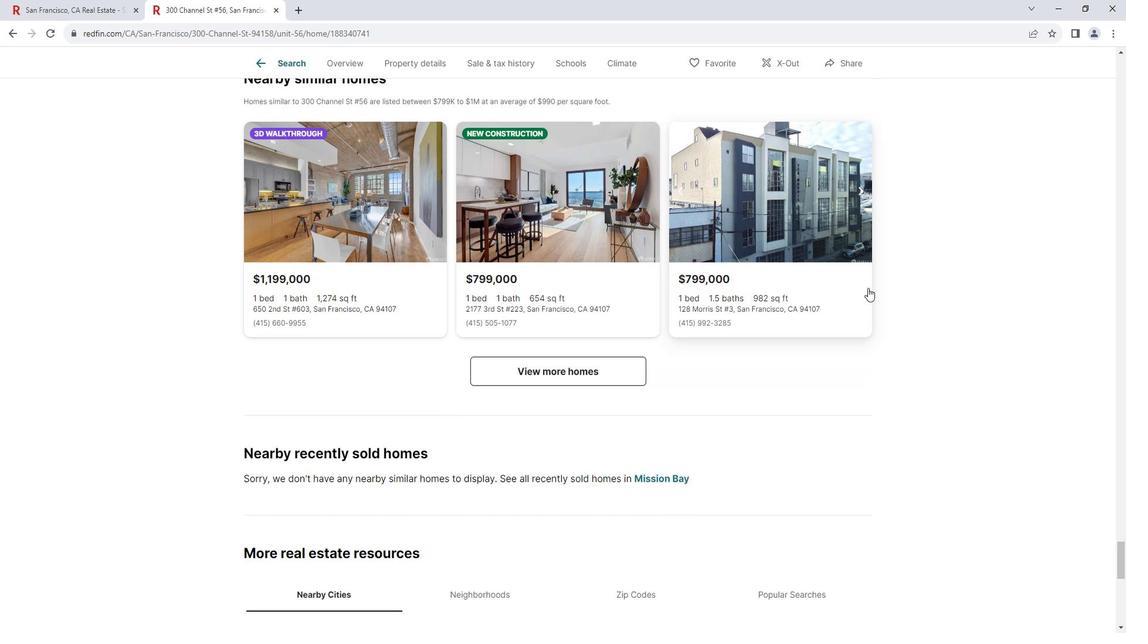 
Action: Mouse scrolled (880, 288) with delta (0, 0)
Screenshot: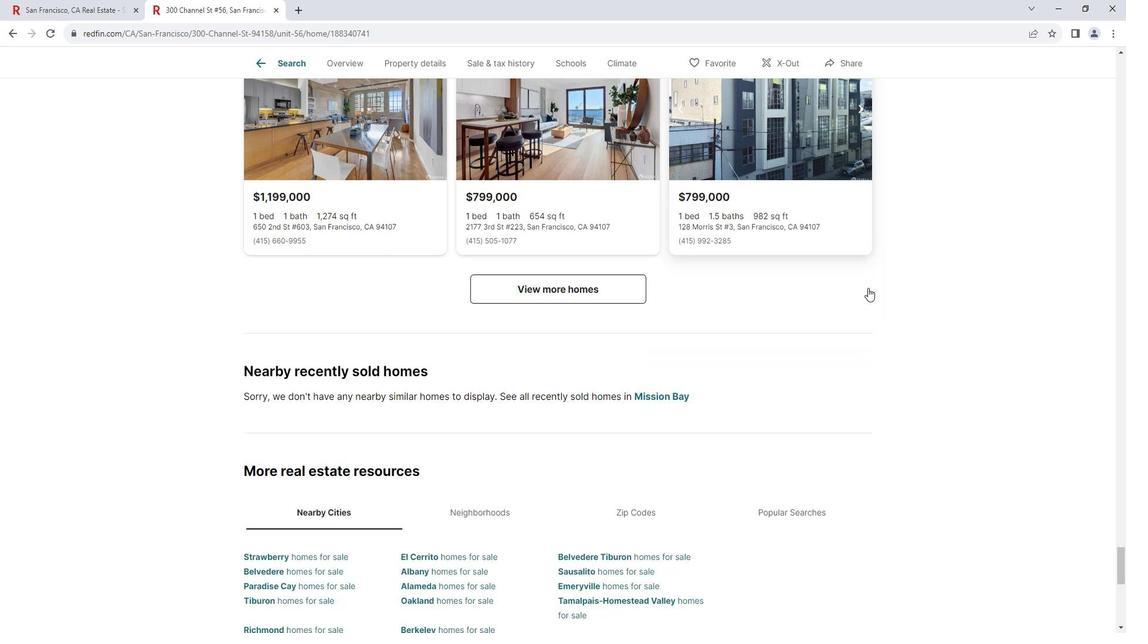 
Action: Mouse scrolled (880, 288) with delta (0, 0)
Screenshot: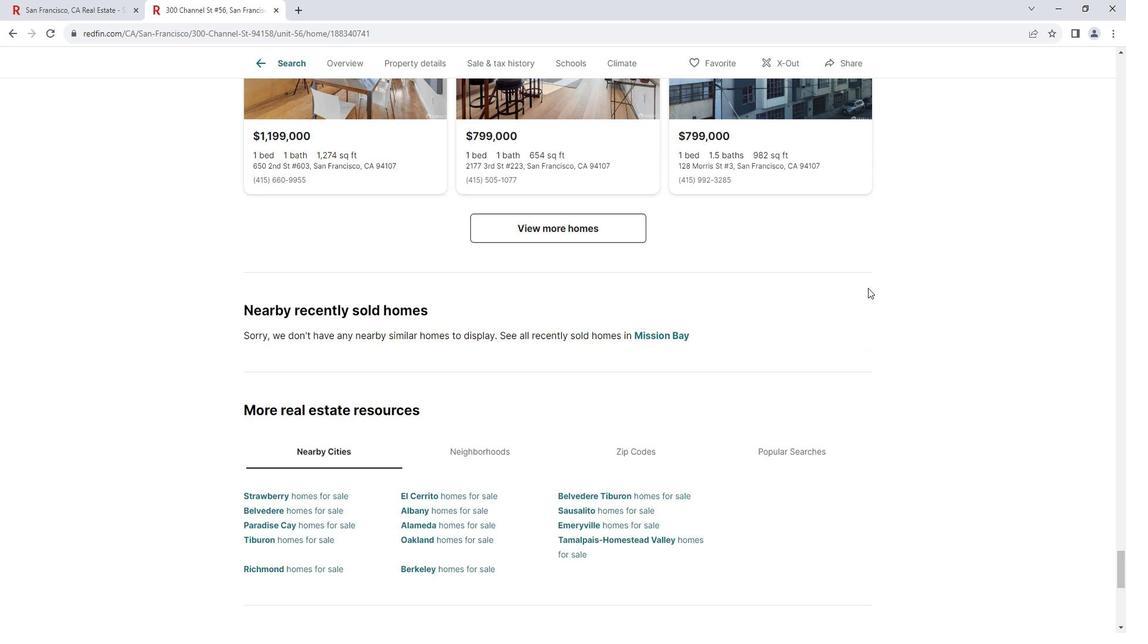 
Action: Mouse scrolled (880, 288) with delta (0, 0)
Screenshot: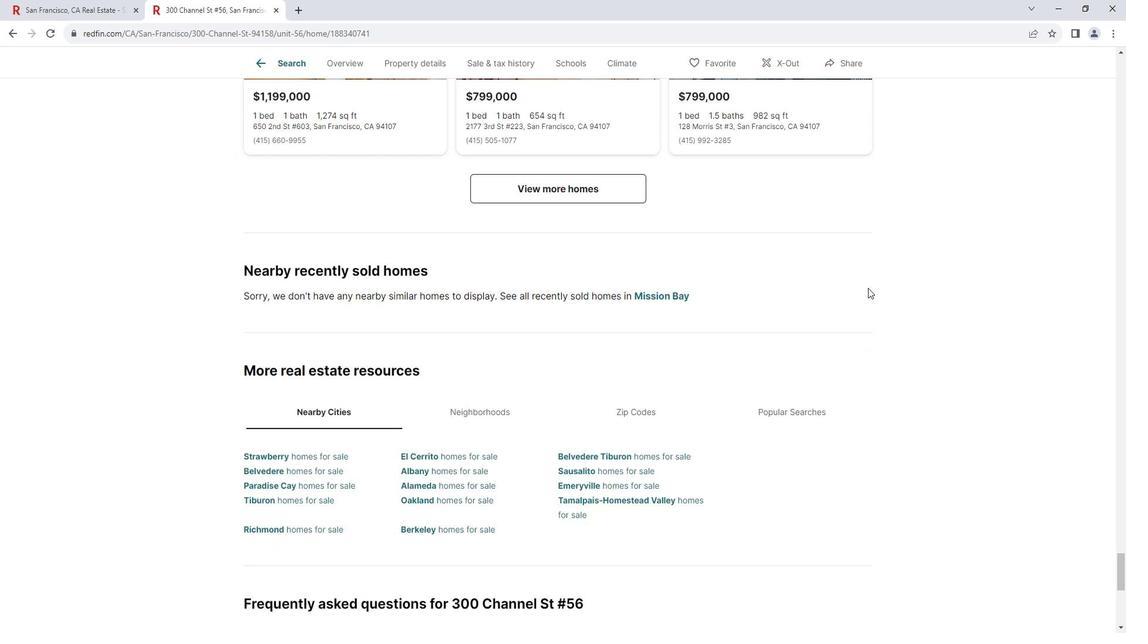 
Action: Mouse scrolled (880, 288) with delta (0, 0)
Screenshot: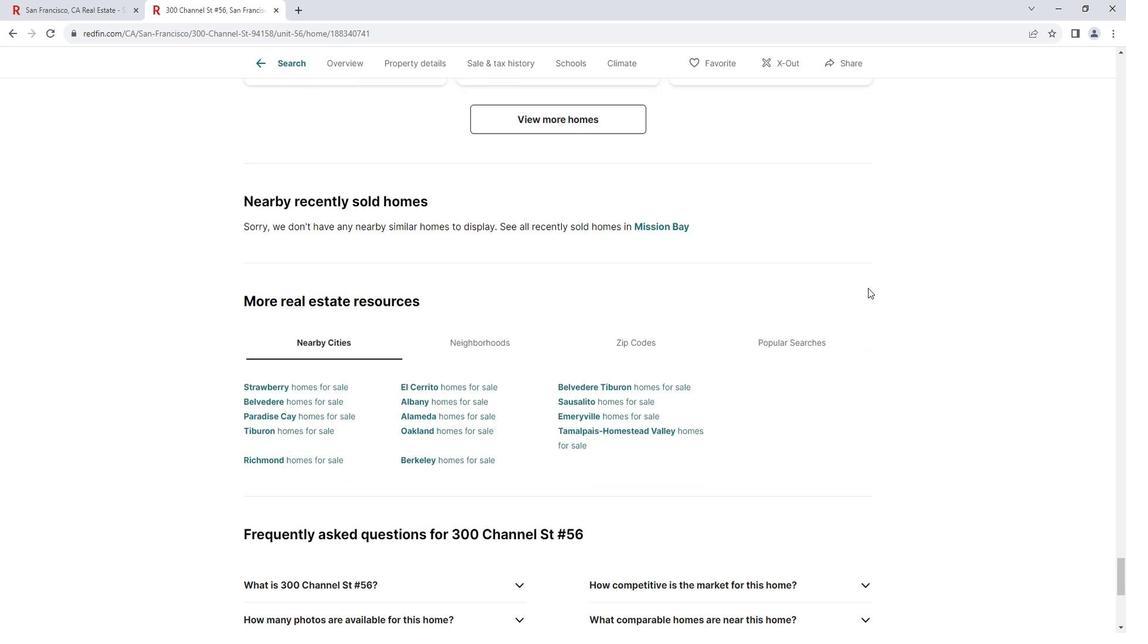 
Action: Mouse scrolled (880, 288) with delta (0, 0)
Screenshot: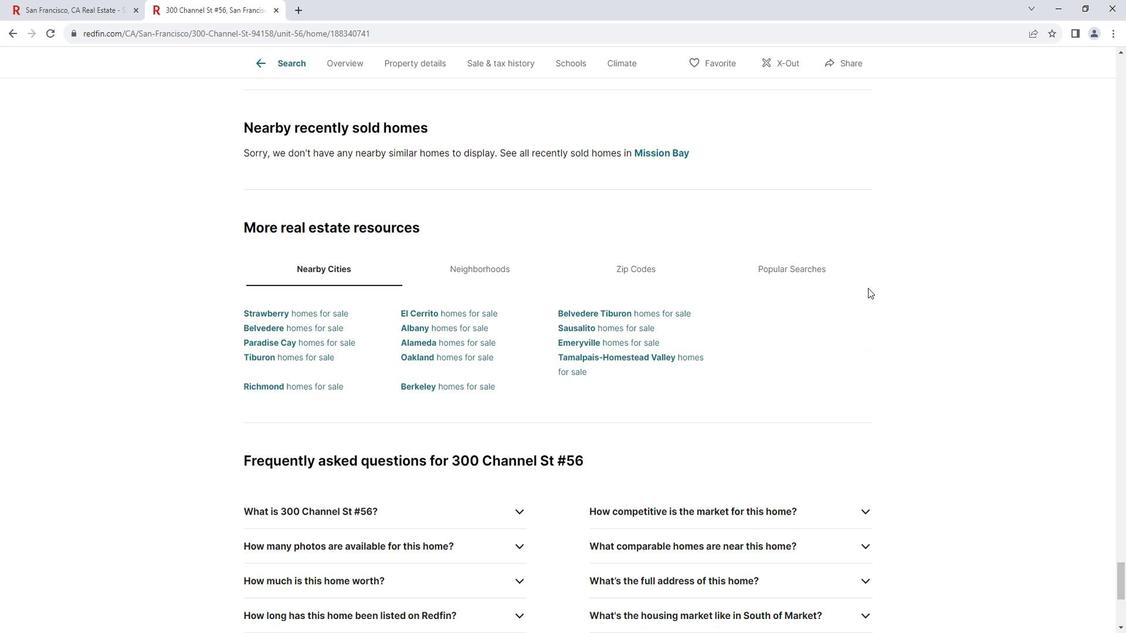 
Action: Mouse scrolled (880, 288) with delta (0, 0)
Screenshot: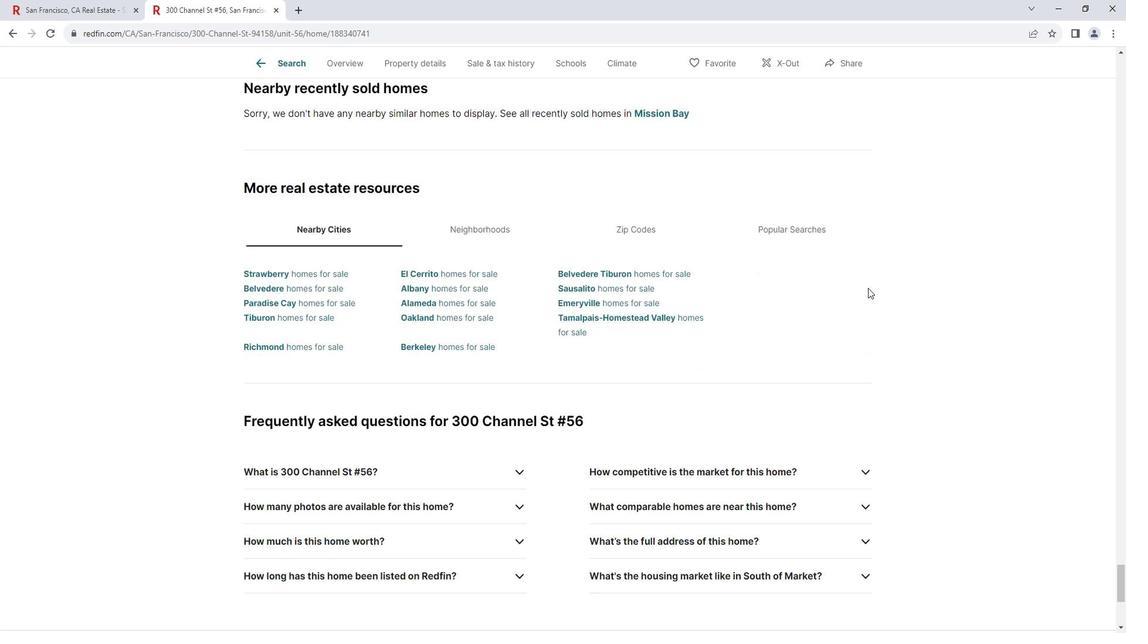
Action: Mouse scrolled (880, 288) with delta (0, 0)
Screenshot: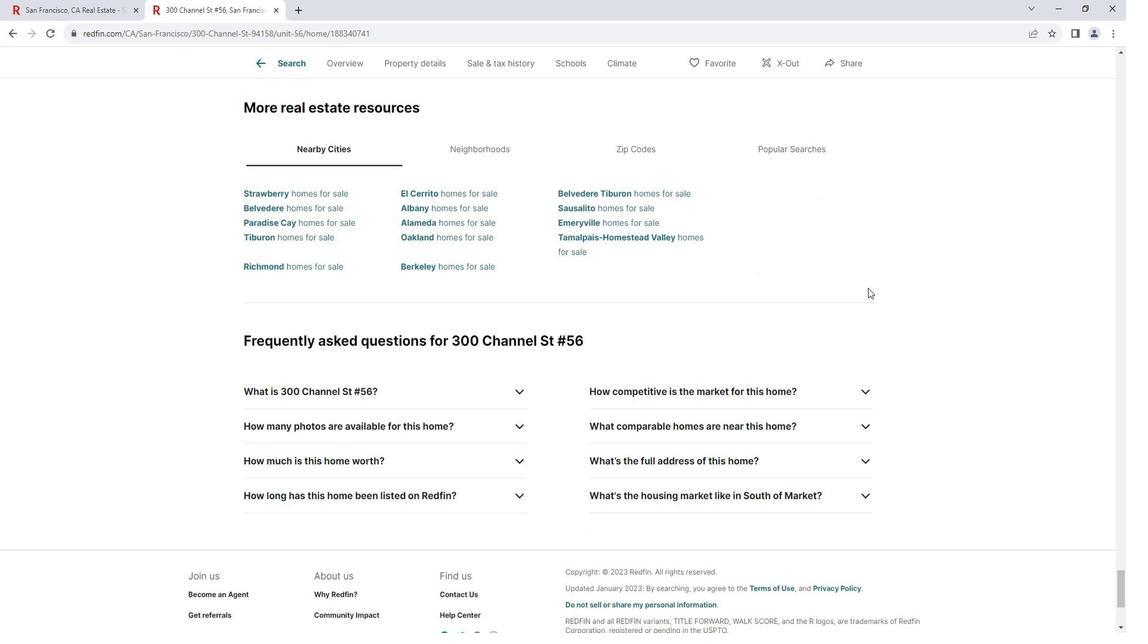 
Action: Mouse scrolled (880, 288) with delta (0, 0)
Screenshot: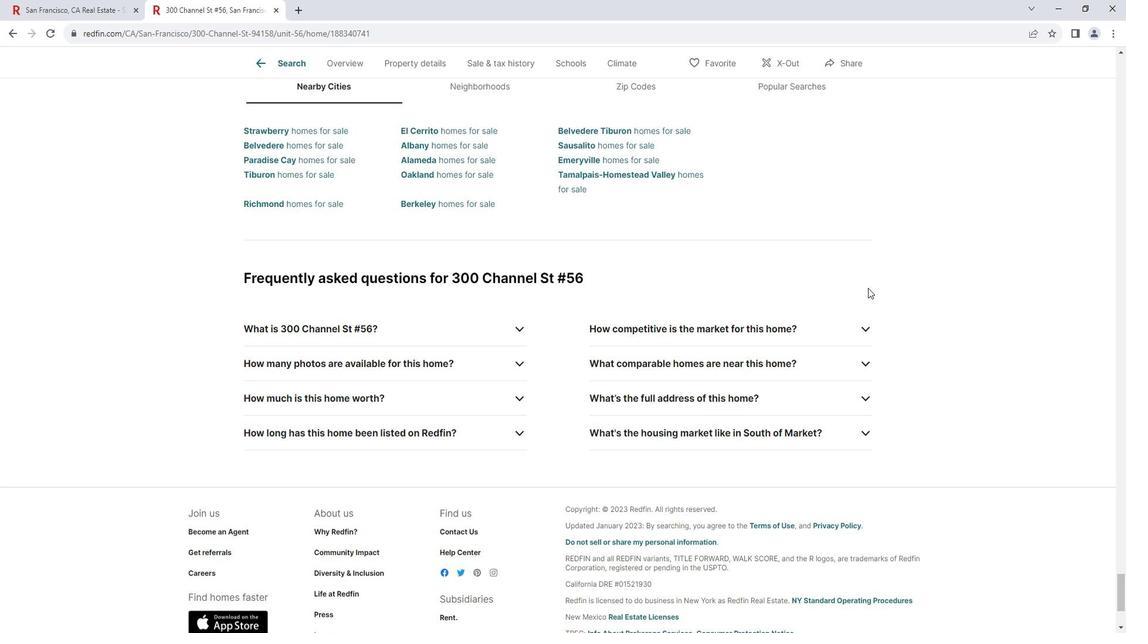 
Action: Mouse scrolled (880, 288) with delta (0, 0)
Screenshot: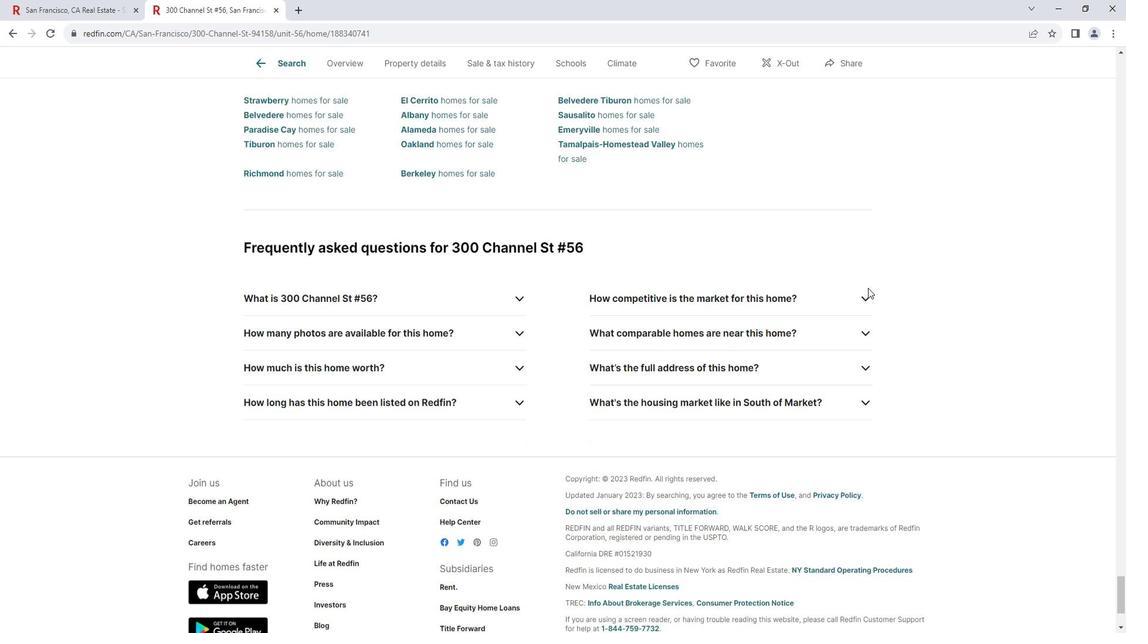 
Action: Mouse scrolled (880, 288) with delta (0, 0)
Screenshot: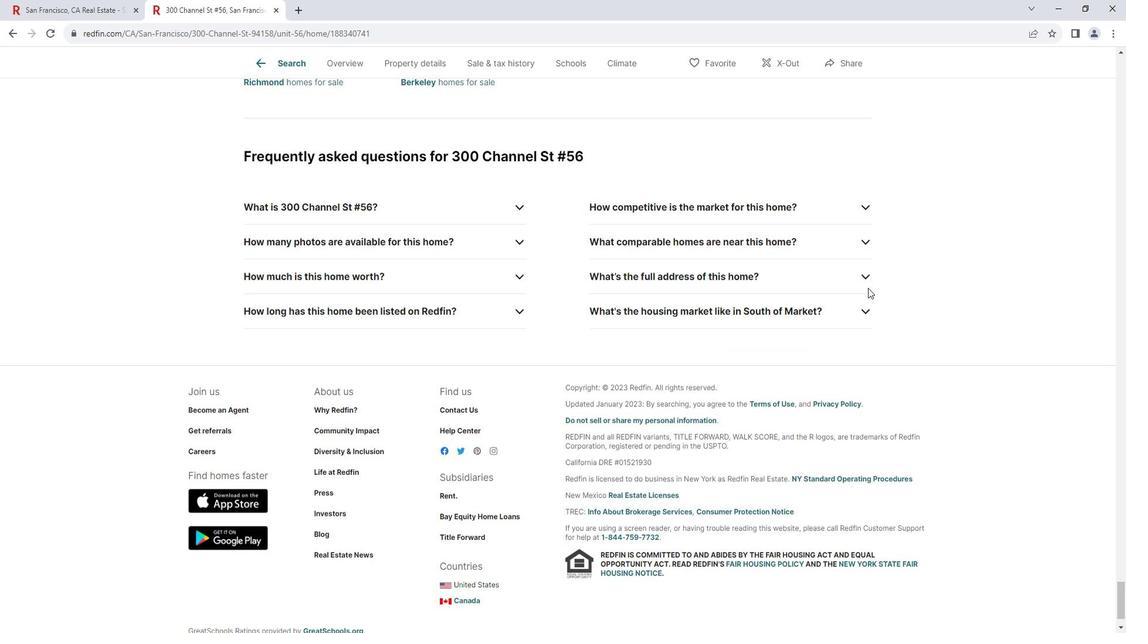 
Action: Mouse scrolled (880, 288) with delta (0, 0)
Screenshot: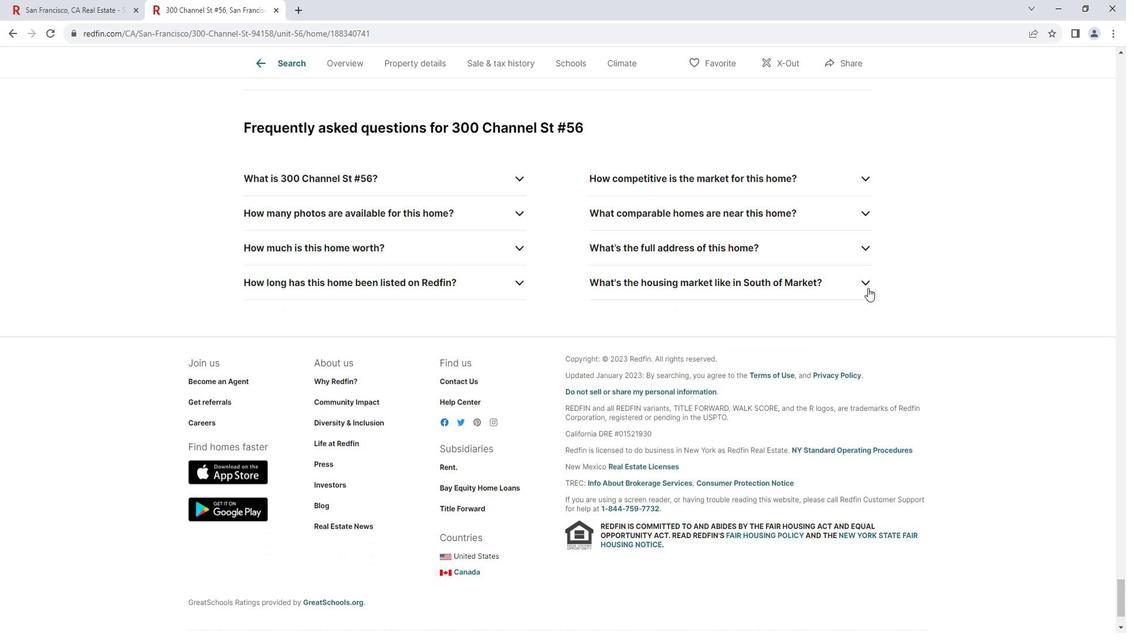 
Action: Mouse scrolled (880, 288) with delta (0, 0)
Screenshot: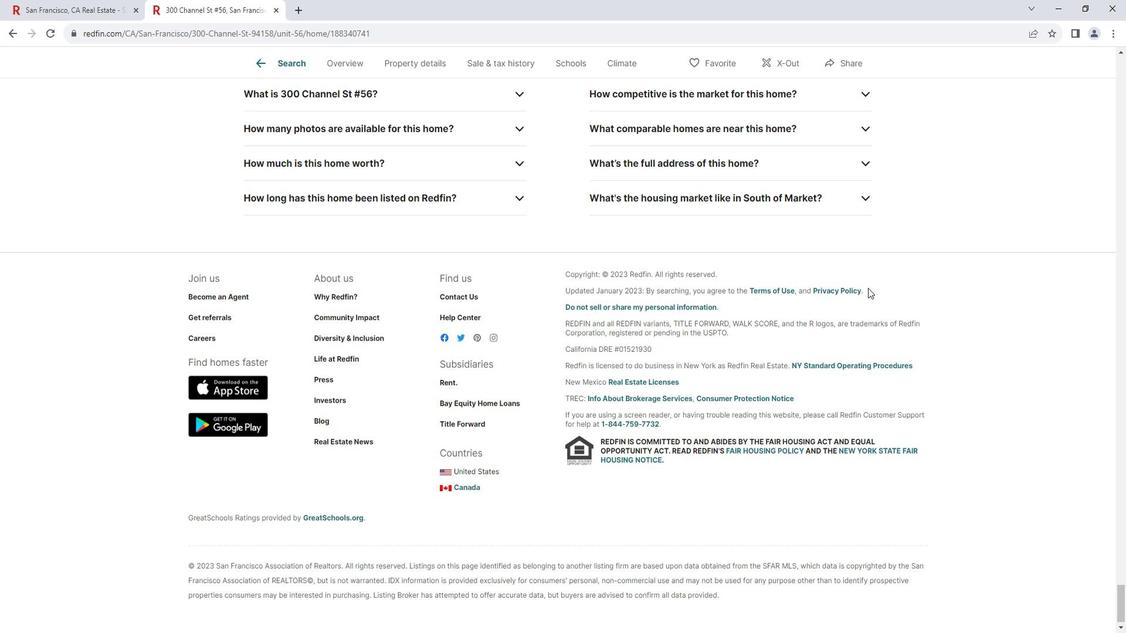 
Action: Mouse scrolled (880, 288) with delta (0, 0)
Screenshot: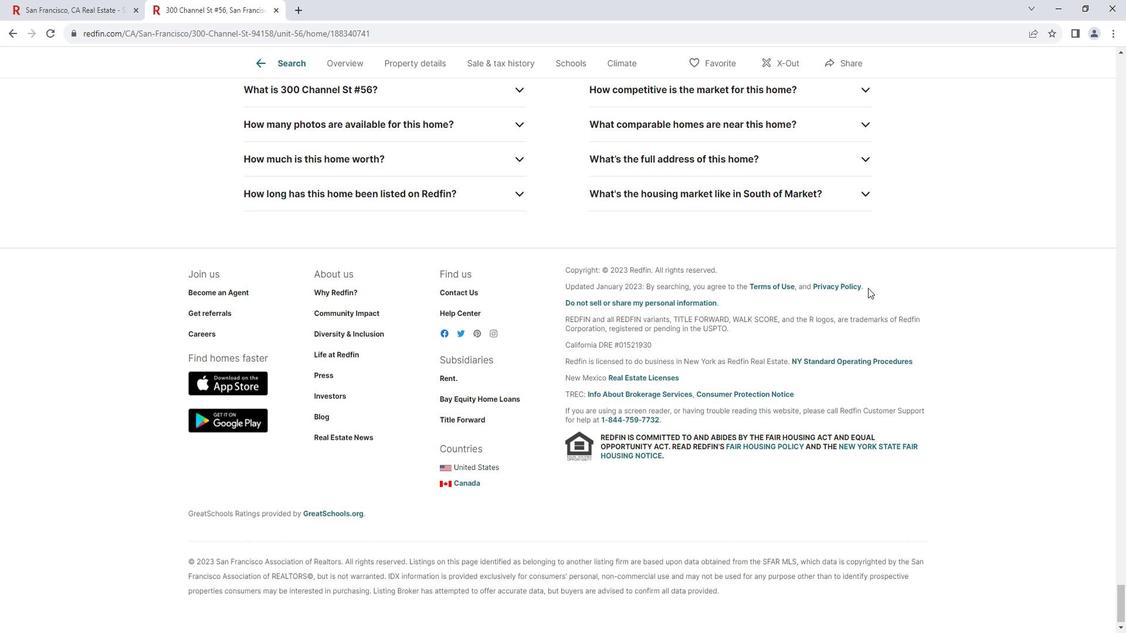 
Action: Mouse scrolled (880, 288) with delta (0, 0)
Screenshot: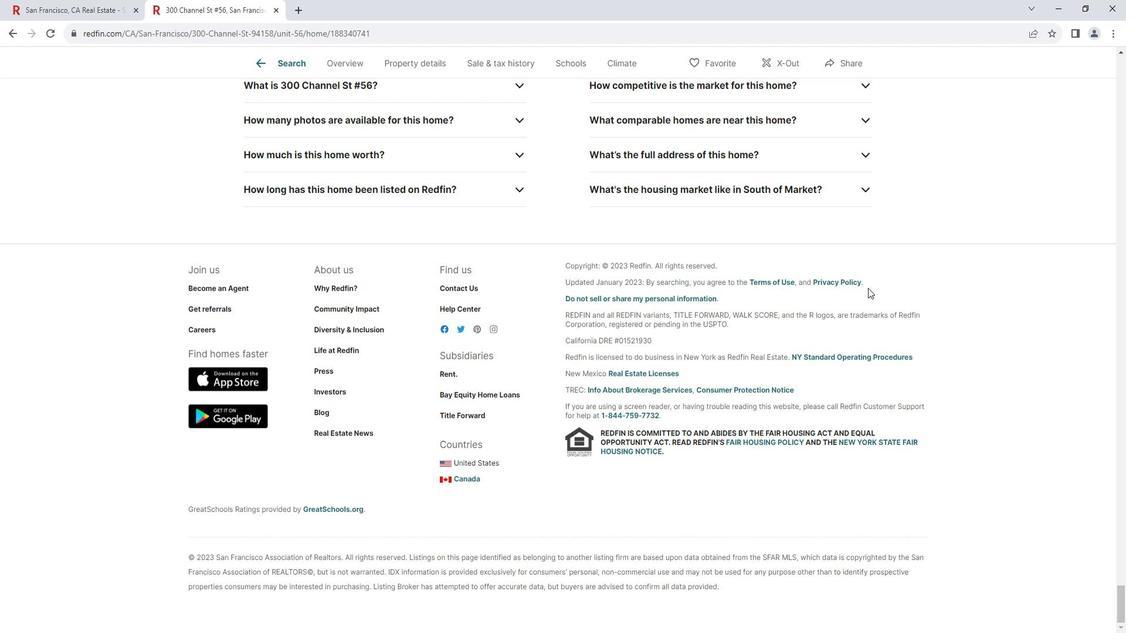
Action: Mouse moved to (286, 18)
Screenshot: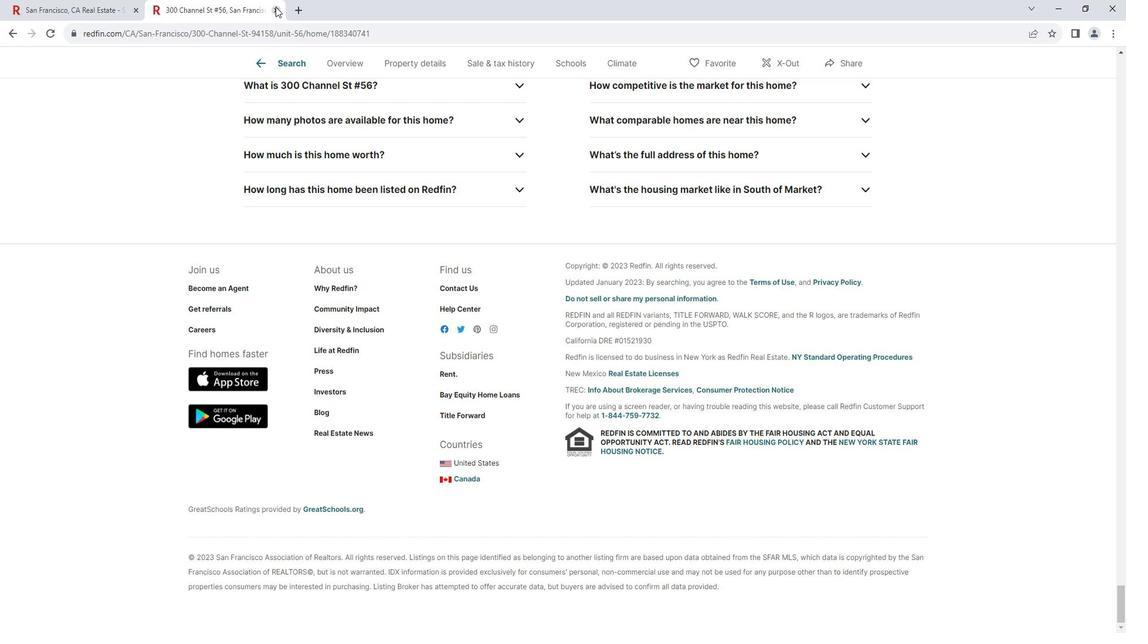 
Action: Mouse pressed left at (286, 18)
Screenshot: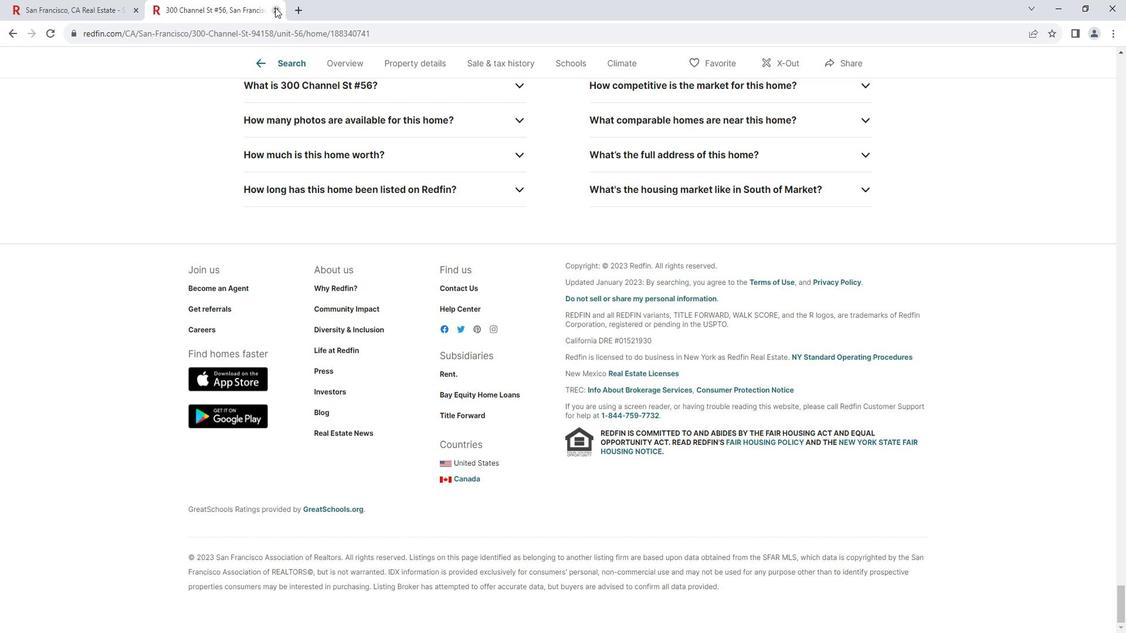 
Action: Mouse moved to (793, 296)
Screenshot: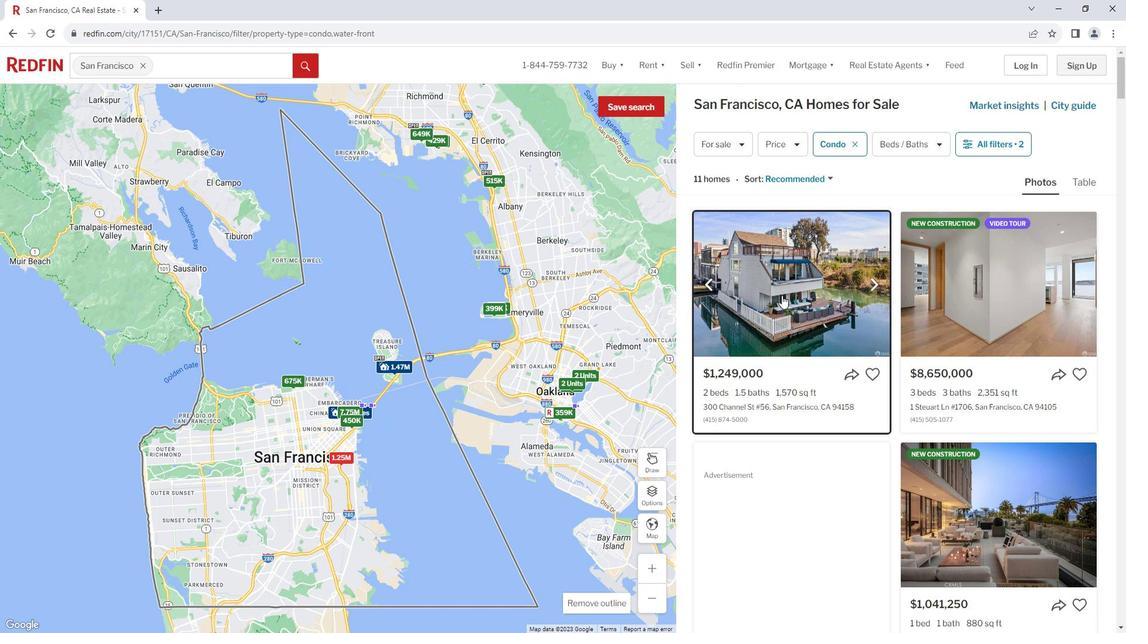
Action: Mouse scrolled (793, 295) with delta (0, 0)
Screenshot: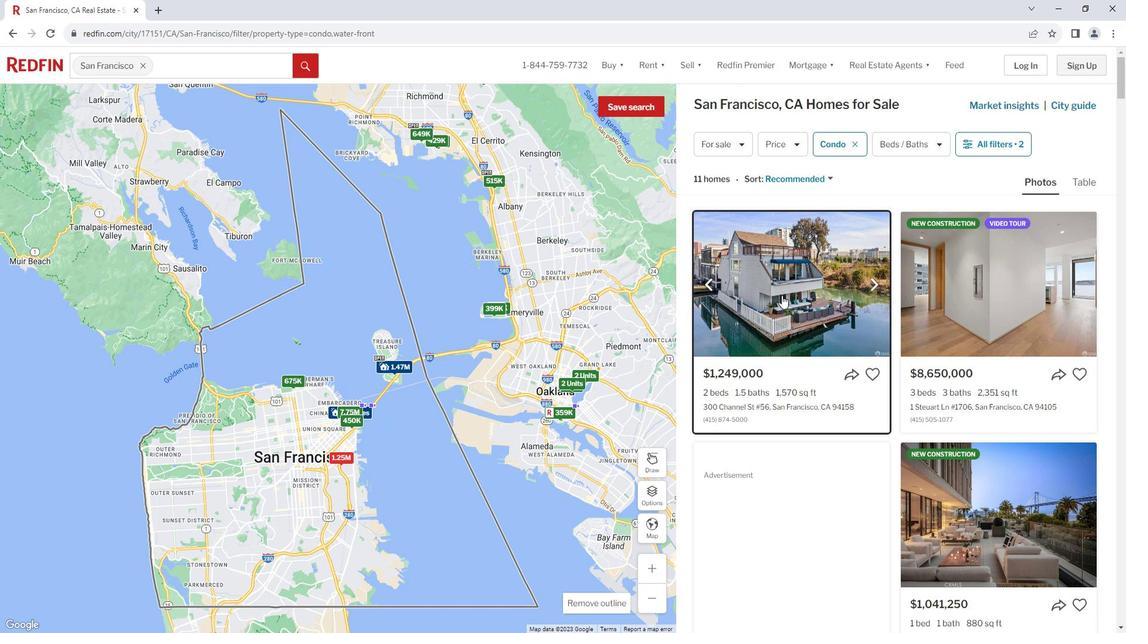 
Action: Mouse moved to (794, 296)
Screenshot: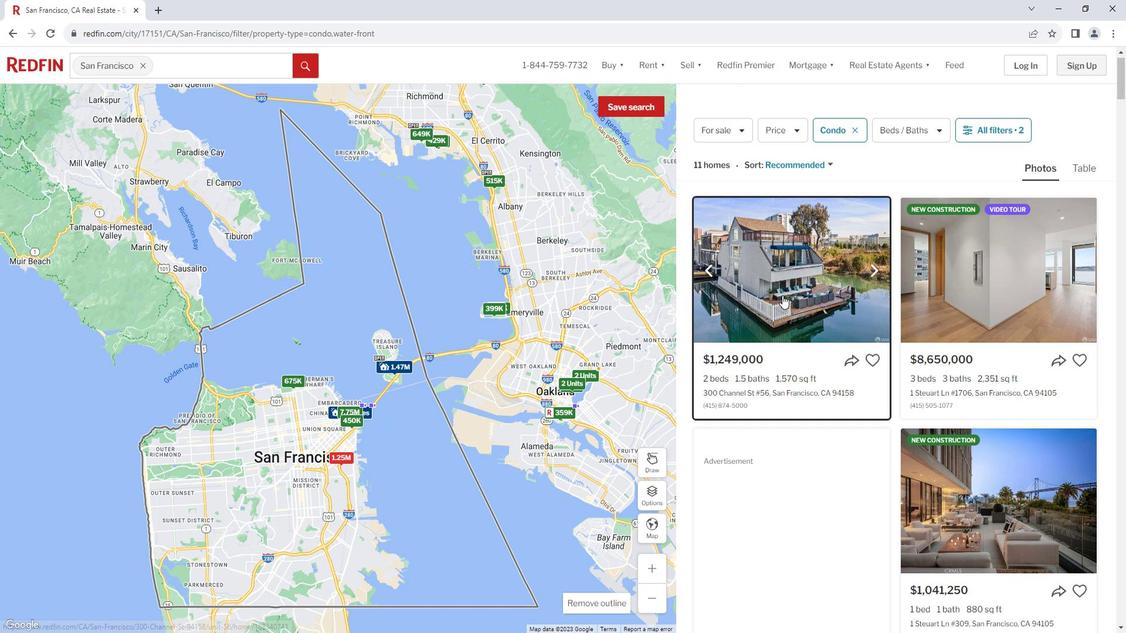
Action: Mouse scrolled (794, 295) with delta (0, 0)
Screenshot: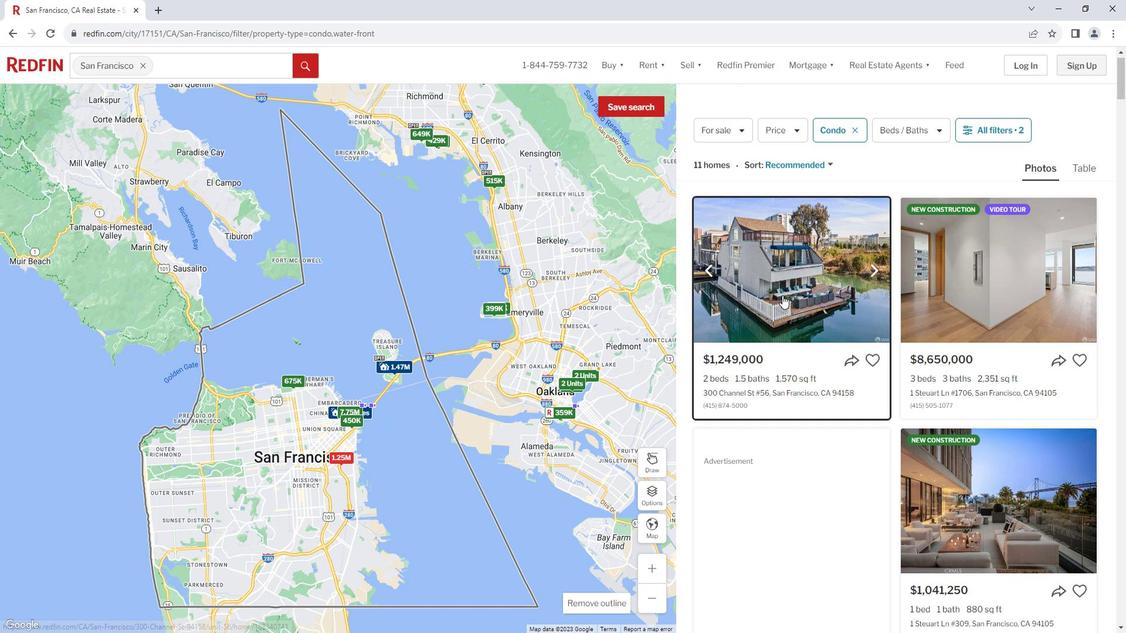 
Action: Mouse moved to (972, 276)
Screenshot: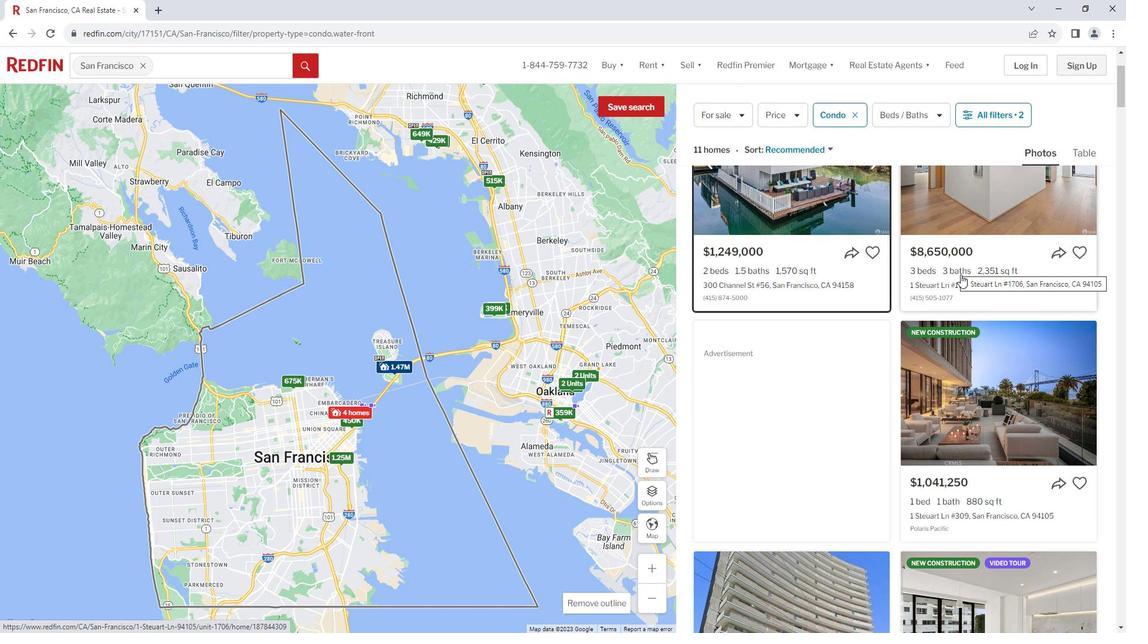 
Action: Mouse scrolled (972, 276) with delta (0, 0)
Screenshot: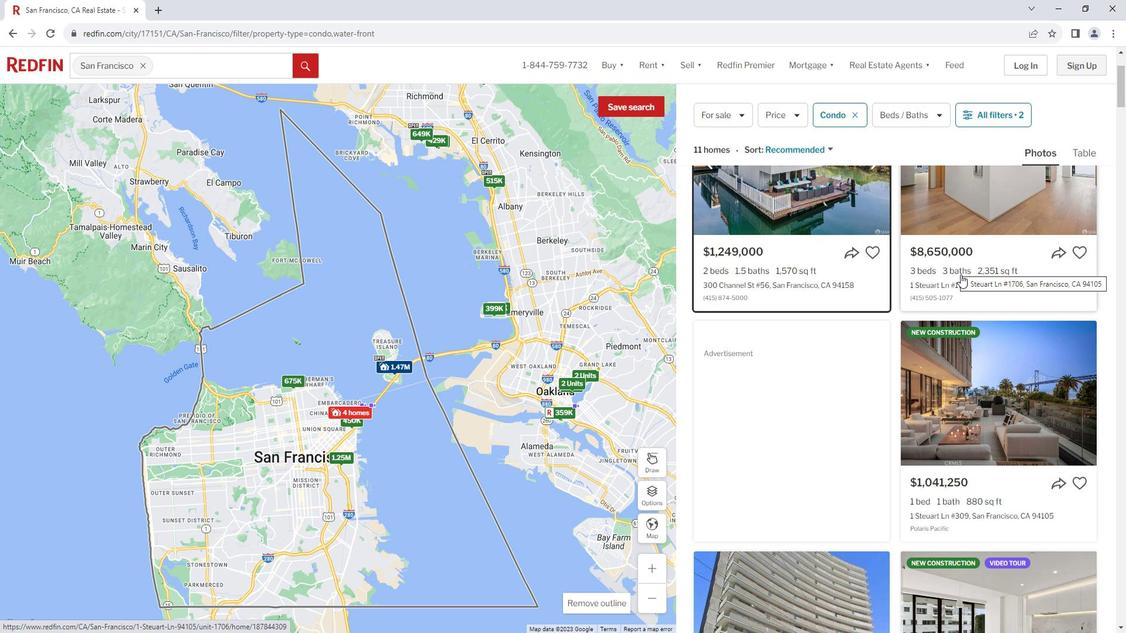 
Action: Mouse scrolled (972, 275) with delta (0, 0)
Screenshot: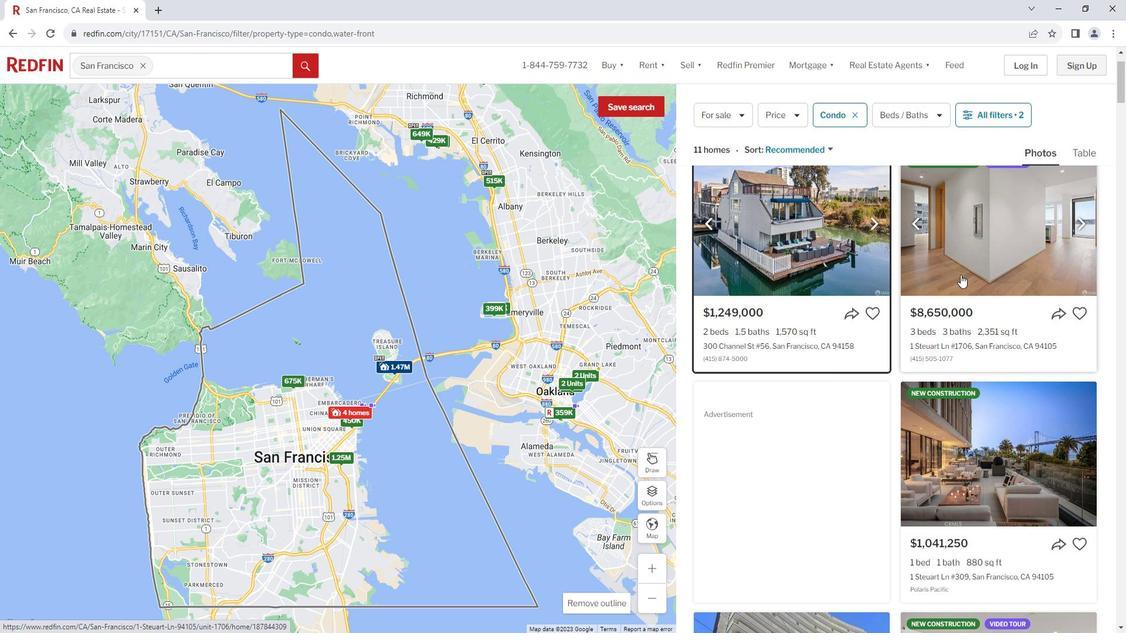 
Action: Mouse scrolled (972, 275) with delta (0, 0)
Screenshot: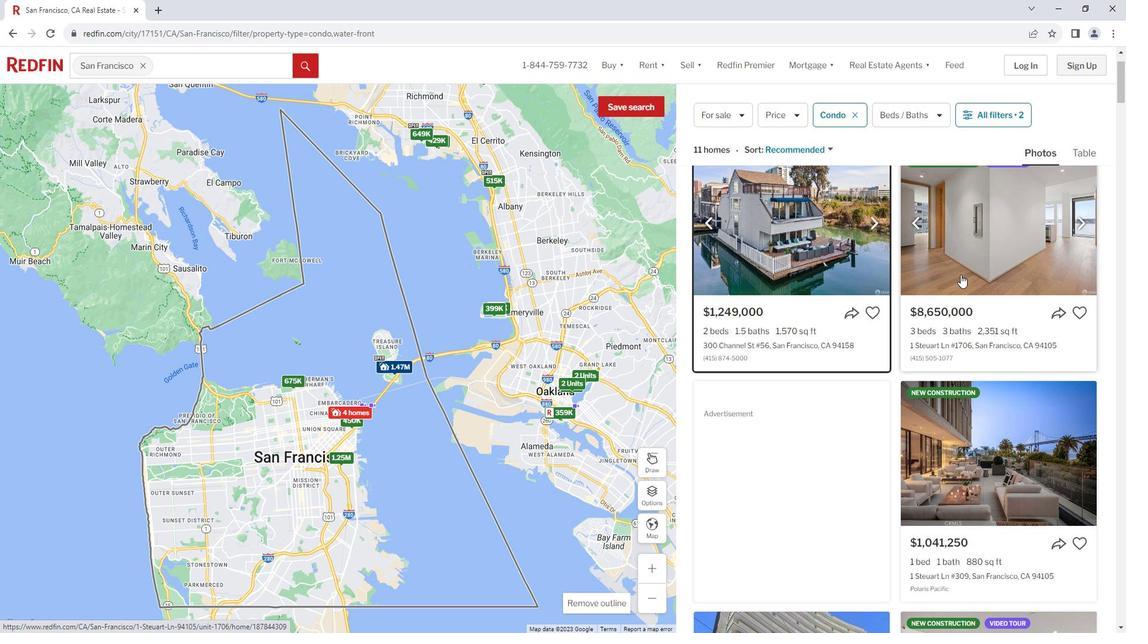 
Action: Mouse moved to (982, 305)
Screenshot: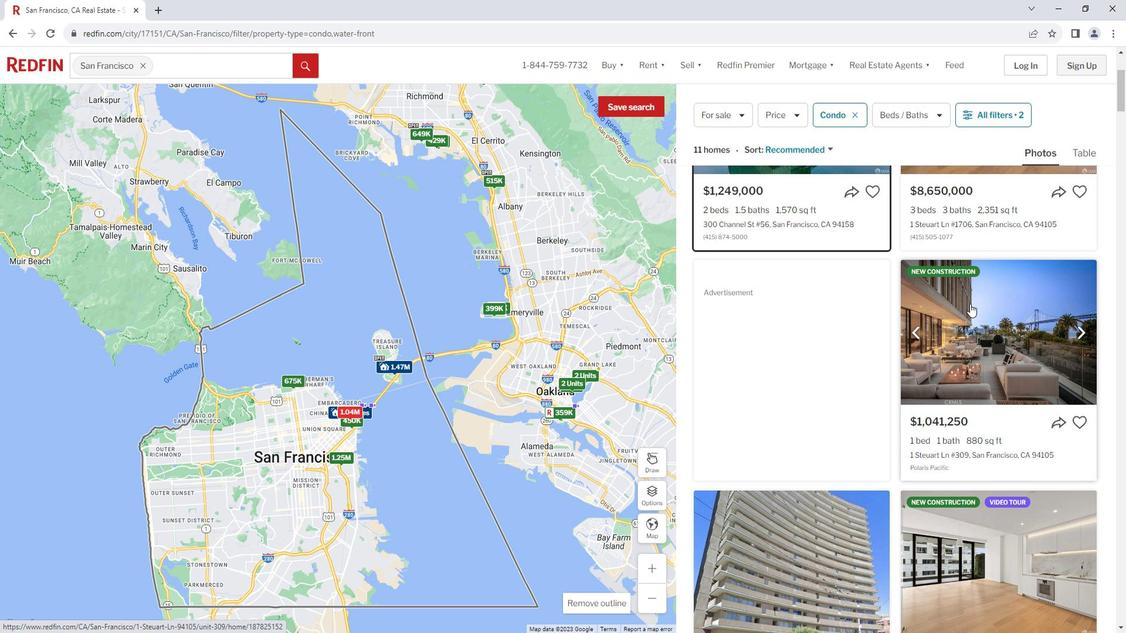 
Action: Mouse pressed left at (982, 305)
Screenshot: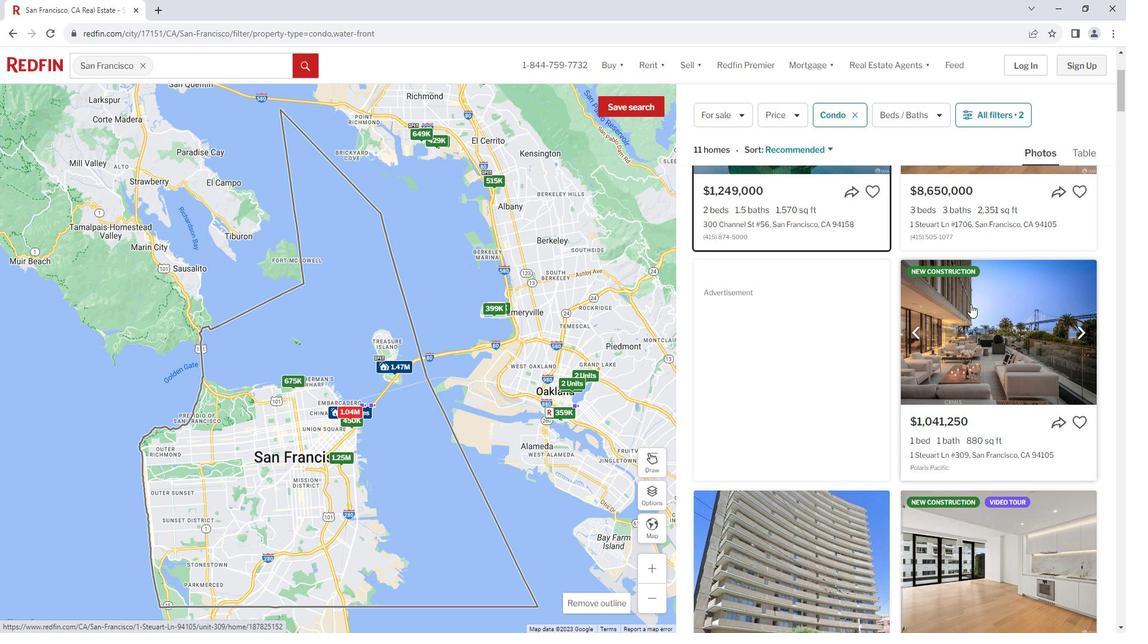
Action: Mouse moved to (842, 381)
Screenshot: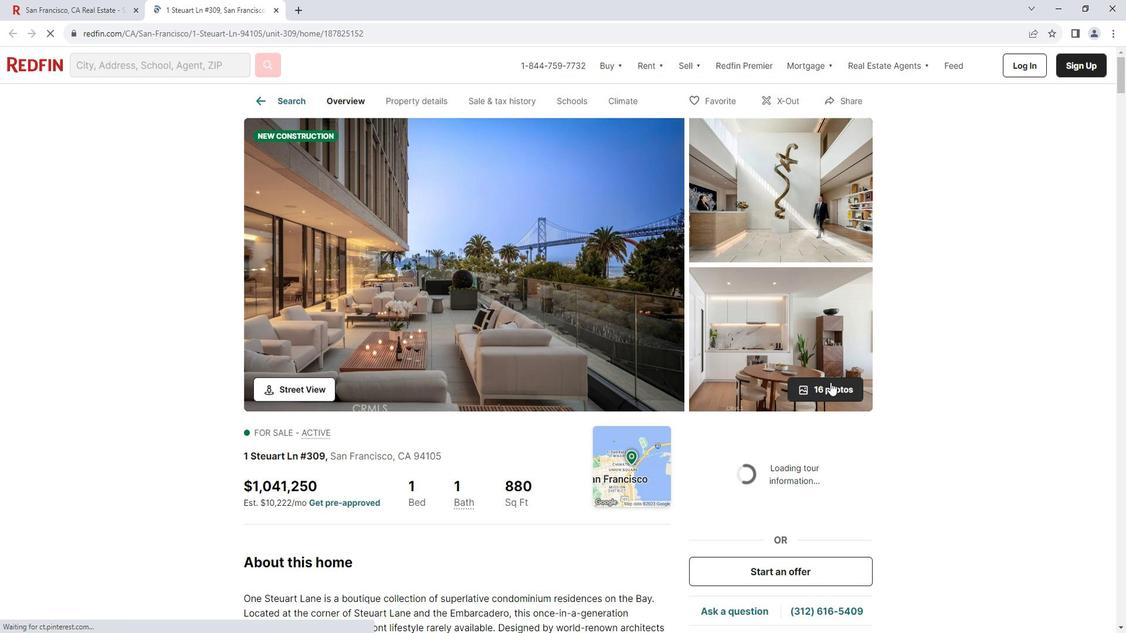 
Action: Mouse pressed left at (842, 381)
Screenshot: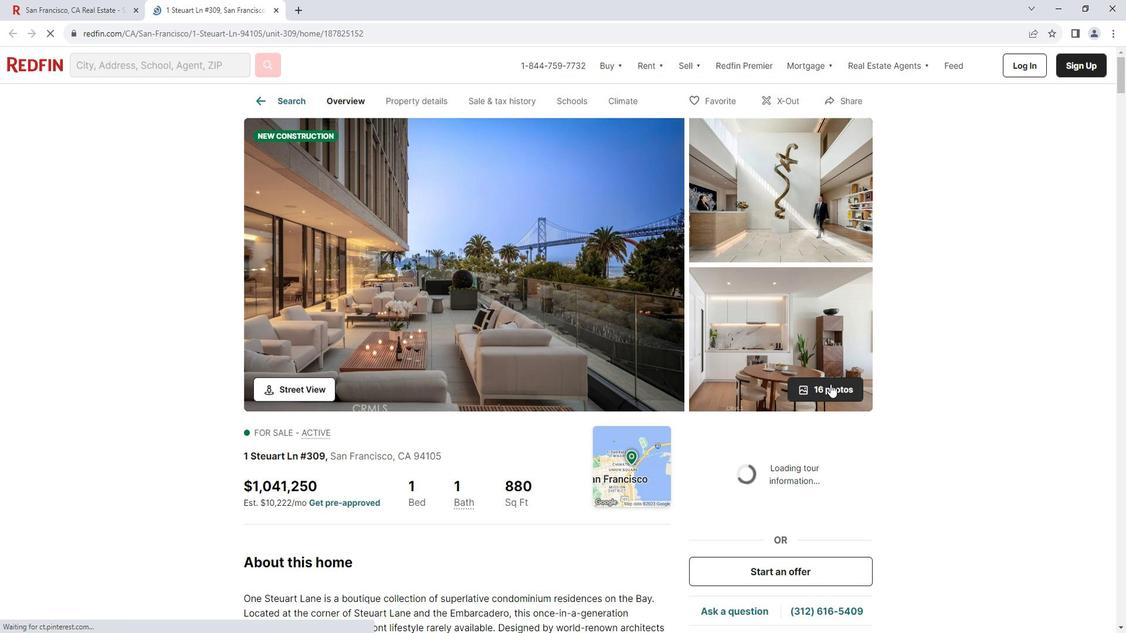 
Action: Mouse moved to (1067, 338)
Screenshot: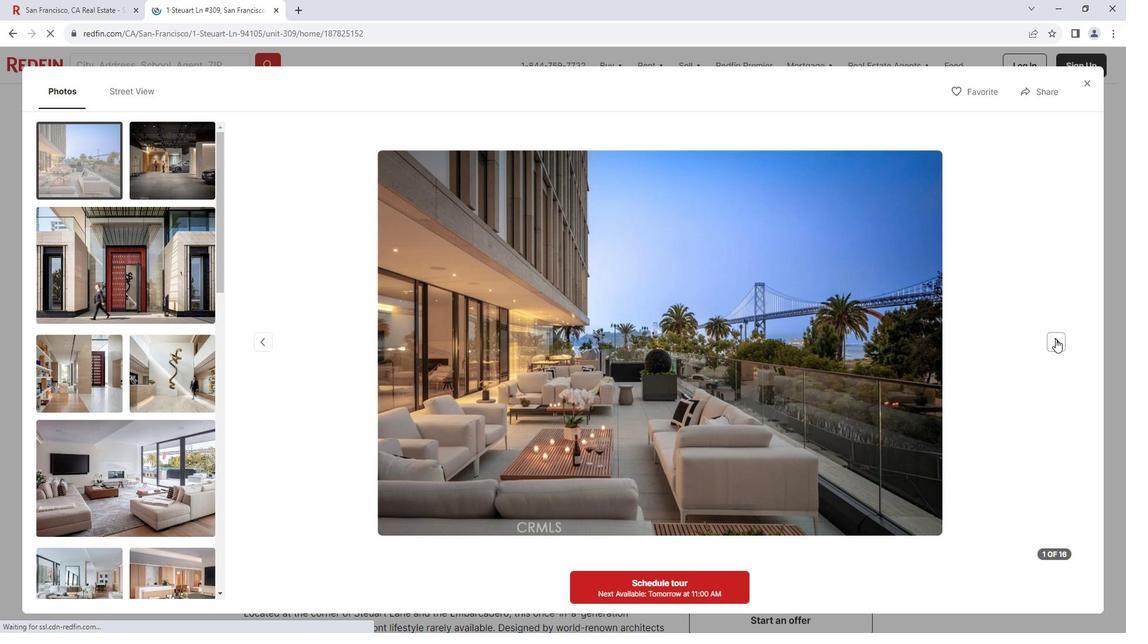 
Action: Mouse pressed left at (1067, 338)
Screenshot: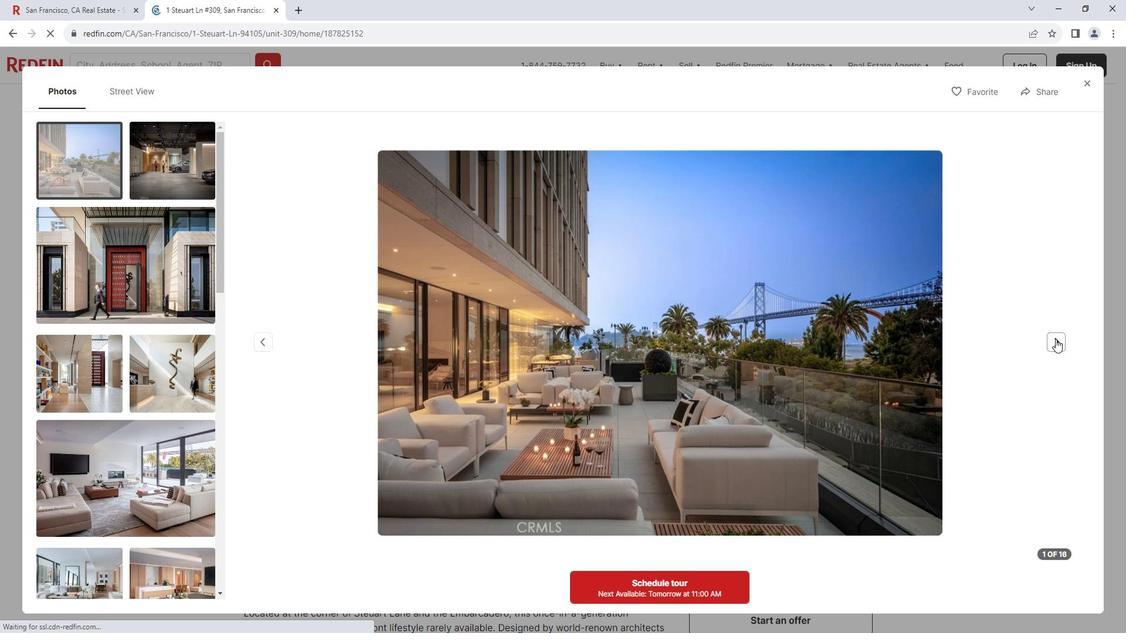 
Action: Mouse pressed left at (1067, 338)
Screenshot: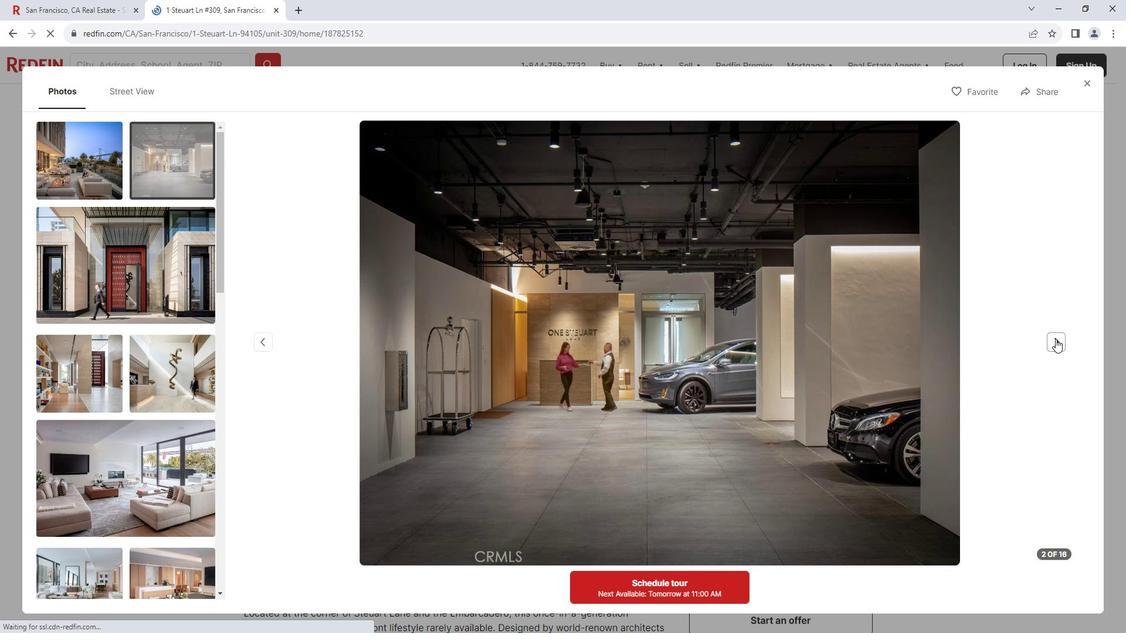 
Action: Mouse pressed left at (1067, 338)
Screenshot: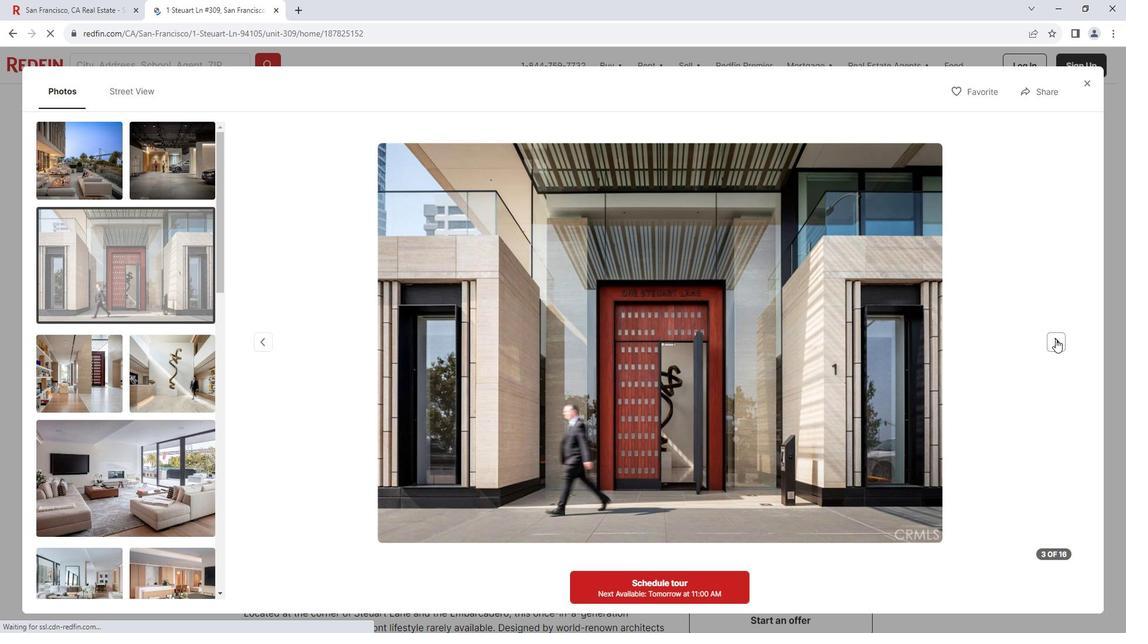 
Action: Mouse pressed left at (1067, 338)
Screenshot: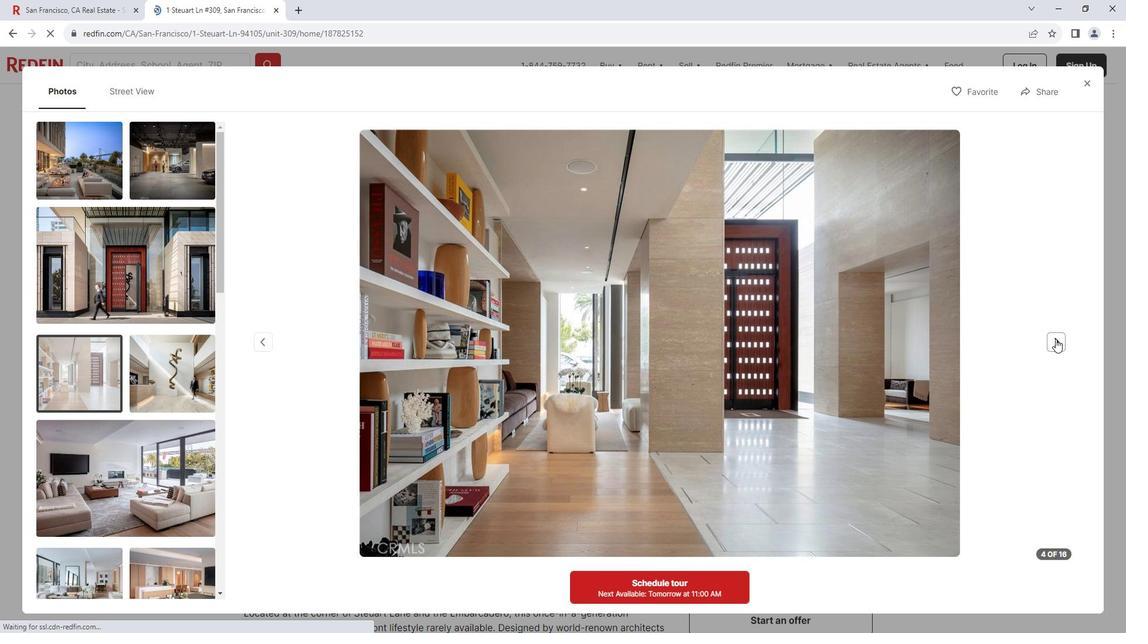 
Action: Mouse pressed left at (1067, 338)
Screenshot: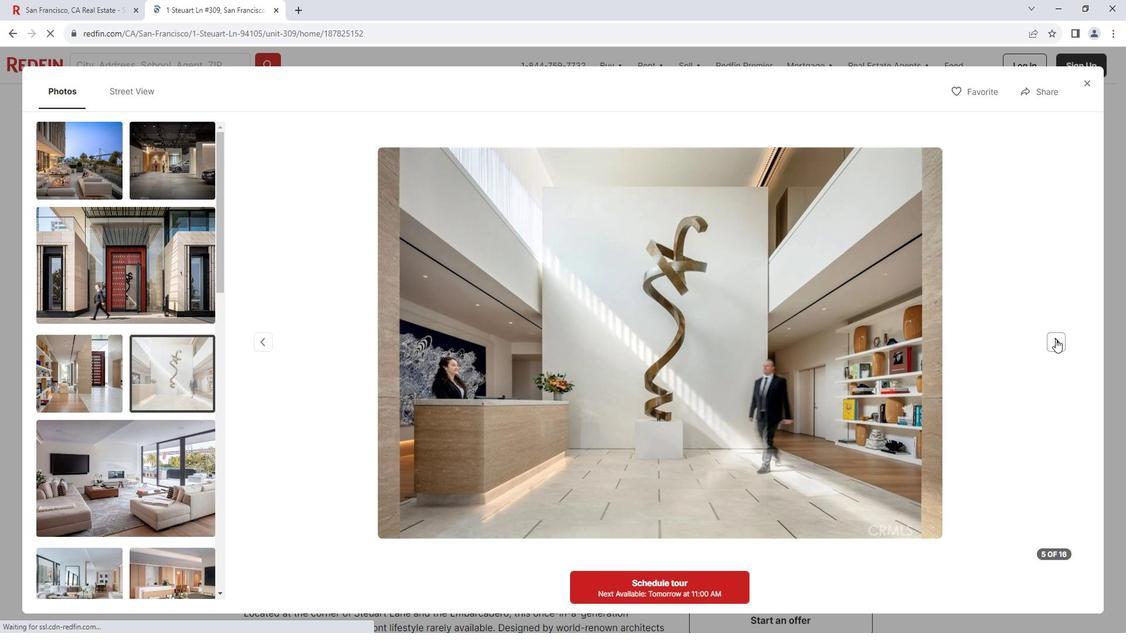 
Action: Mouse pressed left at (1067, 338)
Screenshot: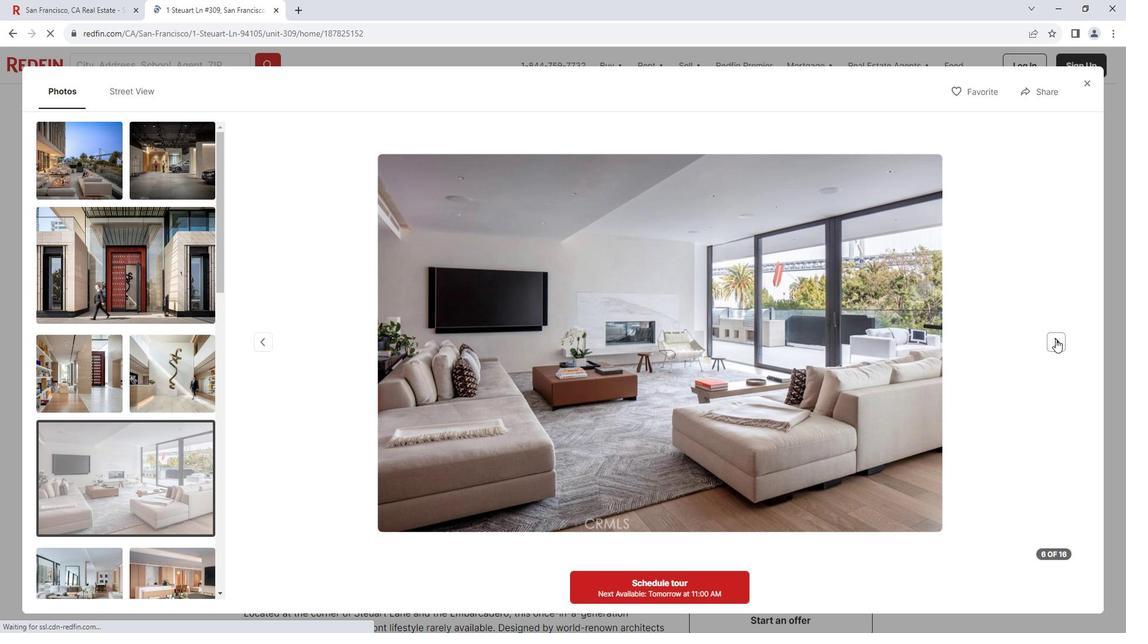 
Action: Mouse moved to (1067, 339)
Screenshot: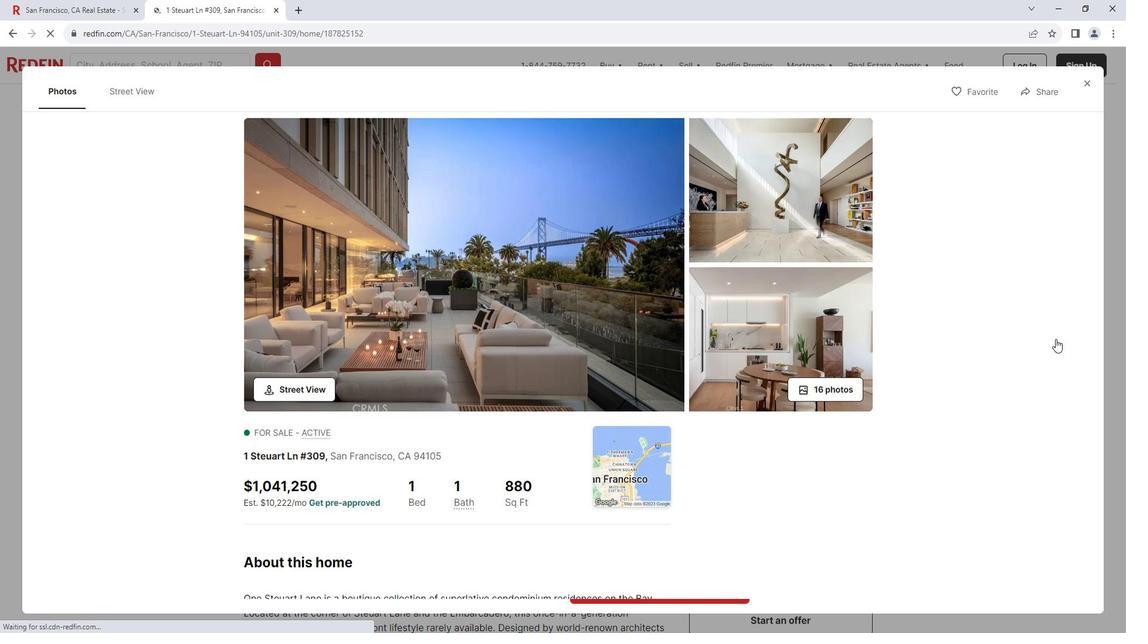 
Action: Mouse pressed left at (1067, 339)
Screenshot: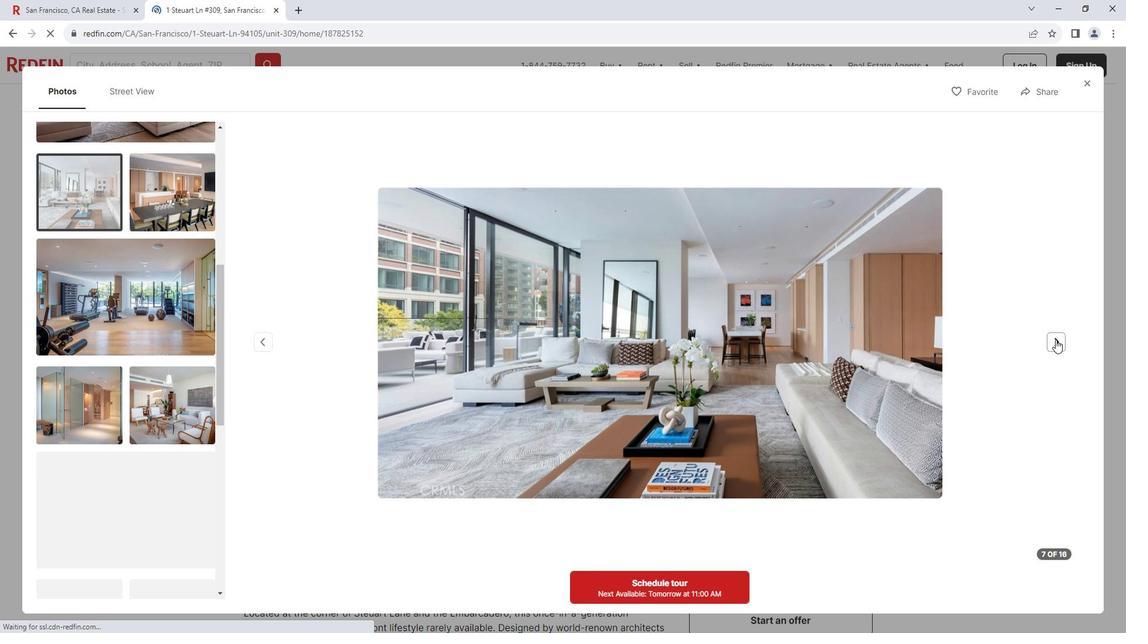 
Action: Mouse pressed left at (1067, 339)
Screenshot: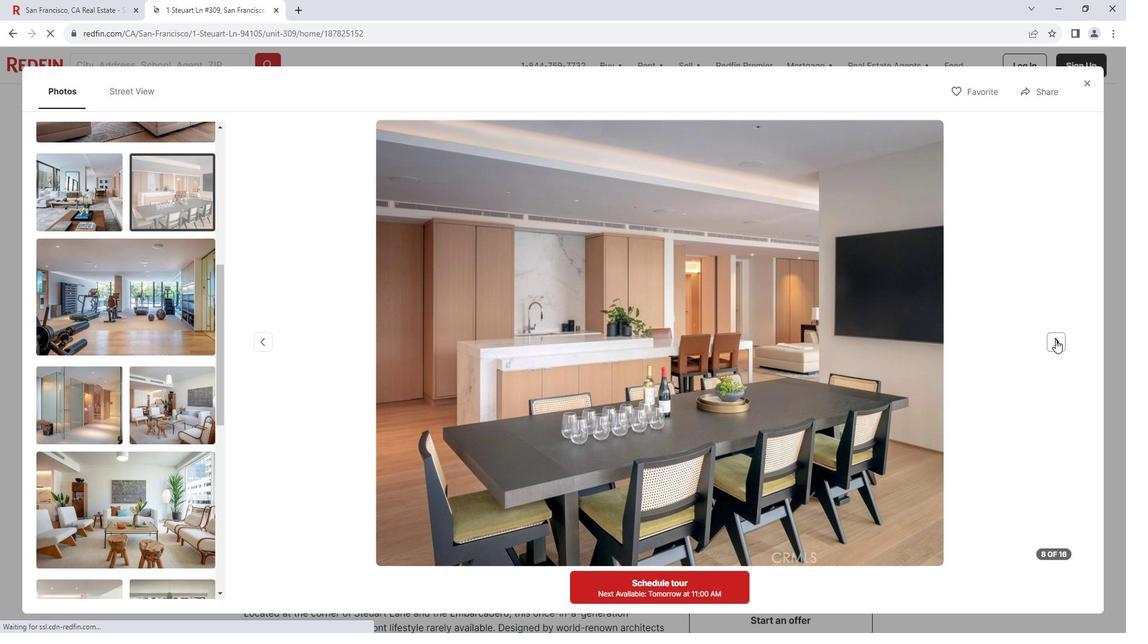 
Action: Mouse pressed left at (1067, 339)
Screenshot: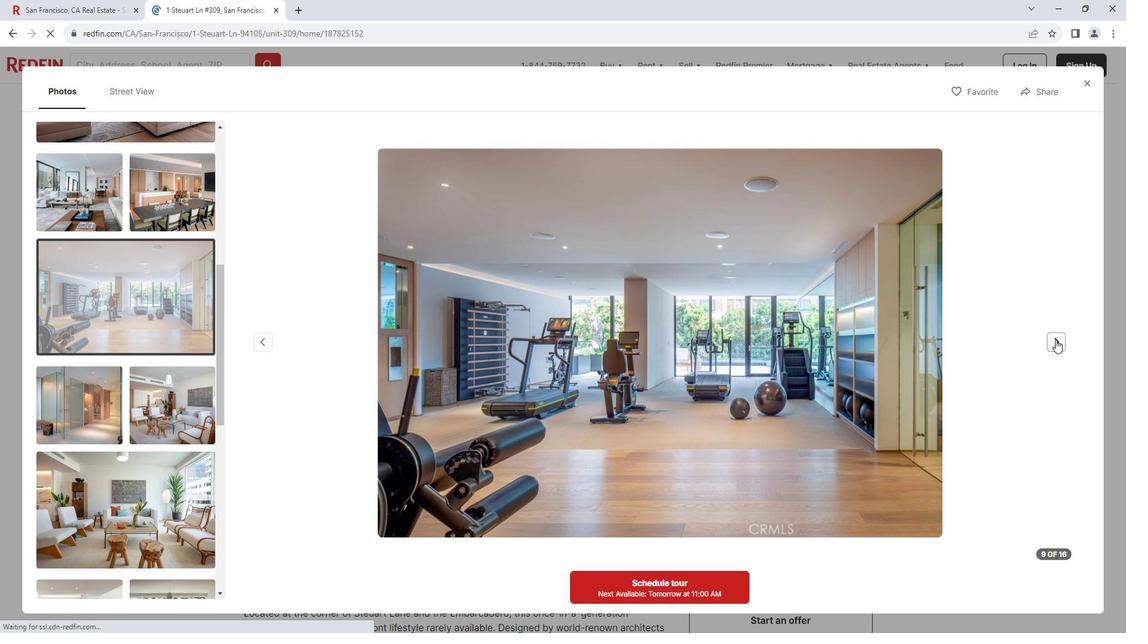 
Action: Mouse moved to (1066, 340)
Screenshot: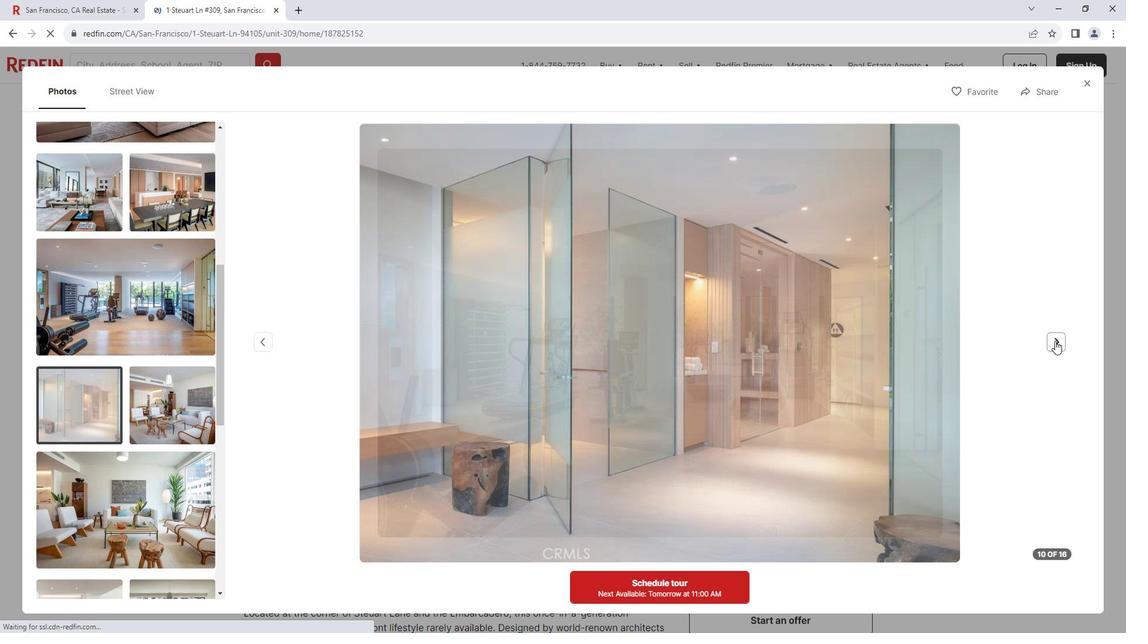 
Action: Mouse pressed left at (1066, 340)
Screenshot: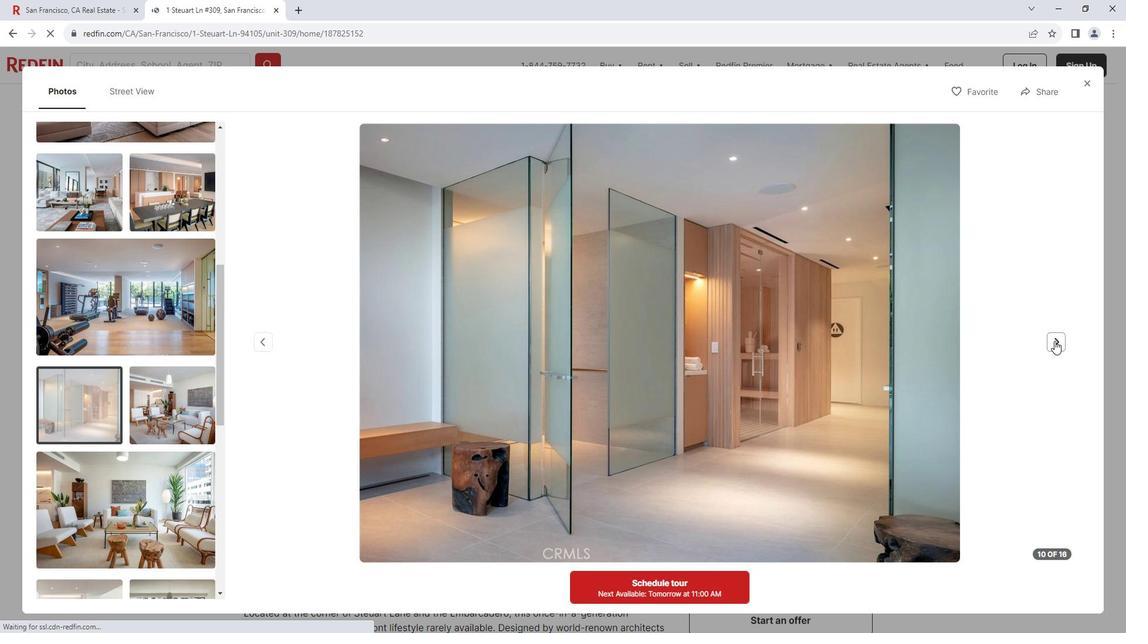 
Action: Mouse pressed left at (1066, 340)
Screenshot: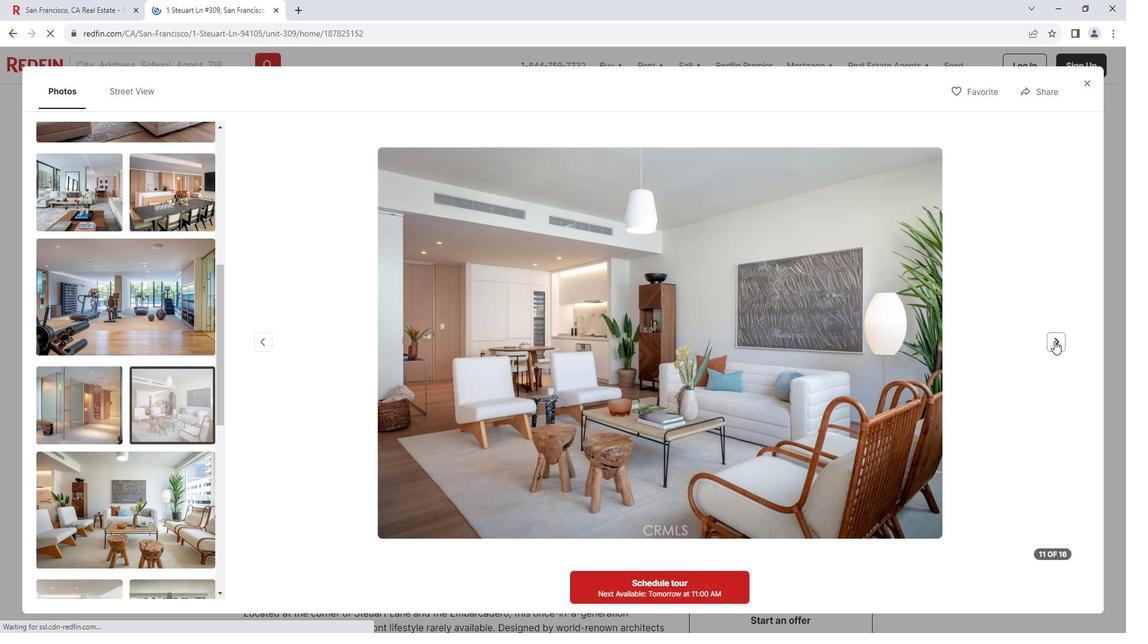 
Action: Mouse moved to (1063, 340)
Screenshot: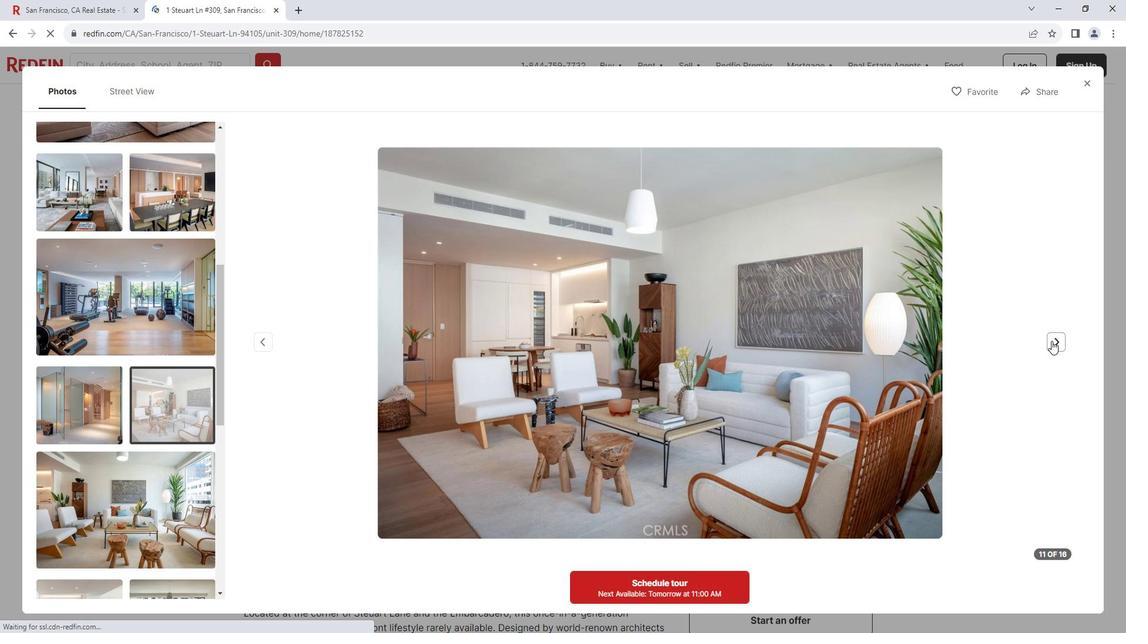 
Action: Mouse pressed left at (1063, 340)
Screenshot: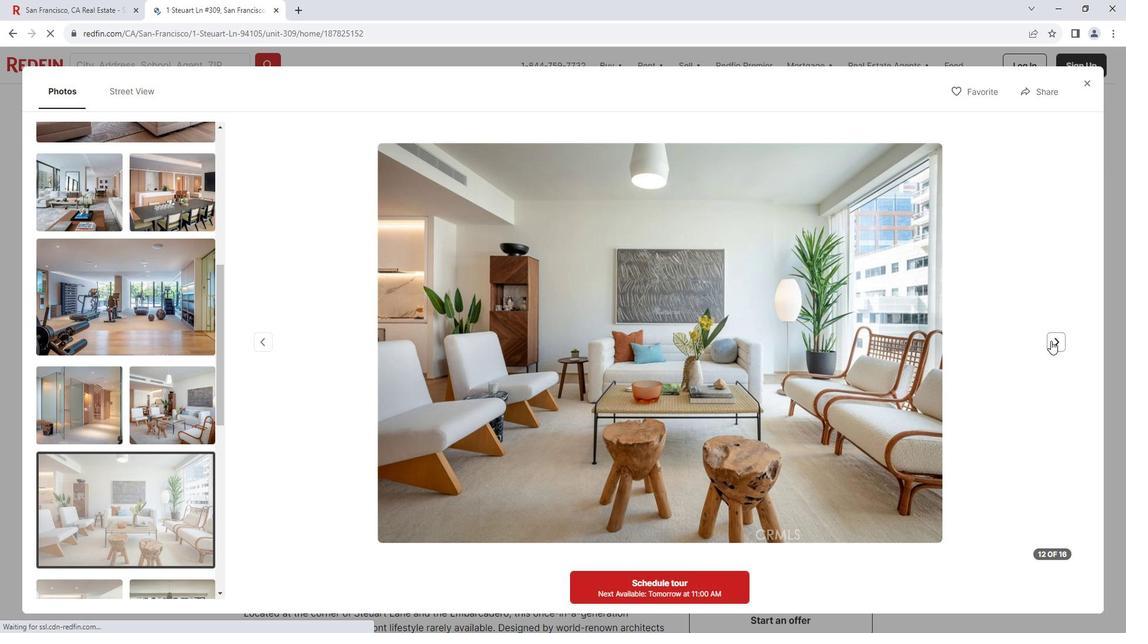 
Action: Mouse moved to (1058, 340)
Screenshot: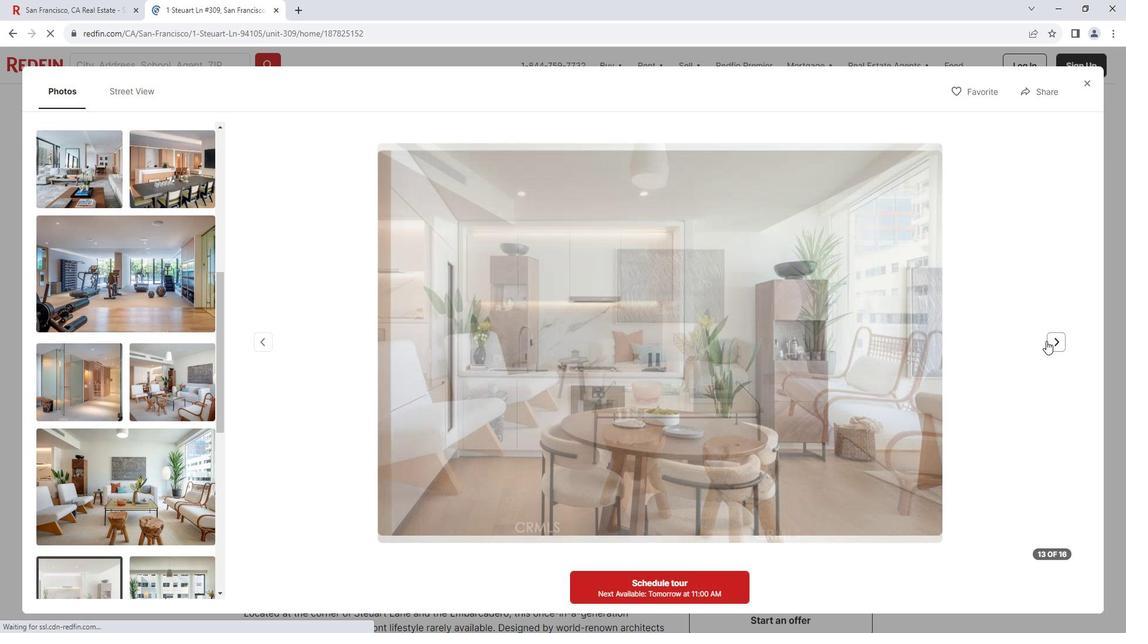 
Action: Mouse pressed left at (1058, 340)
Screenshot: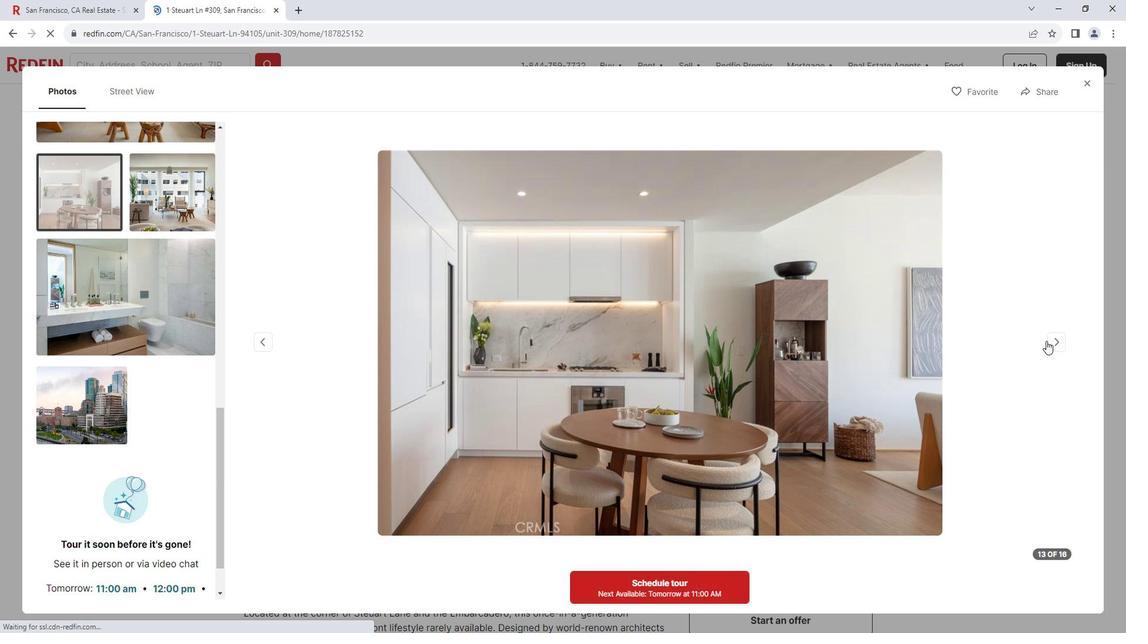 
Action: Mouse moved to (1056, 340)
Screenshot: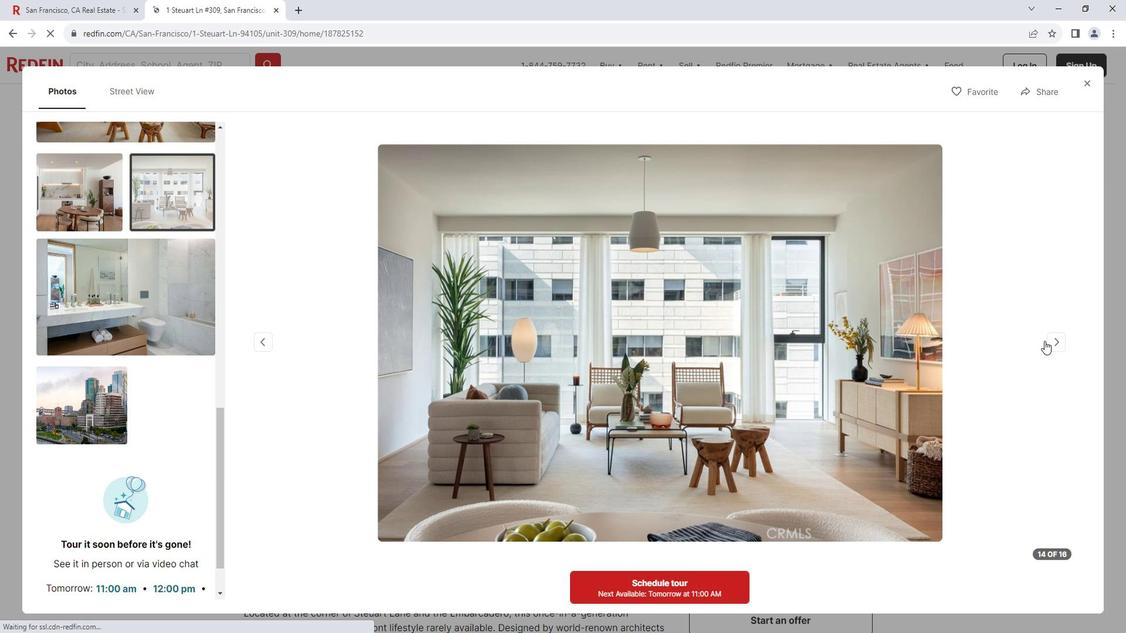
Action: Mouse pressed left at (1056, 340)
Screenshot: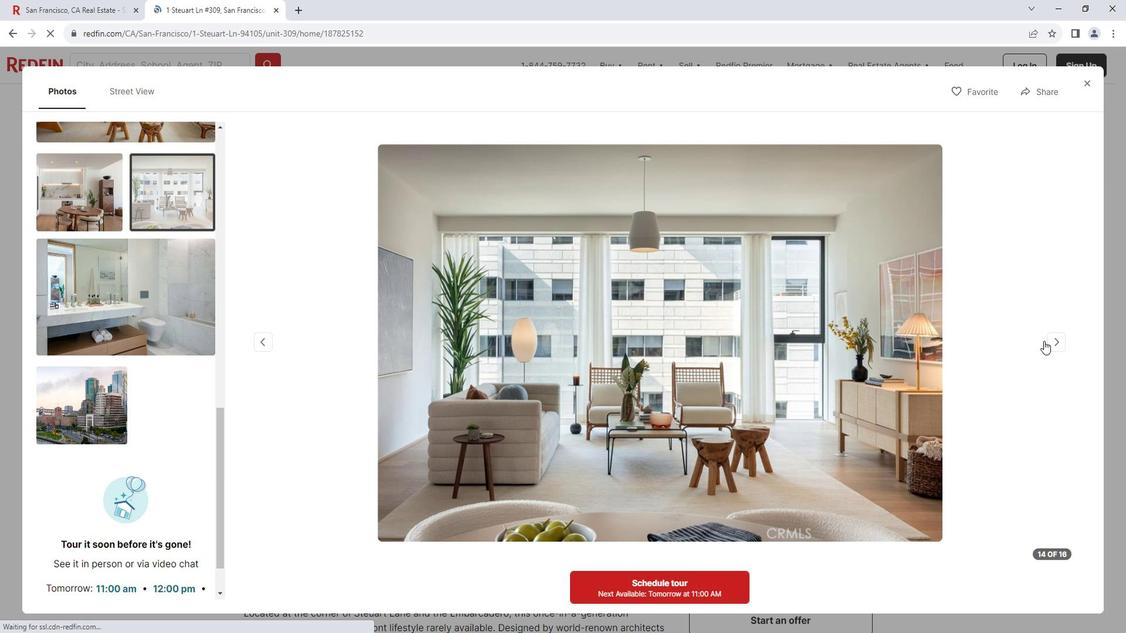 
Action: Mouse pressed left at (1056, 340)
Screenshot: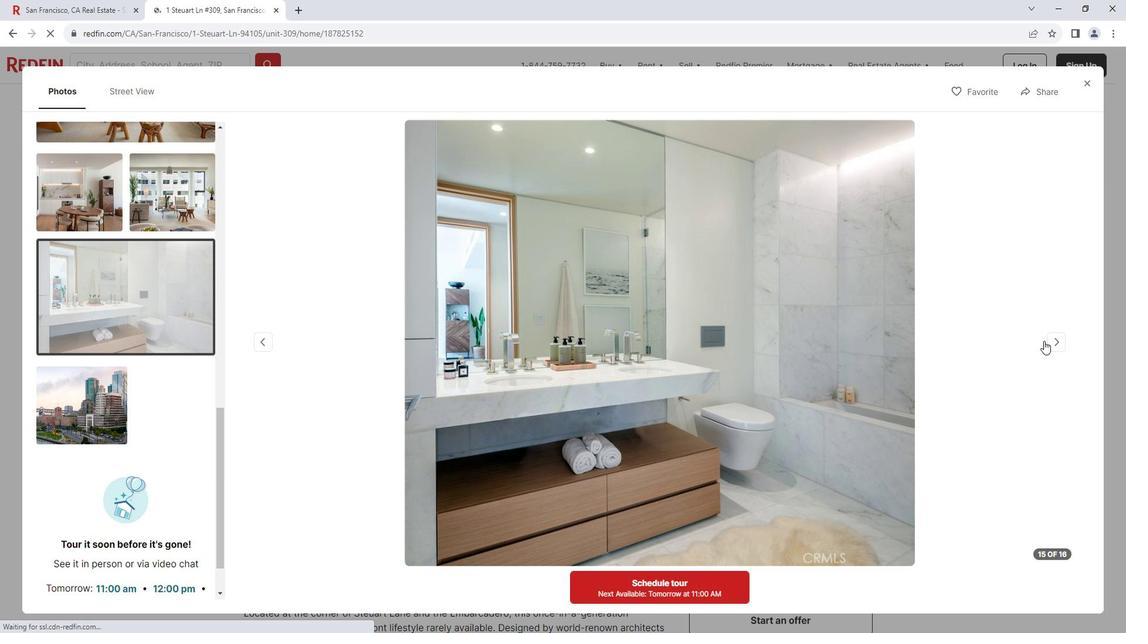 
Action: Mouse pressed left at (1056, 340)
Screenshot: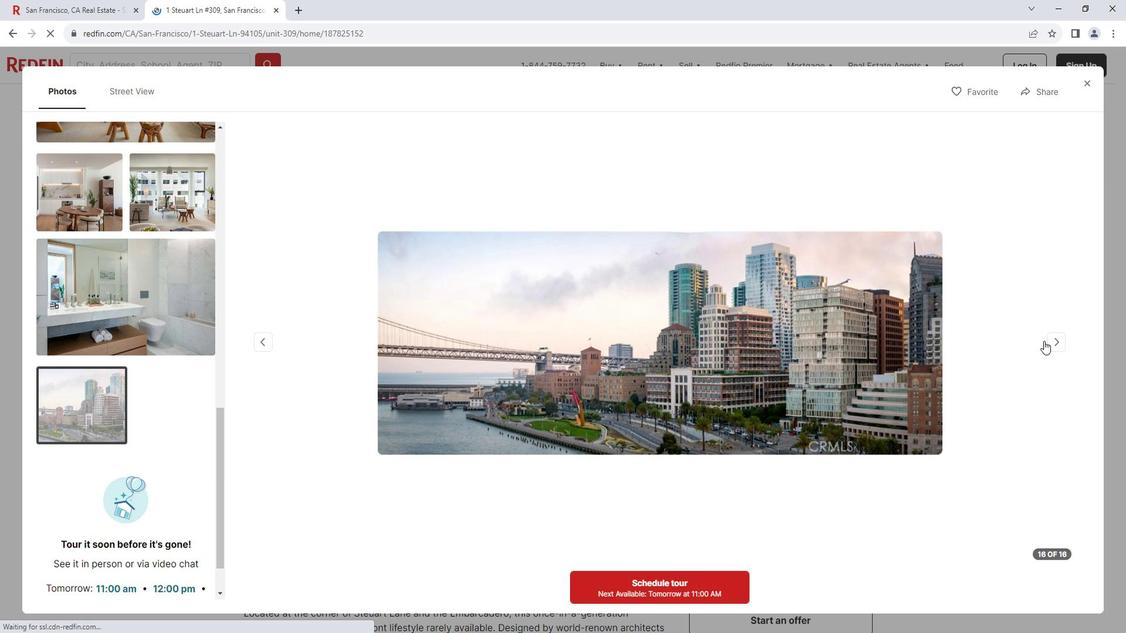 
Action: Mouse pressed left at (1056, 340)
Screenshot: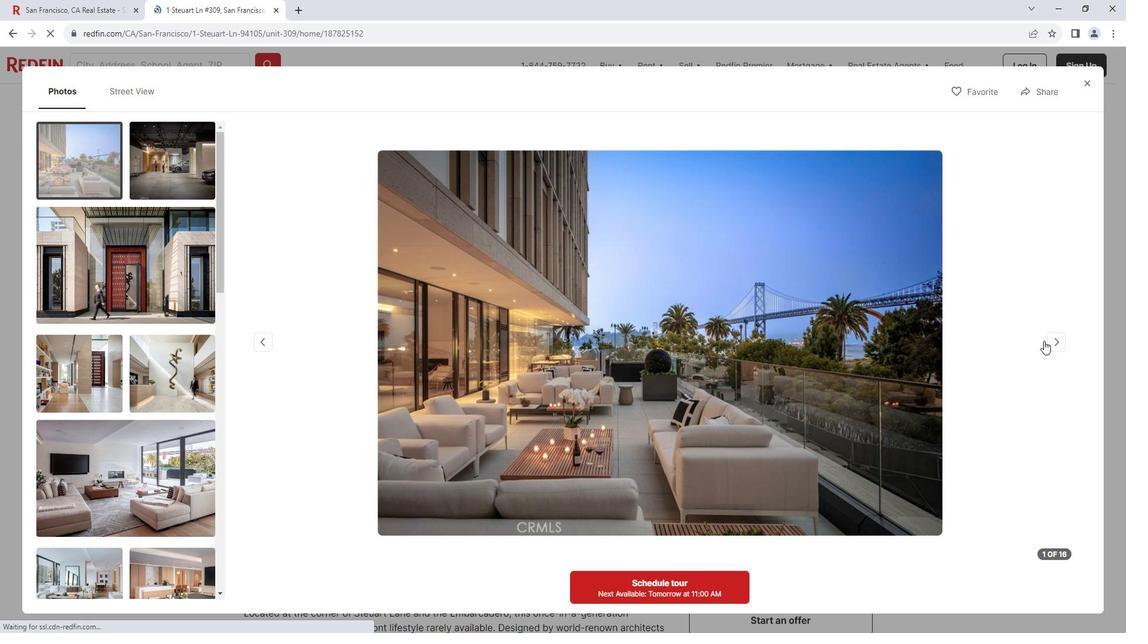 
Action: Mouse pressed left at (1056, 340)
